 Task: Create a corporate business or company profile minimal powerpoint presentation template and annual report.
Action: Mouse moved to (328, 103)
Screenshot: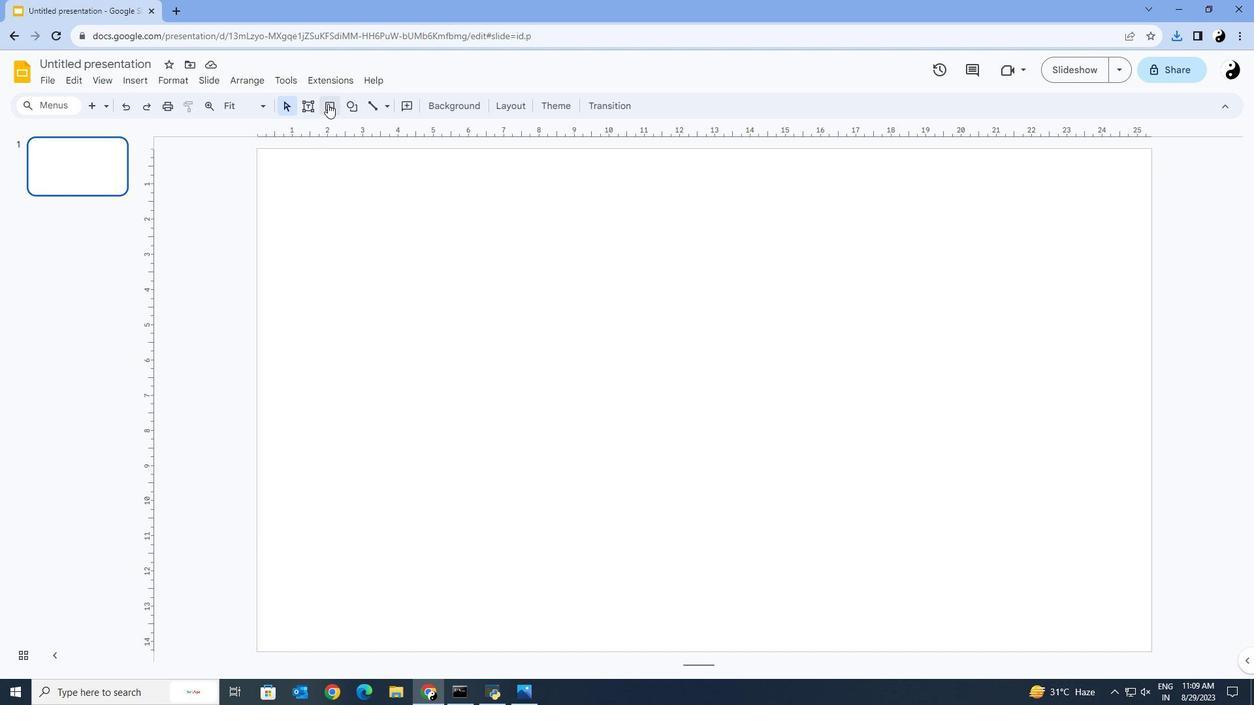 
Action: Mouse pressed left at (328, 103)
Screenshot: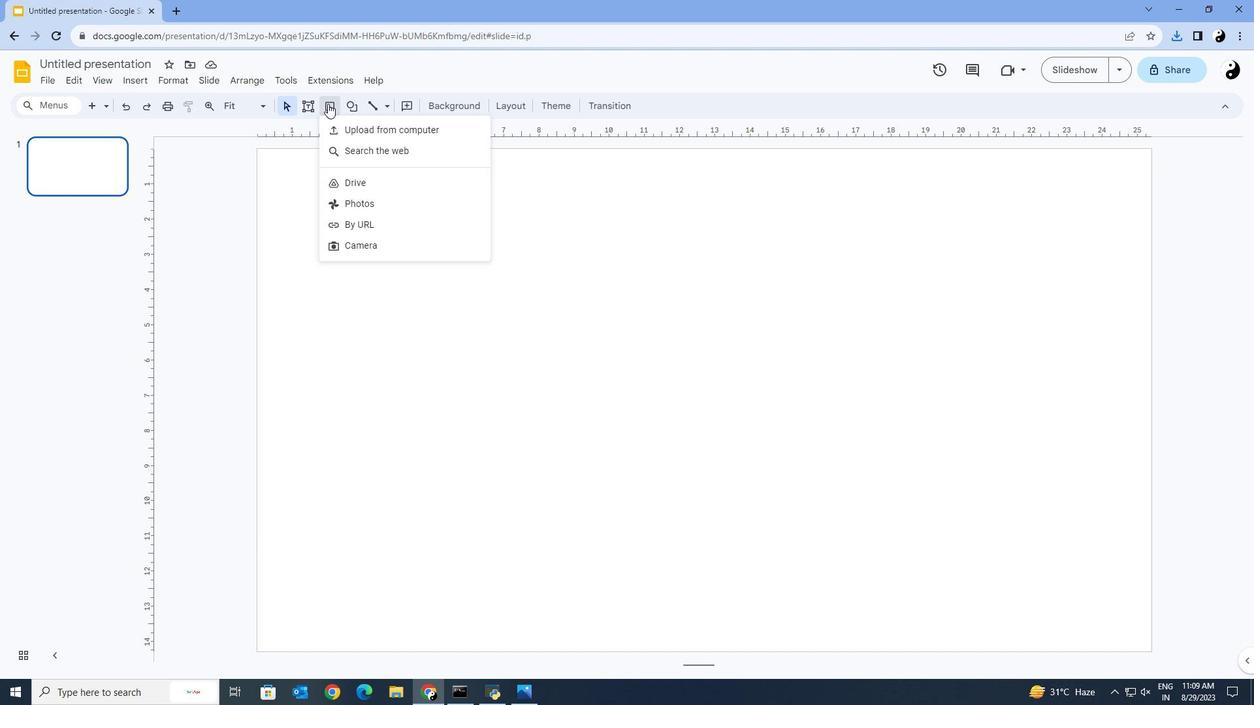 
Action: Mouse moved to (361, 126)
Screenshot: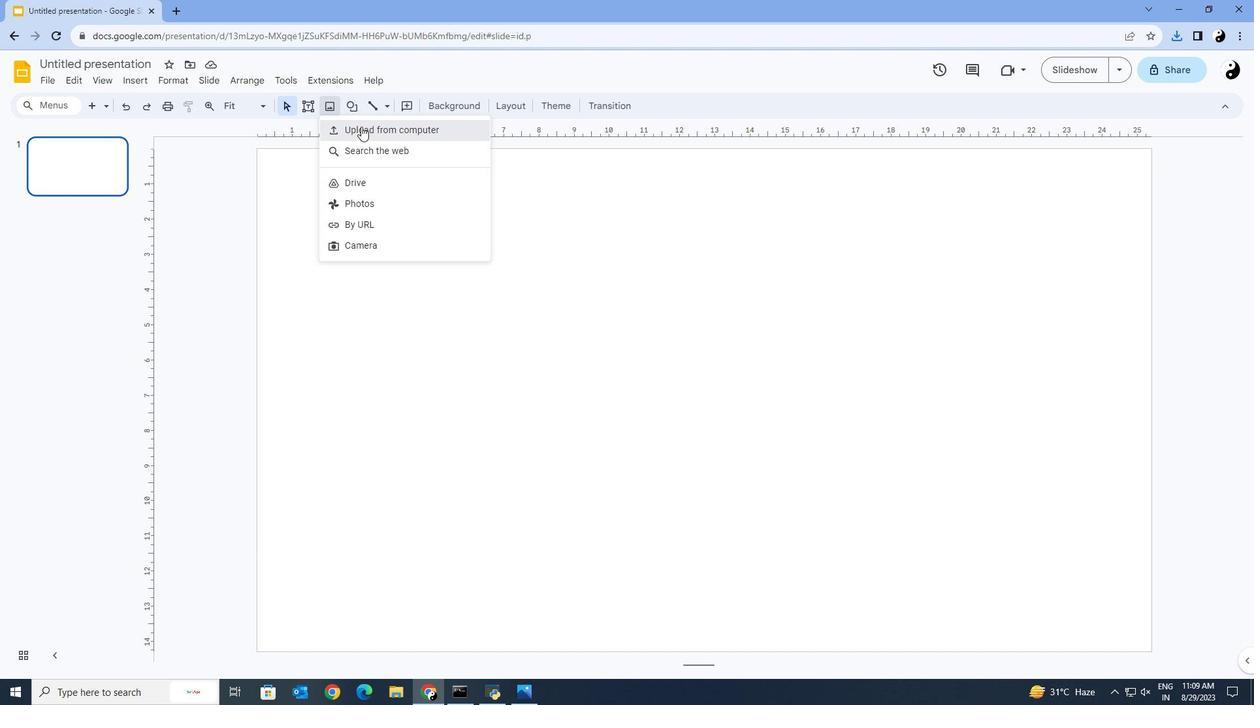
Action: Mouse pressed left at (361, 126)
Screenshot: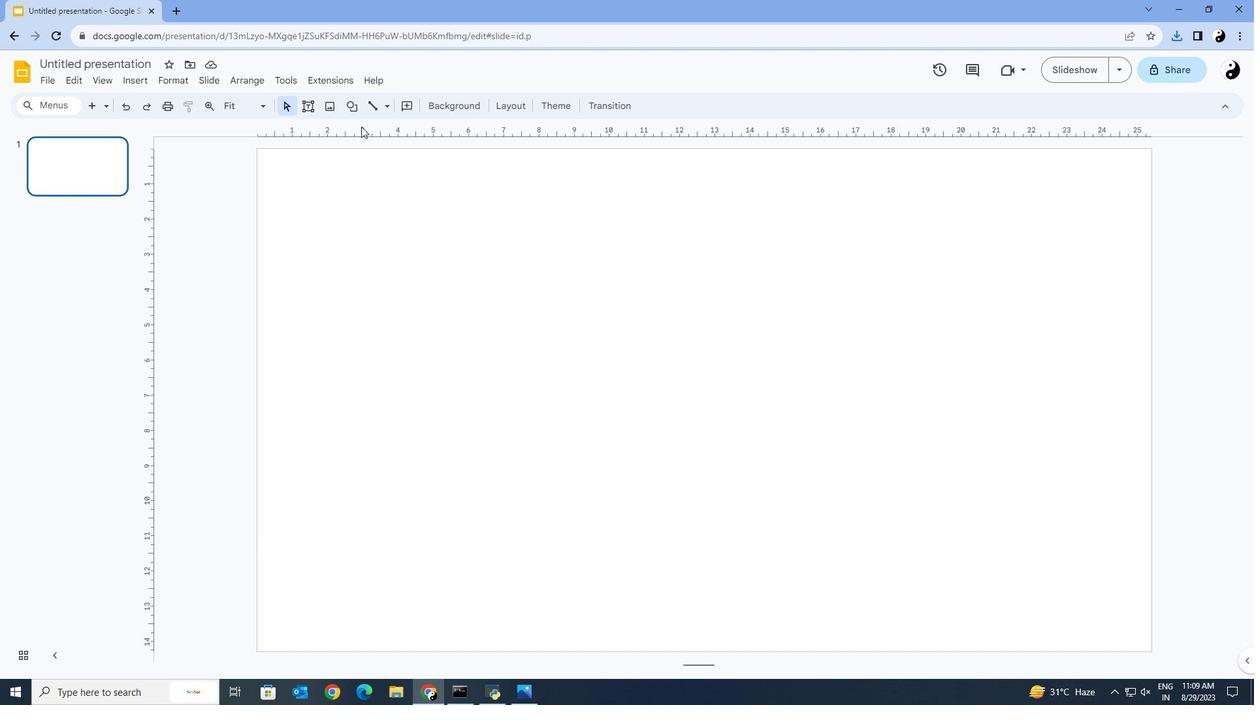 
Action: Mouse moved to (429, 15)
Screenshot: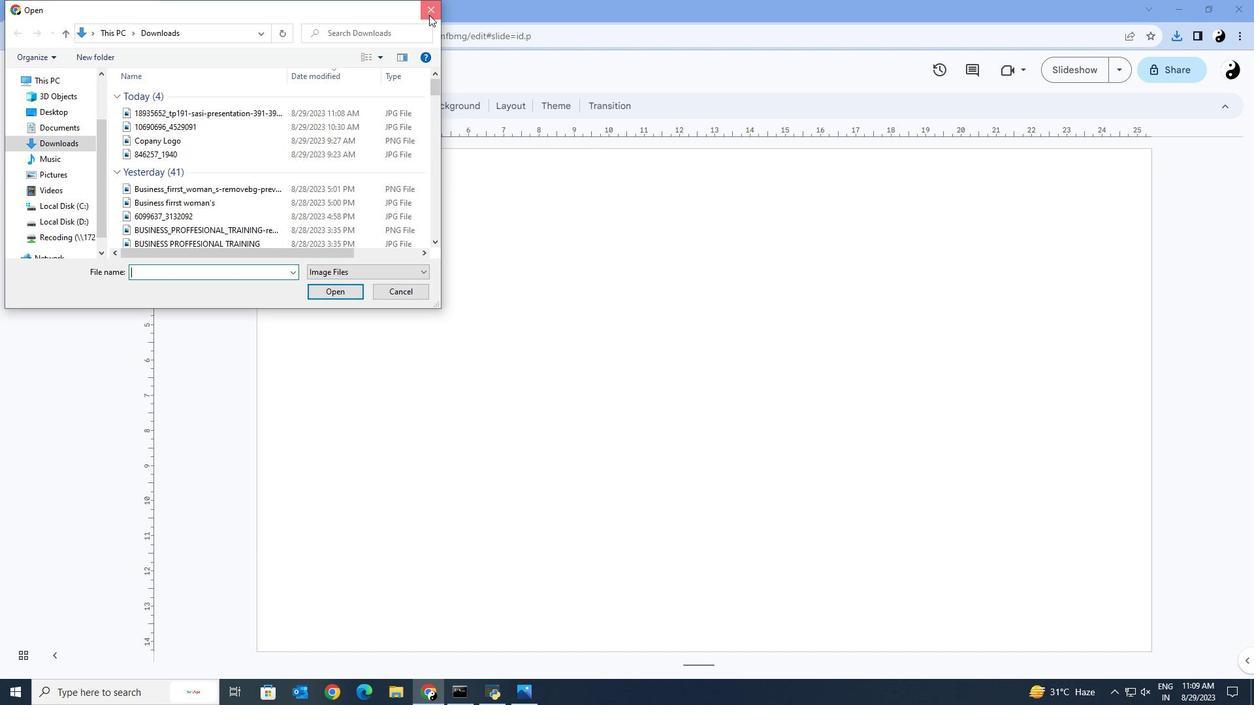 
Action: Mouse pressed left at (429, 15)
Screenshot: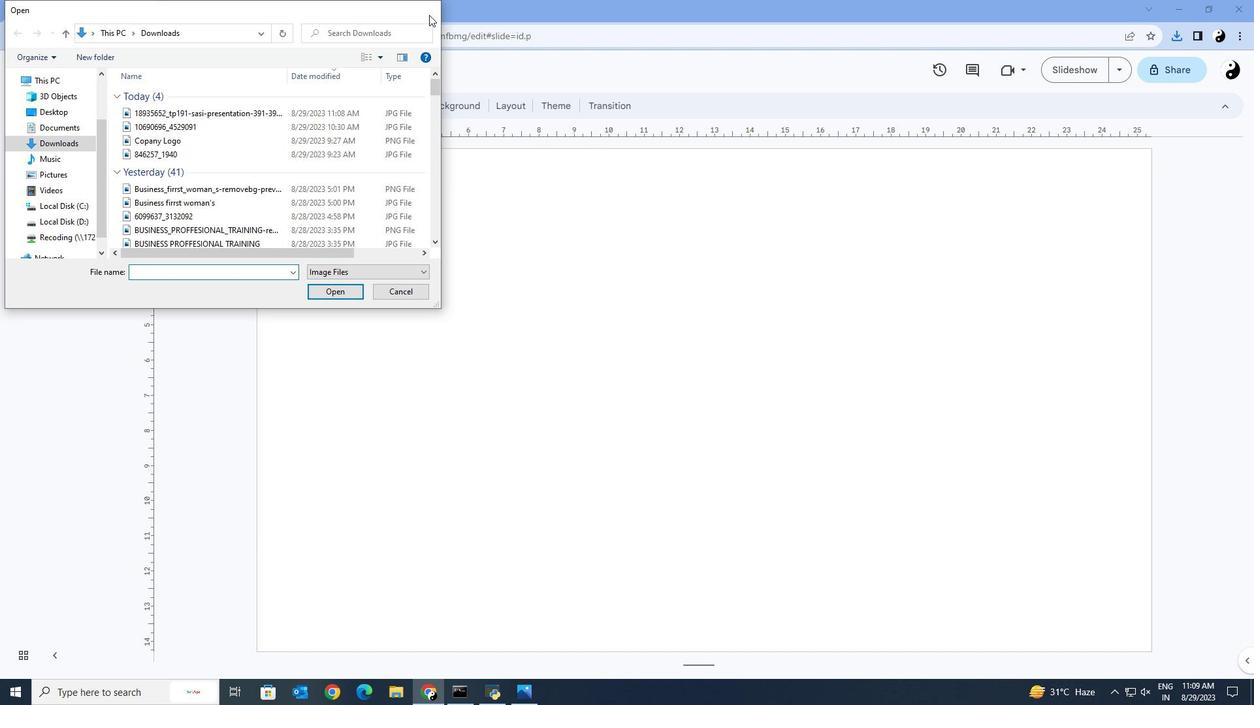 
Action: Mouse moved to (330, 107)
Screenshot: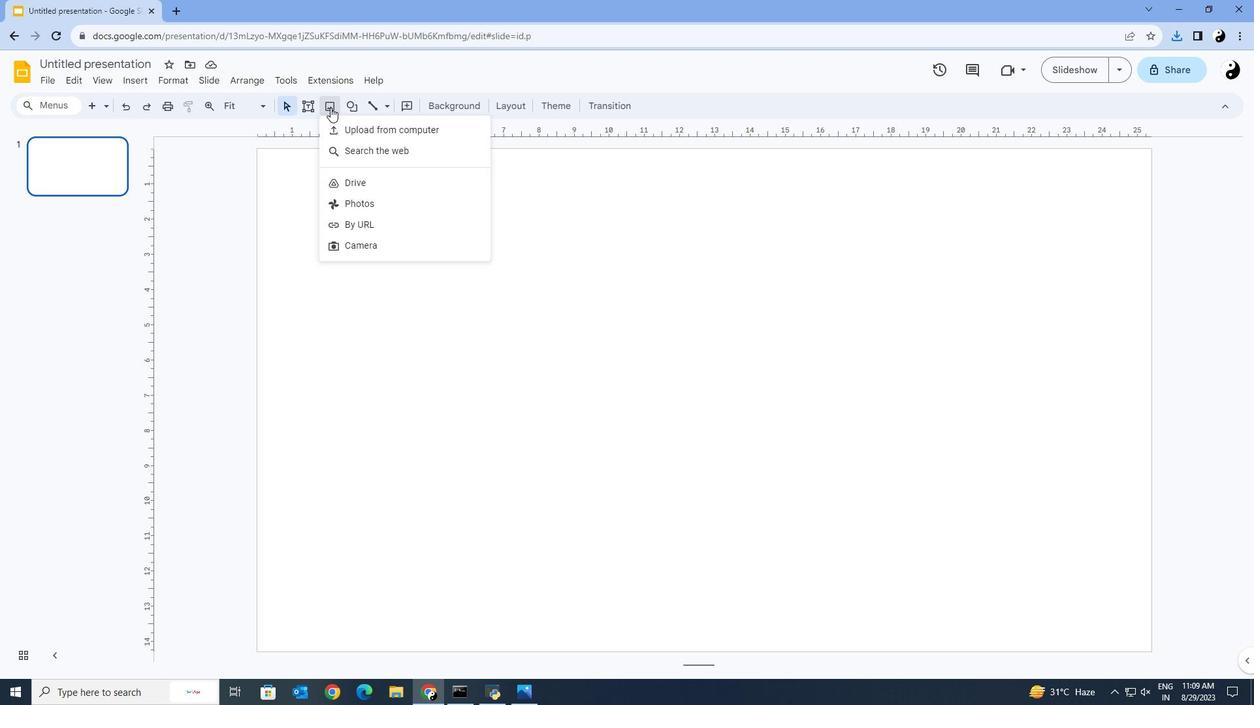 
Action: Mouse pressed left at (330, 107)
Screenshot: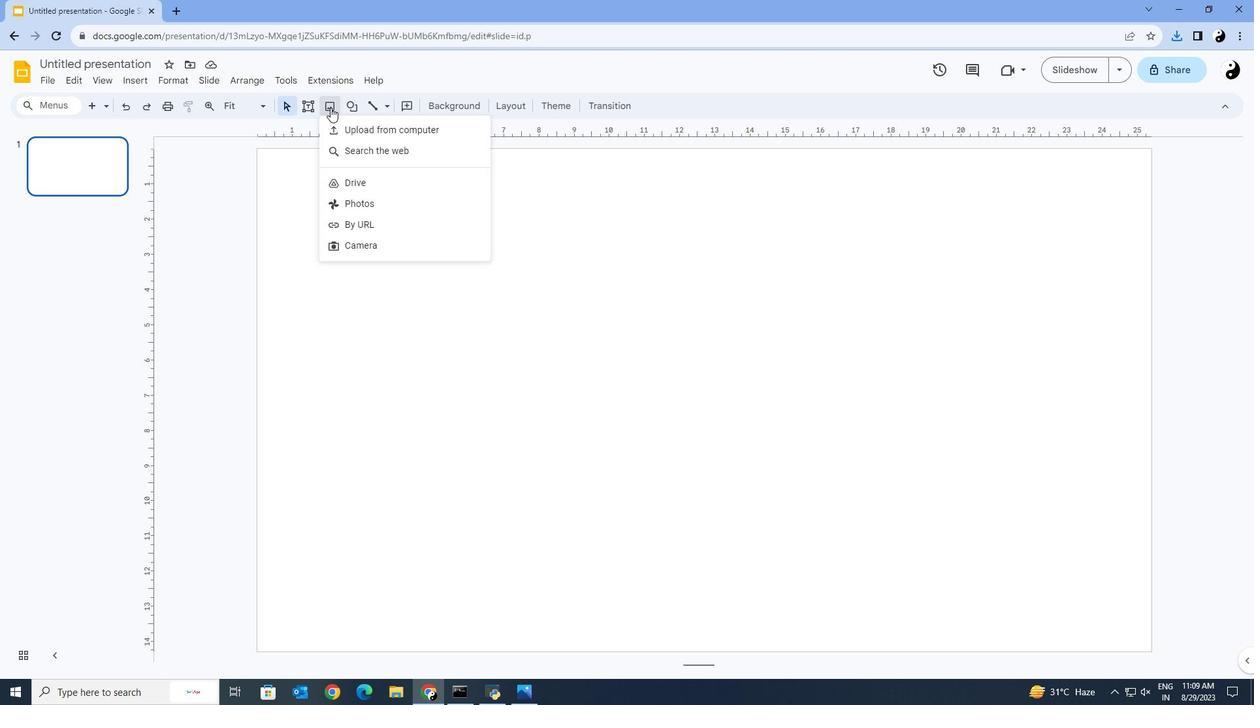 
Action: Mouse moved to (368, 156)
Screenshot: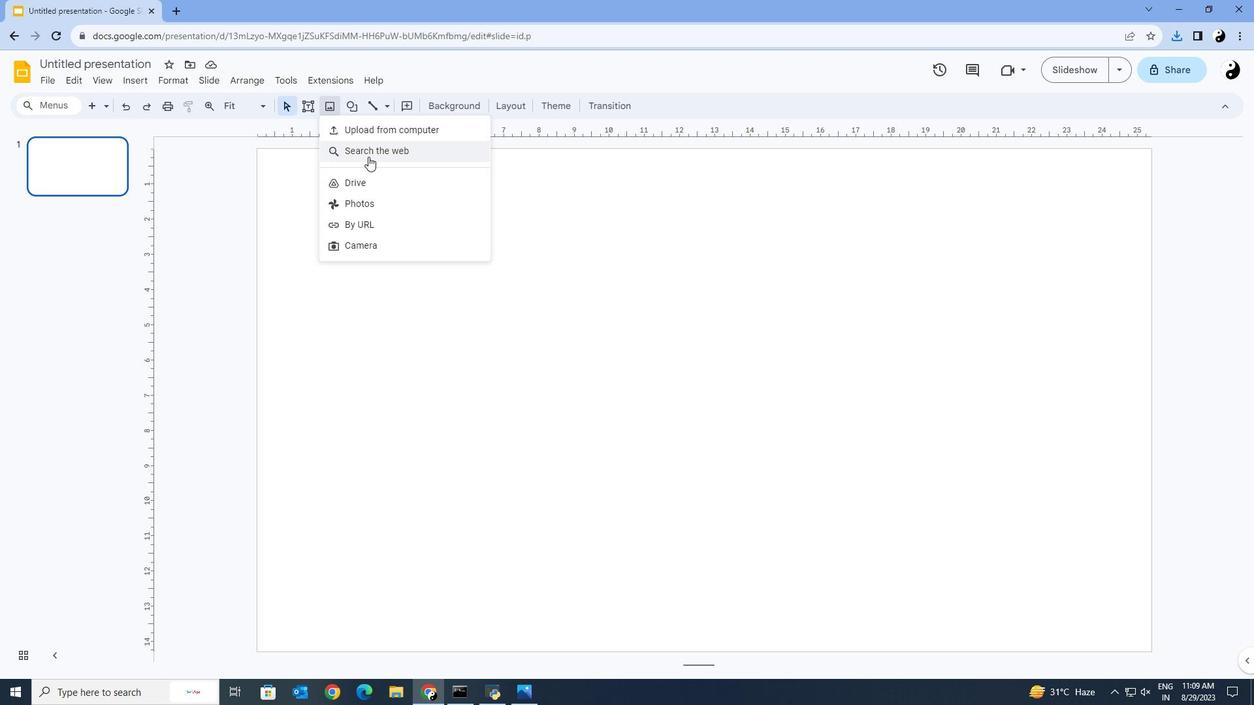 
Action: Mouse pressed left at (368, 156)
Screenshot: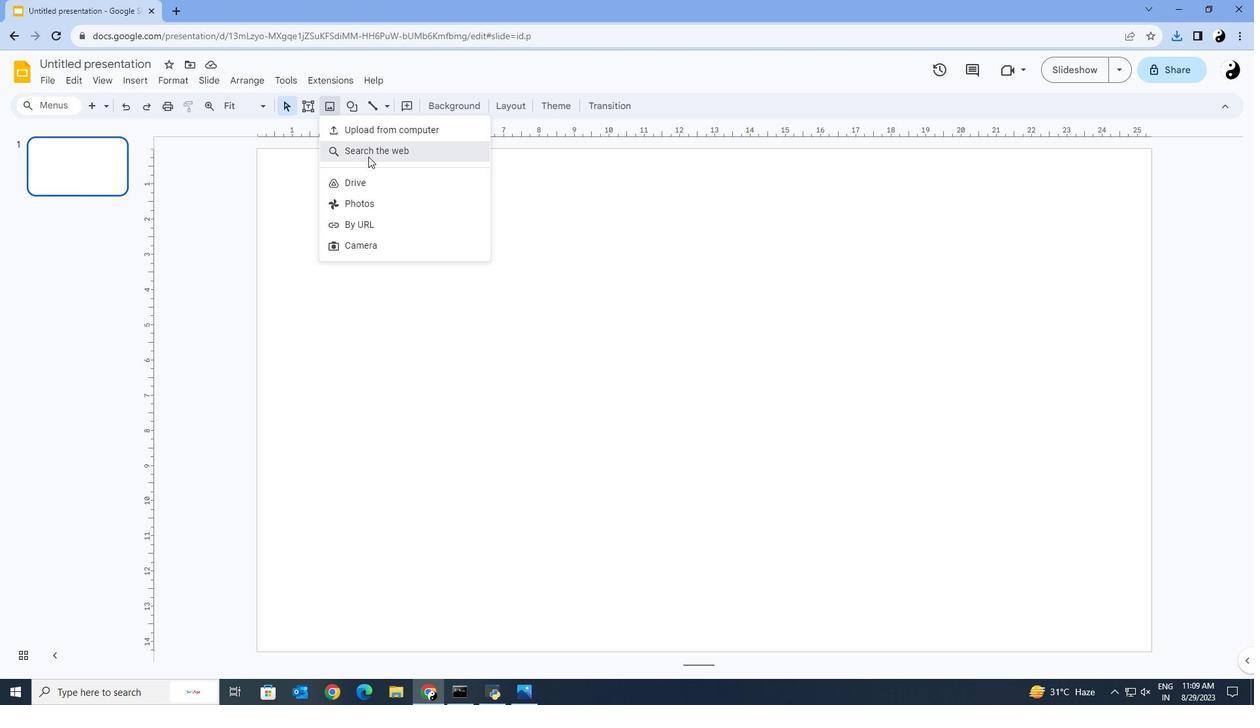 
Action: Mouse moved to (1121, 115)
Screenshot: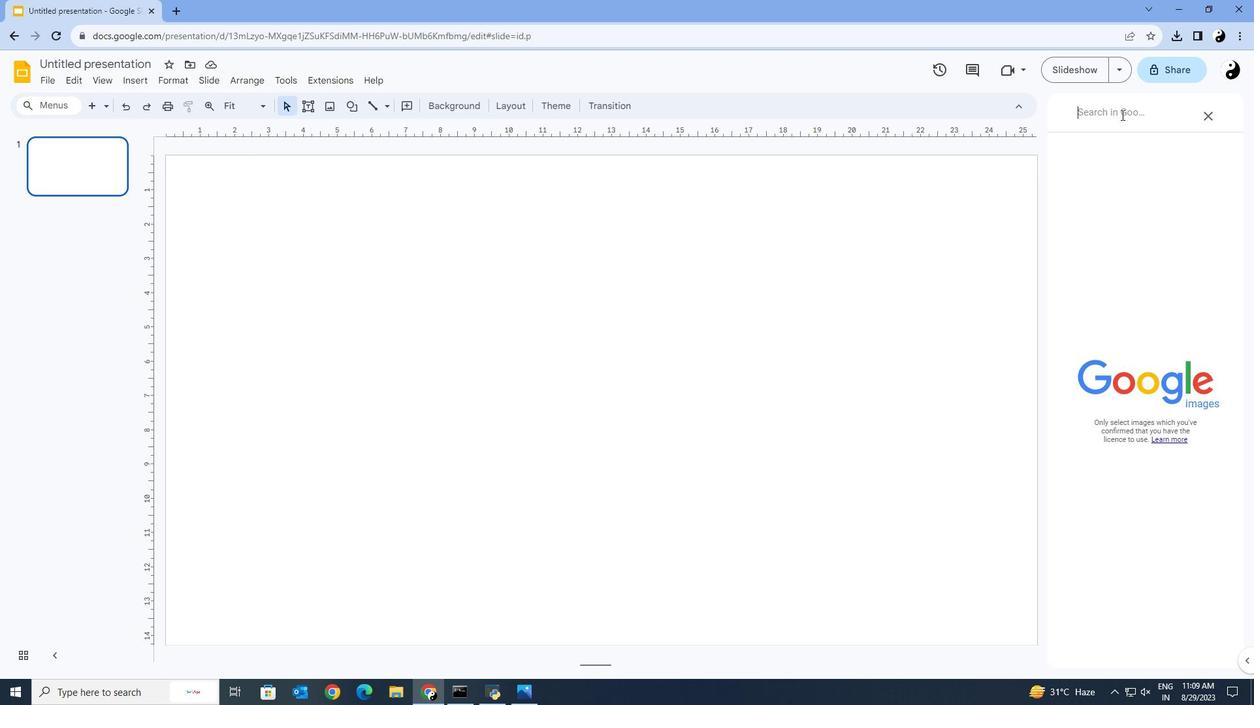 
Action: Mouse pressed left at (1121, 115)
Screenshot: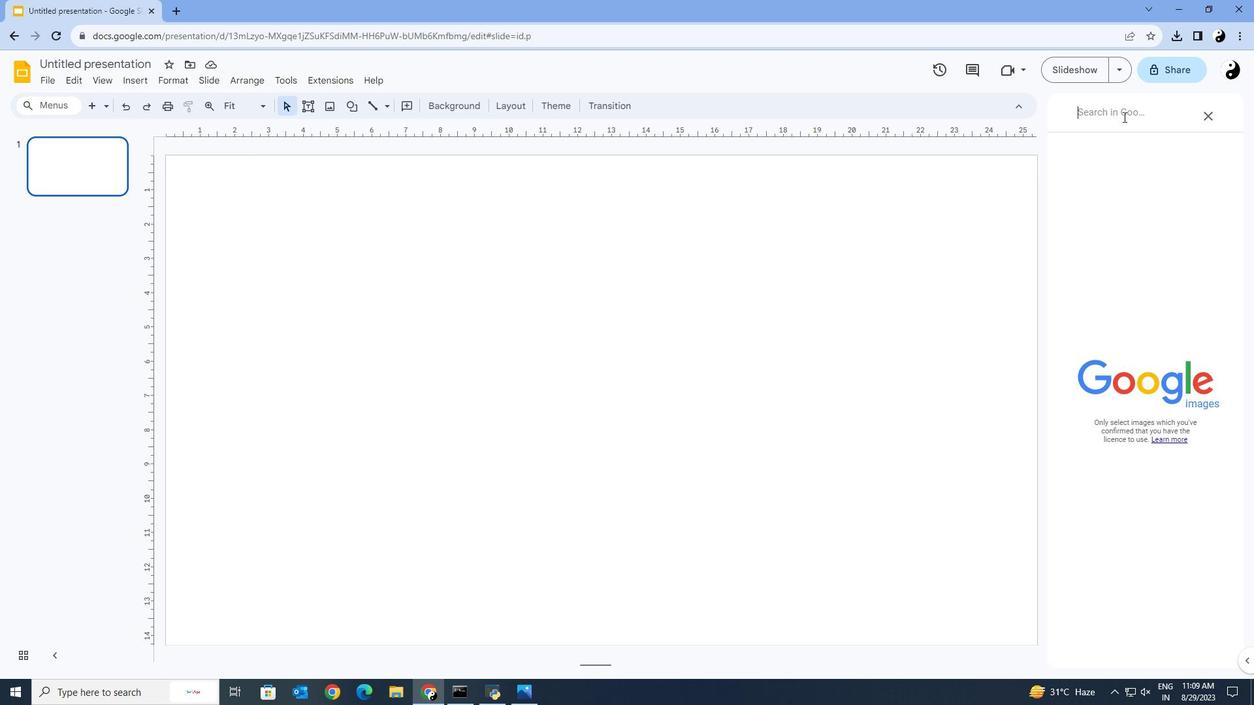 
Action: Mouse moved to (1123, 116)
Screenshot: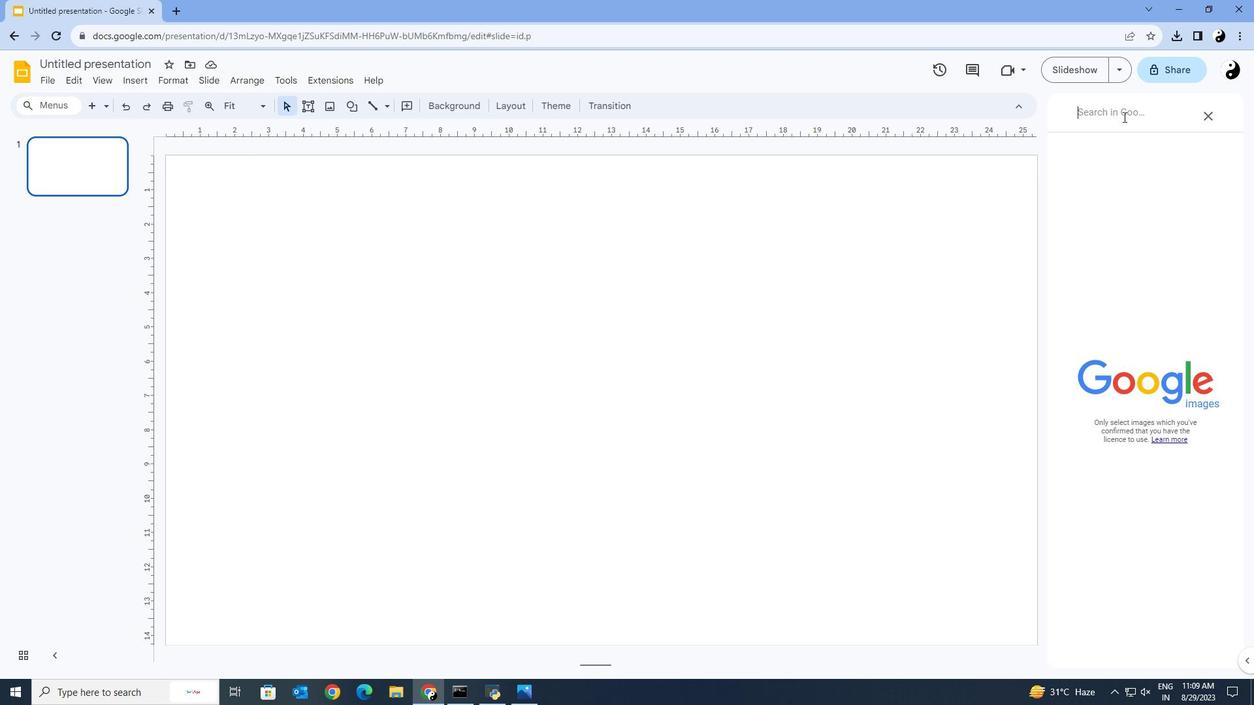 
Action: Key pressed <Key.shift>Presentaio<Key.backspace><Key.backspace>tion<Key.space>diital<Key.space>marketing<Key.enter>
Screenshot: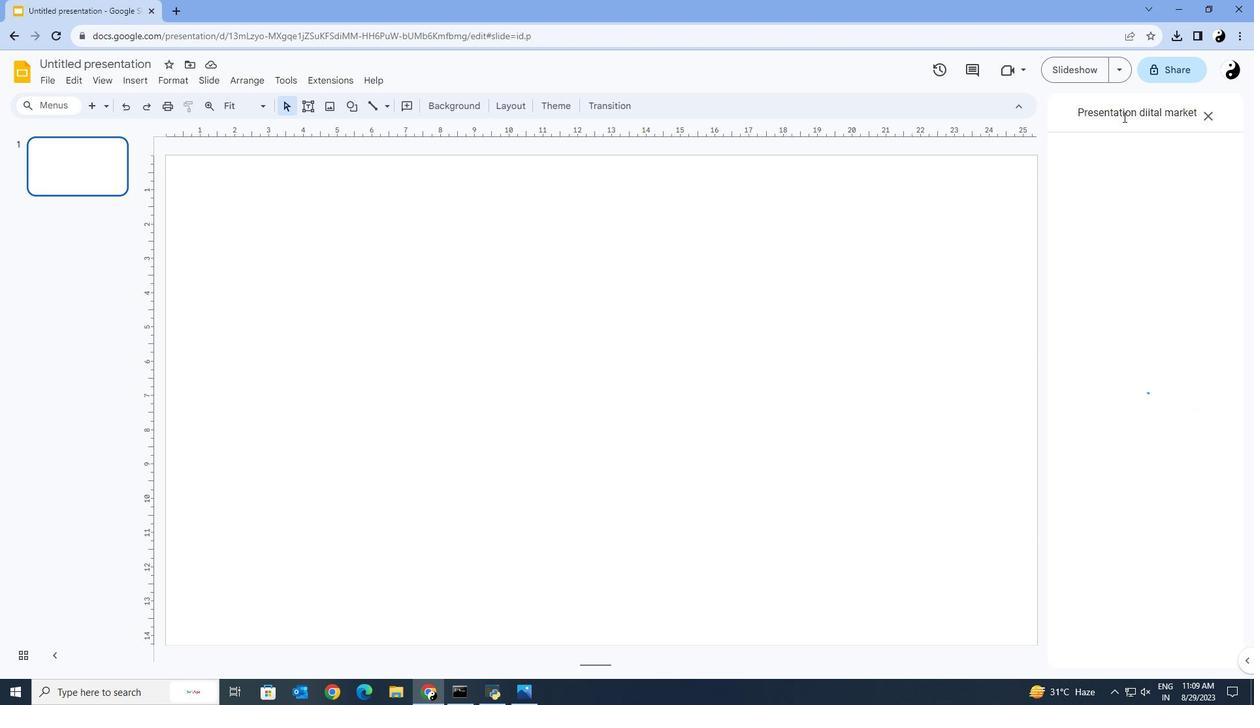 
Action: Mouse moved to (1153, 332)
Screenshot: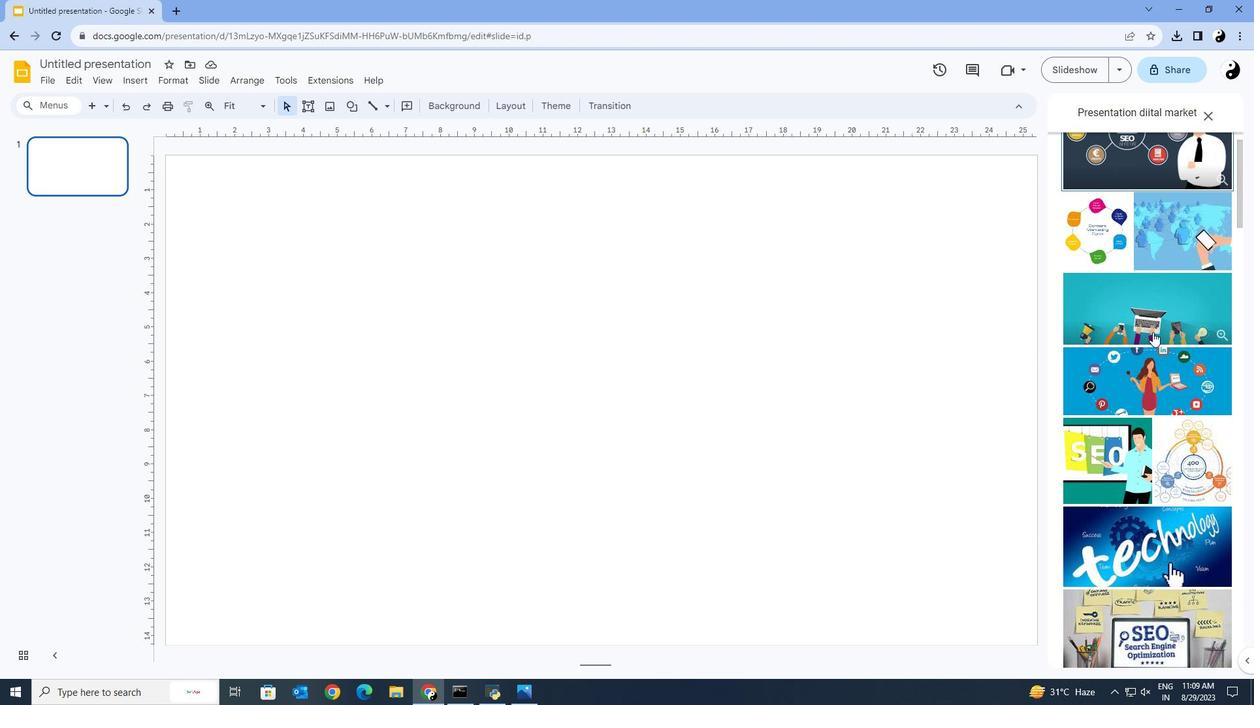 
Action: Mouse scrolled (1153, 331) with delta (0, 0)
Screenshot: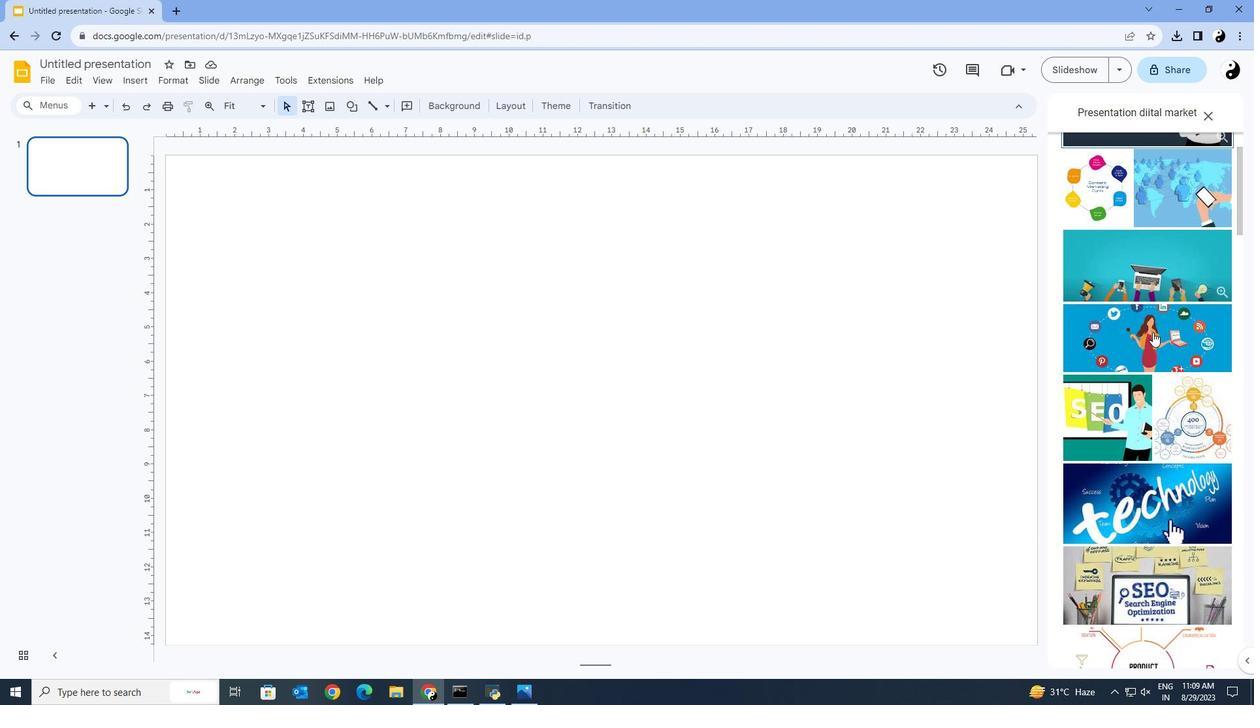 
Action: Mouse scrolled (1153, 331) with delta (0, 0)
Screenshot: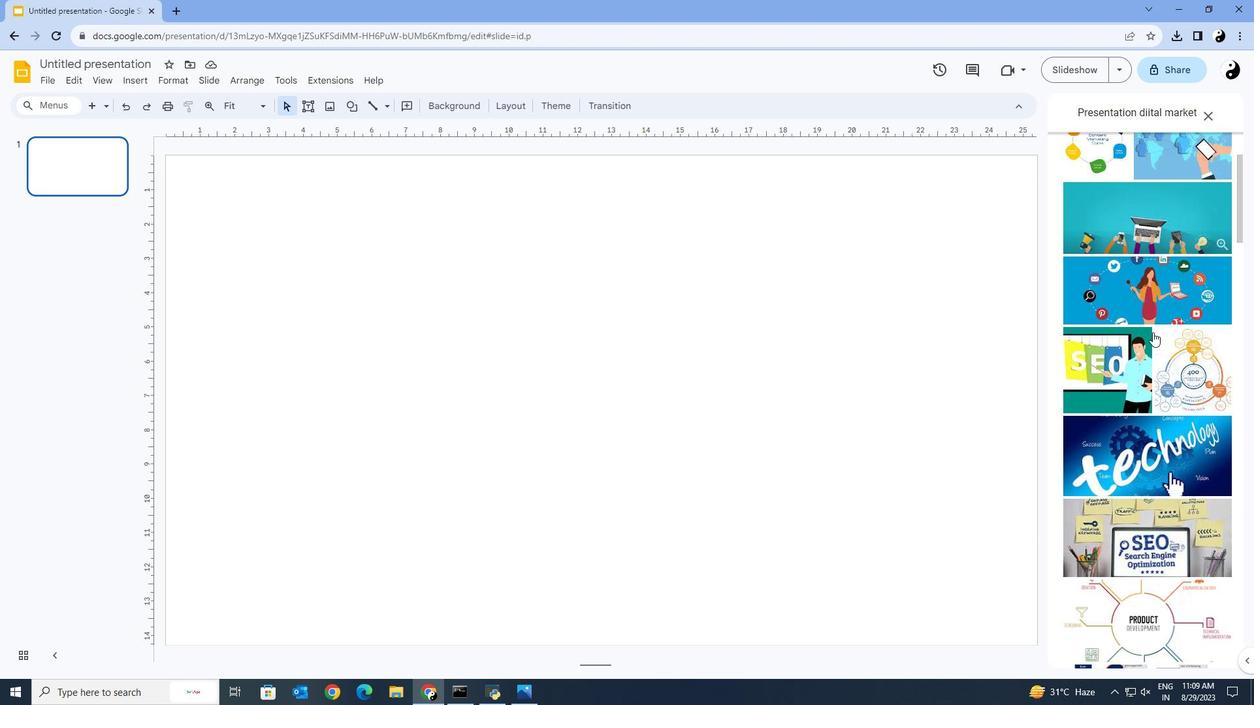 
Action: Mouse scrolled (1153, 331) with delta (0, 0)
Screenshot: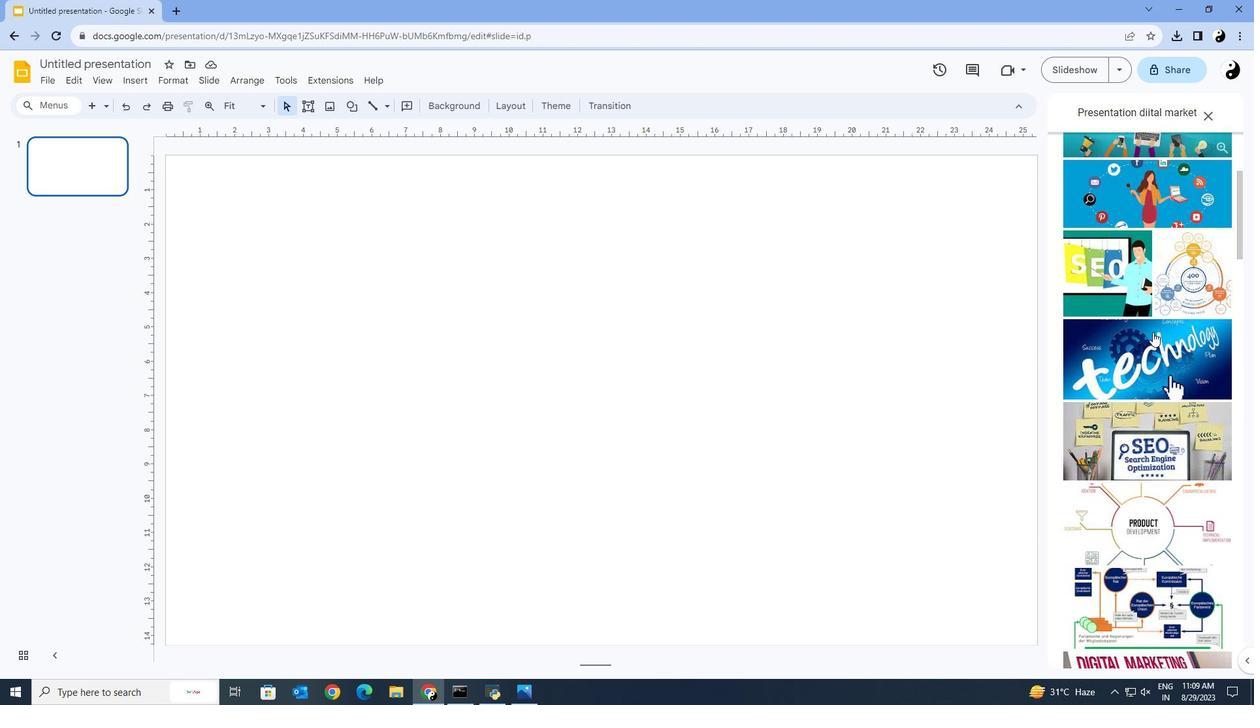 
Action: Mouse scrolled (1153, 331) with delta (0, 0)
Screenshot: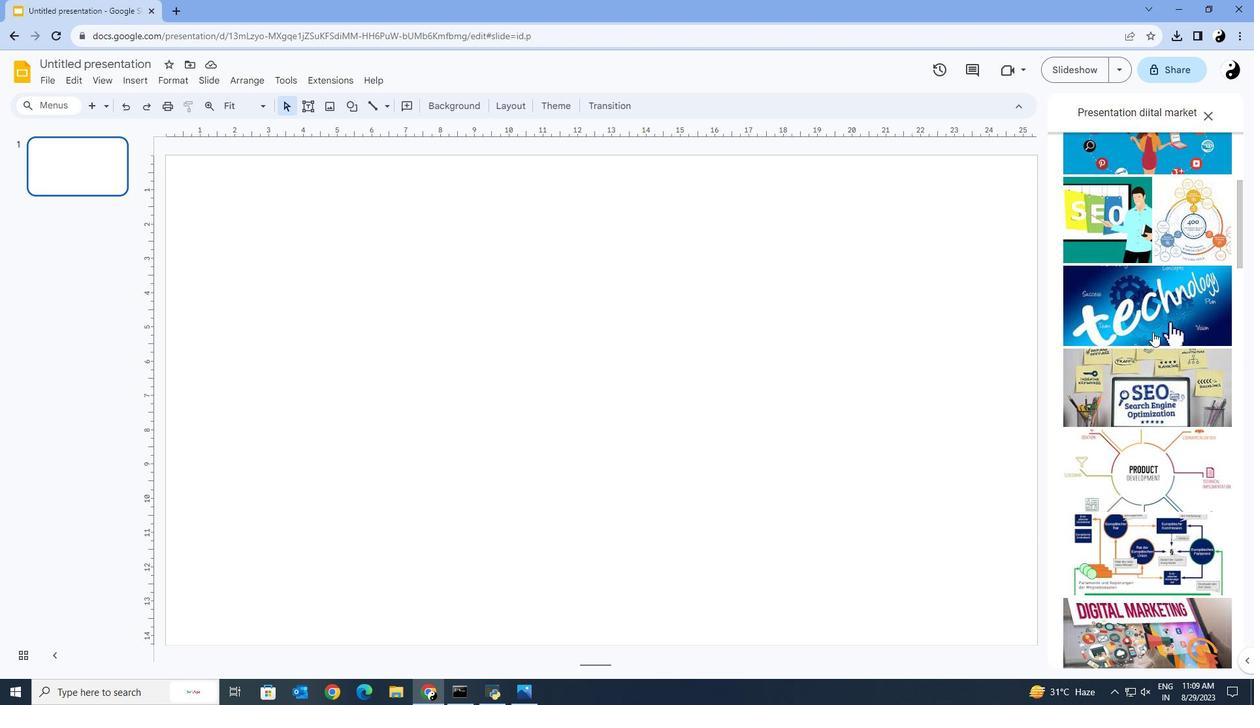
Action: Mouse scrolled (1153, 331) with delta (0, 0)
Screenshot: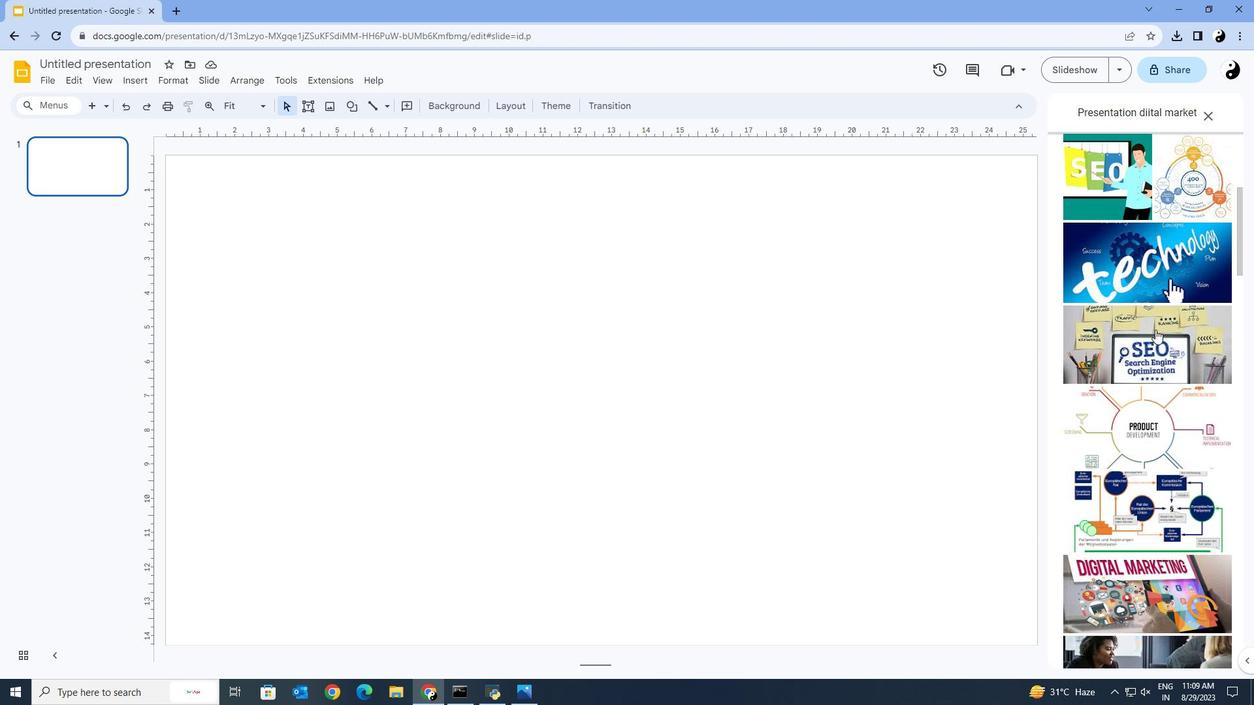 
Action: Mouse moved to (1156, 328)
Screenshot: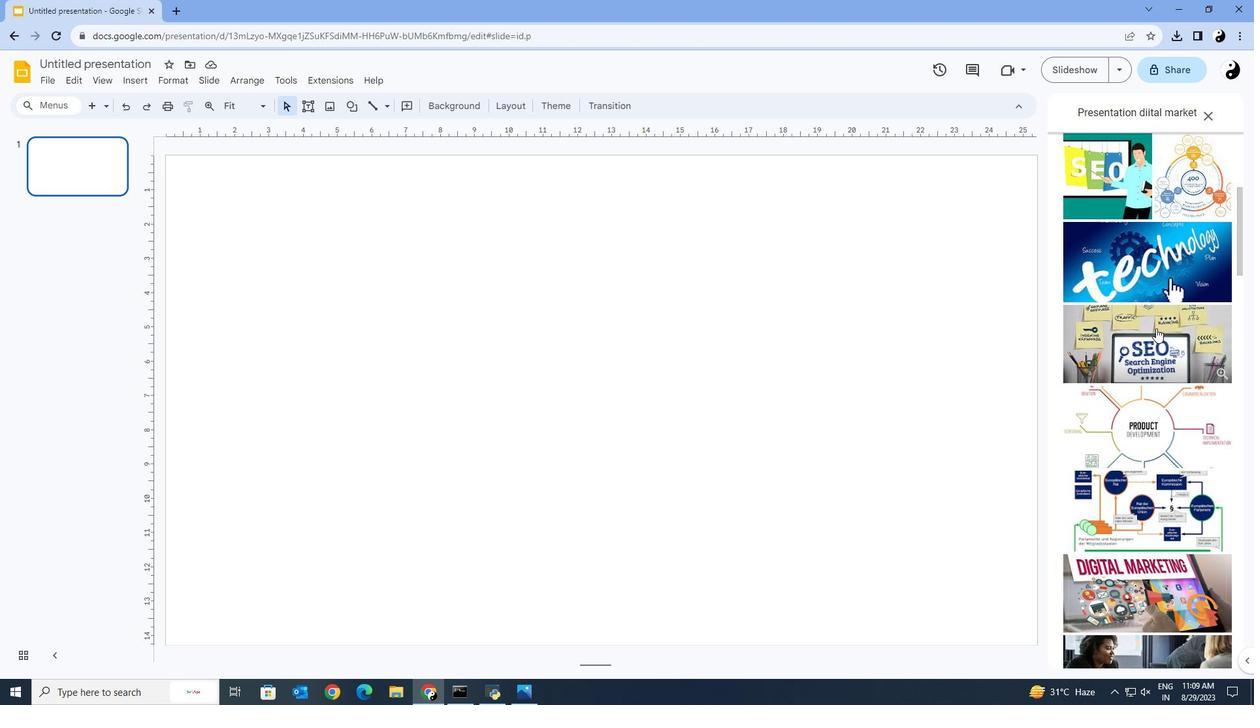 
Action: Mouse scrolled (1156, 328) with delta (0, 0)
Screenshot: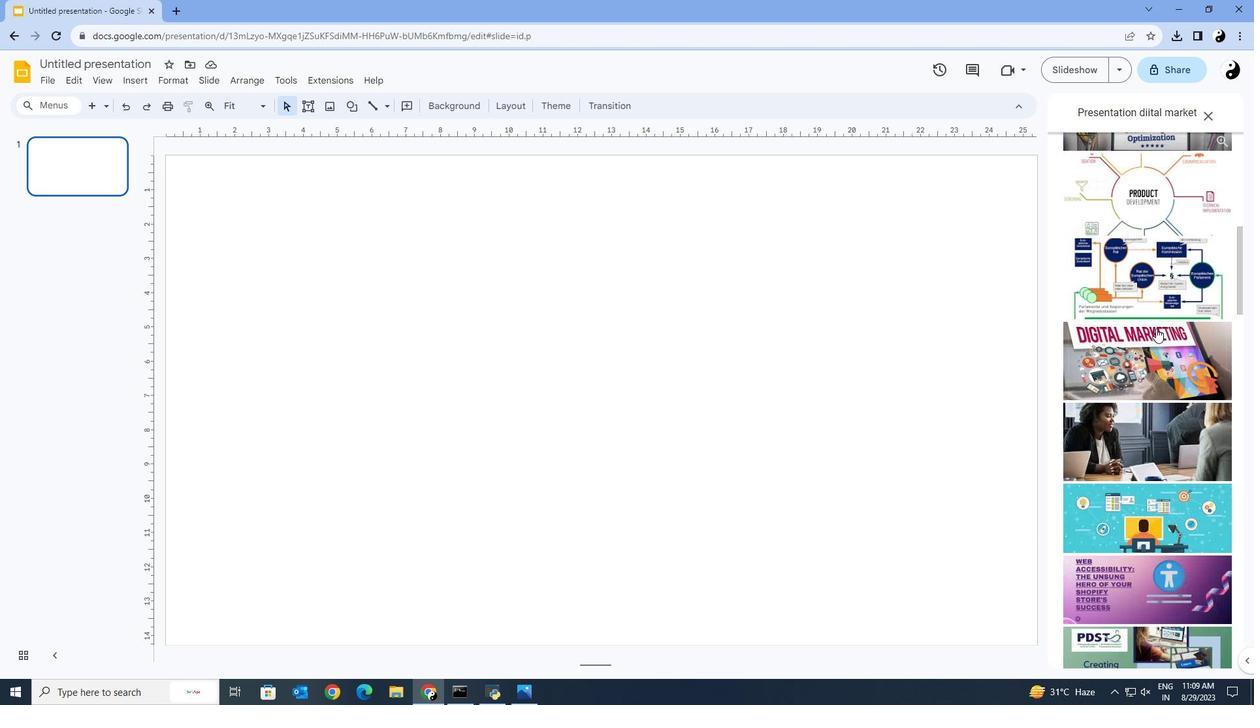 
Action: Mouse scrolled (1156, 328) with delta (0, 0)
Screenshot: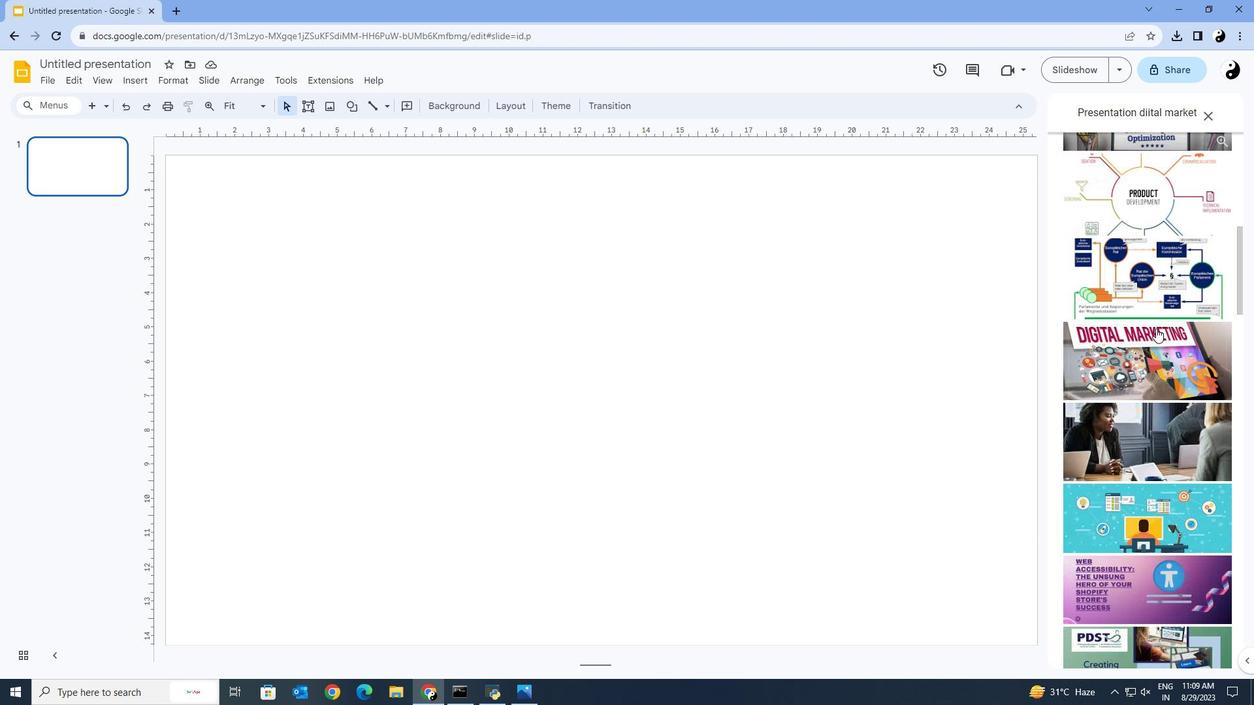 
Action: Mouse scrolled (1156, 328) with delta (0, 0)
Screenshot: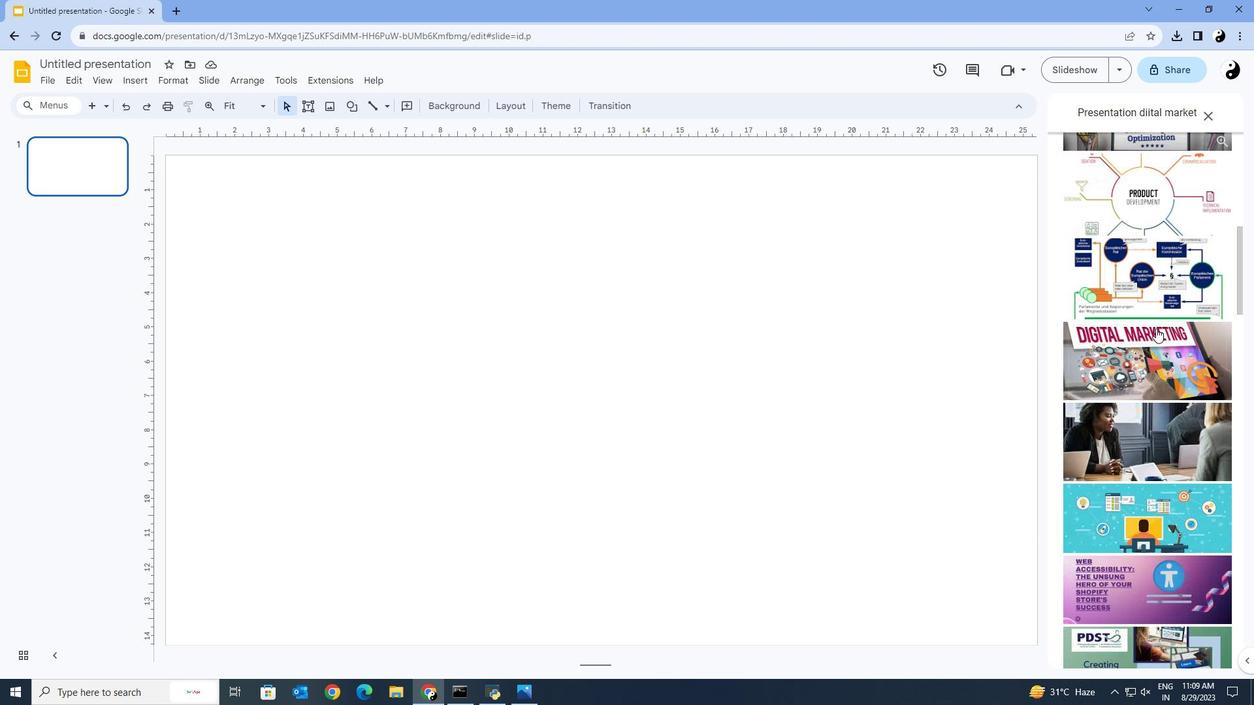 
Action: Mouse scrolled (1156, 328) with delta (0, 0)
Screenshot: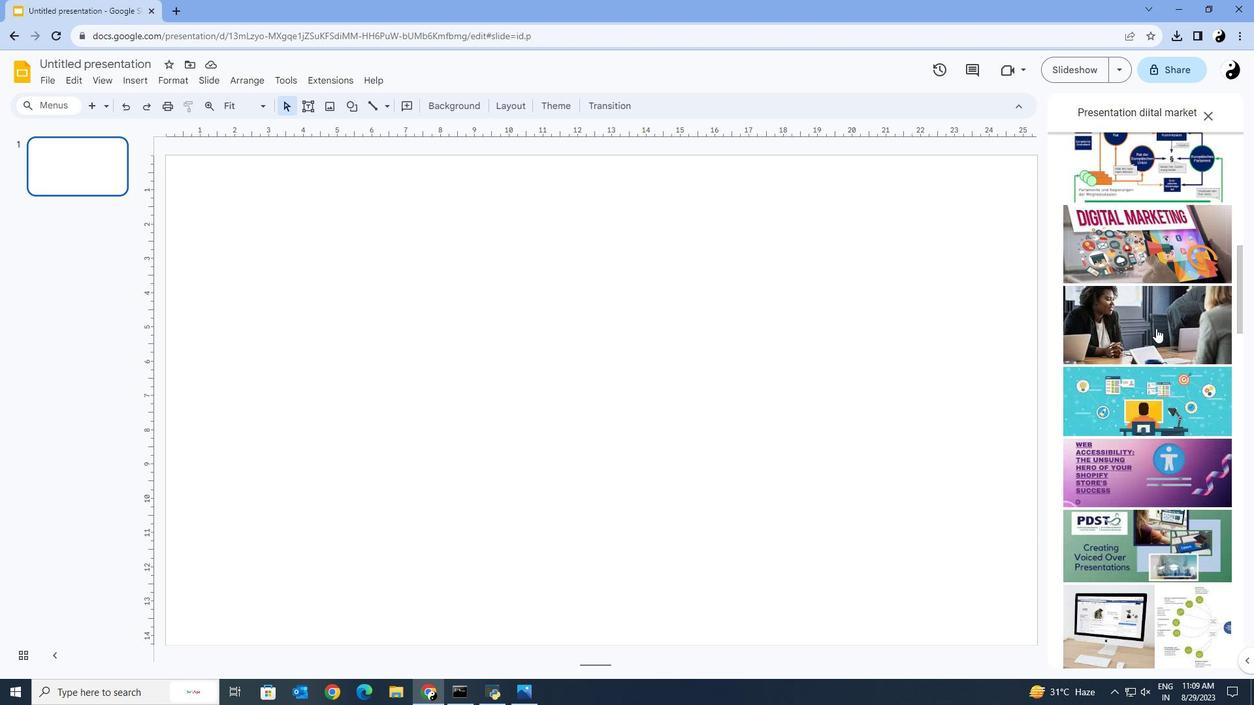 
Action: Mouse scrolled (1156, 328) with delta (0, 0)
Screenshot: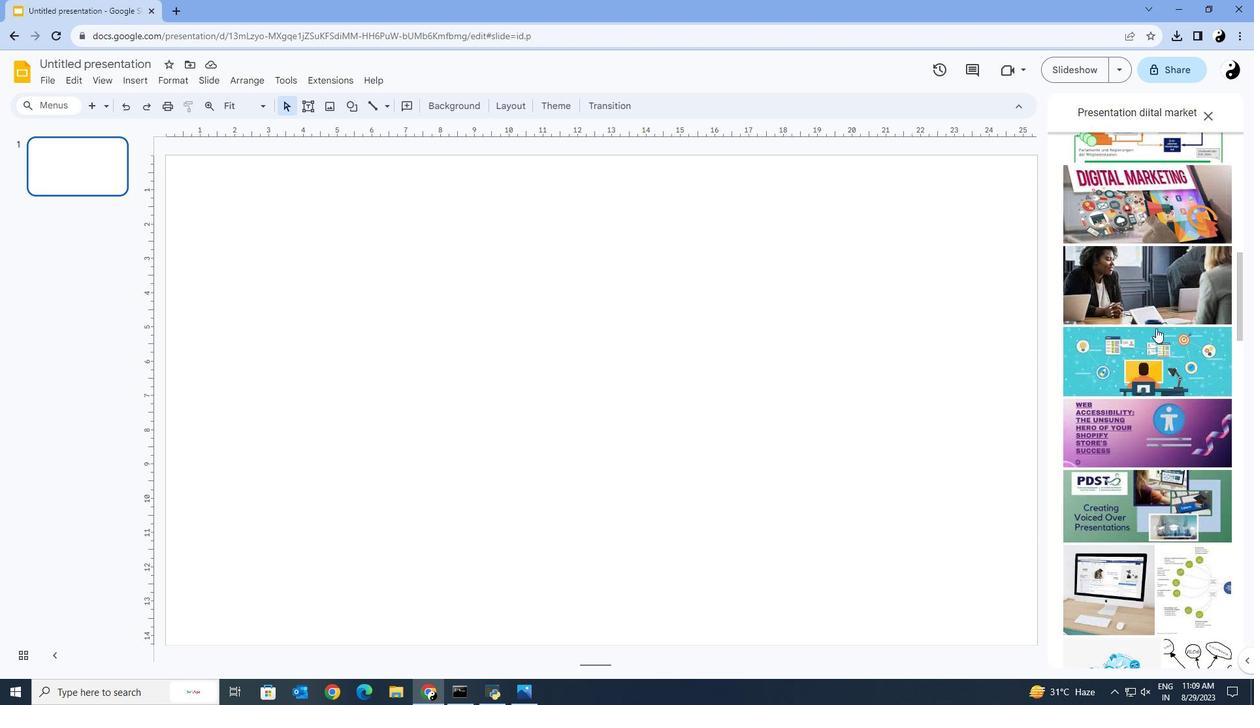 
Action: Mouse scrolled (1156, 328) with delta (0, 0)
Screenshot: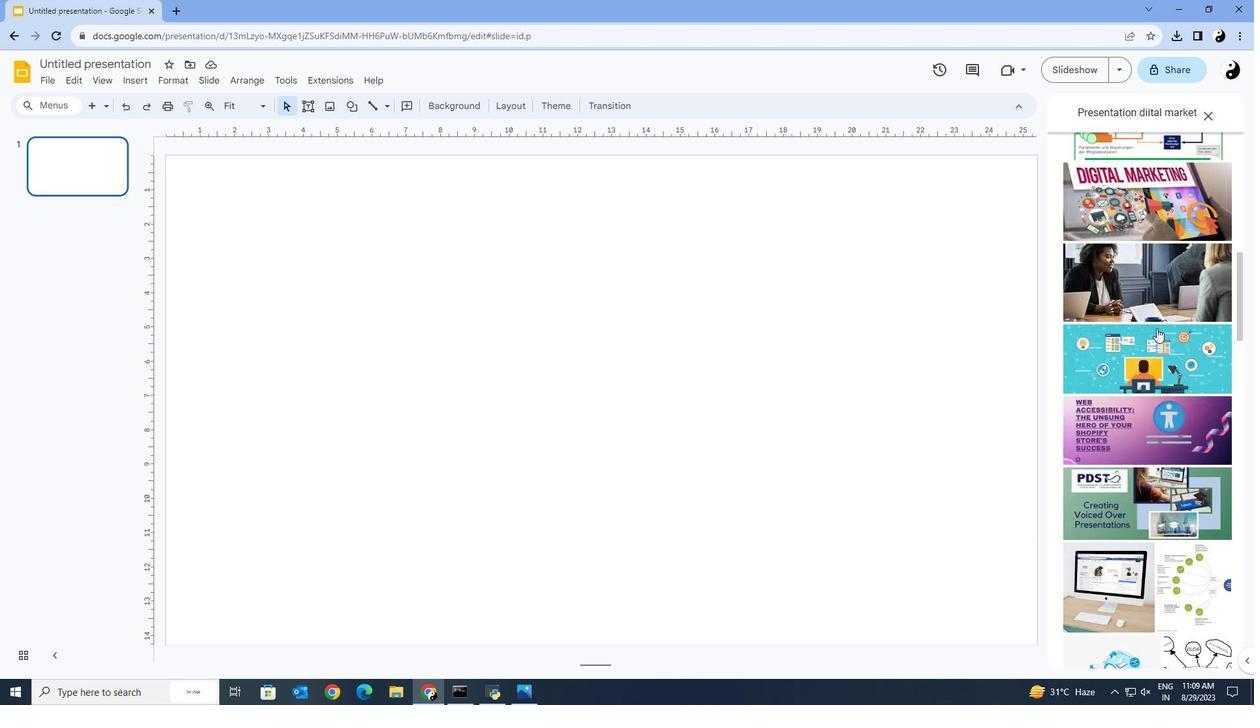 
Action: Mouse moved to (1157, 326)
Screenshot: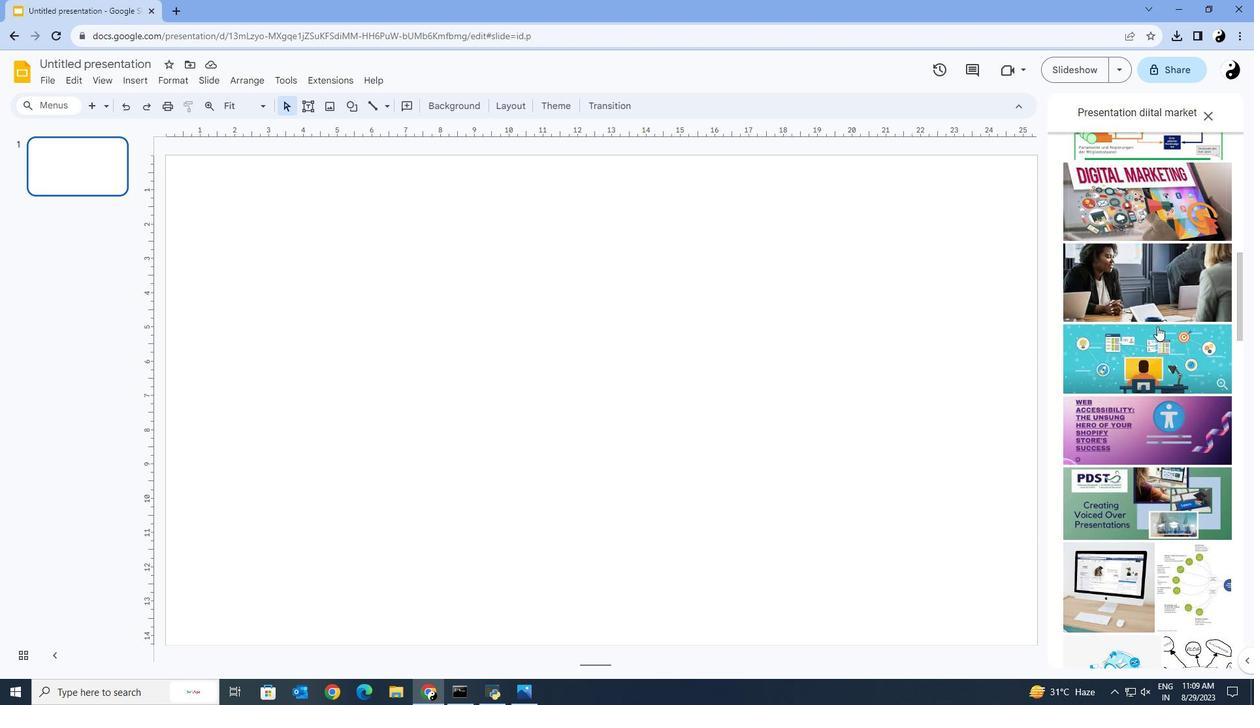
Action: Mouse scrolled (1157, 326) with delta (0, 0)
Screenshot: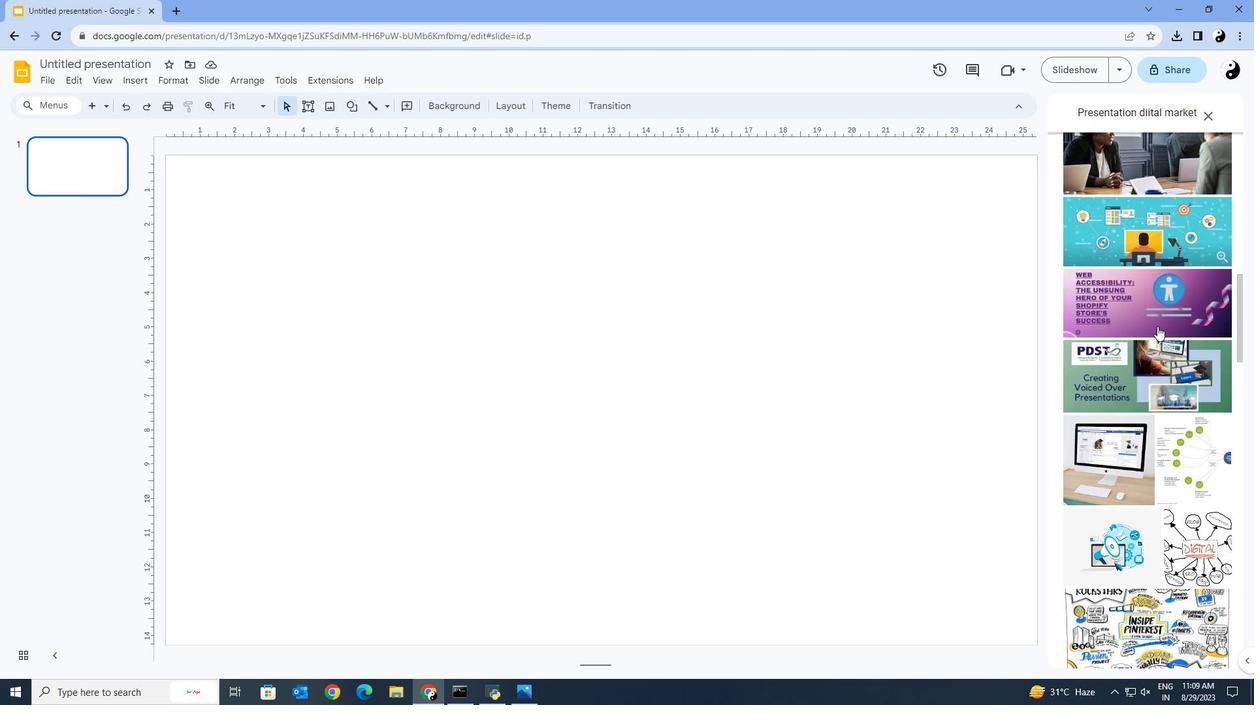 
Action: Mouse scrolled (1157, 326) with delta (0, 0)
Screenshot: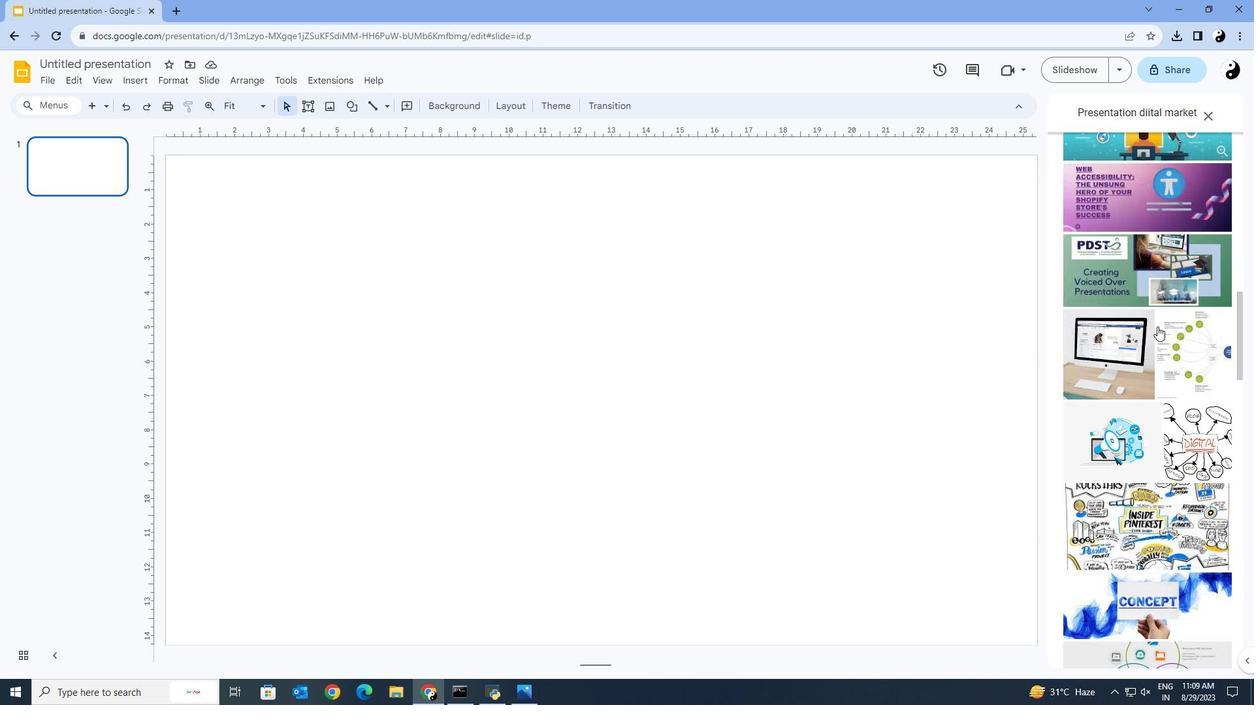 
Action: Mouse scrolled (1157, 326) with delta (0, 0)
Screenshot: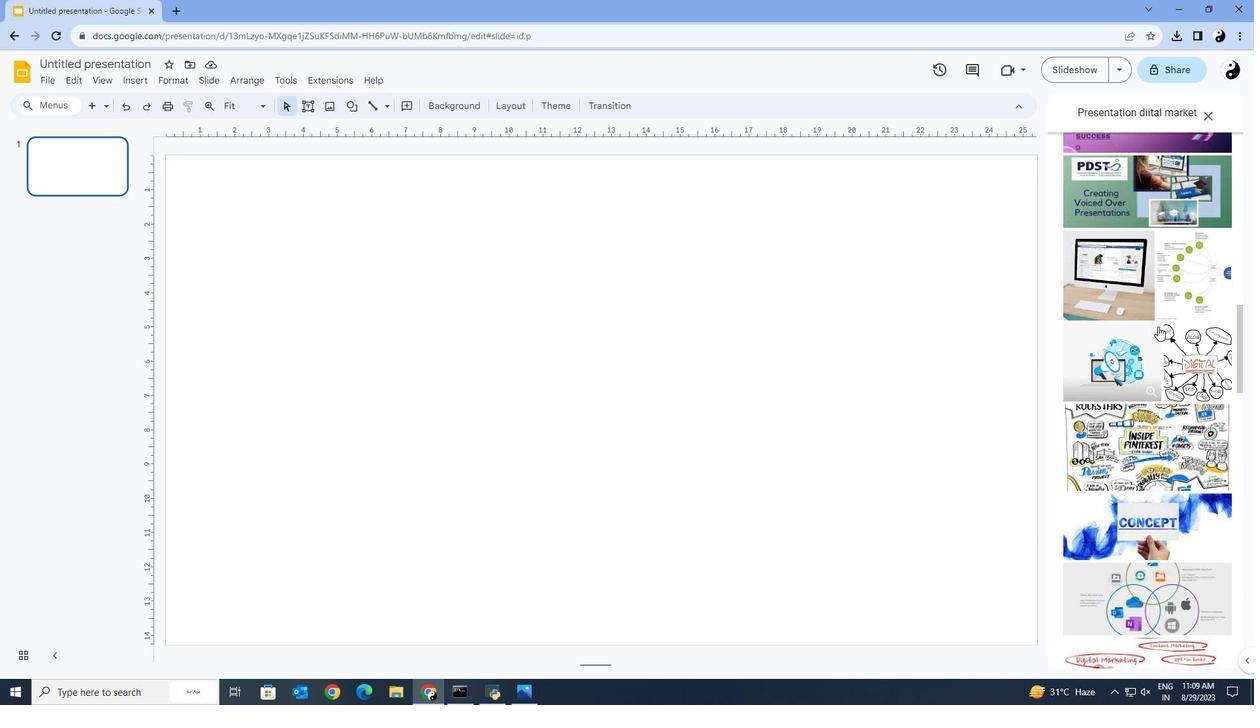 
Action: Mouse scrolled (1157, 326) with delta (0, 0)
Screenshot: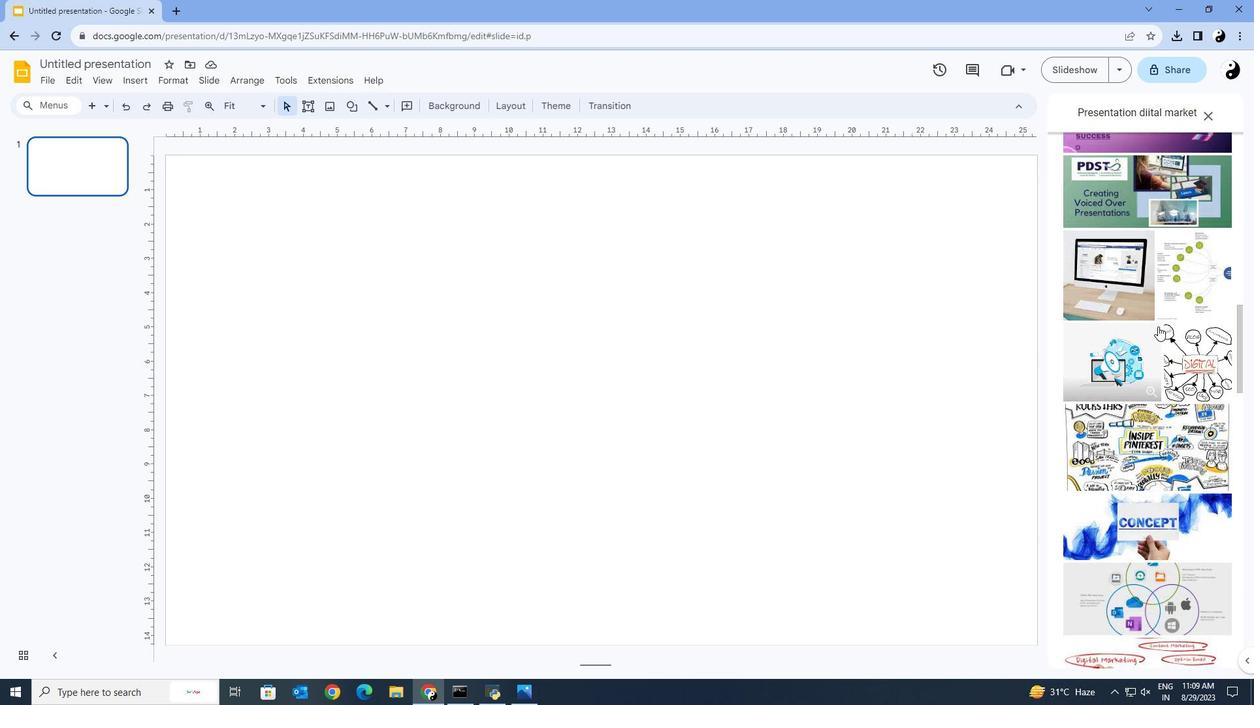 
Action: Mouse scrolled (1157, 326) with delta (0, 0)
Screenshot: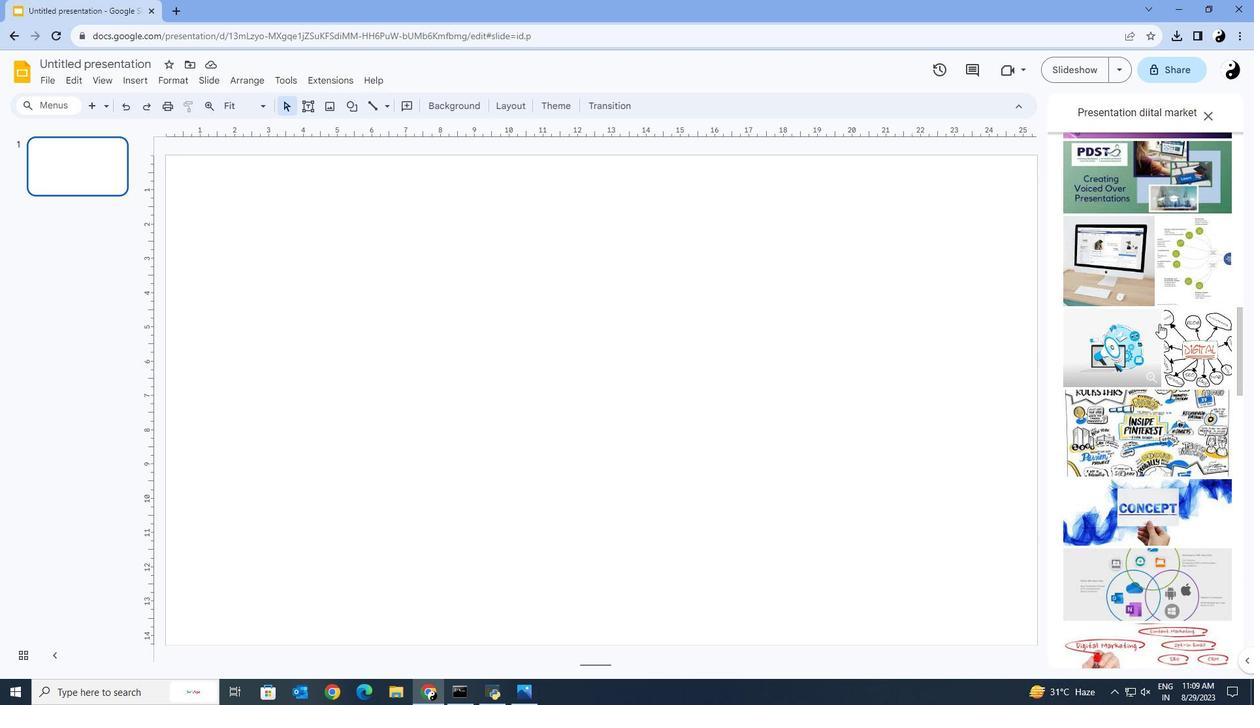 
Action: Mouse moved to (1163, 322)
Screenshot: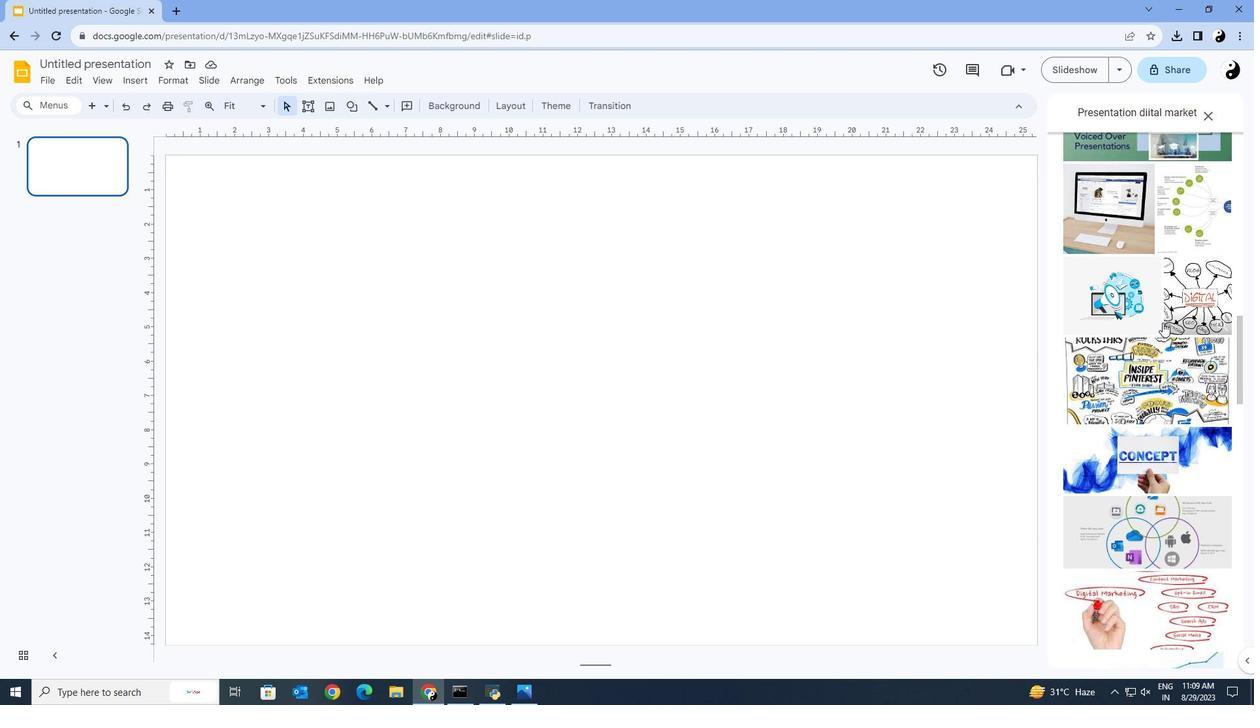 
Action: Mouse scrolled (1163, 322) with delta (0, 0)
Screenshot: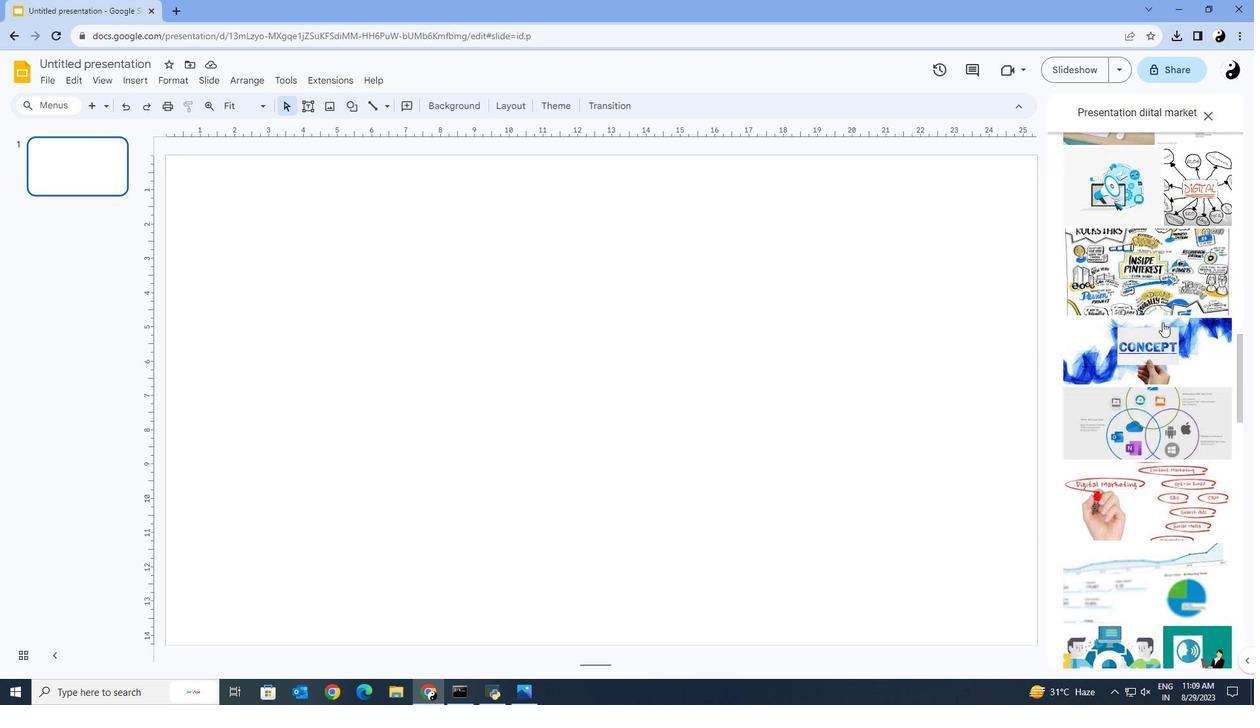 
Action: Mouse scrolled (1163, 322) with delta (0, 0)
Screenshot: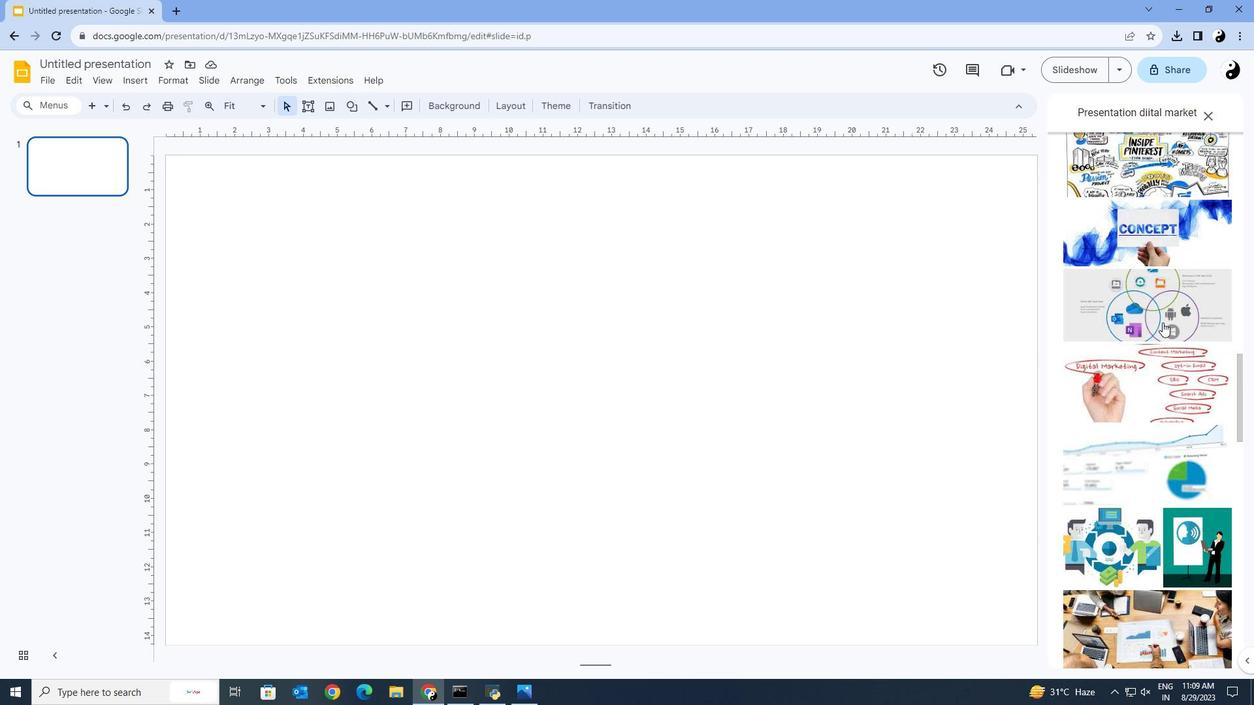 
Action: Mouse scrolled (1163, 322) with delta (0, 0)
Screenshot: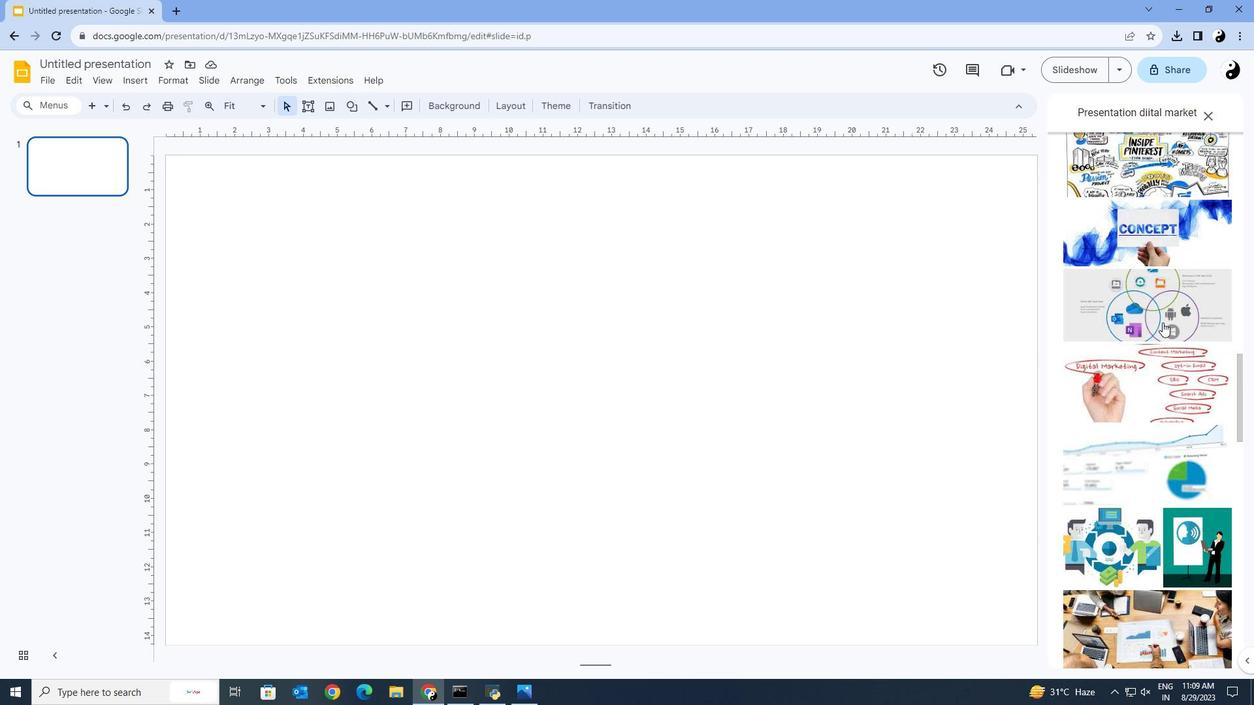 
Action: Mouse scrolled (1163, 322) with delta (0, 0)
Screenshot: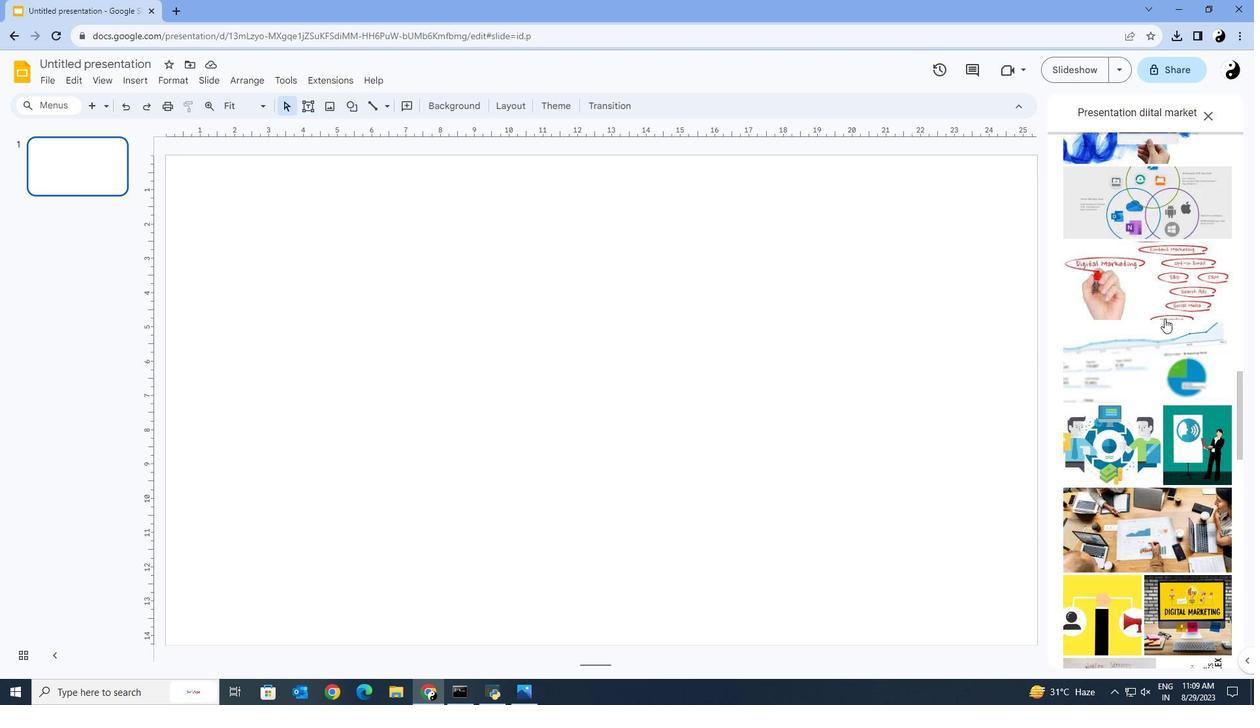 
Action: Mouse scrolled (1163, 322) with delta (0, 0)
Screenshot: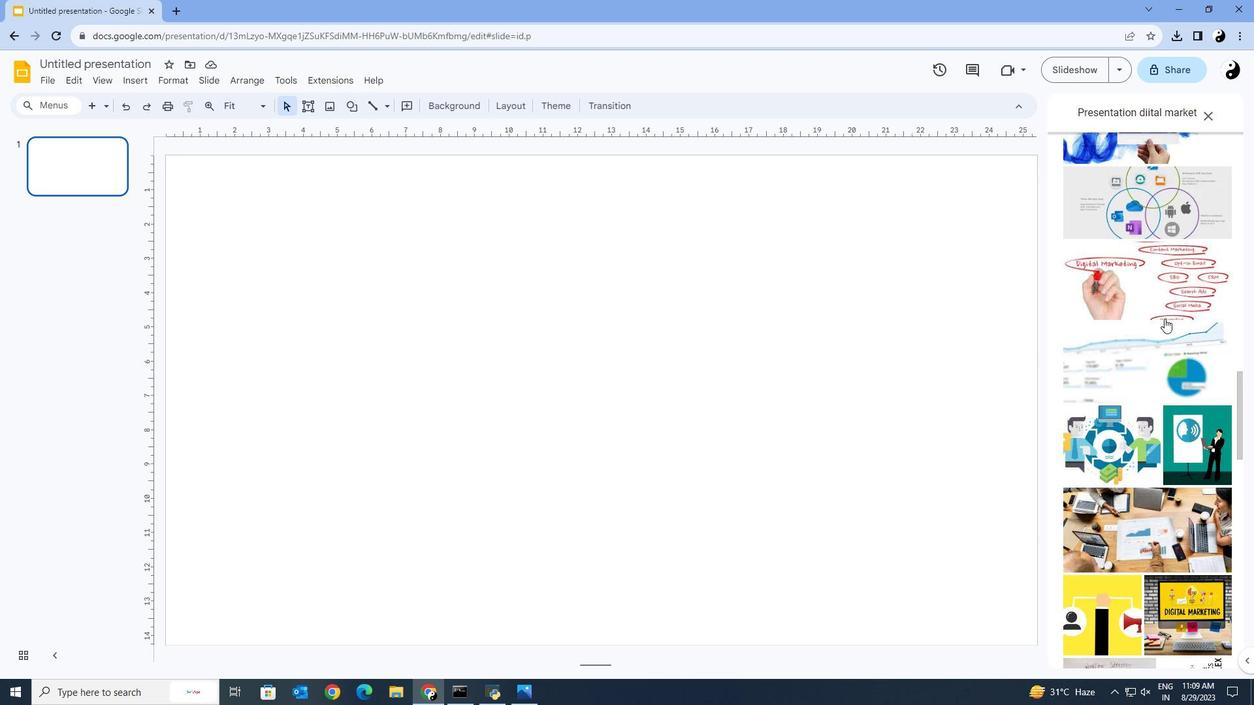 
Action: Mouse scrolled (1163, 322) with delta (0, 0)
Screenshot: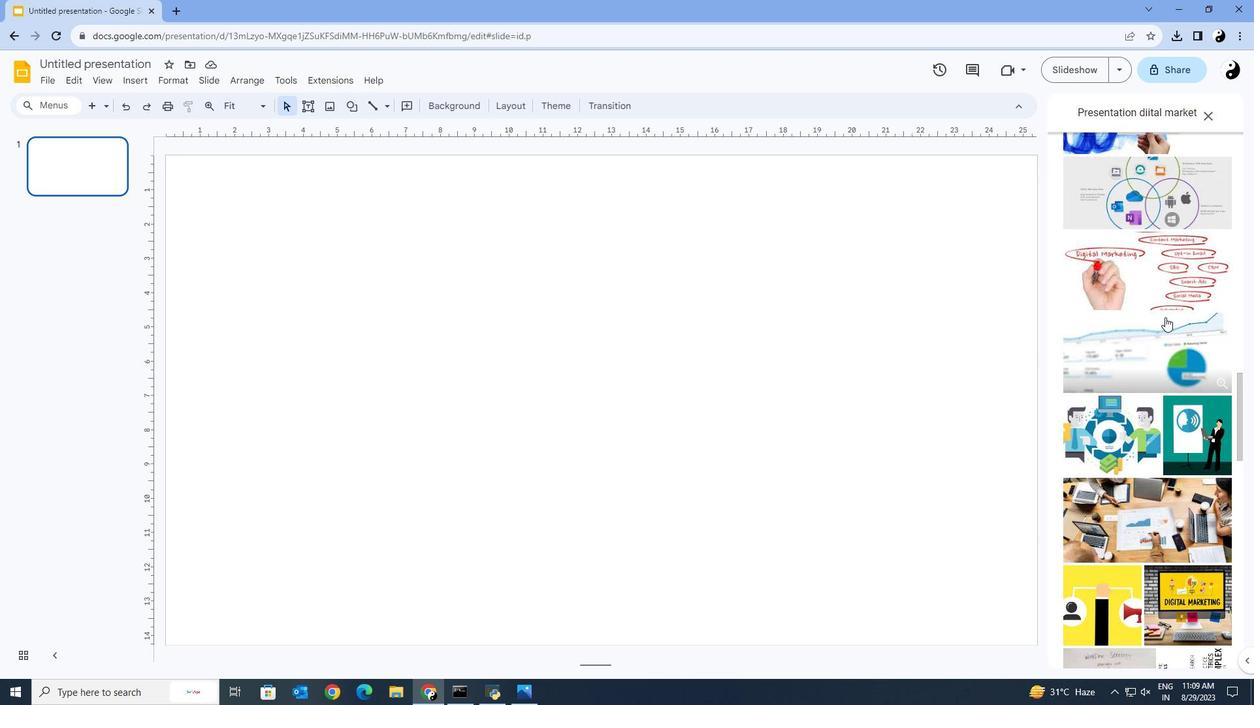 
Action: Mouse moved to (1165, 317)
Screenshot: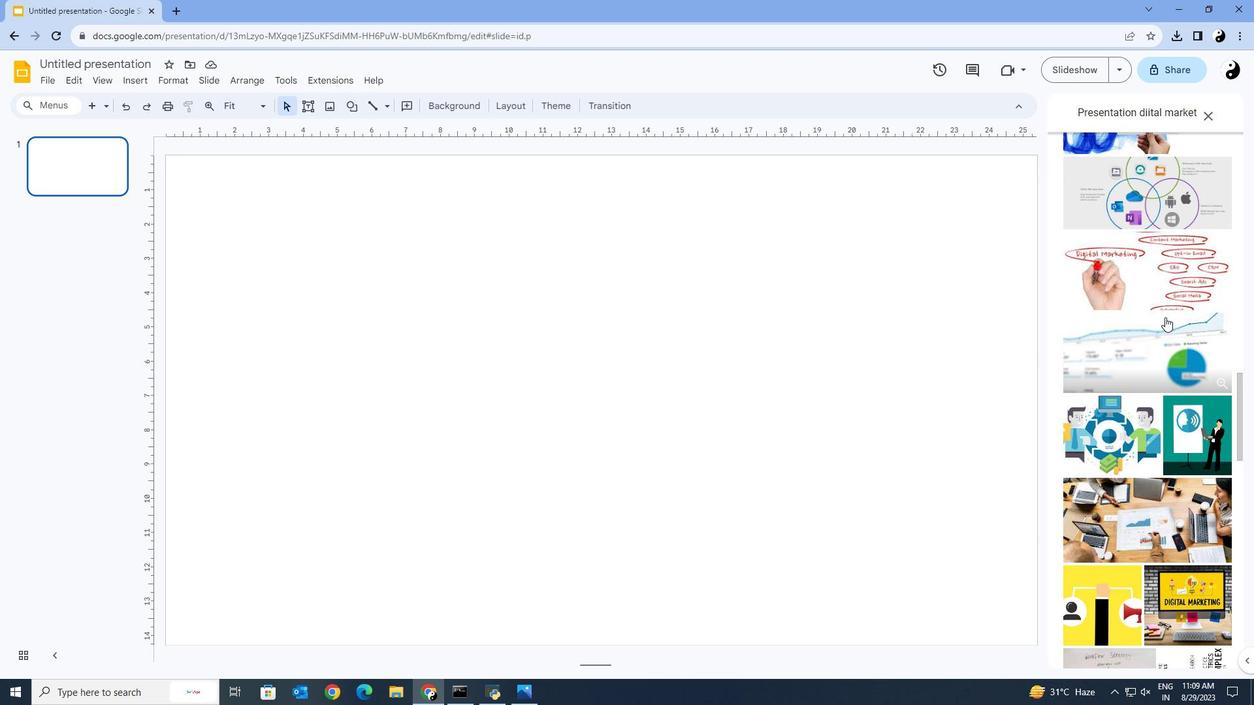 
Action: Mouse scrolled (1165, 316) with delta (0, 0)
Screenshot: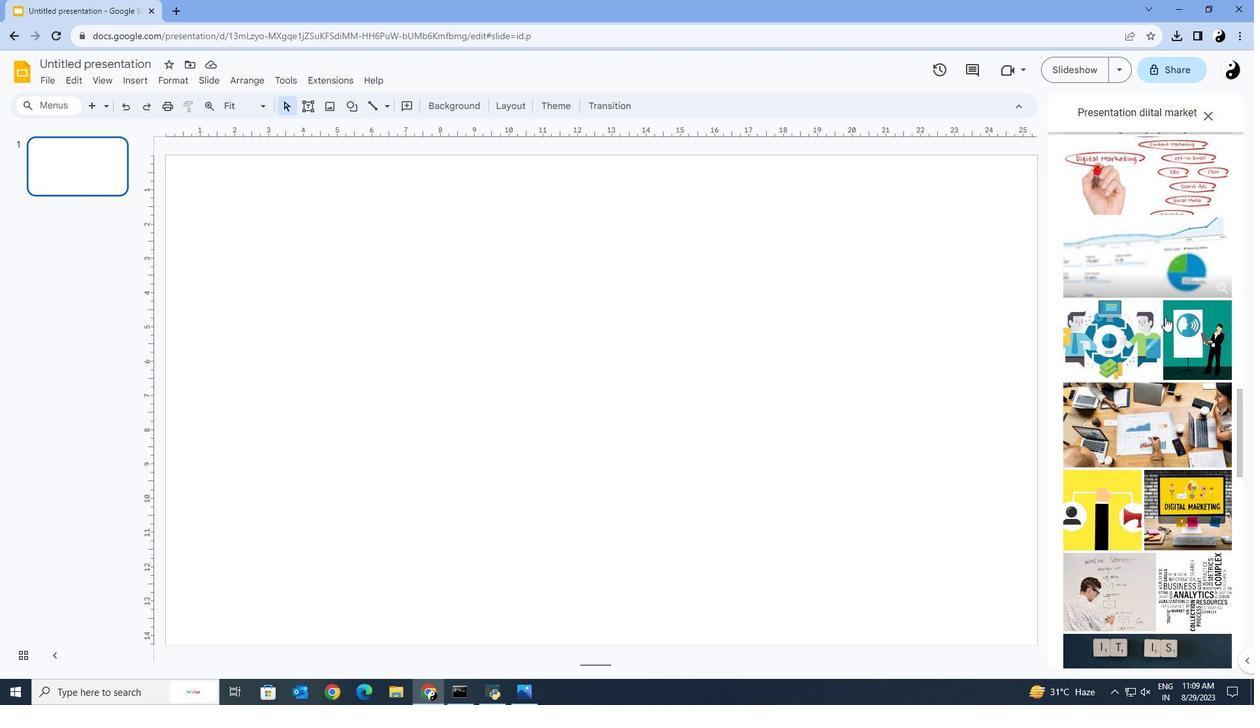 
Action: Mouse scrolled (1165, 316) with delta (0, 0)
Screenshot: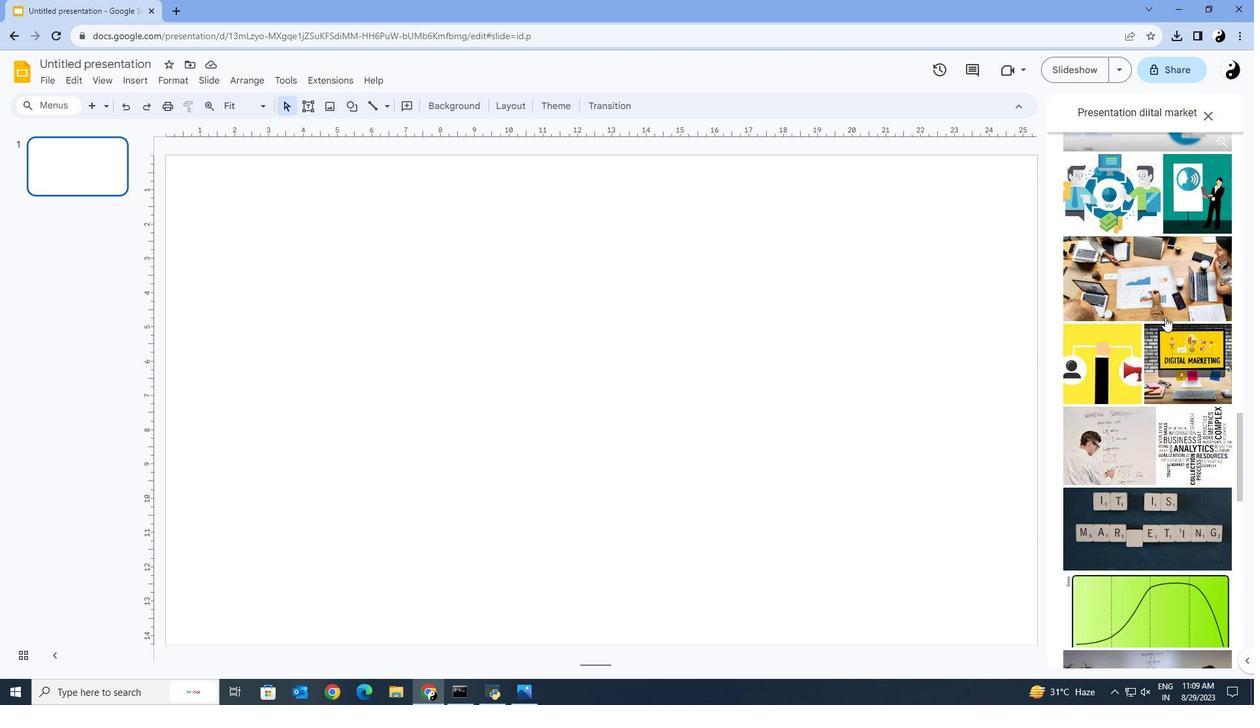 
Action: Mouse scrolled (1165, 316) with delta (0, 0)
Screenshot: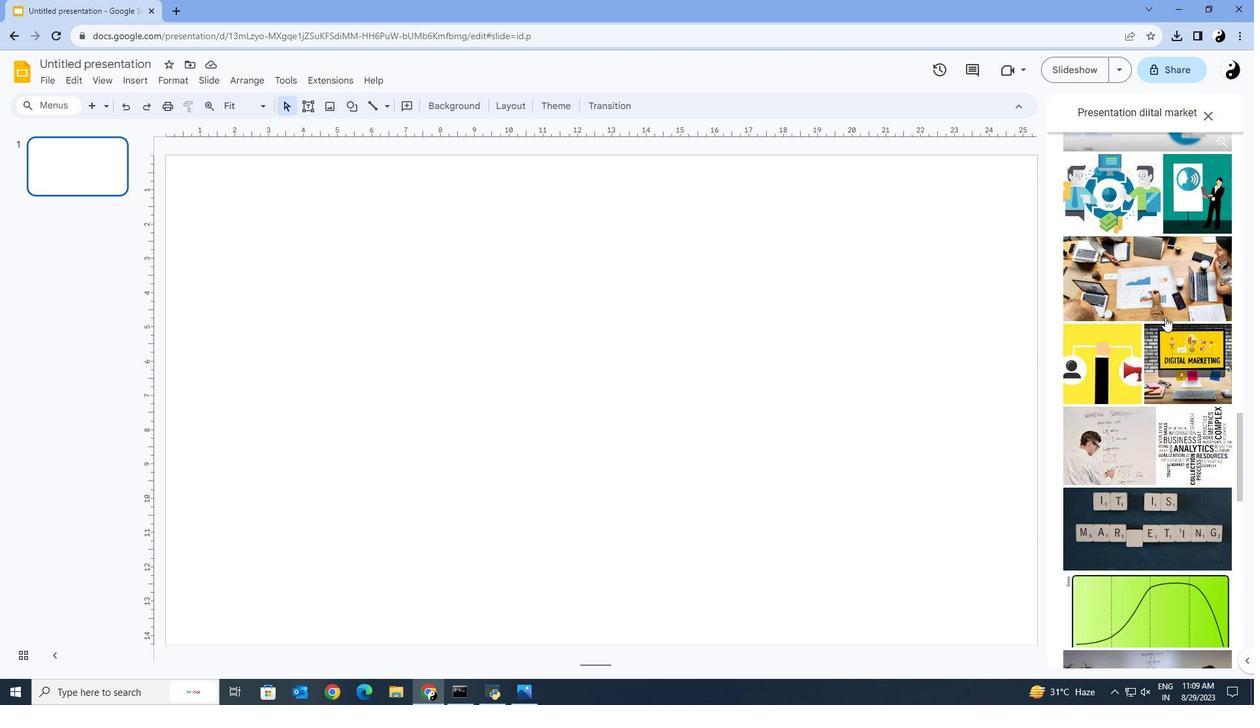 
Action: Mouse scrolled (1165, 316) with delta (0, 0)
Screenshot: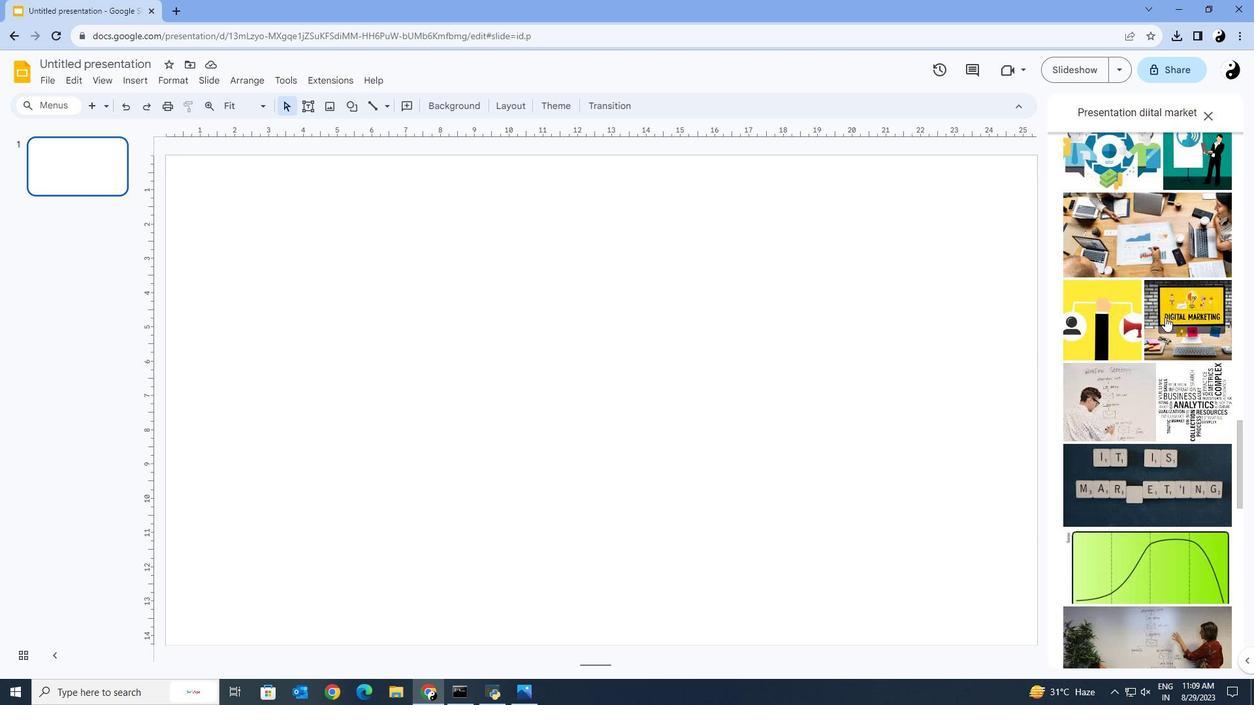
Action: Mouse scrolled (1165, 316) with delta (0, 0)
Screenshot: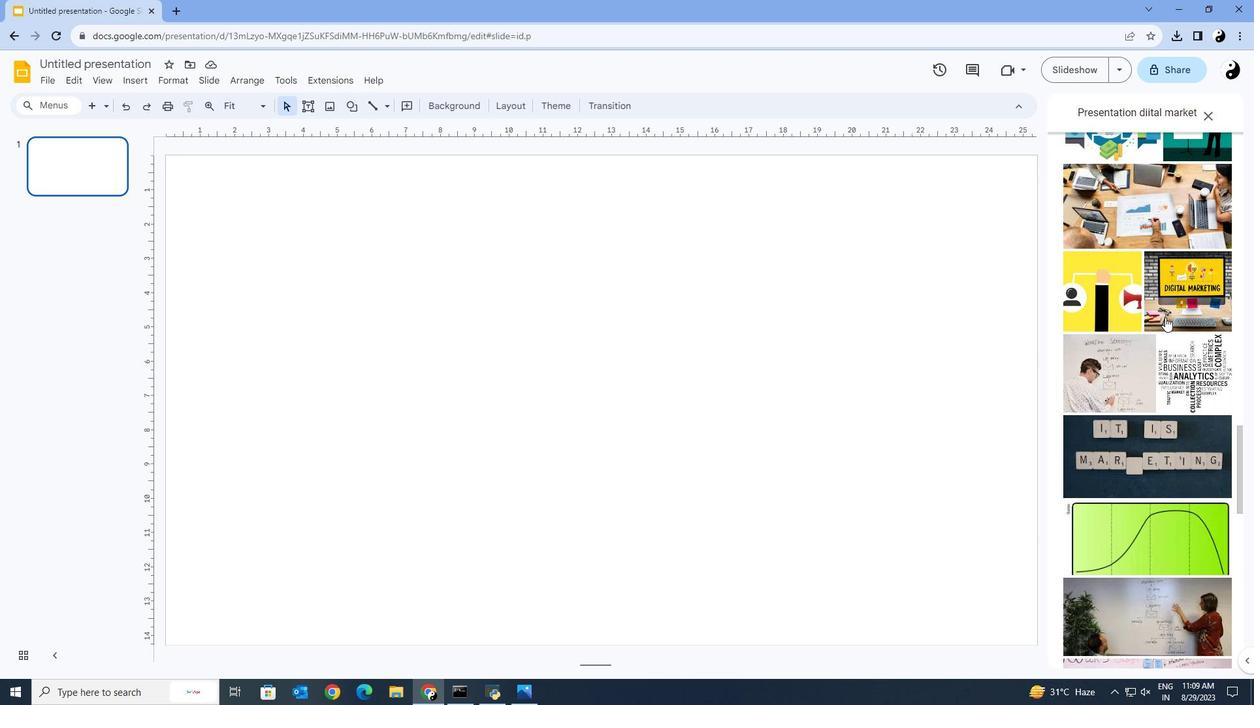 
Action: Mouse scrolled (1165, 316) with delta (0, 0)
Screenshot: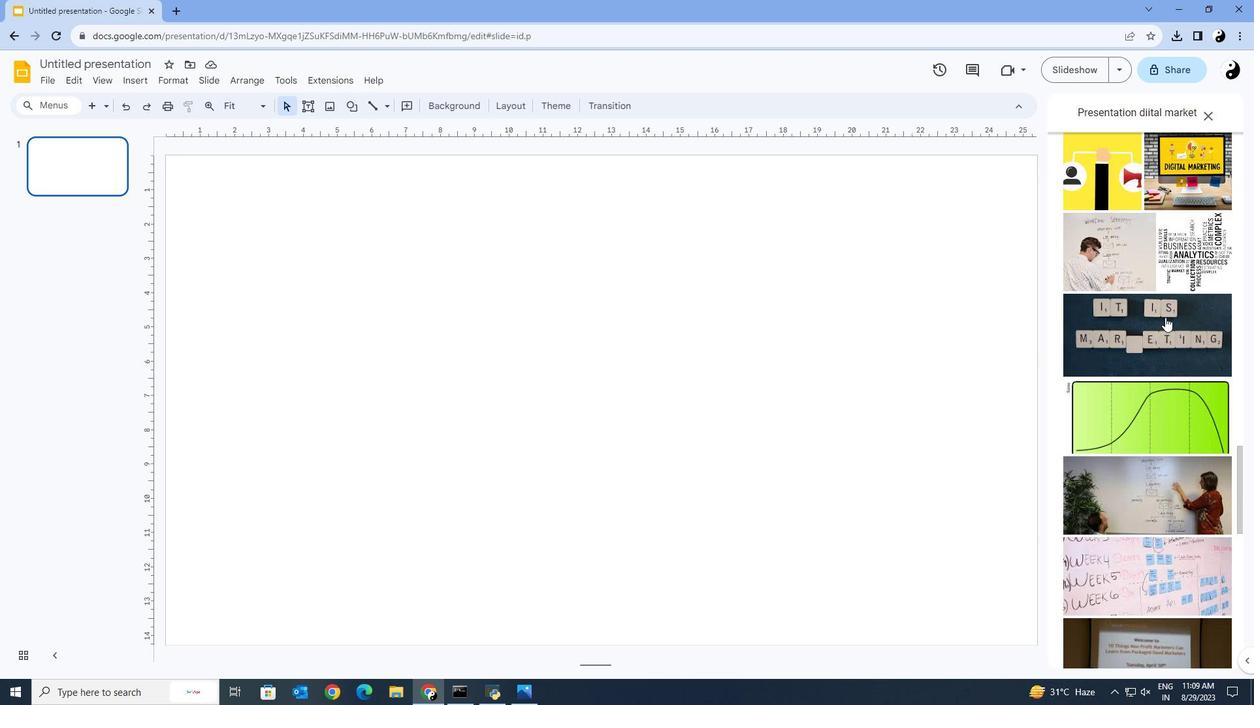 
Action: Mouse scrolled (1165, 316) with delta (0, 0)
Screenshot: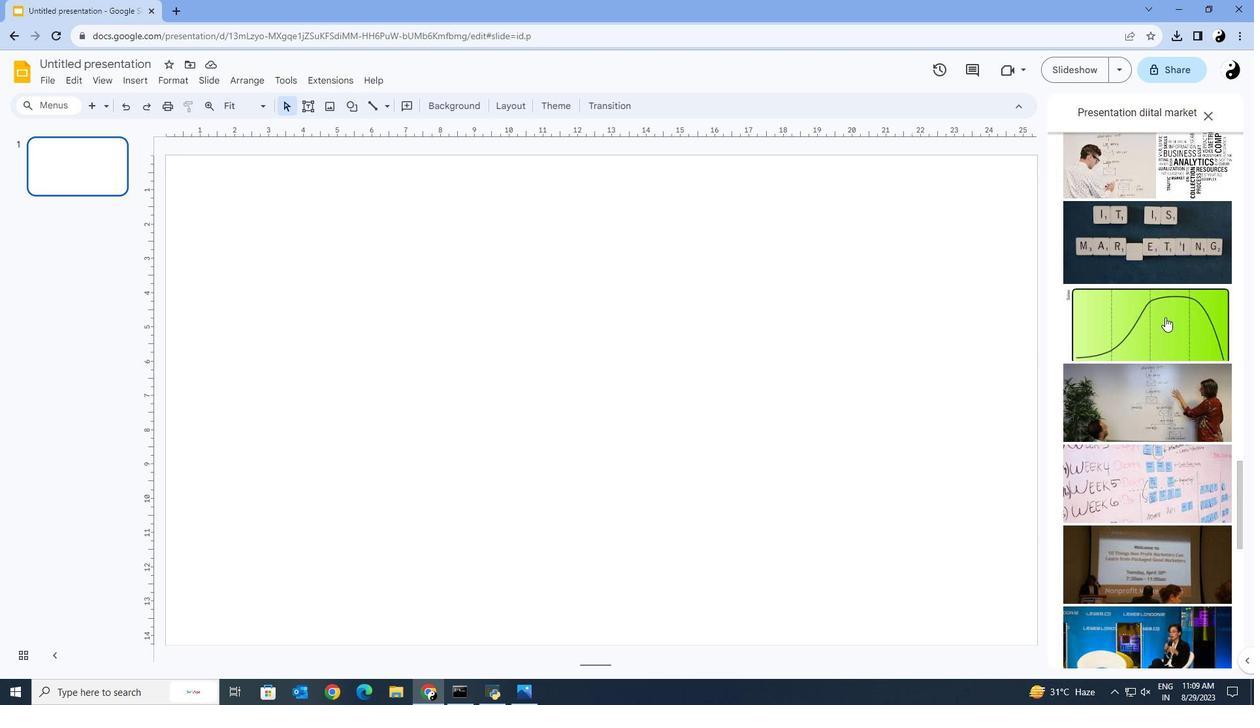 
Action: Mouse scrolled (1165, 316) with delta (0, 0)
Screenshot: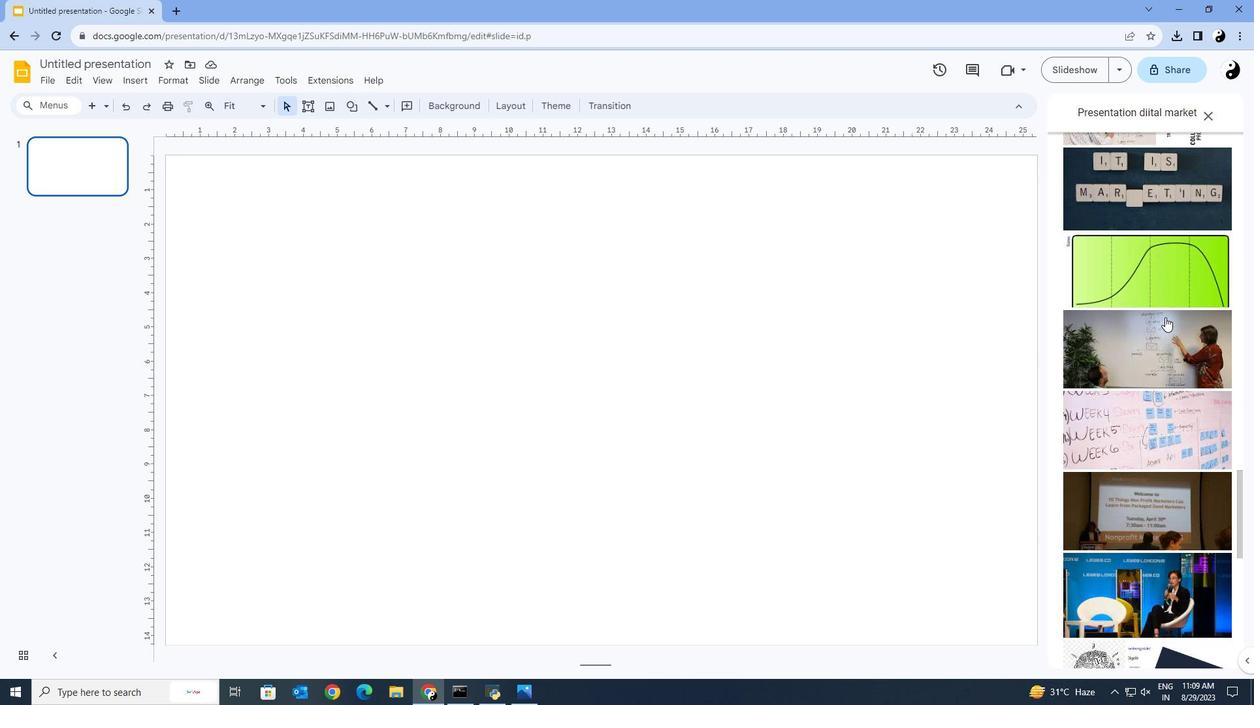 
Action: Mouse scrolled (1165, 316) with delta (0, 0)
Screenshot: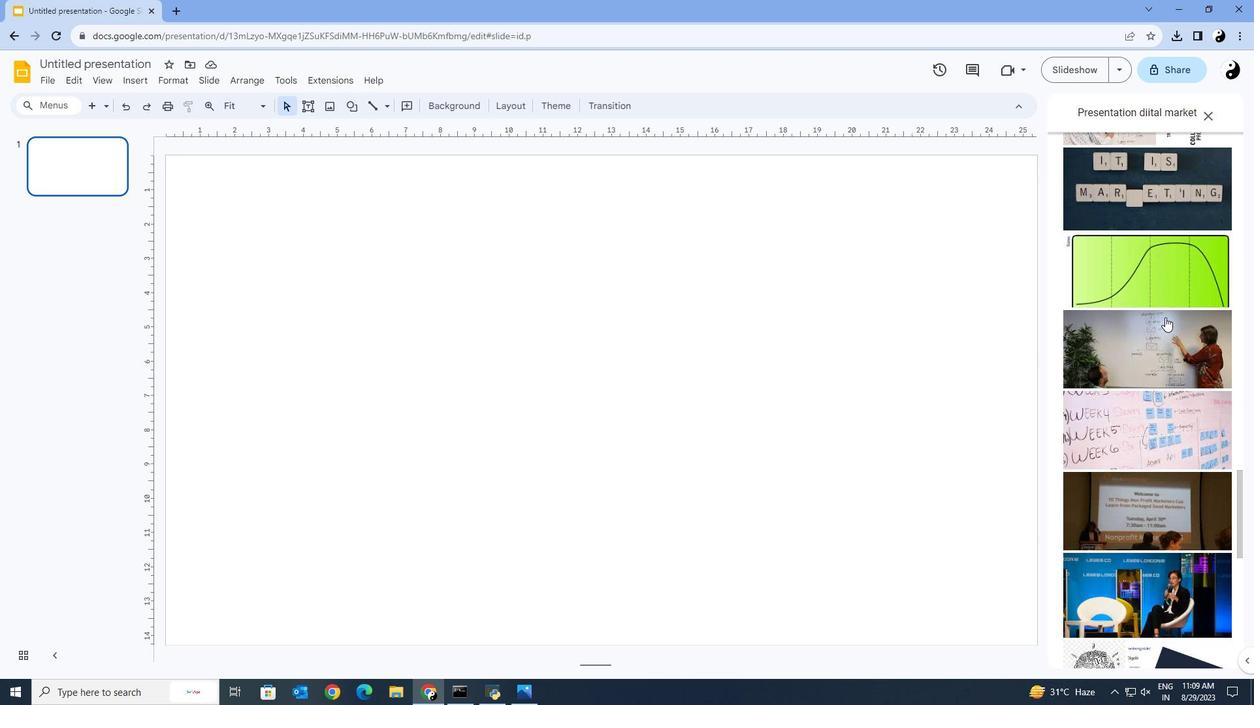 
Action: Mouse scrolled (1165, 316) with delta (0, 0)
Screenshot: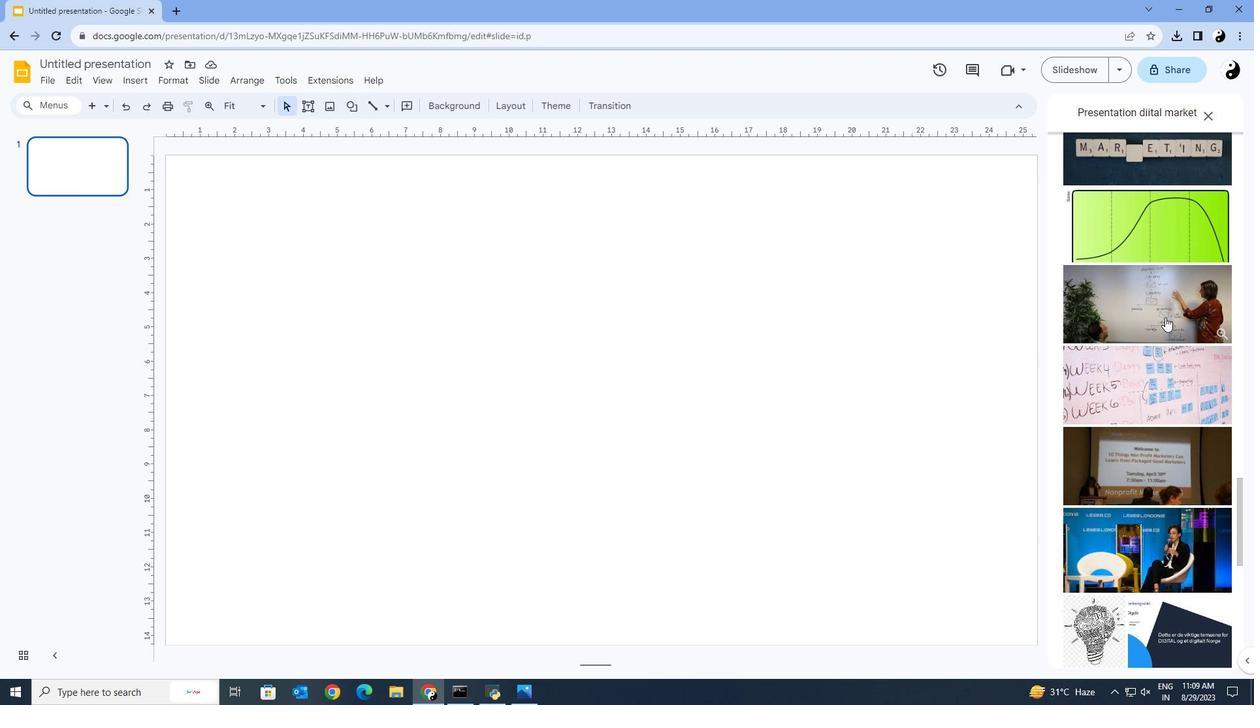 
Action: Mouse scrolled (1165, 316) with delta (0, 0)
Screenshot: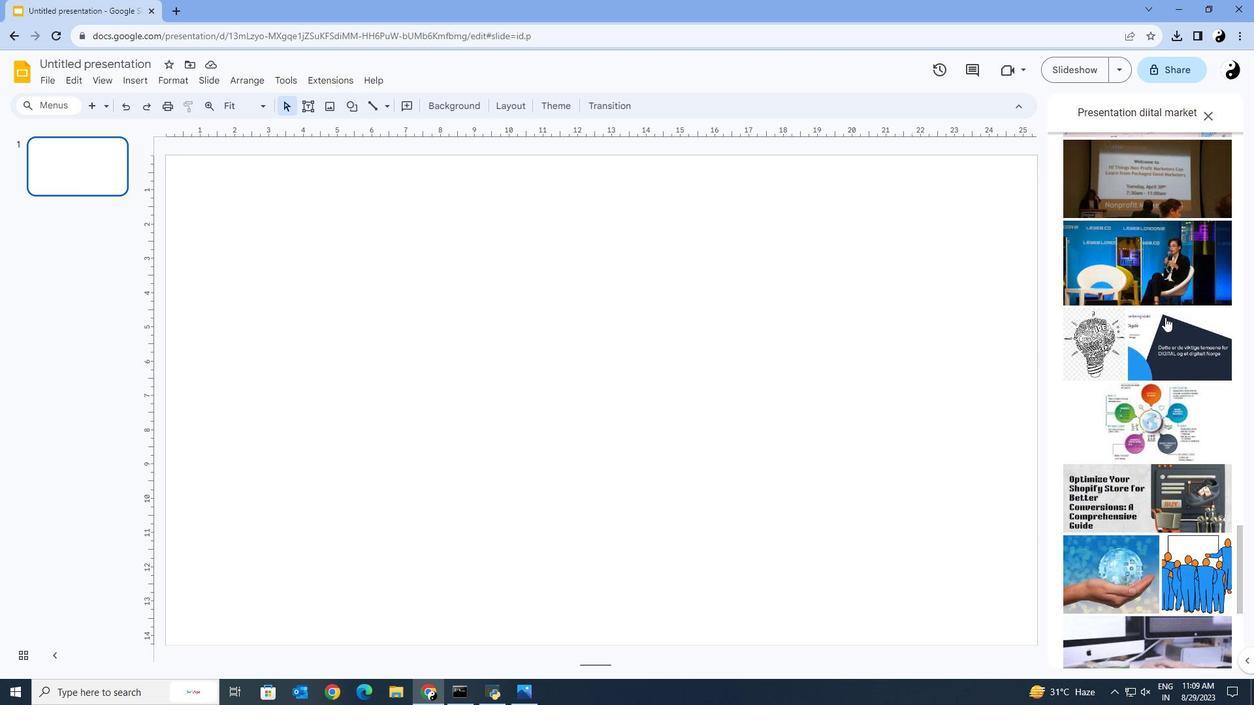 
Action: Mouse scrolled (1165, 316) with delta (0, 0)
Screenshot: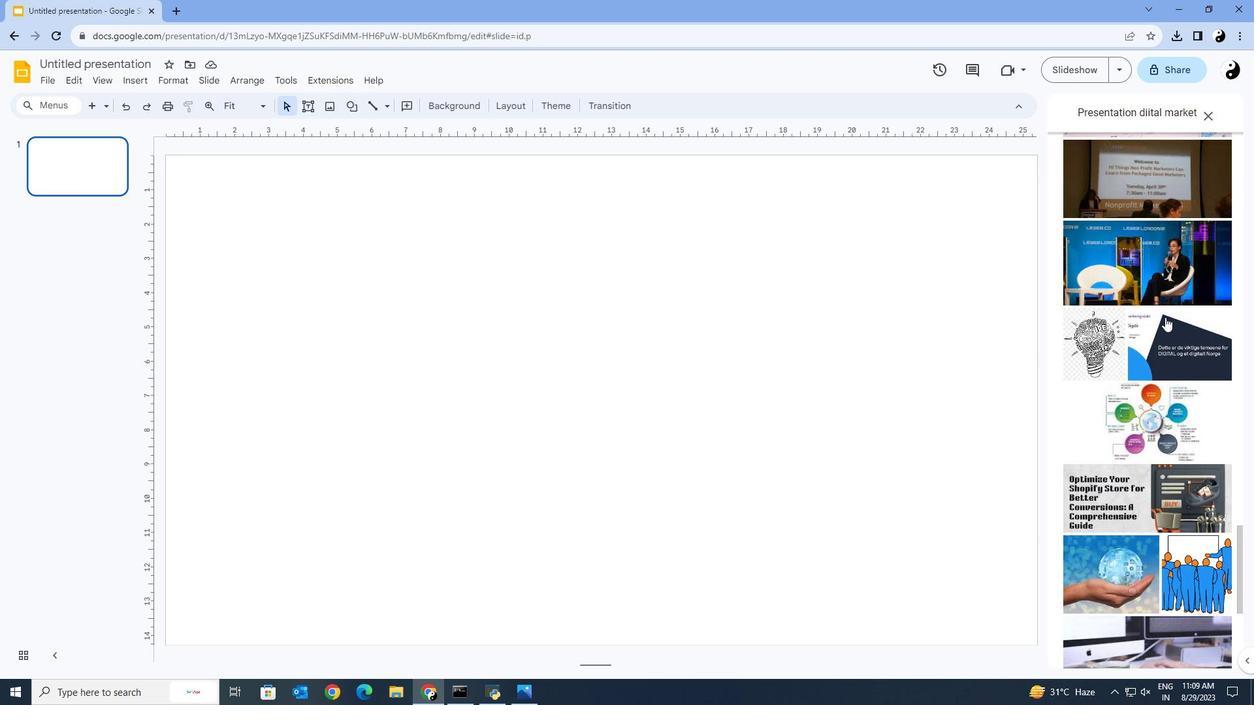 
Action: Mouse scrolled (1165, 316) with delta (0, 0)
Screenshot: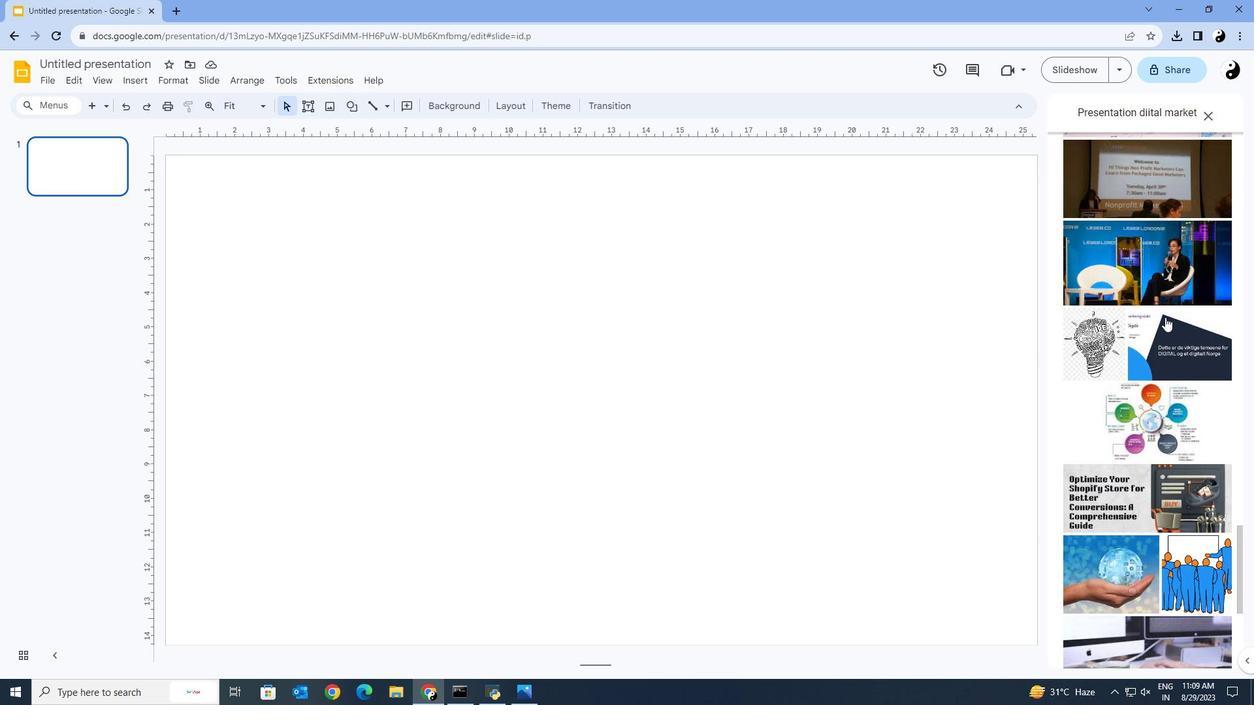 
Action: Mouse scrolled (1165, 316) with delta (0, 0)
Screenshot: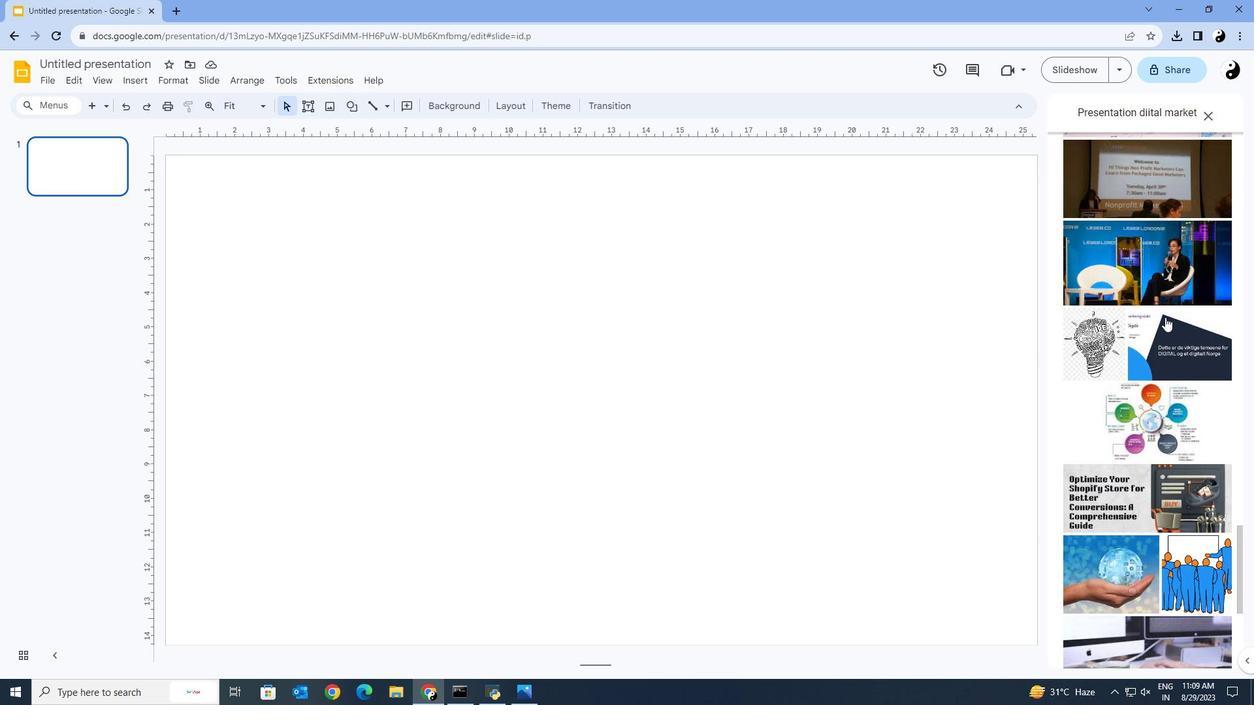 
Action: Mouse scrolled (1165, 316) with delta (0, 0)
Screenshot: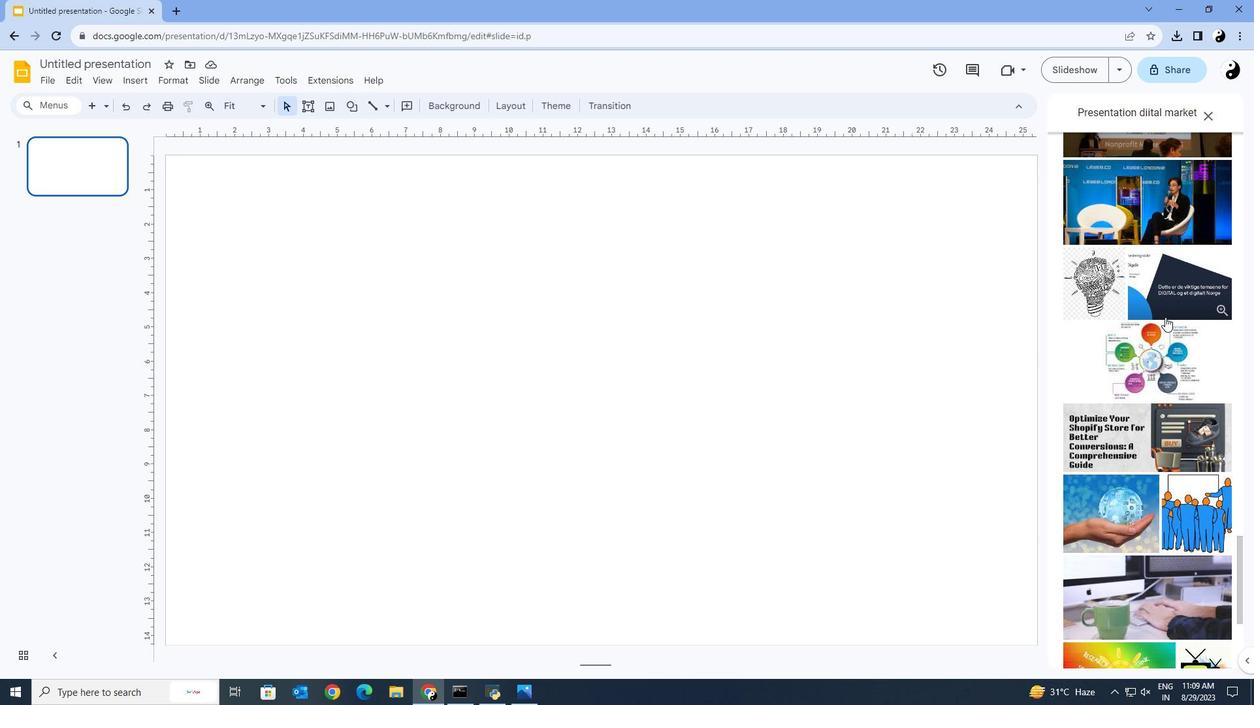 
Action: Mouse scrolled (1165, 316) with delta (0, 0)
Screenshot: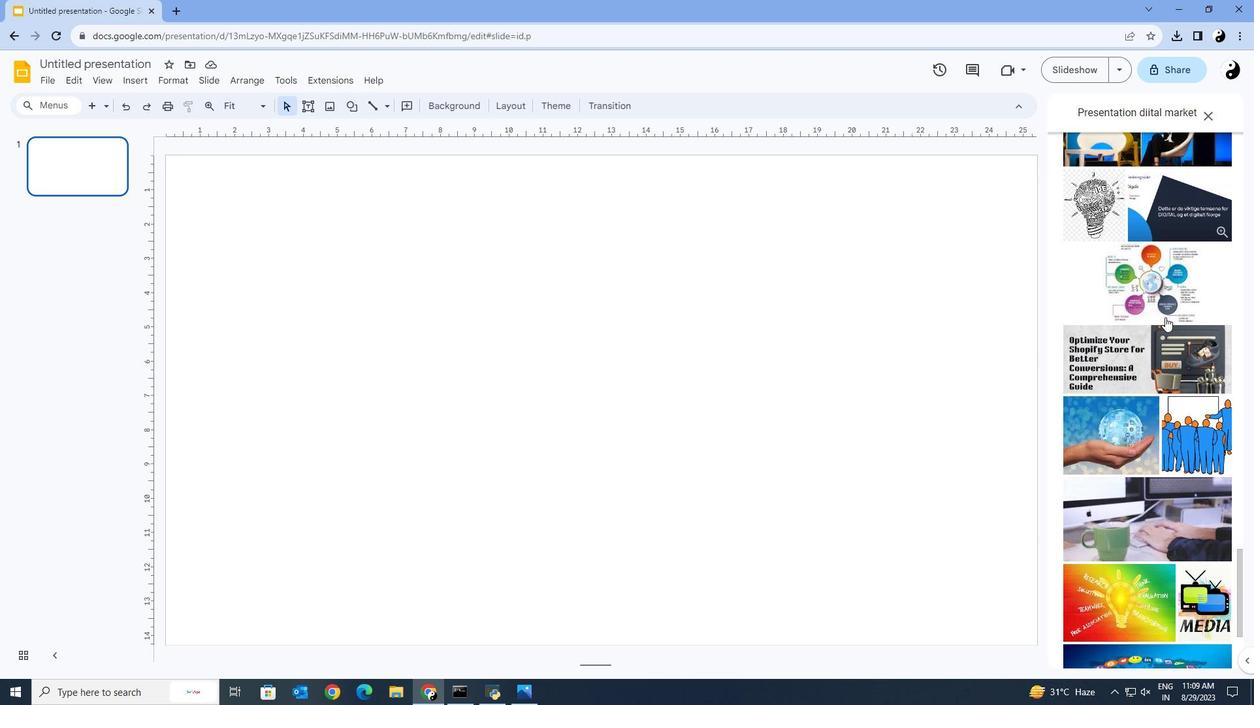 
Action: Mouse scrolled (1165, 316) with delta (0, 0)
Screenshot: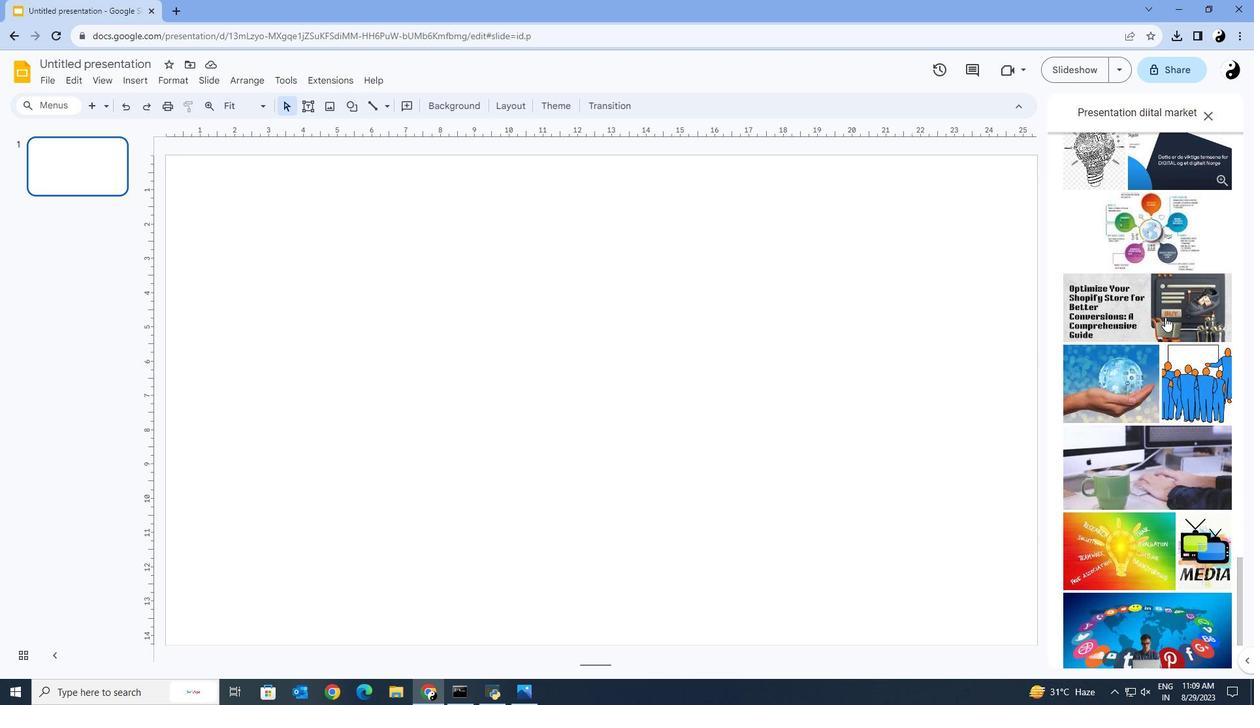 
Action: Mouse scrolled (1165, 316) with delta (0, 0)
Screenshot: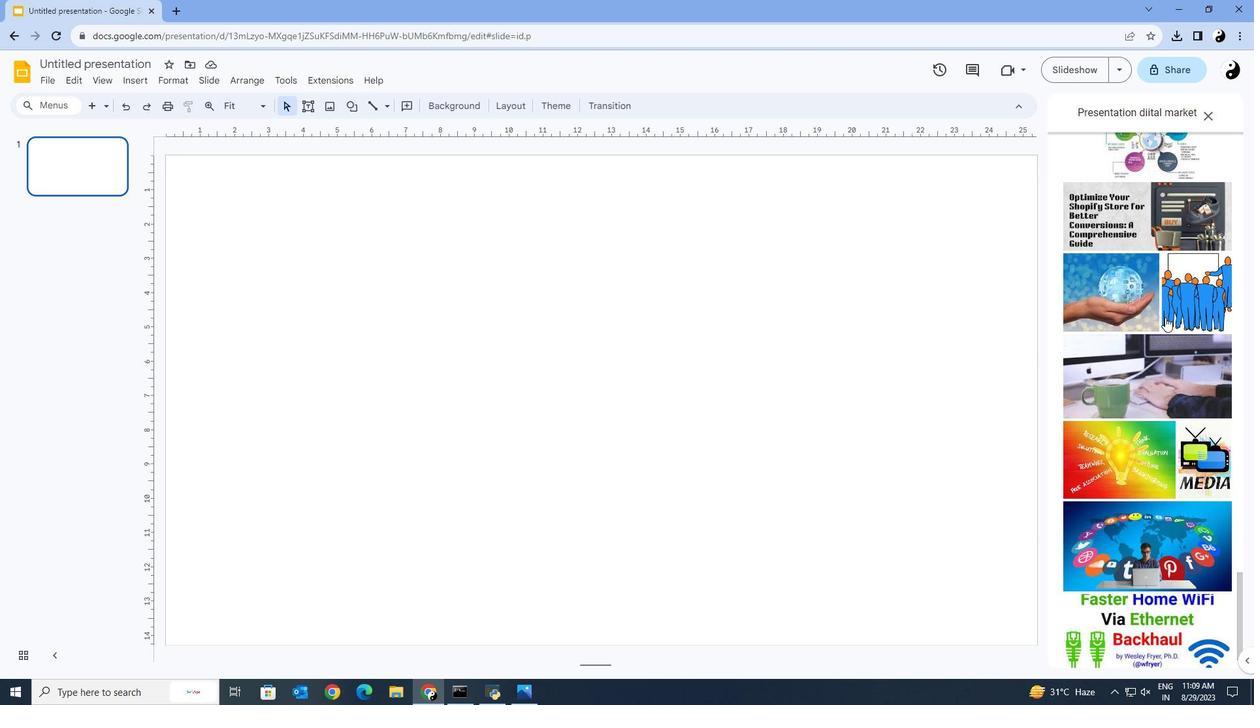 
Action: Mouse scrolled (1165, 316) with delta (0, 0)
Screenshot: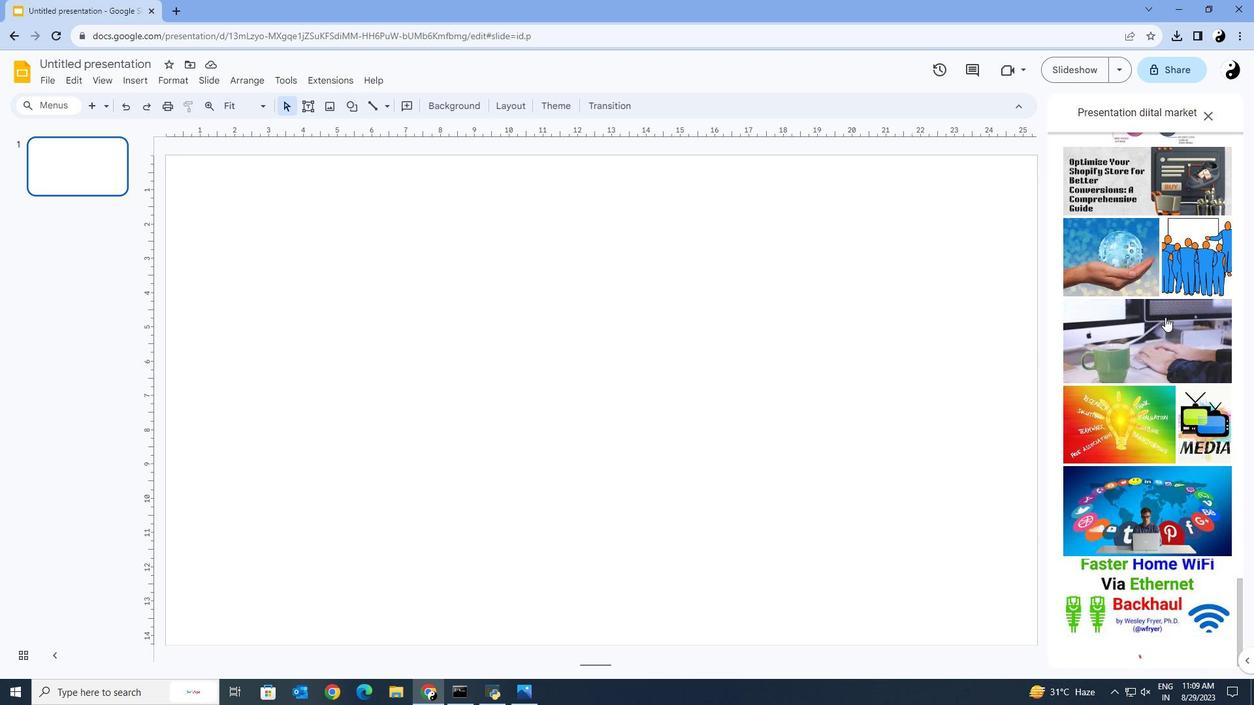 
Action: Mouse scrolled (1165, 316) with delta (0, 0)
Screenshot: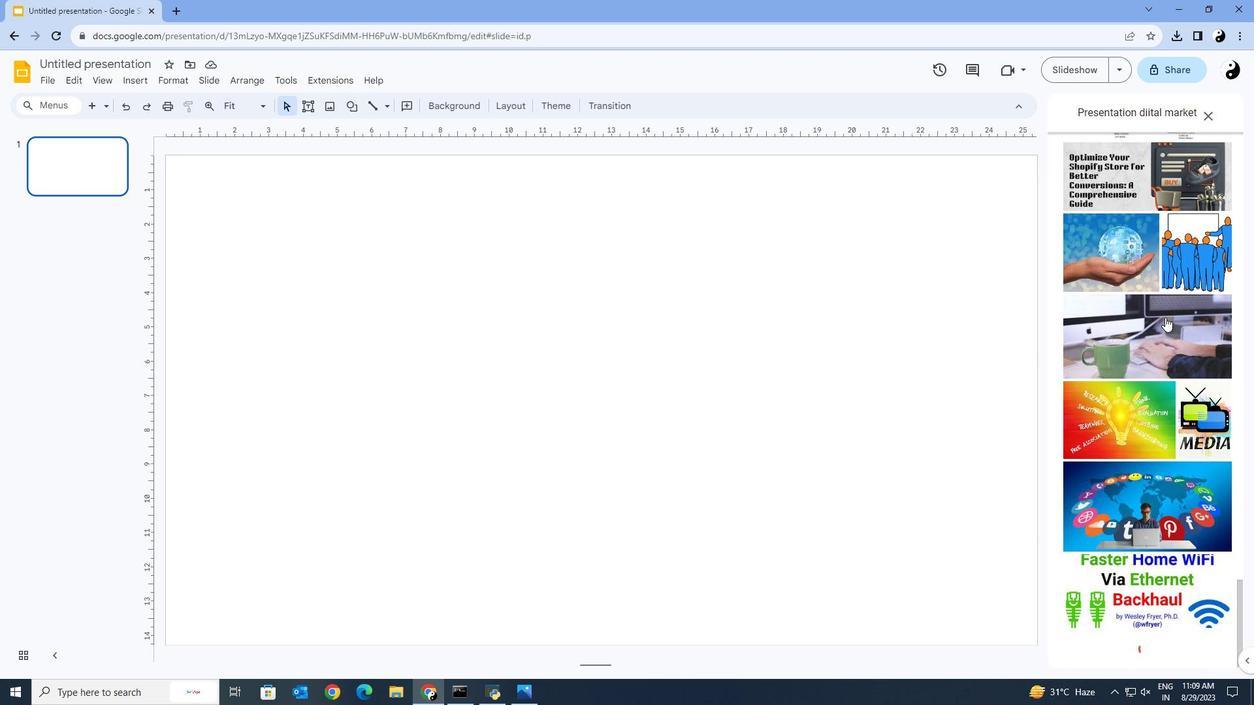 
Action: Mouse scrolled (1165, 316) with delta (0, 0)
Screenshot: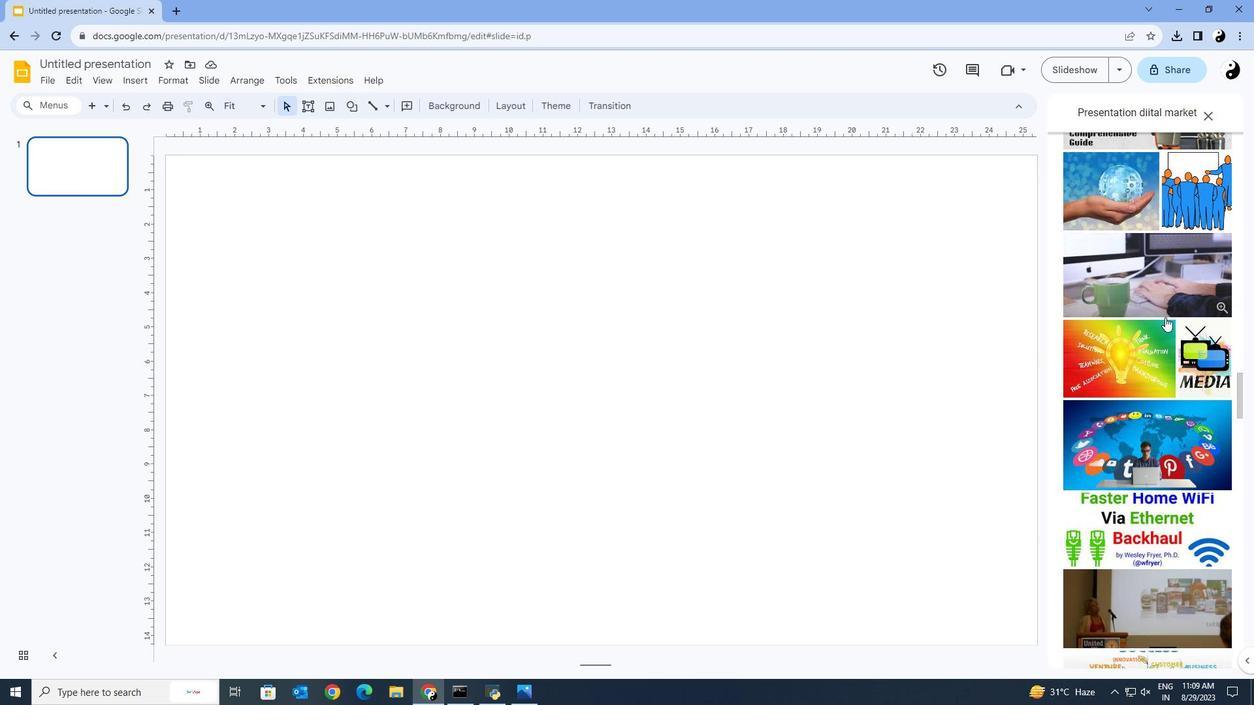 
Action: Mouse scrolled (1165, 316) with delta (0, 0)
Screenshot: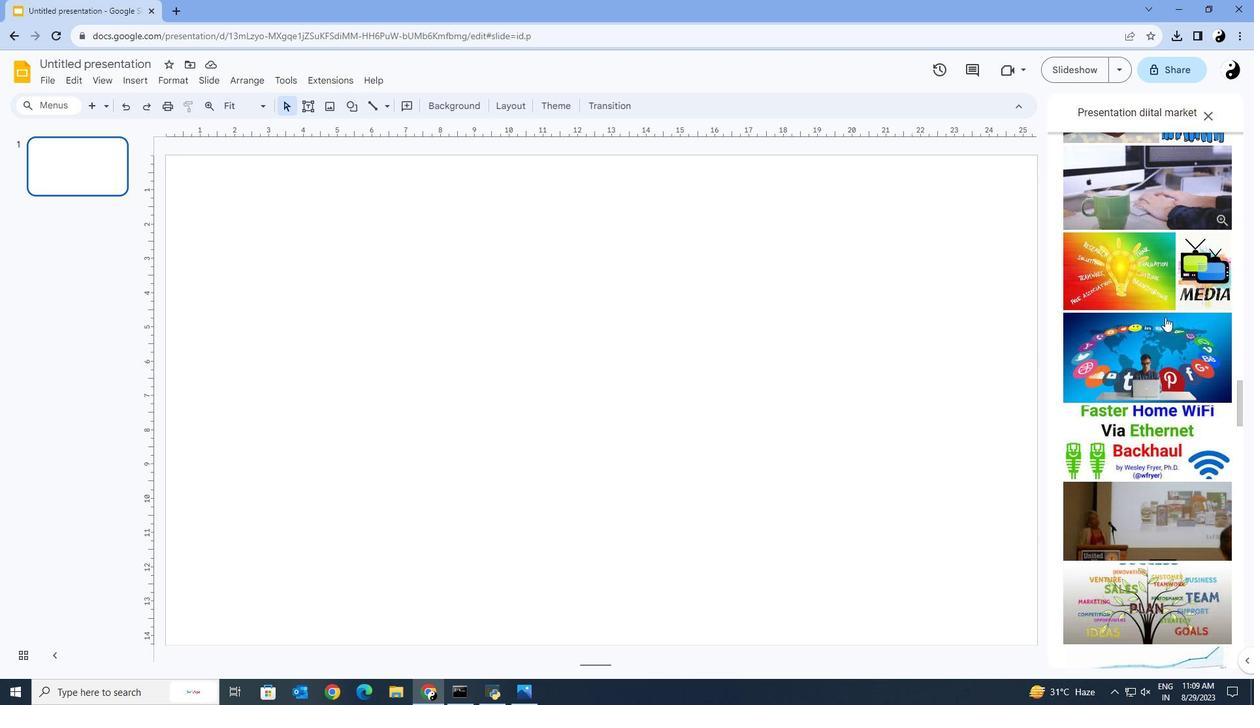 
Action: Mouse scrolled (1165, 316) with delta (0, 0)
Screenshot: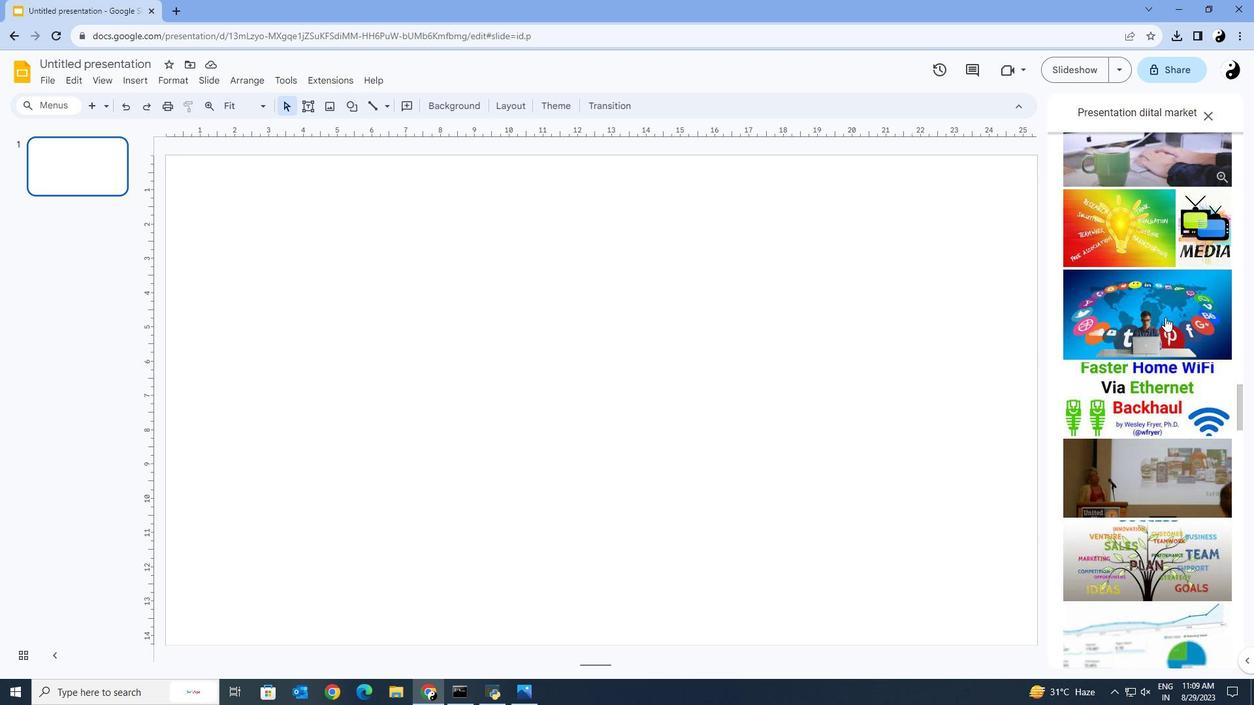 
Action: Mouse scrolled (1165, 316) with delta (0, 0)
Screenshot: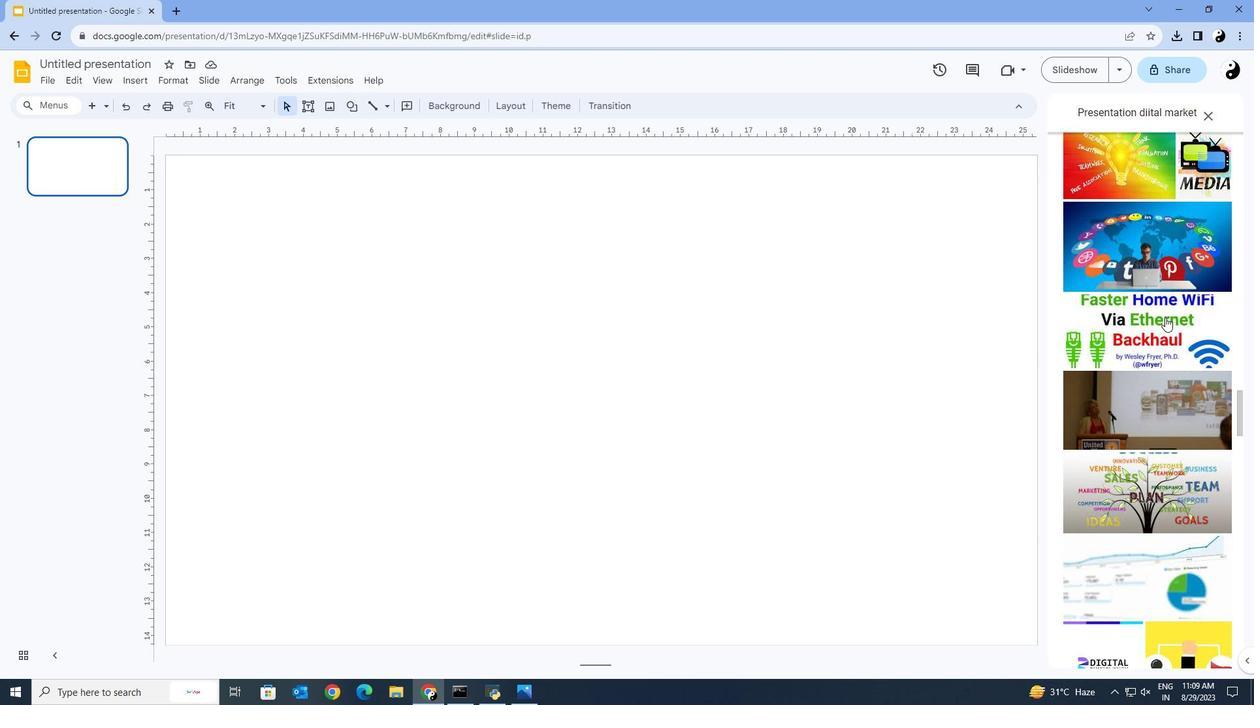 
Action: Mouse scrolled (1165, 316) with delta (0, 0)
Screenshot: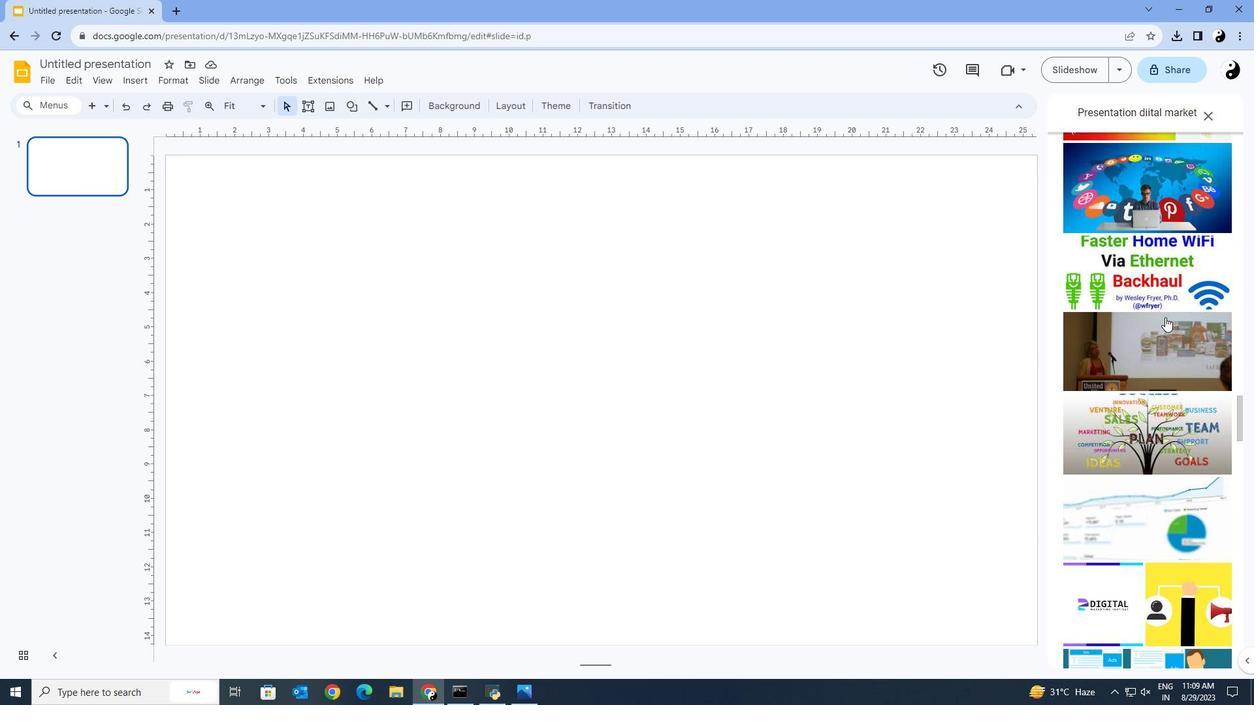 
Action: Mouse scrolled (1165, 316) with delta (0, 0)
Screenshot: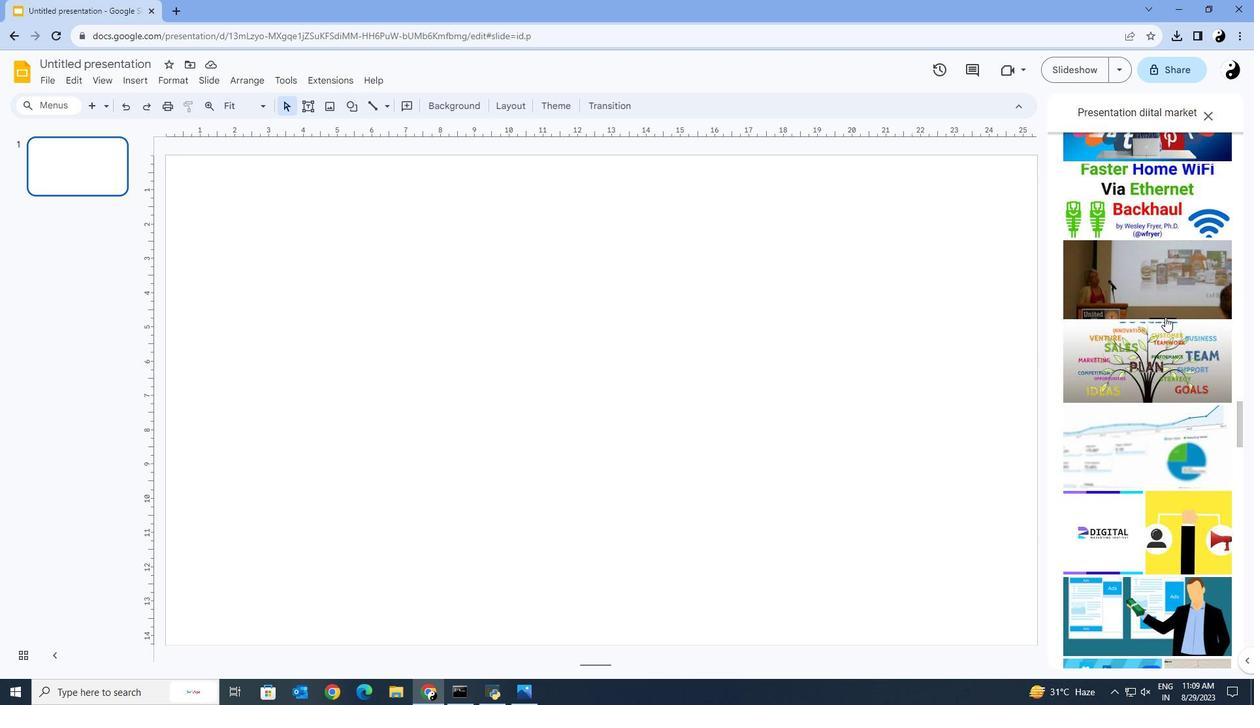 
Action: Mouse scrolled (1165, 316) with delta (0, 0)
Screenshot: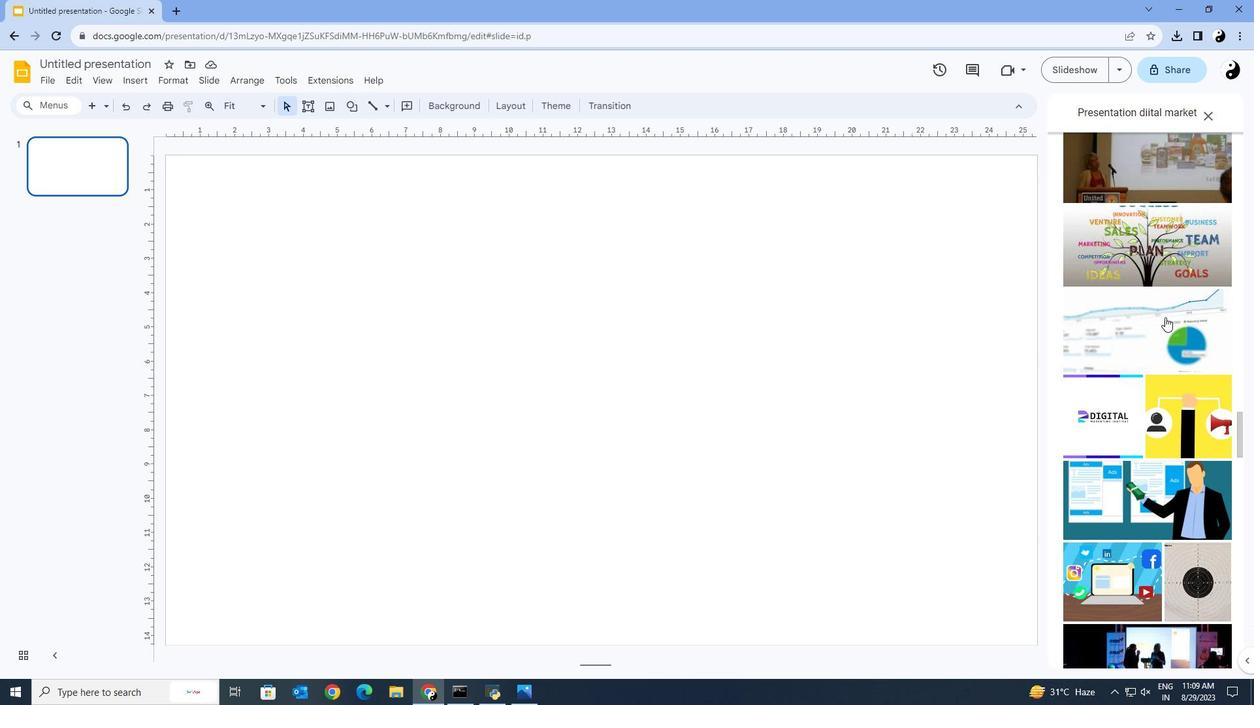 
Action: Mouse scrolled (1165, 316) with delta (0, 0)
Screenshot: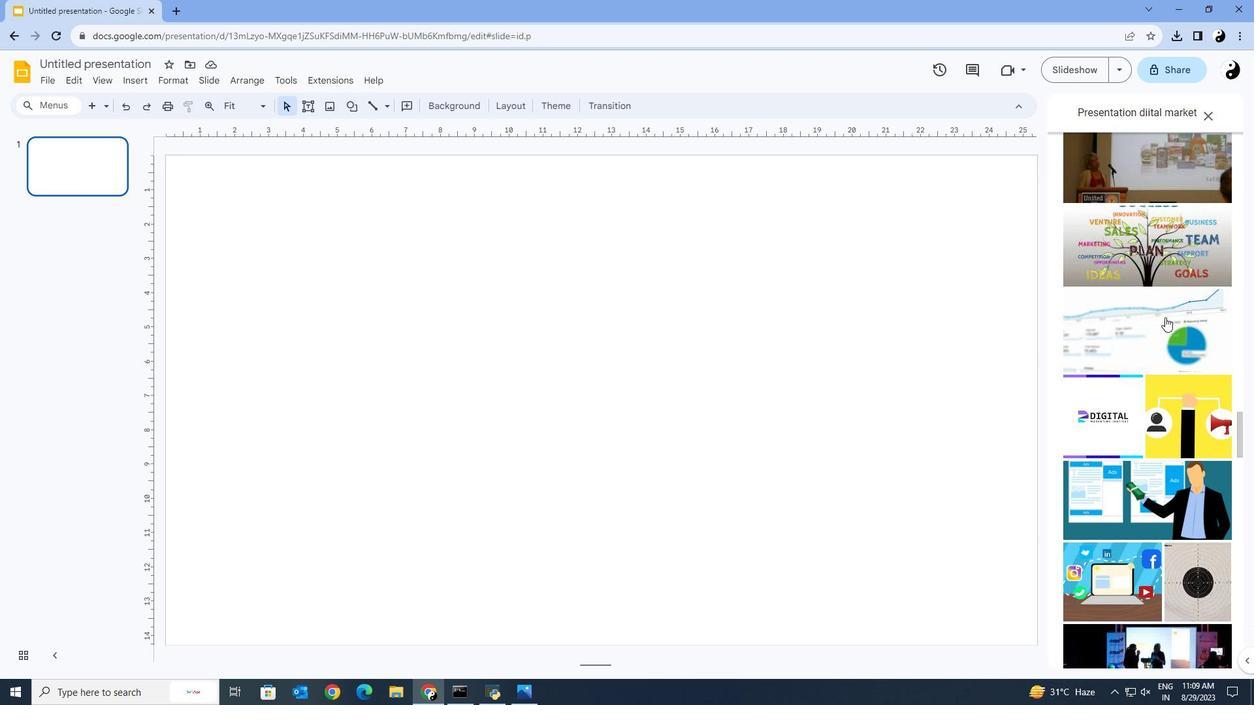 
Action: Mouse scrolled (1165, 316) with delta (0, 0)
Screenshot: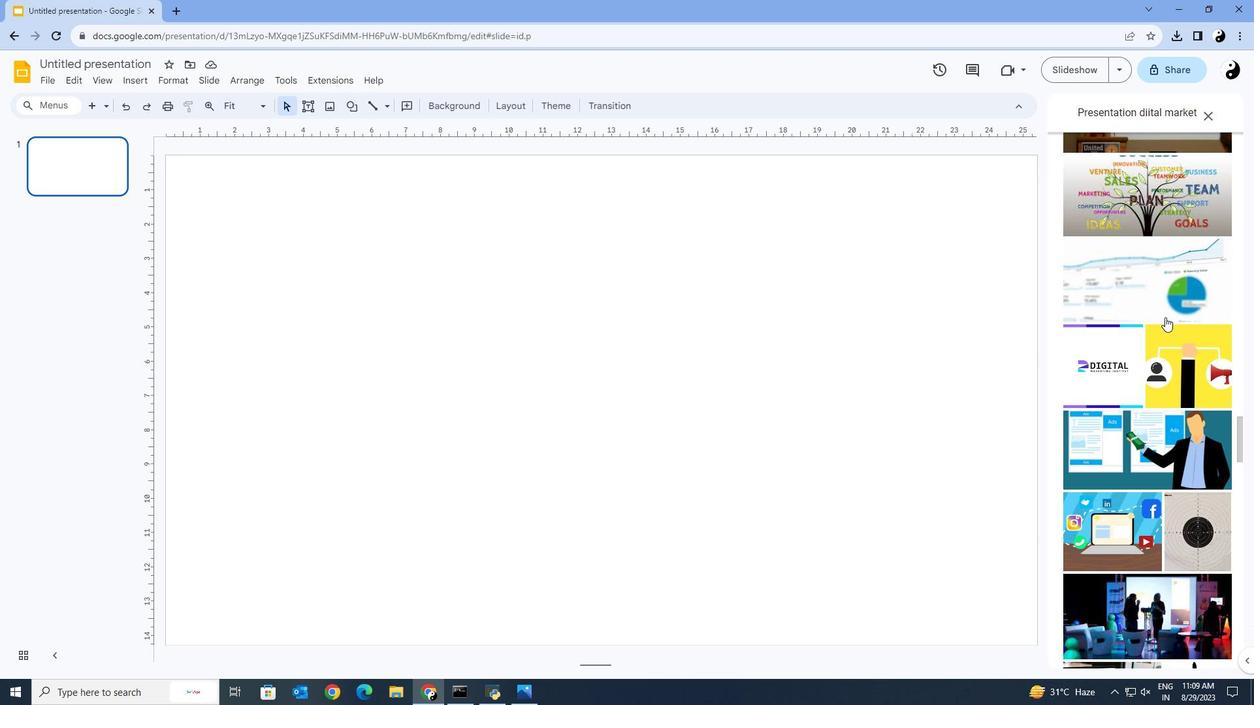 
Action: Mouse scrolled (1165, 316) with delta (0, 0)
Screenshot: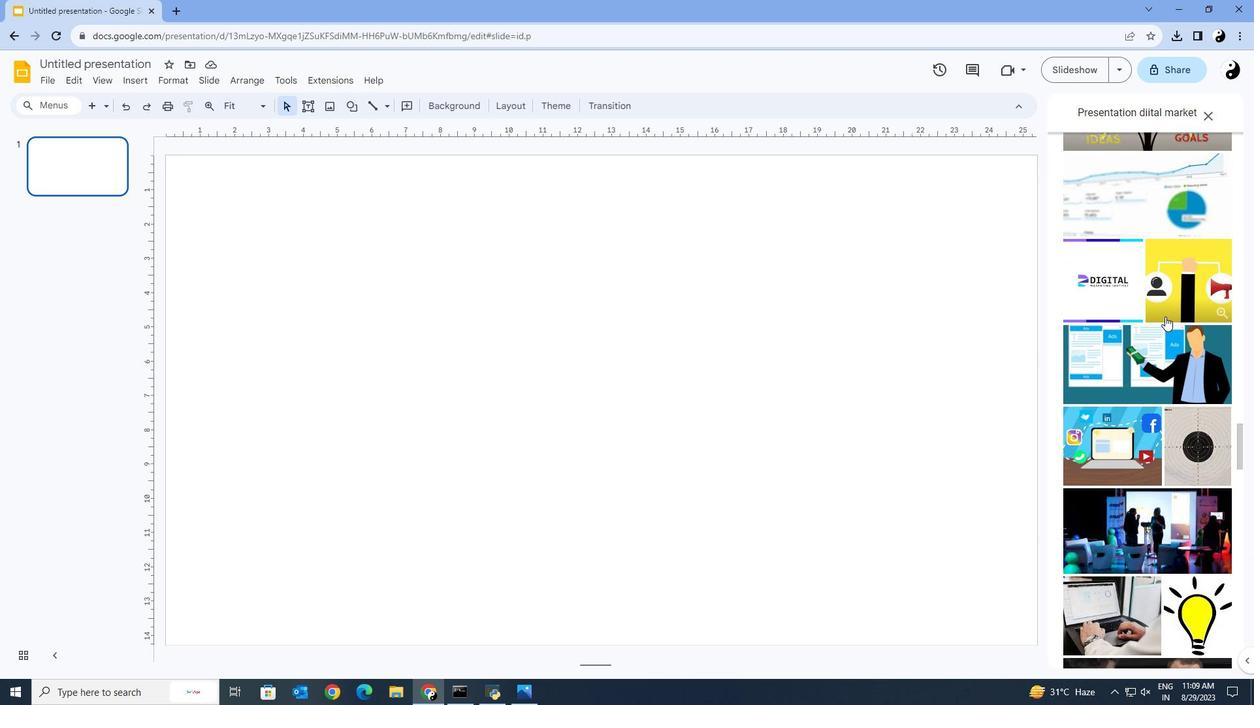 
Action: Mouse moved to (1165, 316)
Screenshot: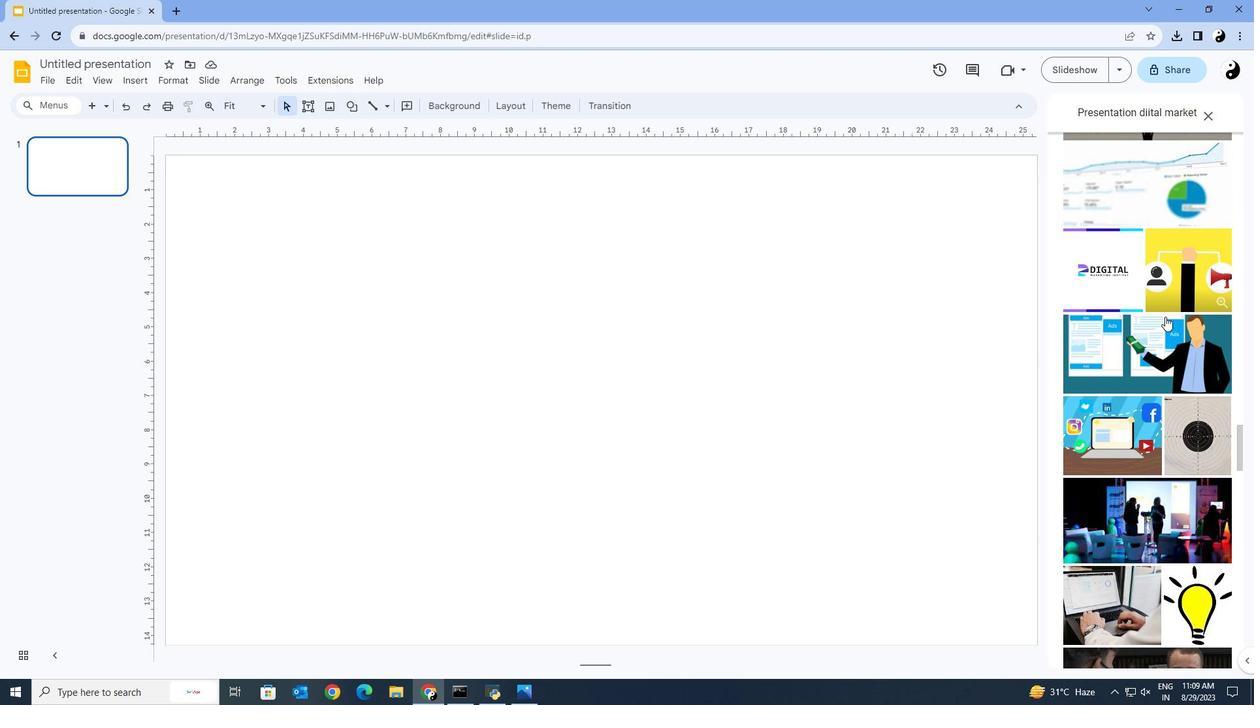 
Action: Mouse scrolled (1165, 316) with delta (0, 0)
Screenshot: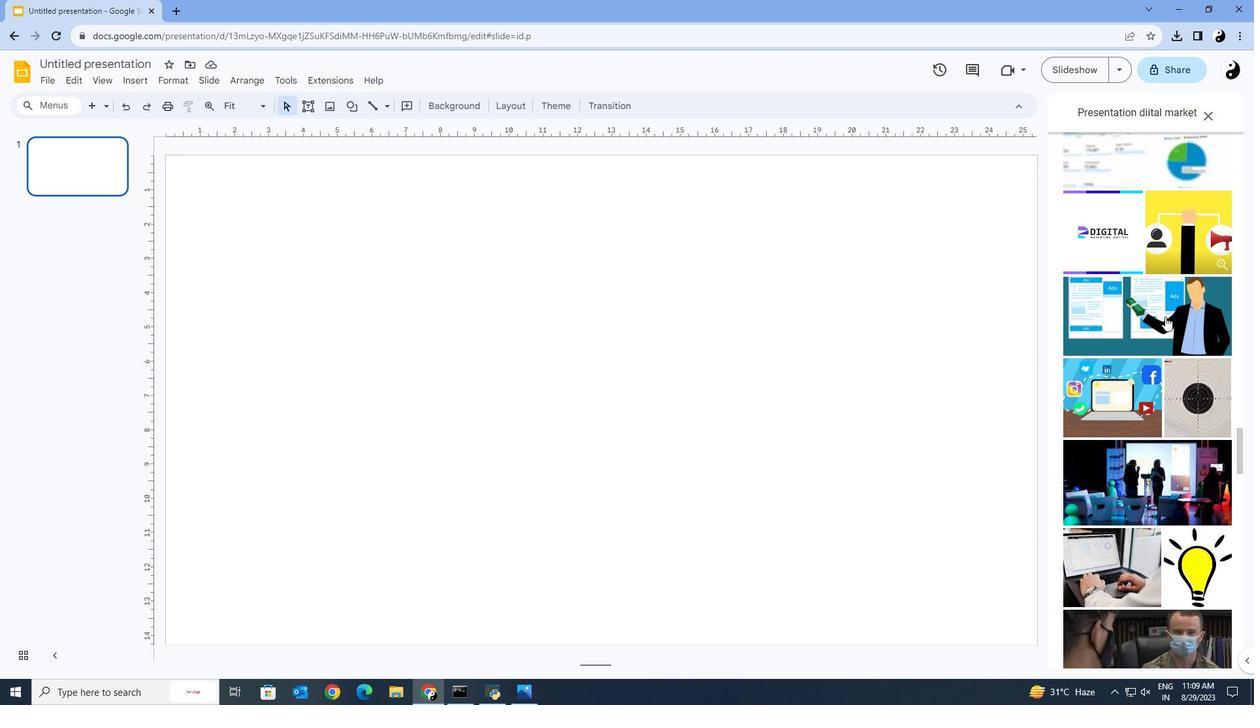 
Action: Mouse scrolled (1165, 316) with delta (0, 0)
Screenshot: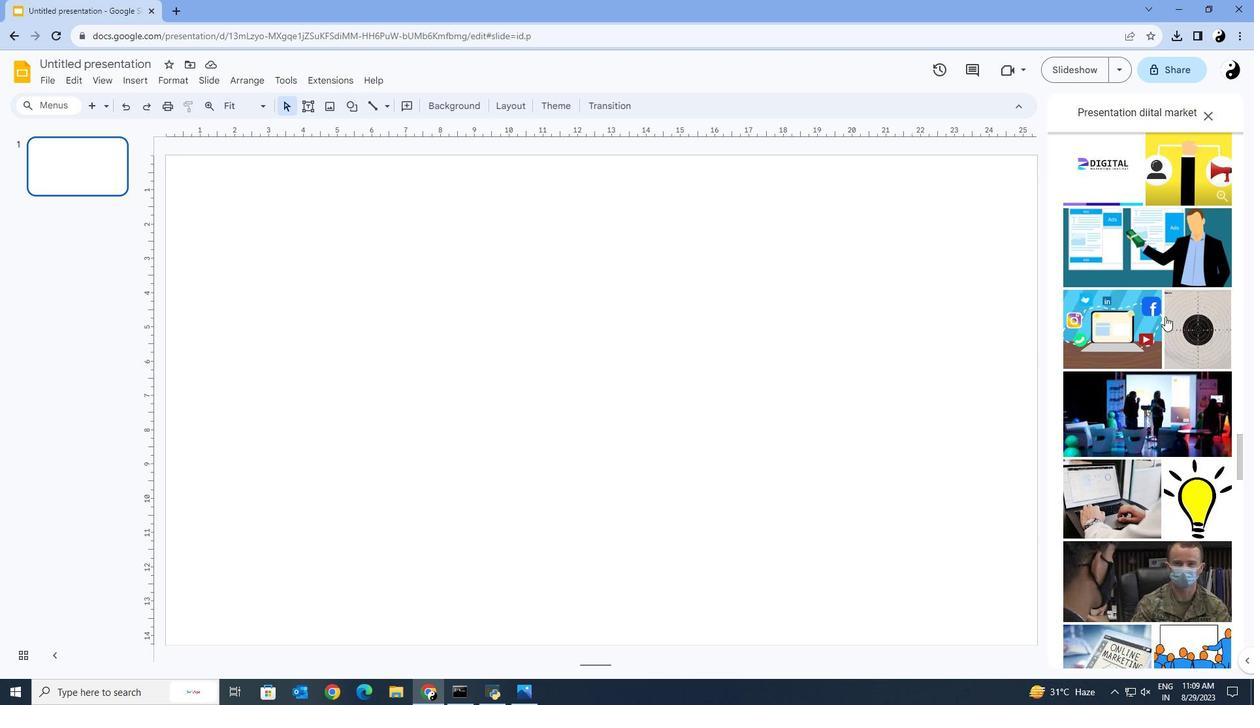 
Action: Mouse scrolled (1165, 316) with delta (0, 0)
Screenshot: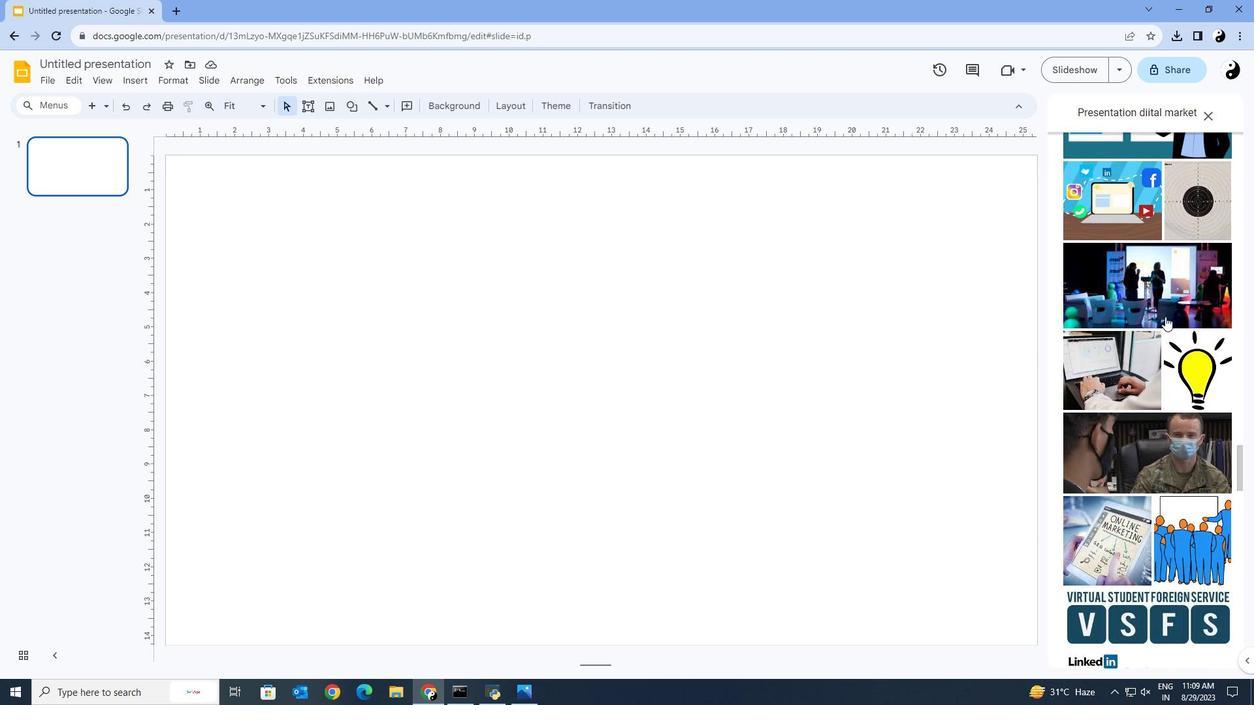 
Action: Mouse scrolled (1165, 316) with delta (0, 0)
Screenshot: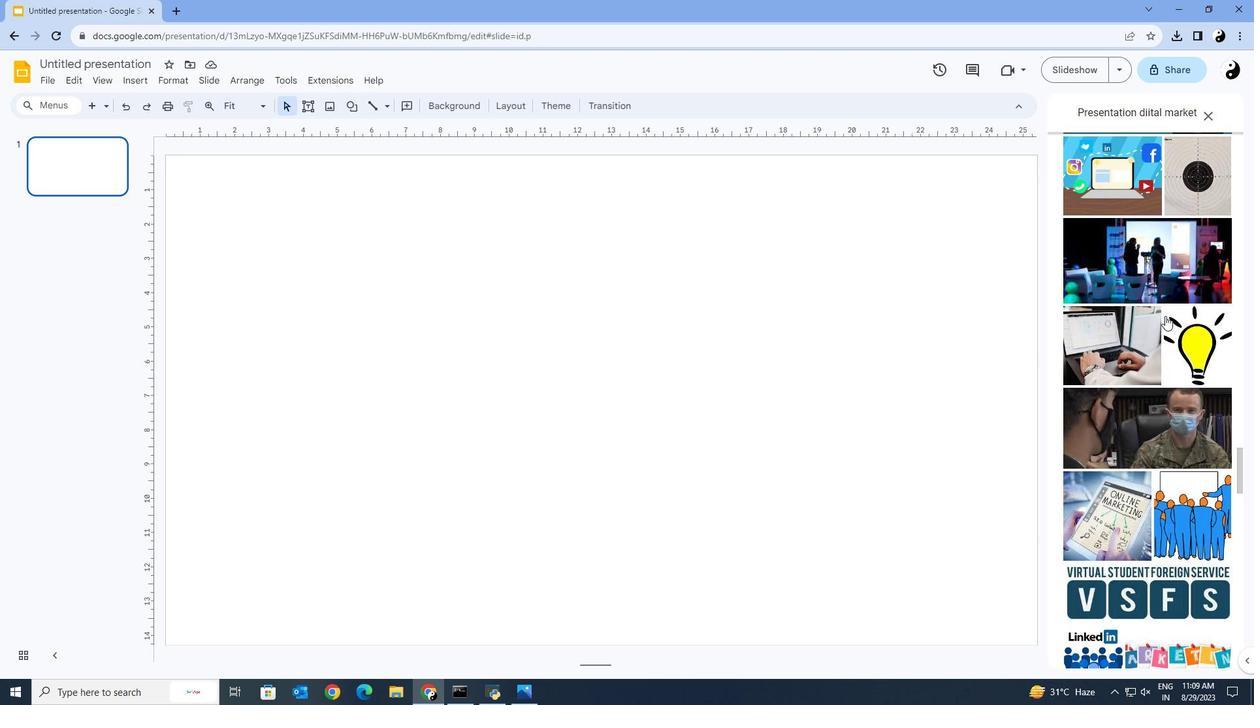 
Action: Mouse moved to (1161, 275)
Screenshot: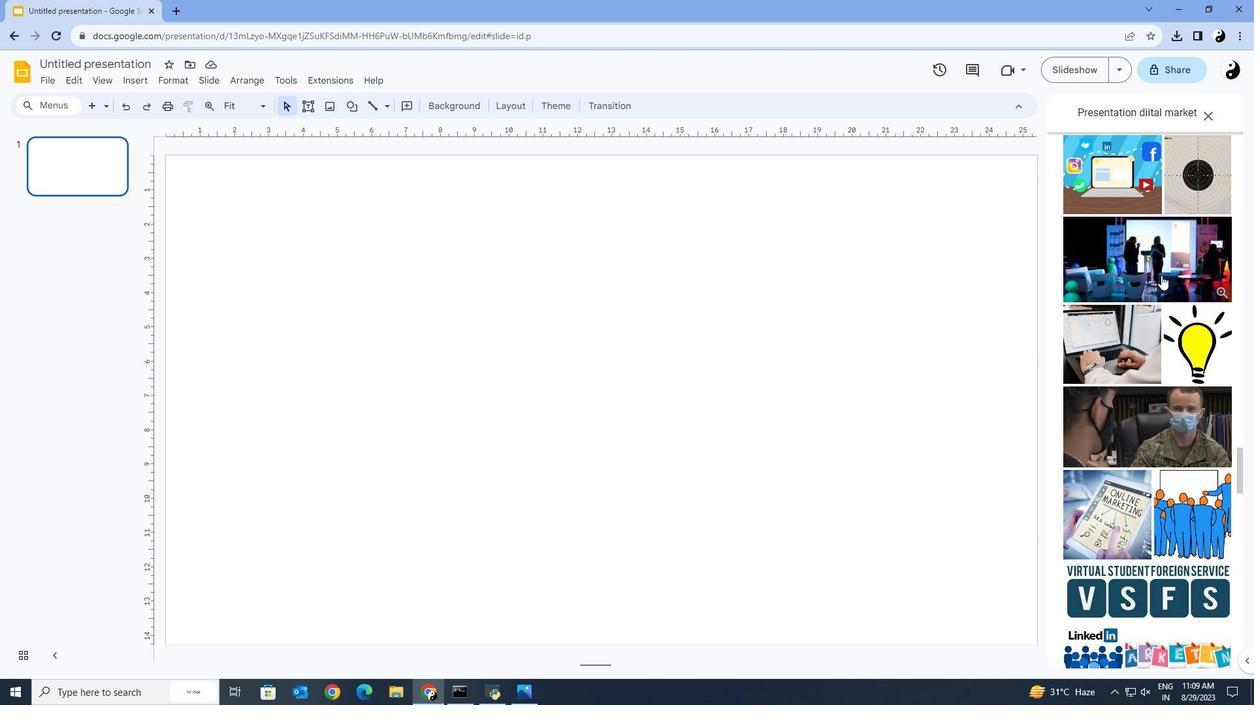 
Action: Mouse pressed left at (1161, 275)
Screenshot: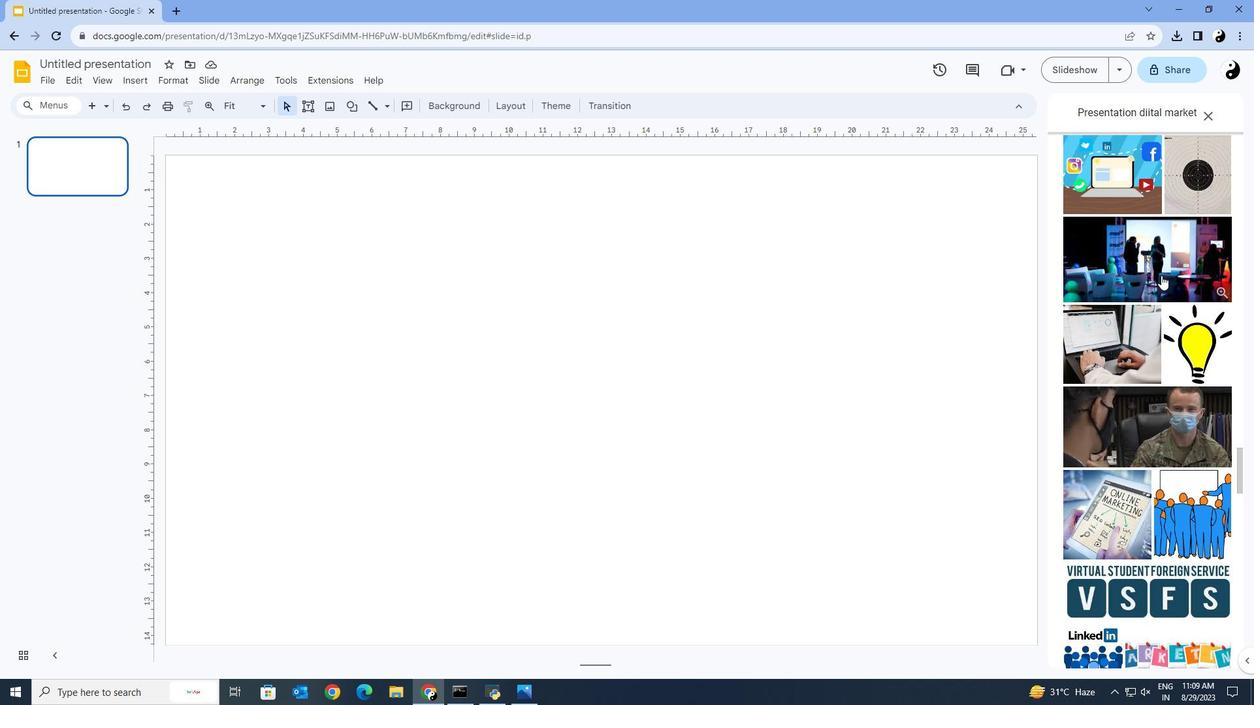 
Action: Mouse moved to (1219, 645)
Screenshot: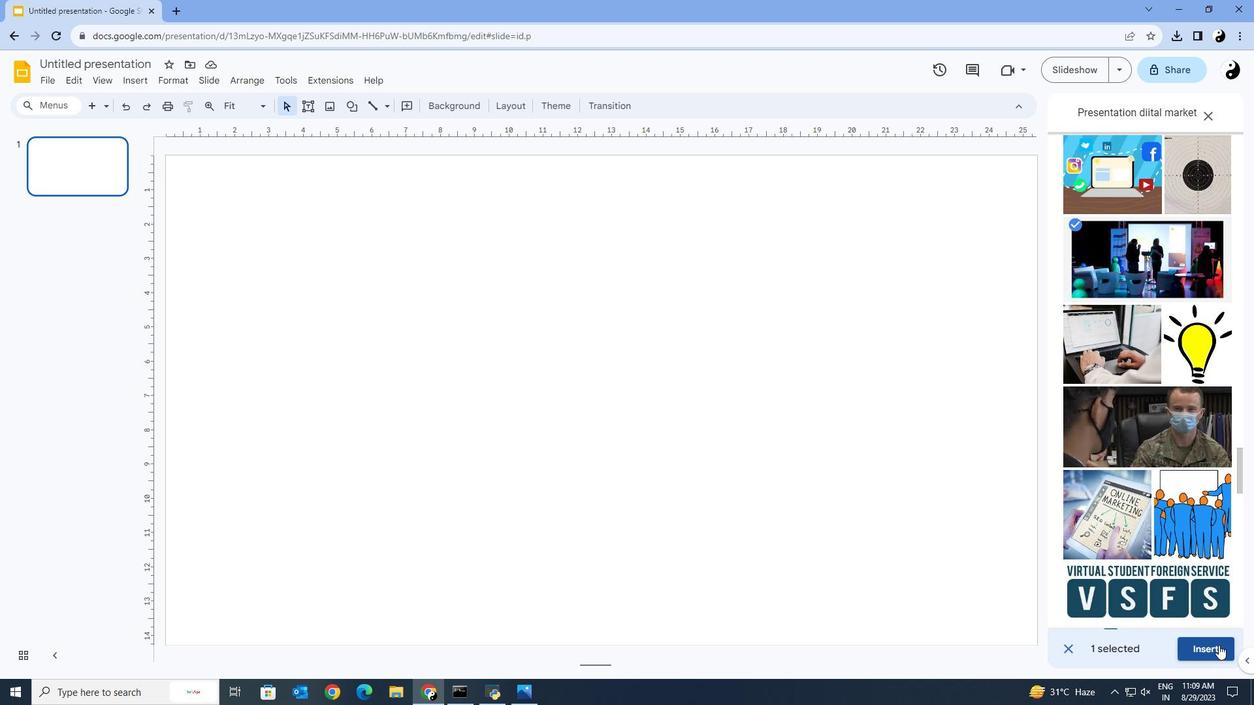 
Action: Mouse pressed left at (1219, 645)
Screenshot: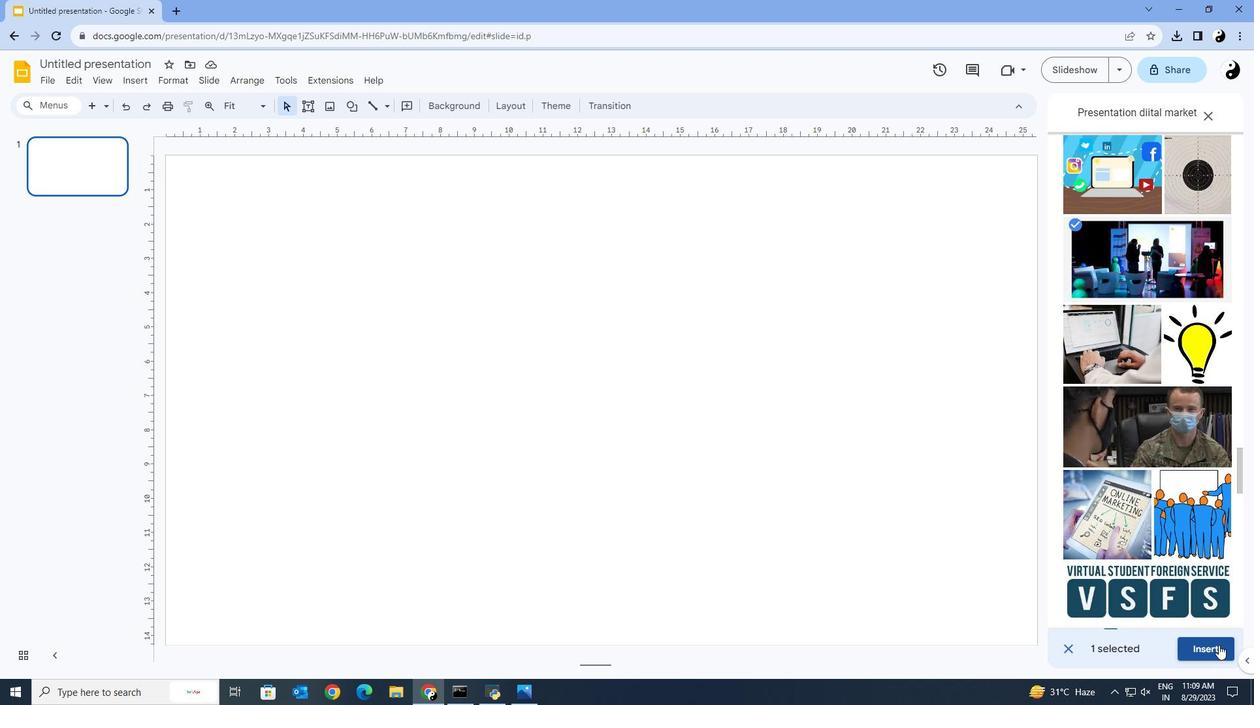 
Action: Mouse pressed left at (1219, 645)
Screenshot: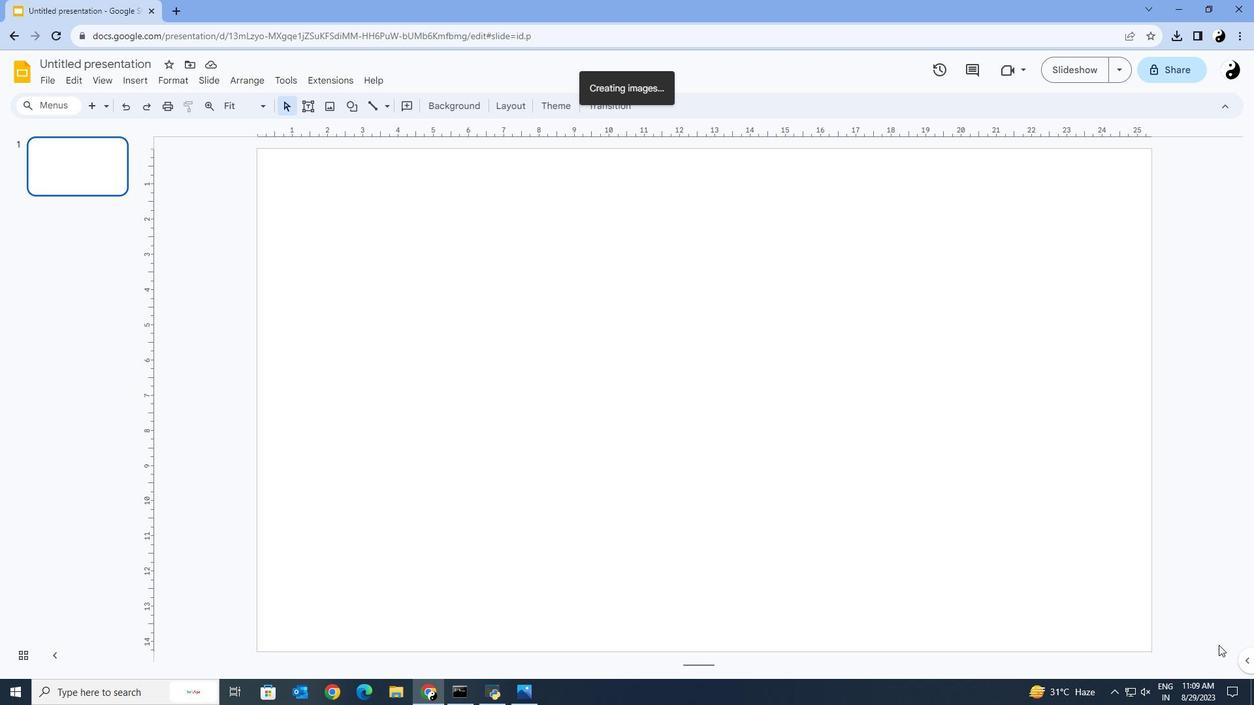 
Action: Mouse moved to (639, 258)
Screenshot: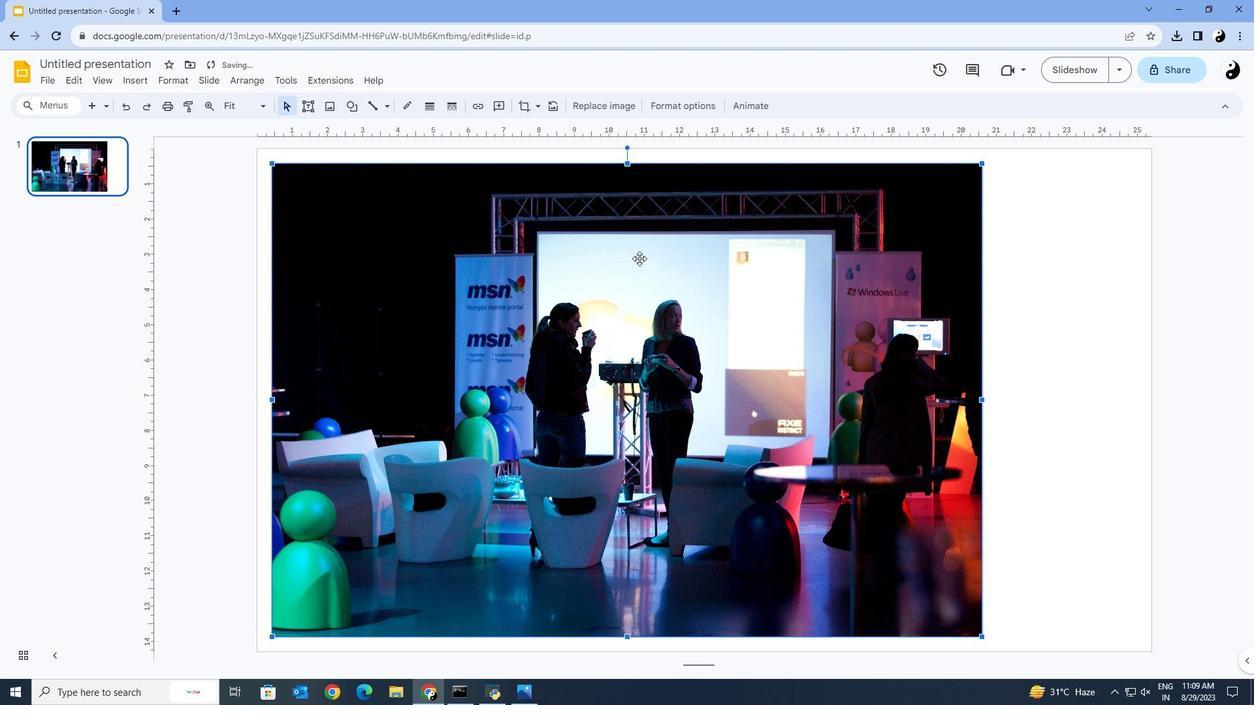 
Action: Mouse pressed left at (639, 258)
Screenshot: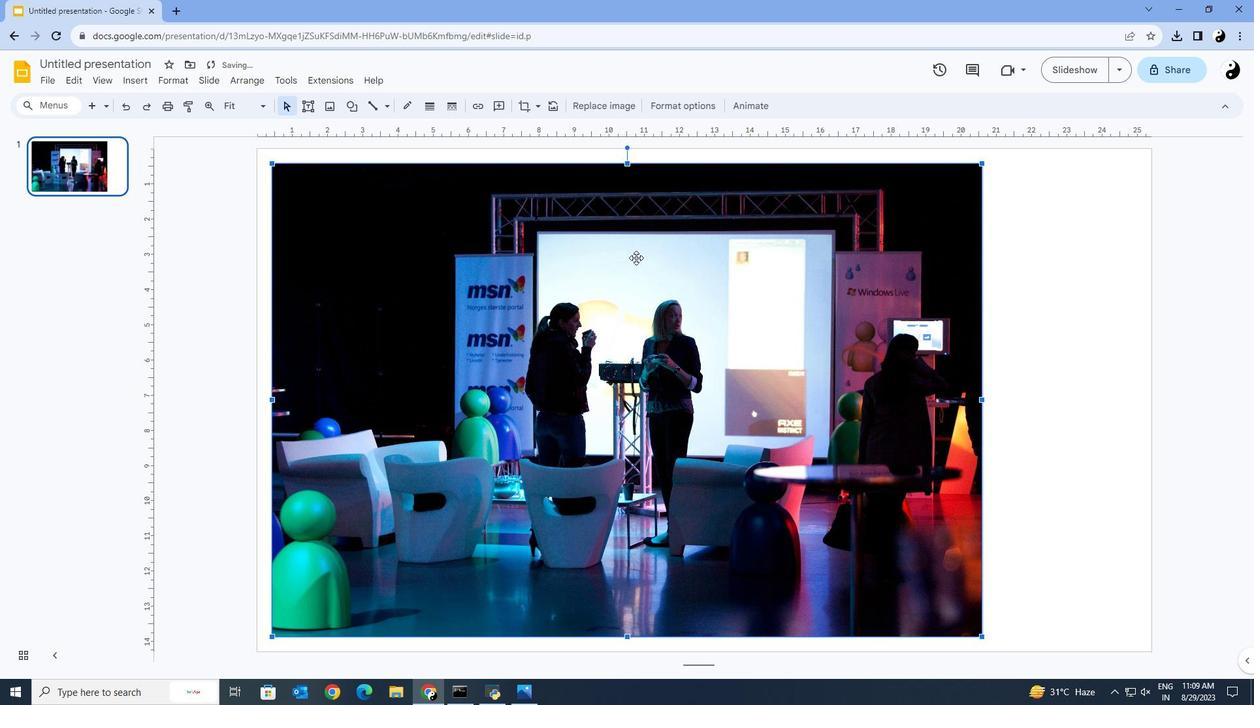 
Action: Mouse moved to (958, 626)
Screenshot: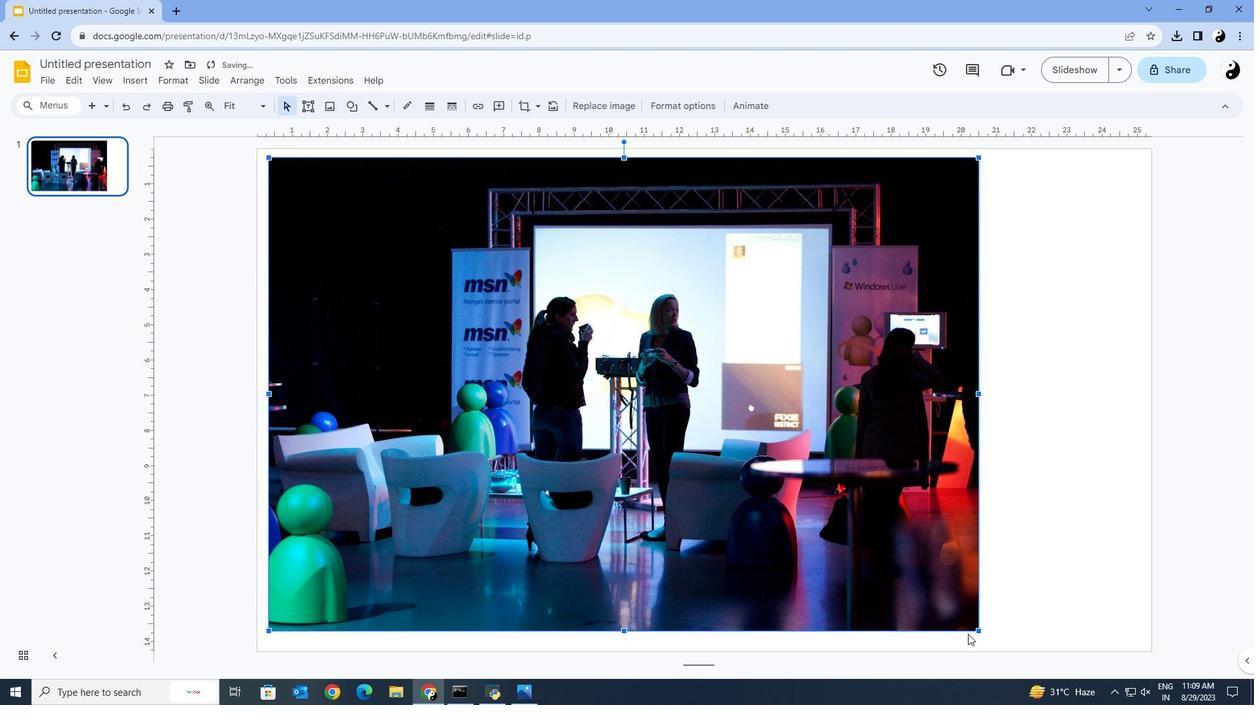 
Action: Key pressed <Key.shift>
Screenshot: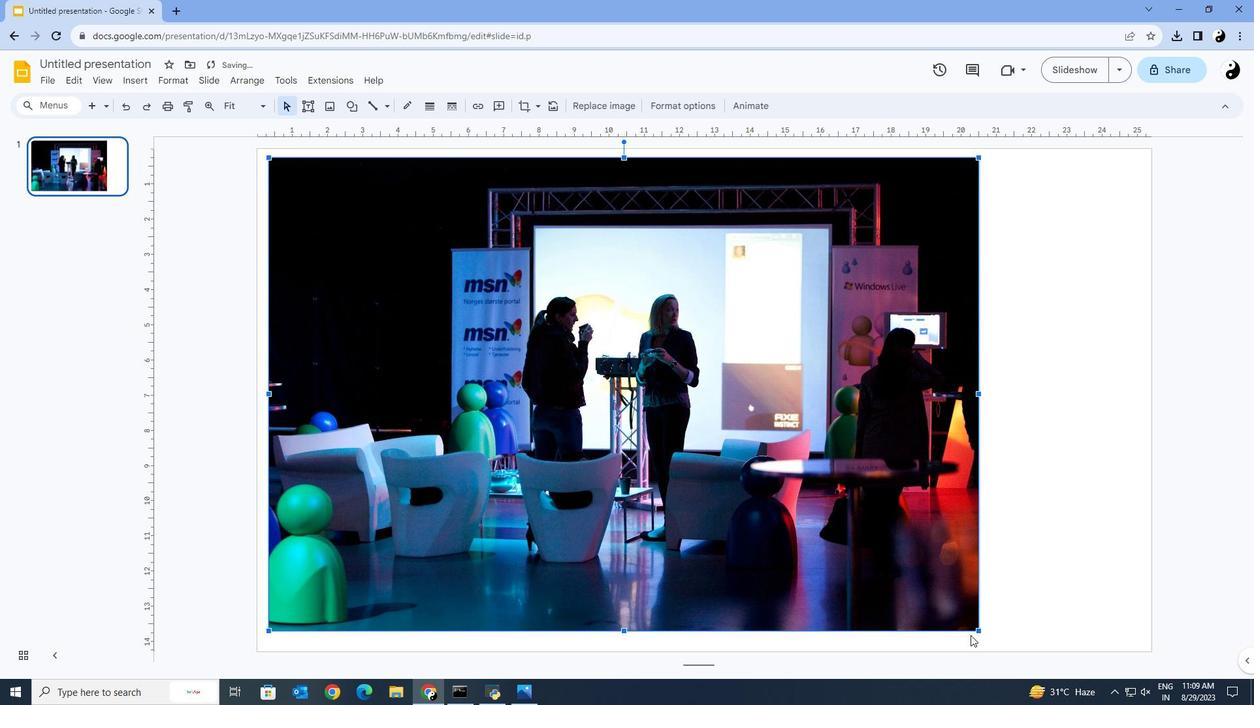 
Action: Mouse moved to (974, 636)
Screenshot: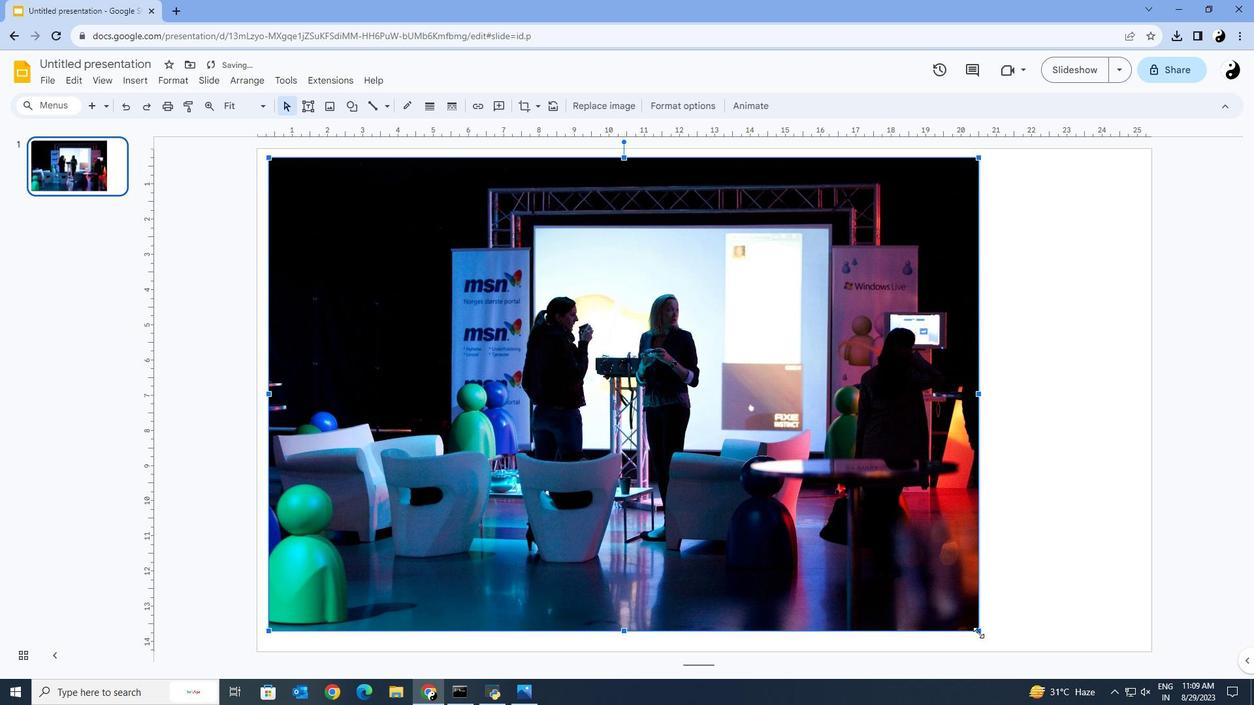 
Action: Key pressed <Key.shift>
Screenshot: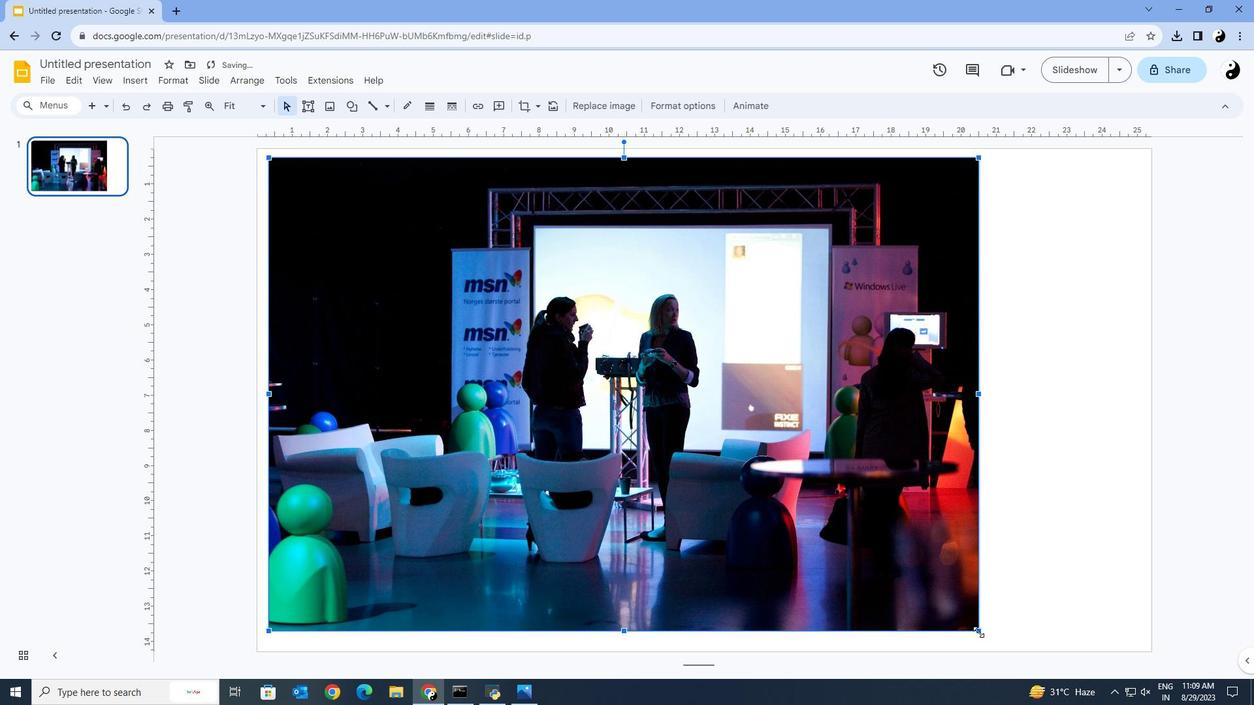 
Action: Mouse moved to (975, 635)
Screenshot: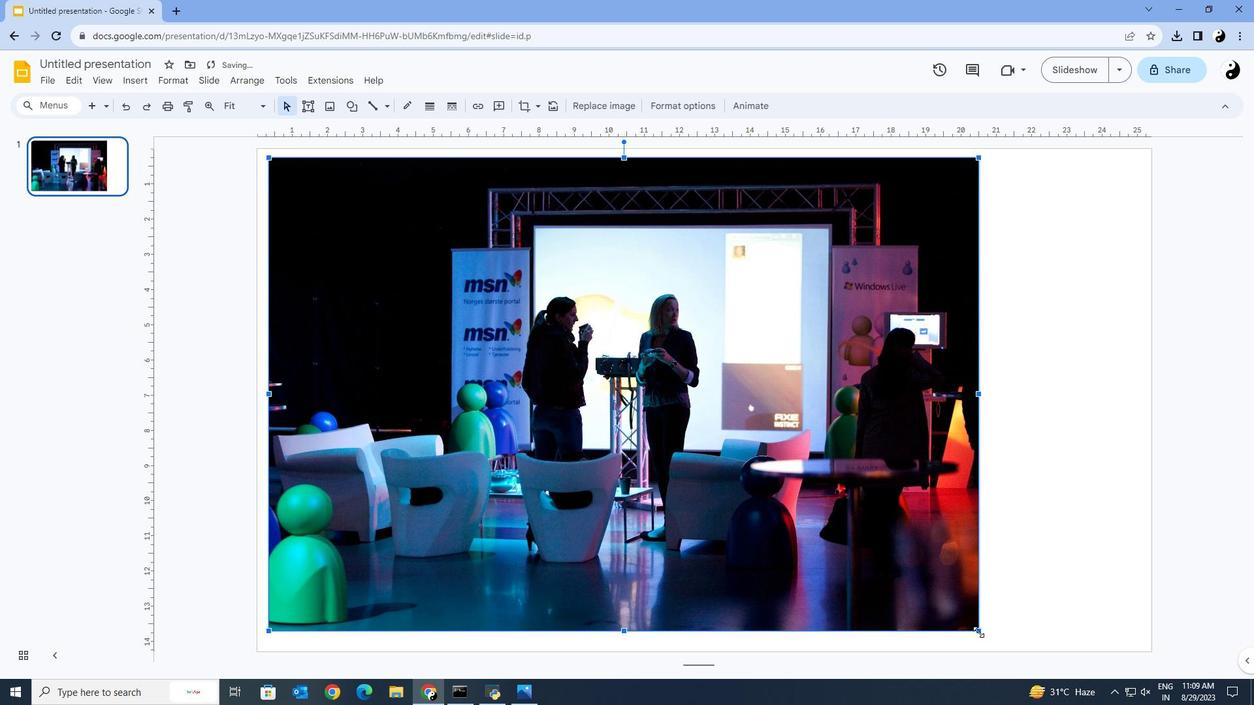
Action: Key pressed <Key.shift>
Screenshot: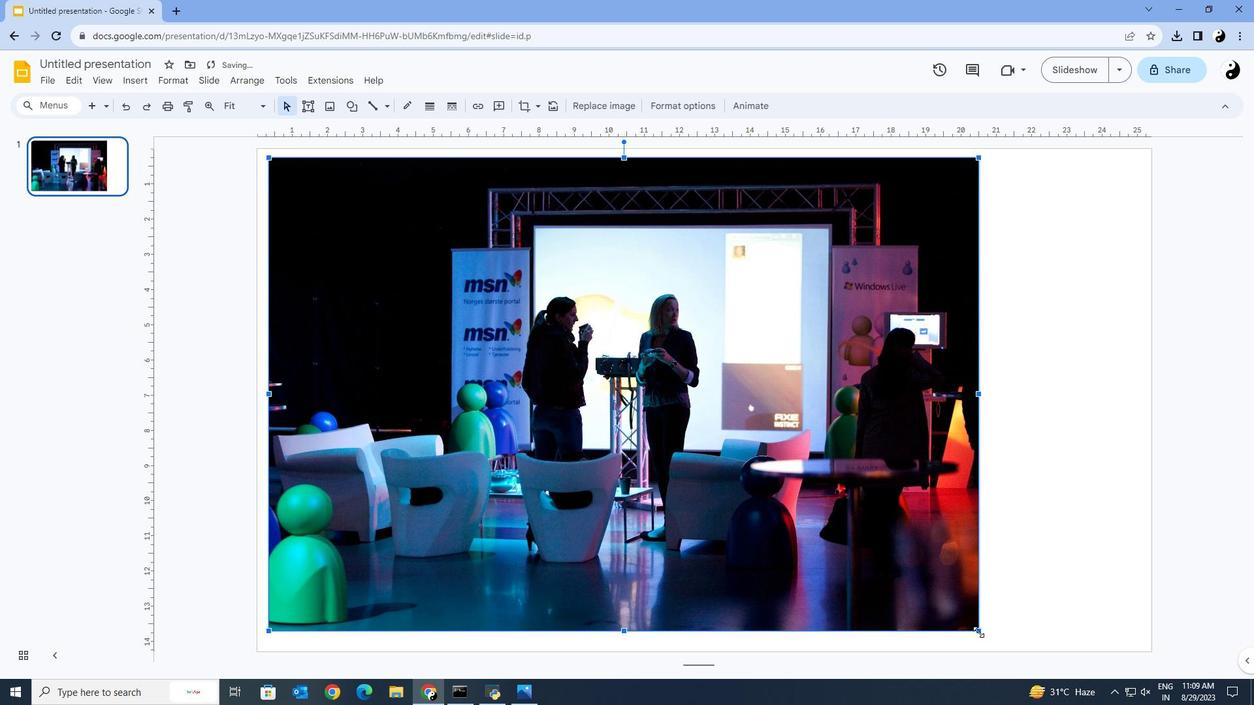 
Action: Mouse moved to (976, 635)
Screenshot: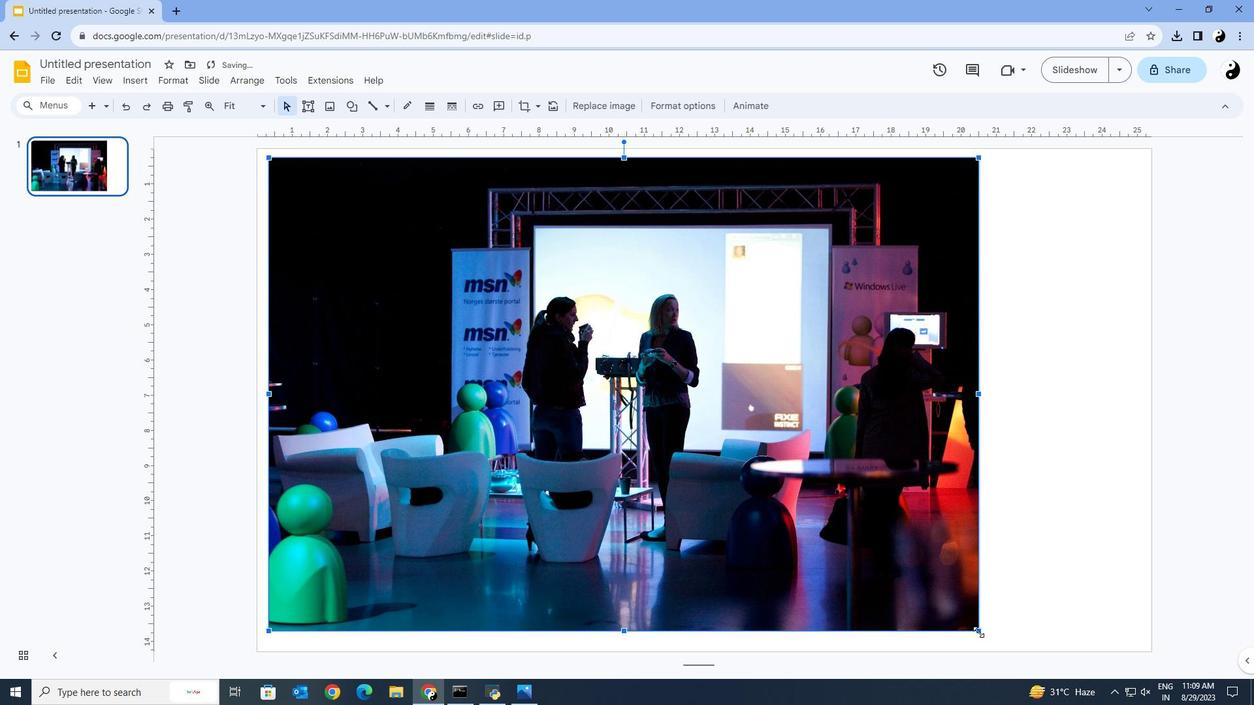 
Action: Key pressed <Key.shift>
Screenshot: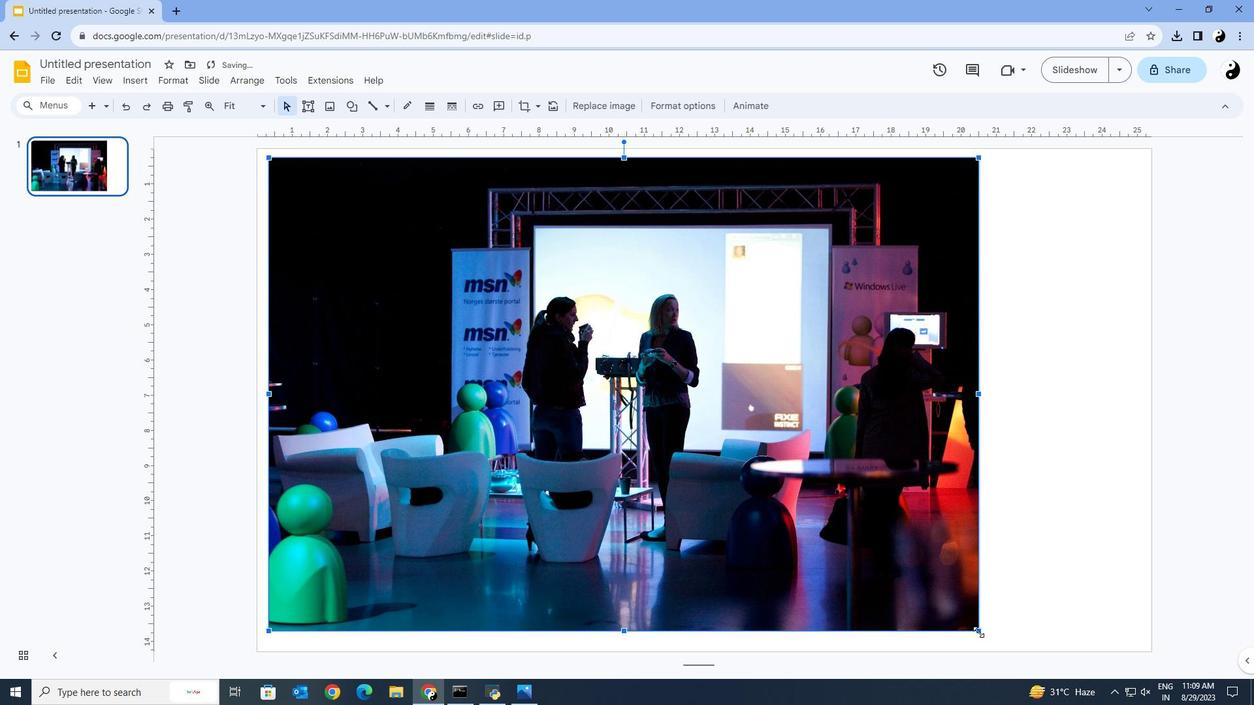 
Action: Mouse moved to (976, 634)
Screenshot: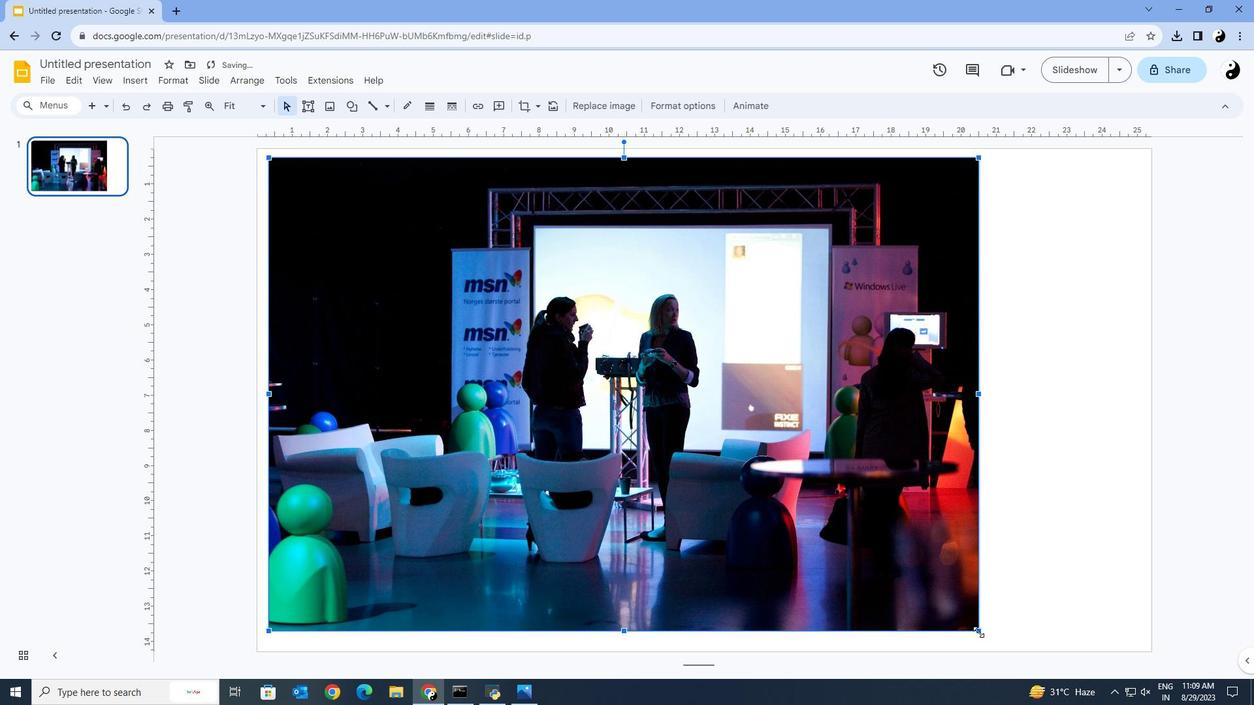 
Action: Key pressed <Key.shift>
Screenshot: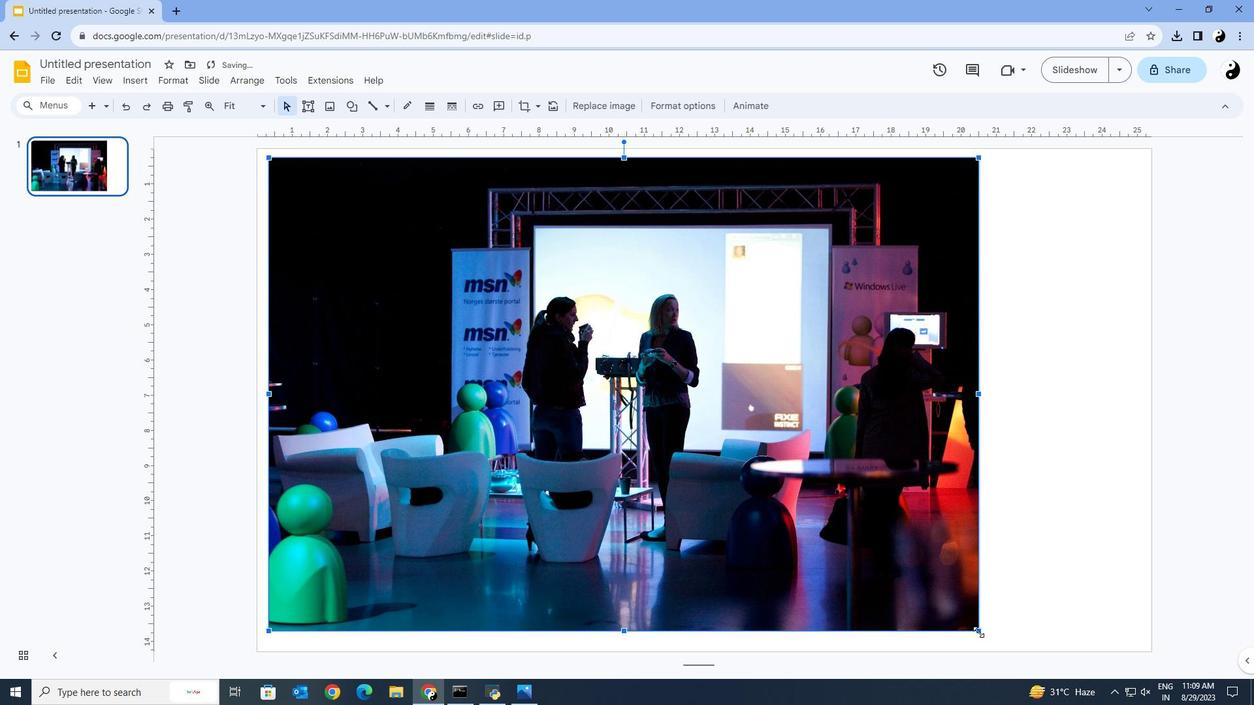 
Action: Mouse moved to (977, 634)
Screenshot: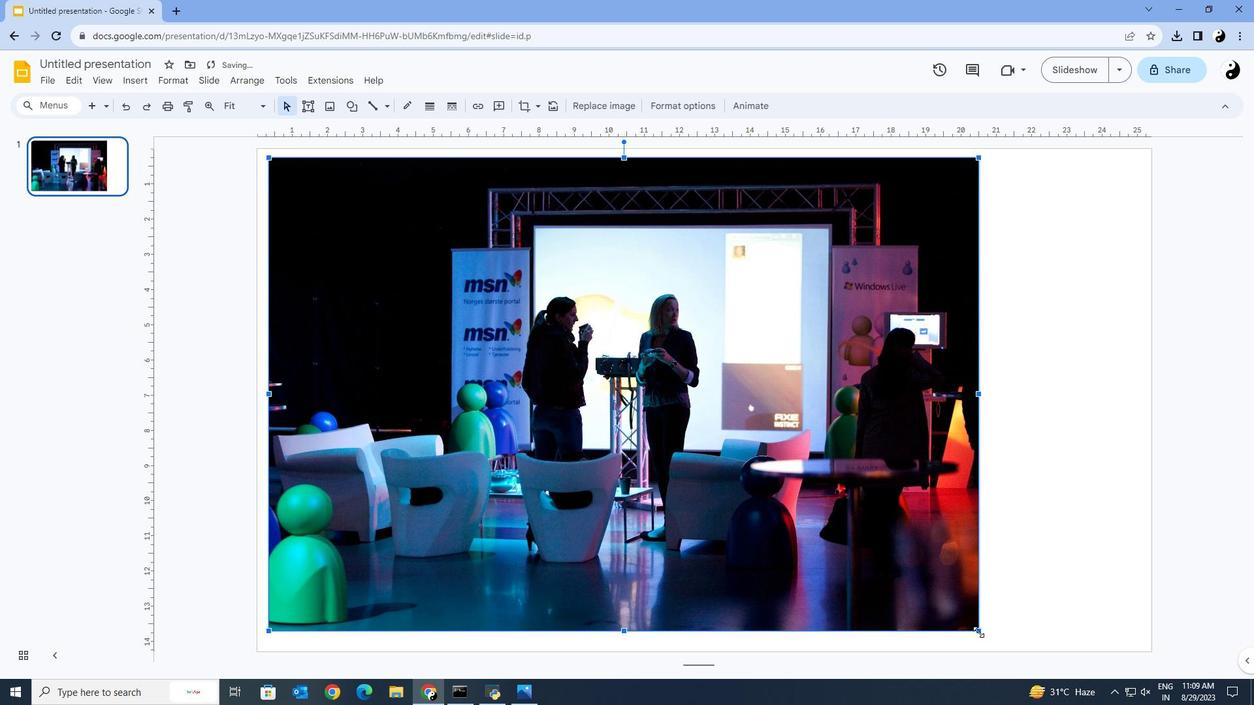 
Action: Key pressed <Key.shift>
Screenshot: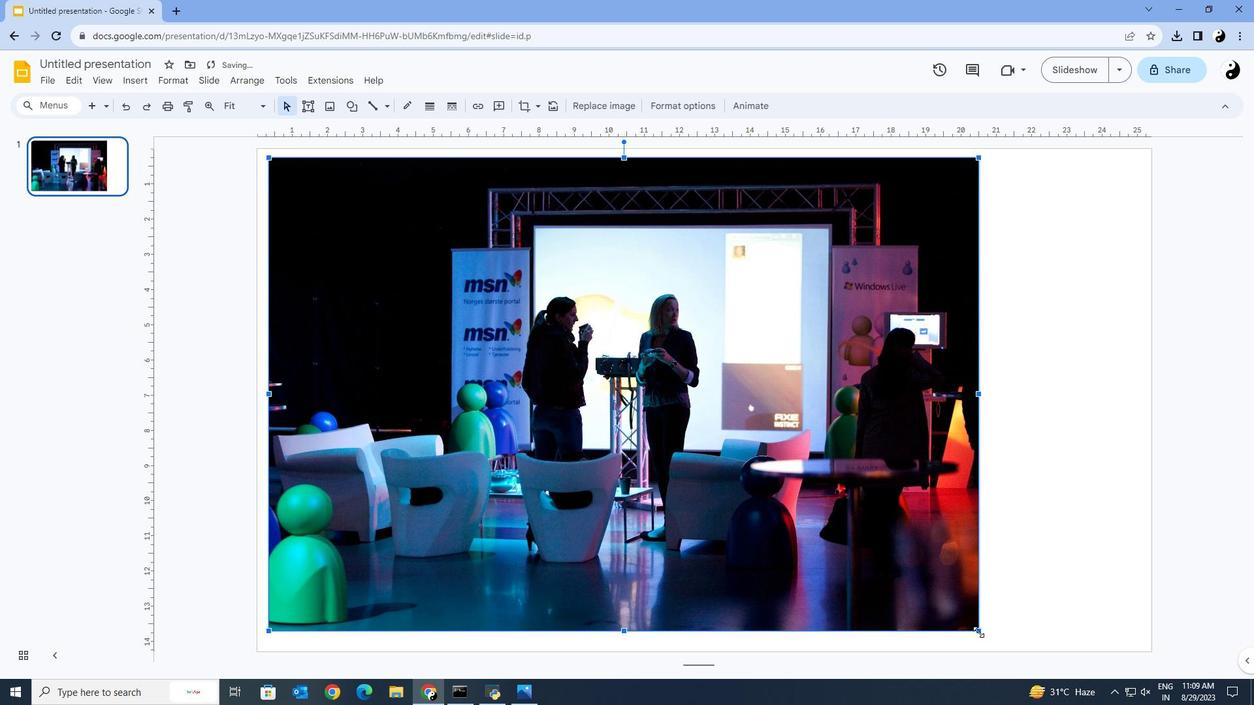 
Action: Mouse moved to (978, 633)
Screenshot: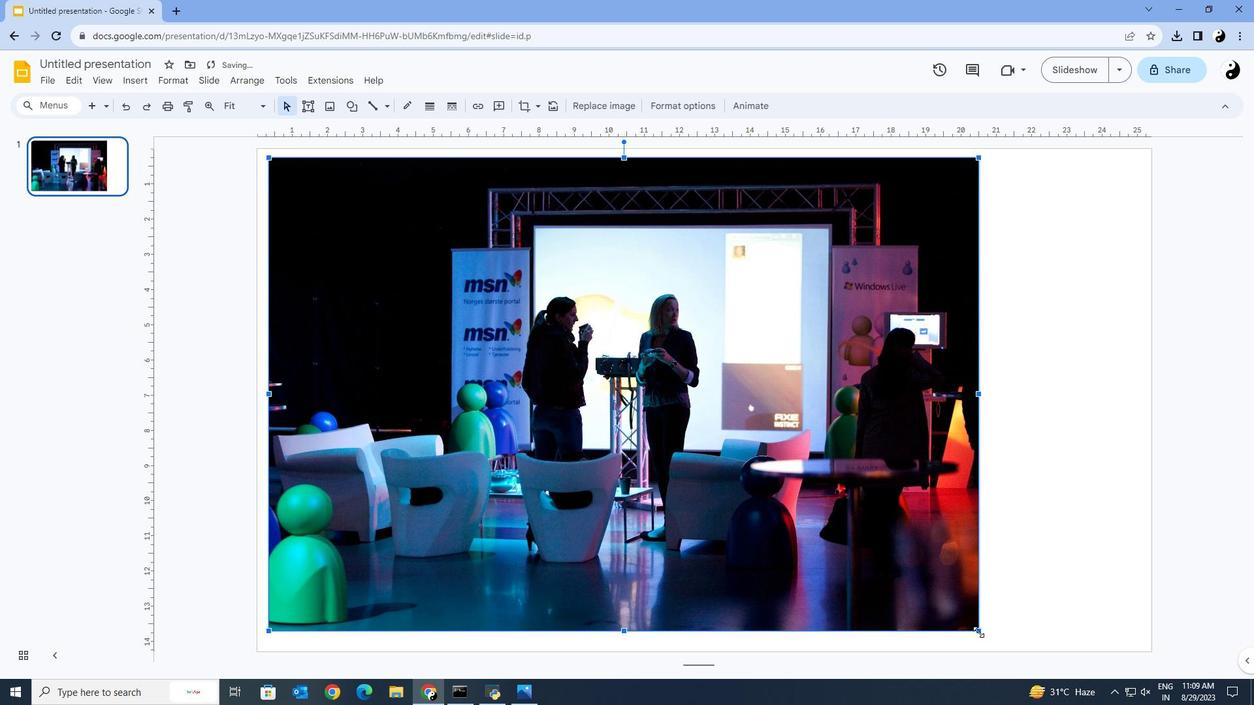 
Action: Key pressed <Key.shift>
Screenshot: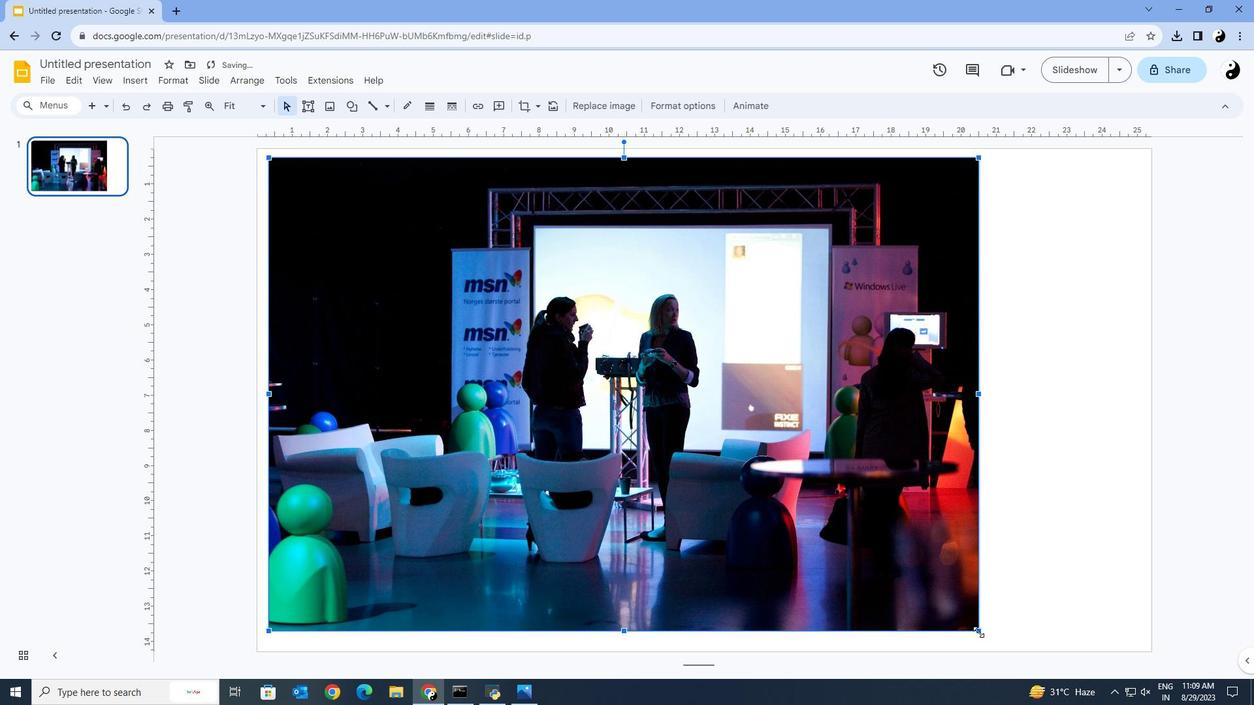 
Action: Mouse moved to (978, 632)
Screenshot: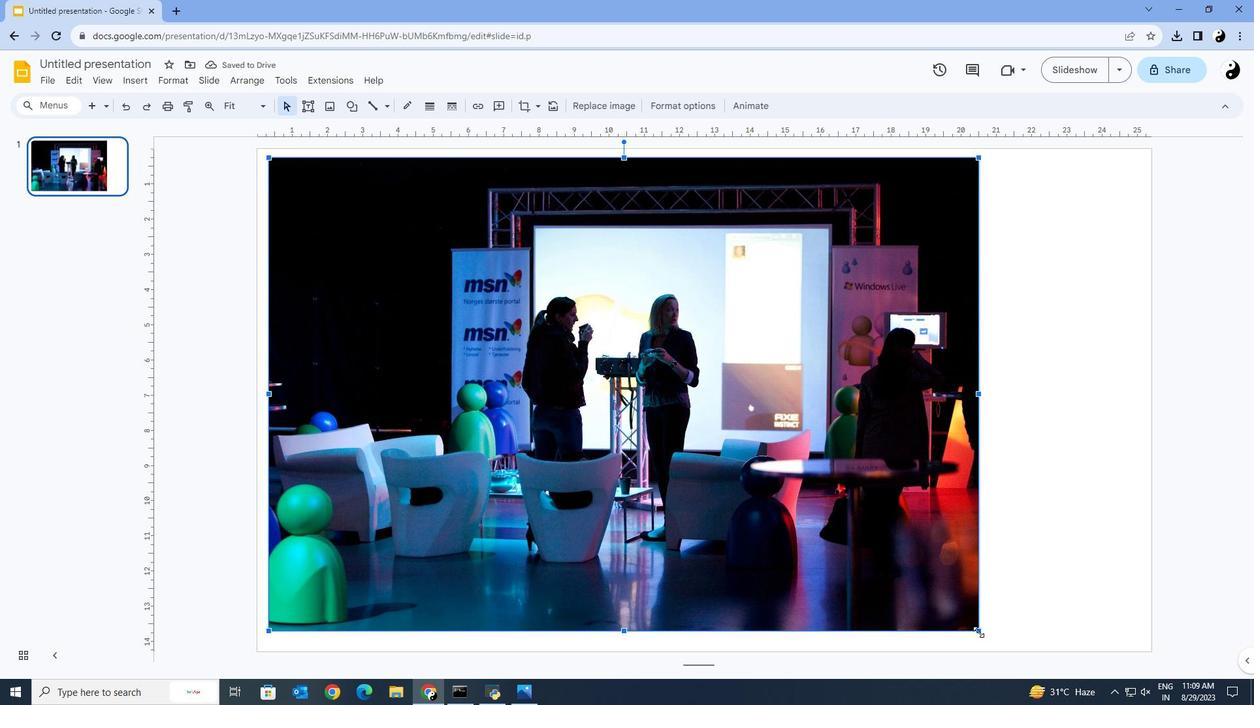 
Action: Key pressed <Key.shift><Key.shift><Key.shift><Key.shift><Key.shift><Key.shift><Key.shift><Key.shift><Key.shift><Key.shift>
Screenshot: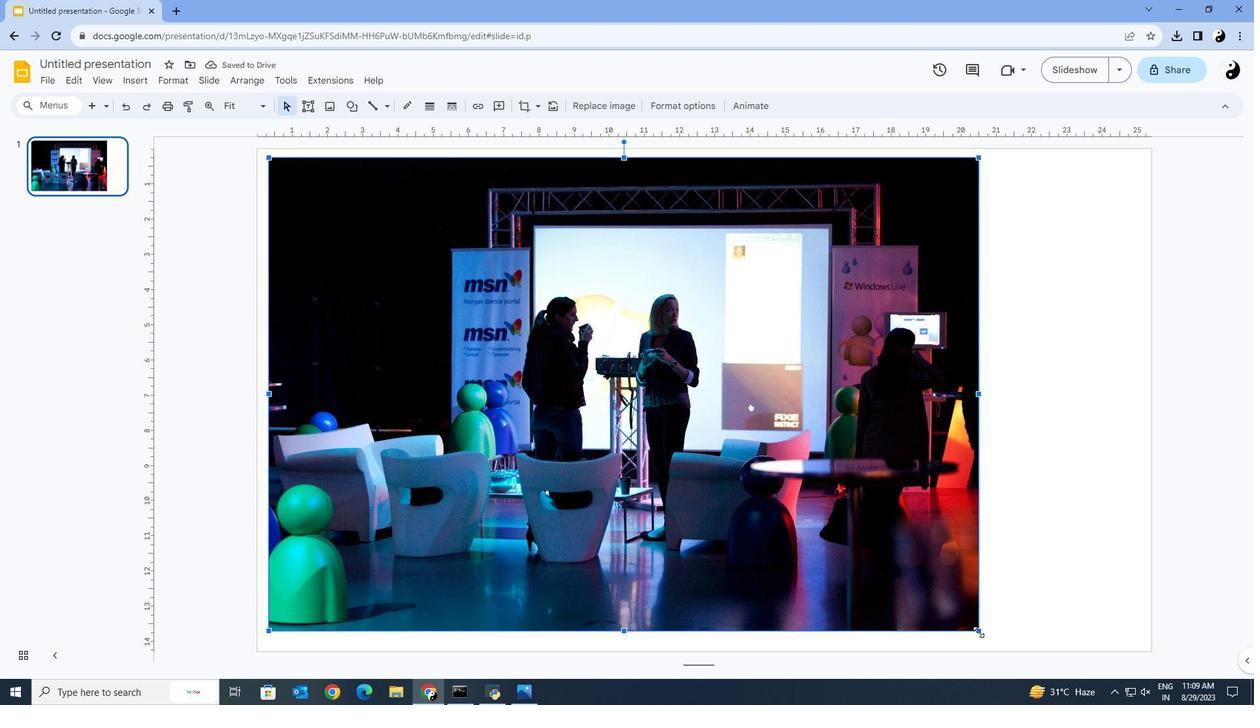 
Action: Mouse pressed left at (978, 632)
Screenshot: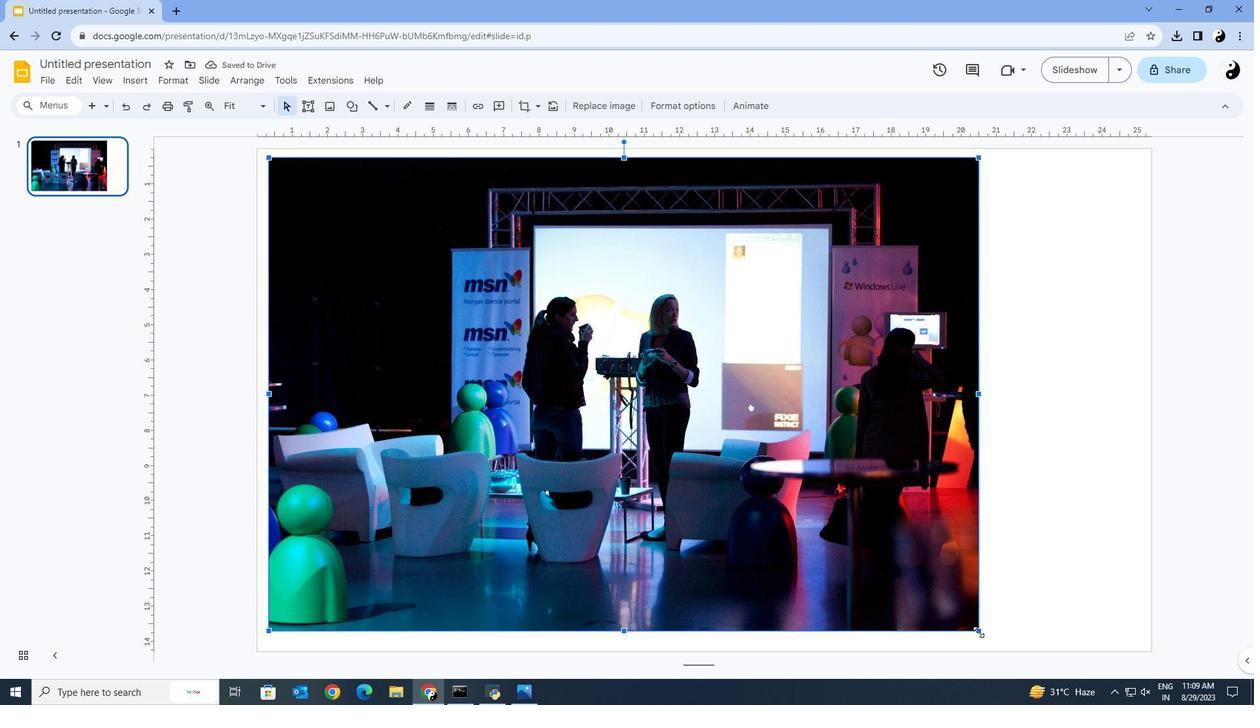 
Action: Key pressed <Key.shift><Key.shift><Key.shift><Key.shift><Key.shift><Key.shift>
Screenshot: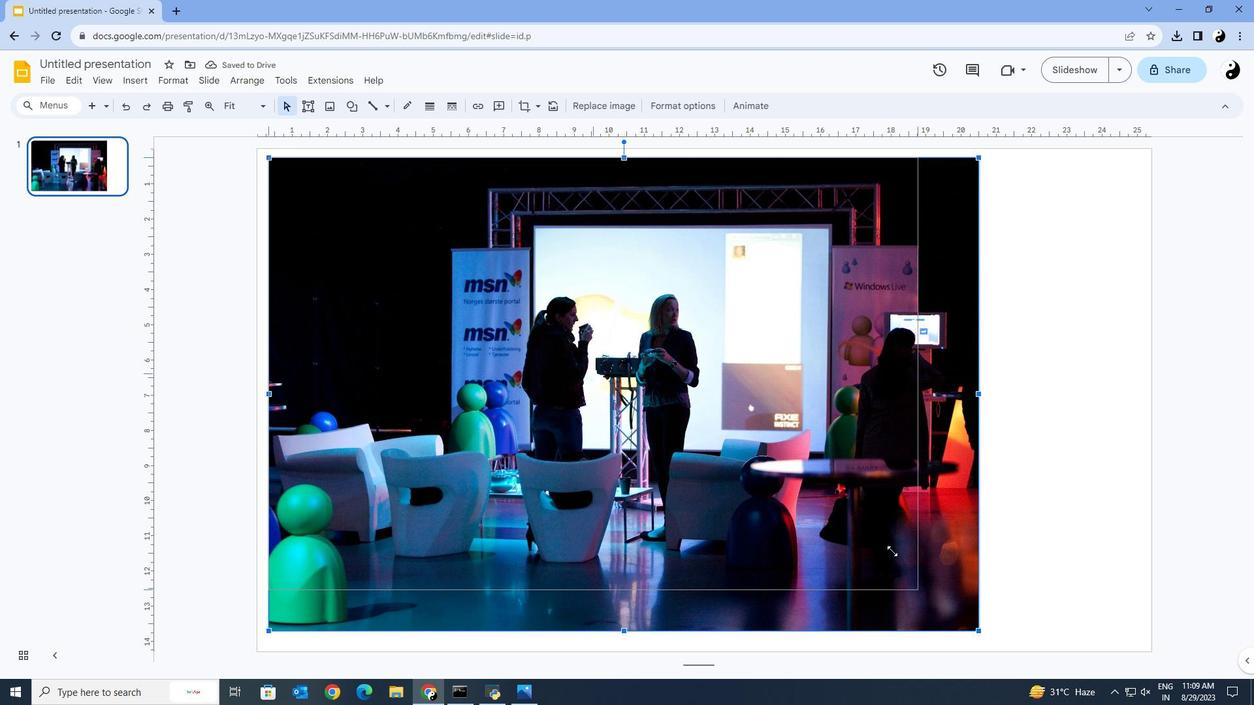 
Action: Mouse moved to (978, 631)
Screenshot: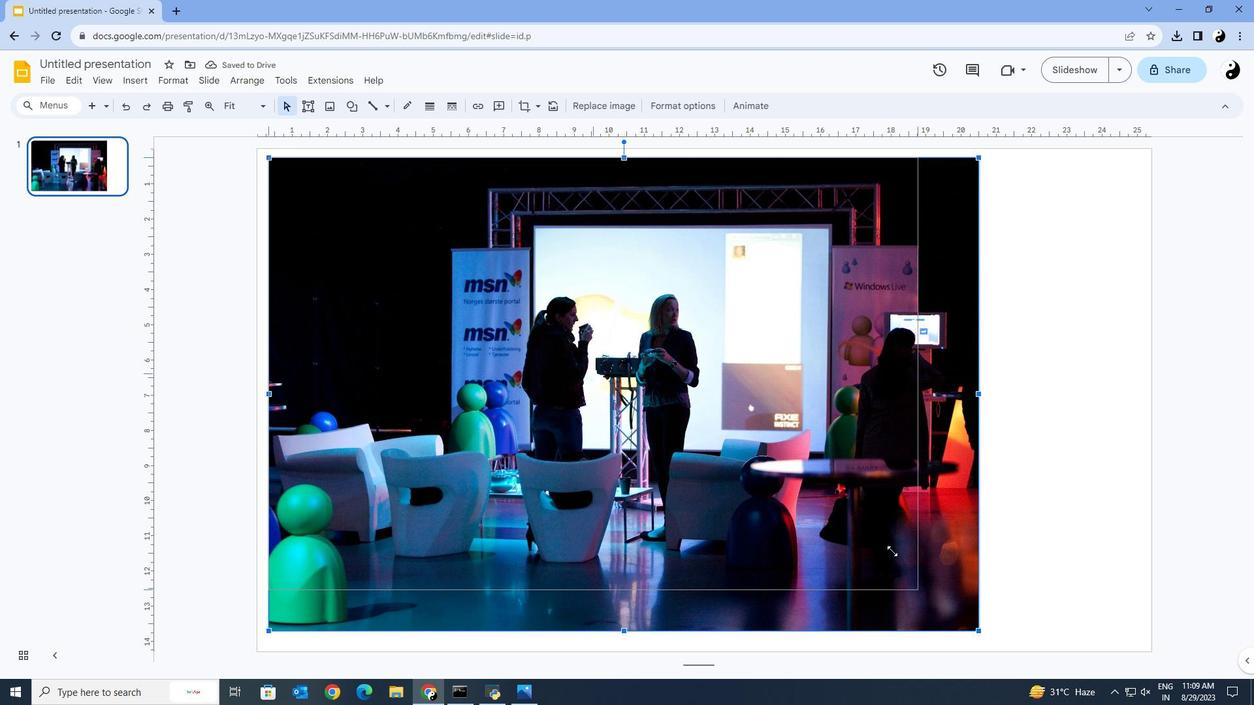 
Action: Key pressed <Key.shift>
Screenshot: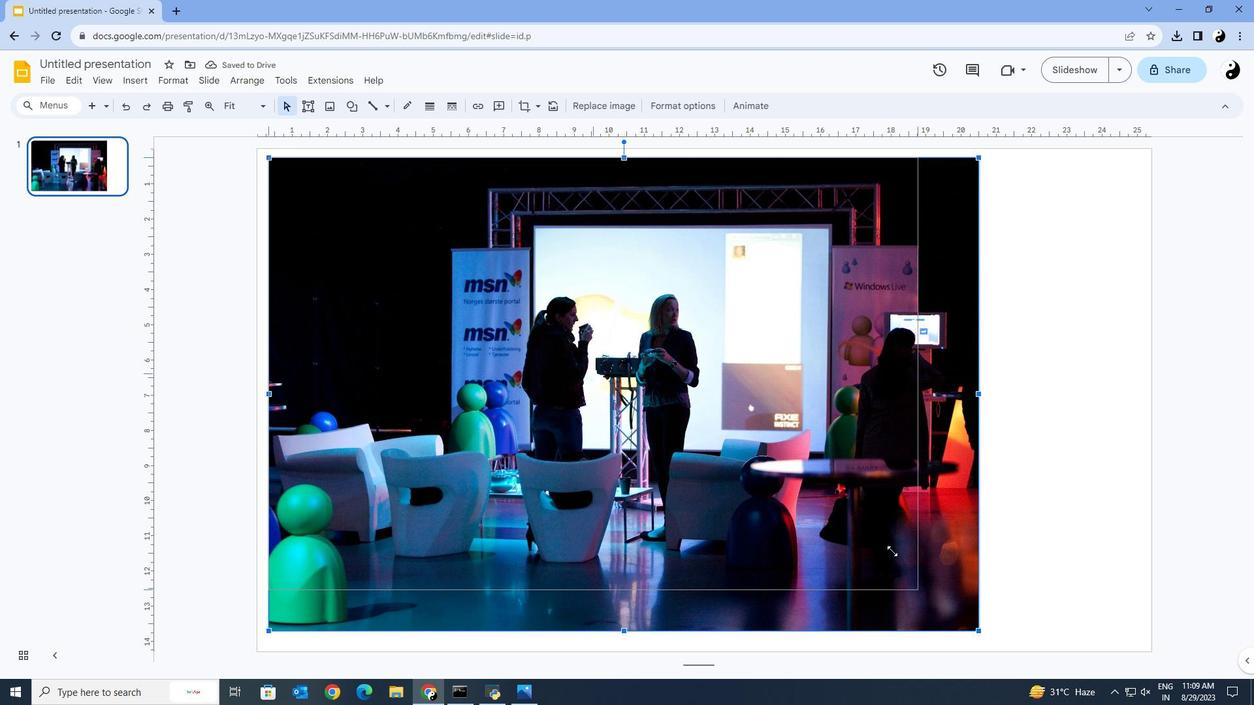 
Action: Mouse moved to (967, 617)
Screenshot: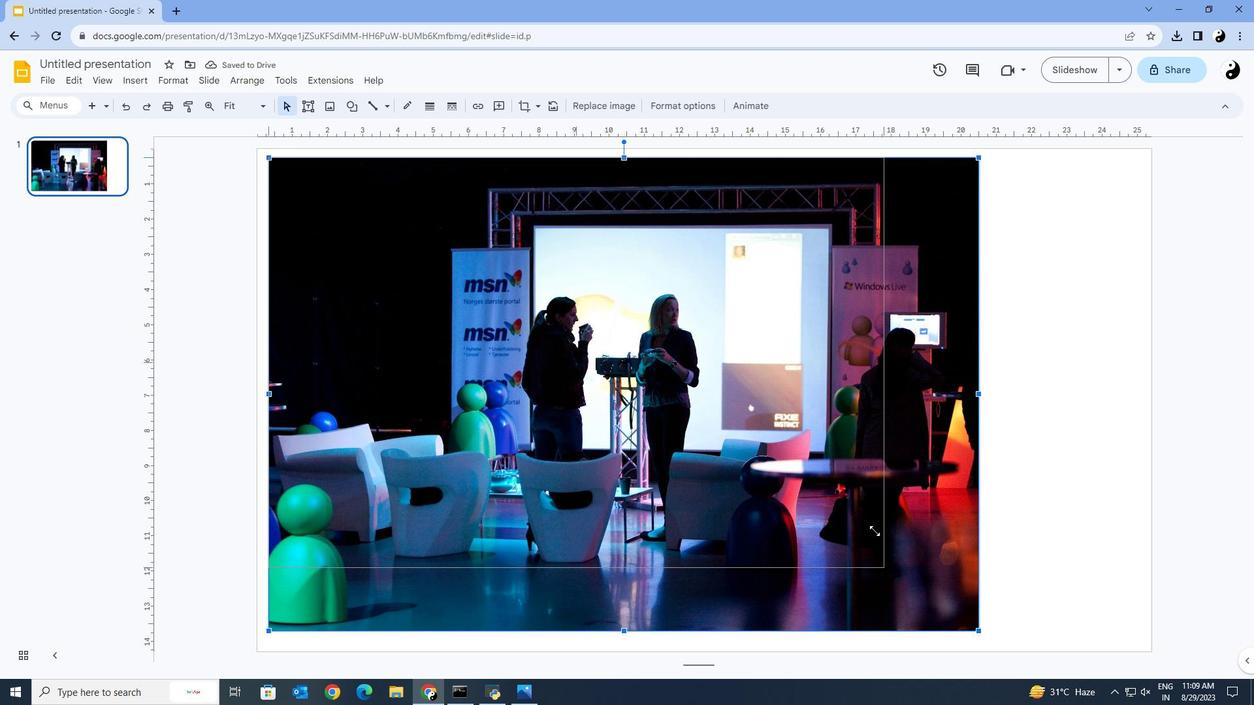 
Action: Key pressed <Key.shift>
Screenshot: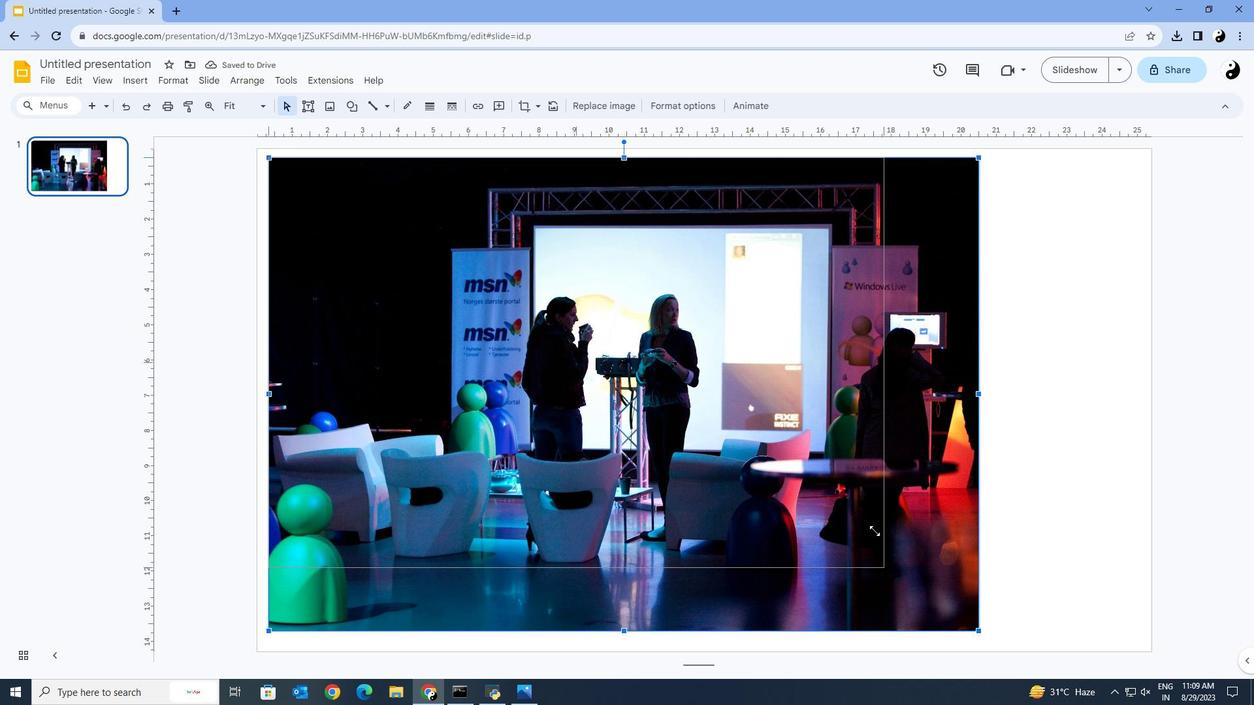 
Action: Mouse moved to (951, 601)
Screenshot: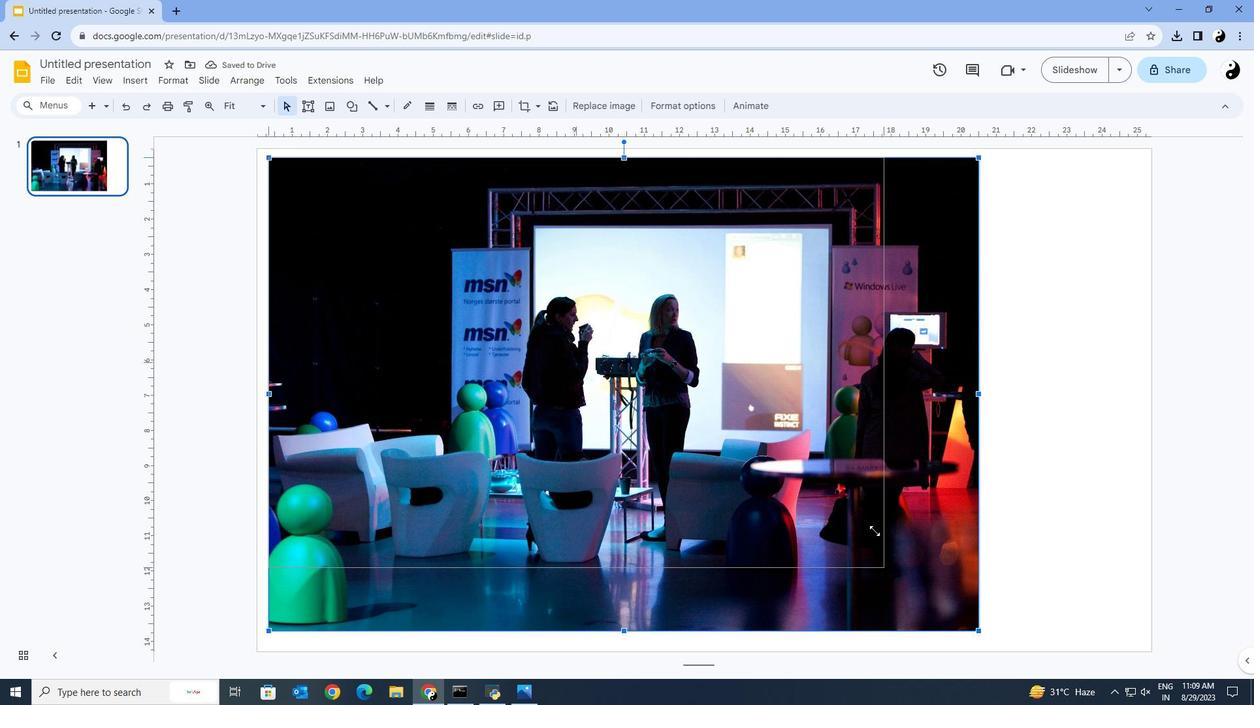 
Action: Key pressed <Key.shift>
Screenshot: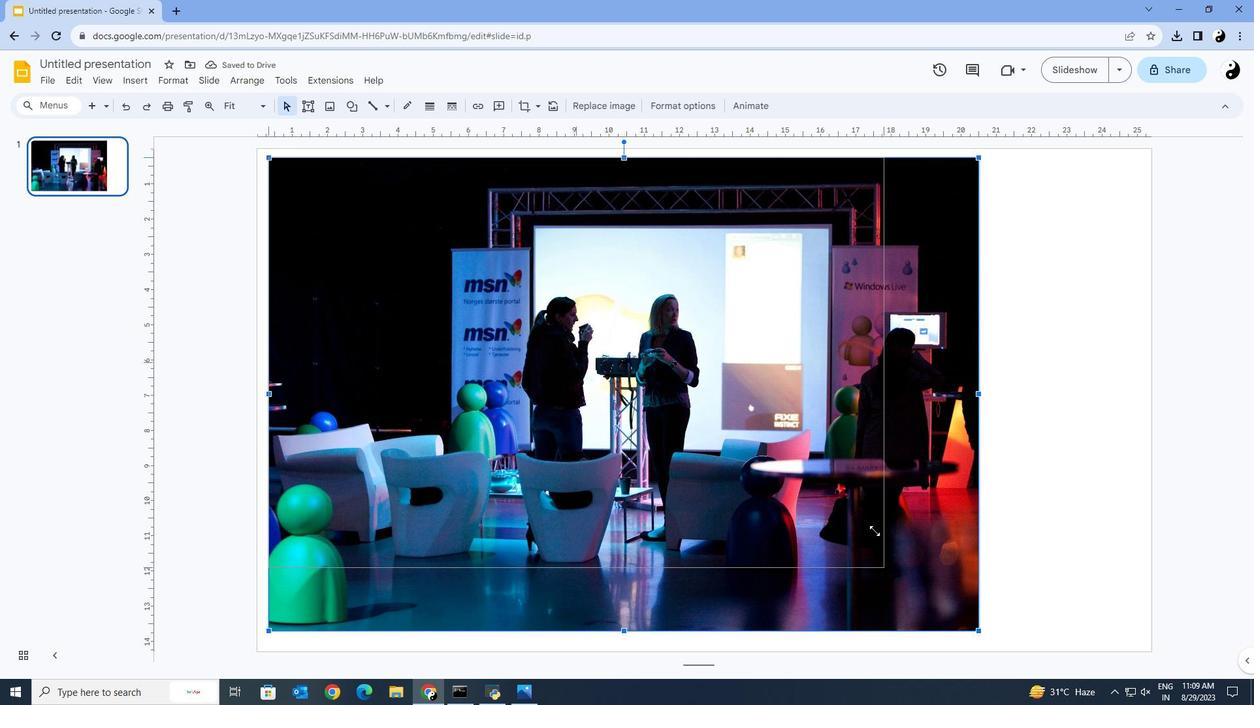 
Action: Mouse moved to (933, 586)
Screenshot: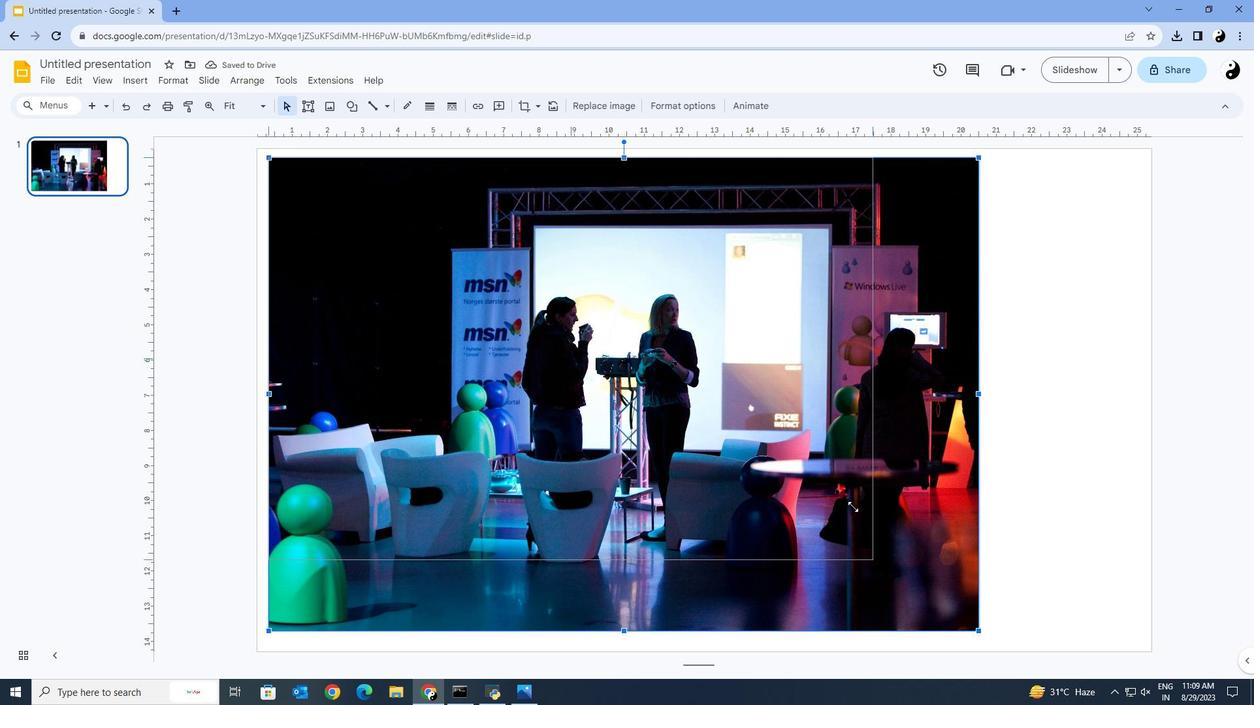 
Action: Key pressed <Key.shift>
Screenshot: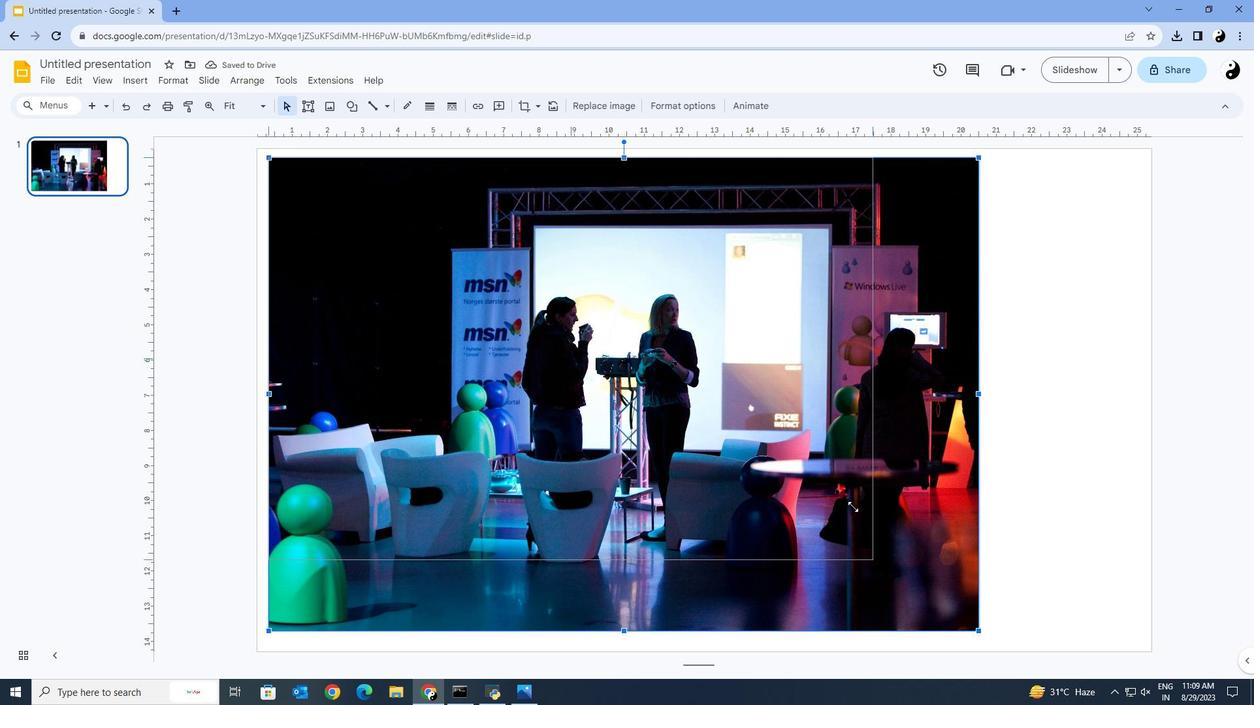 
Action: Mouse moved to (917, 573)
Screenshot: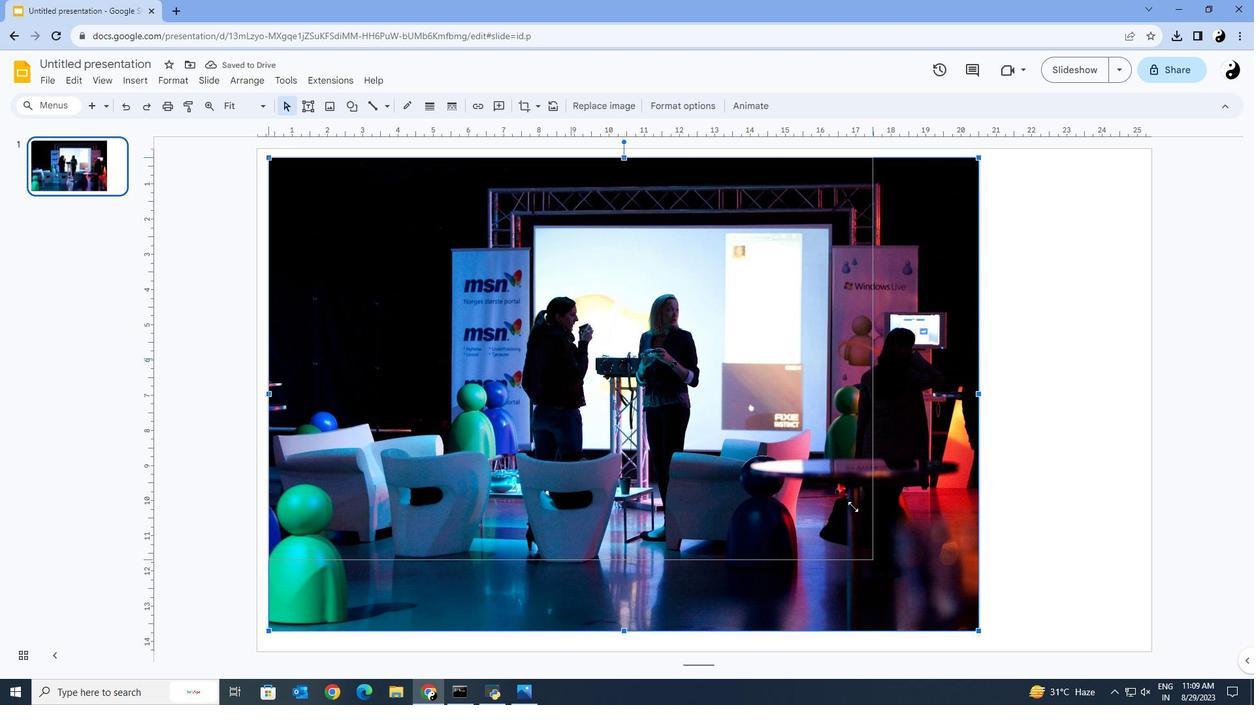 
Action: Key pressed <Key.shift>
Screenshot: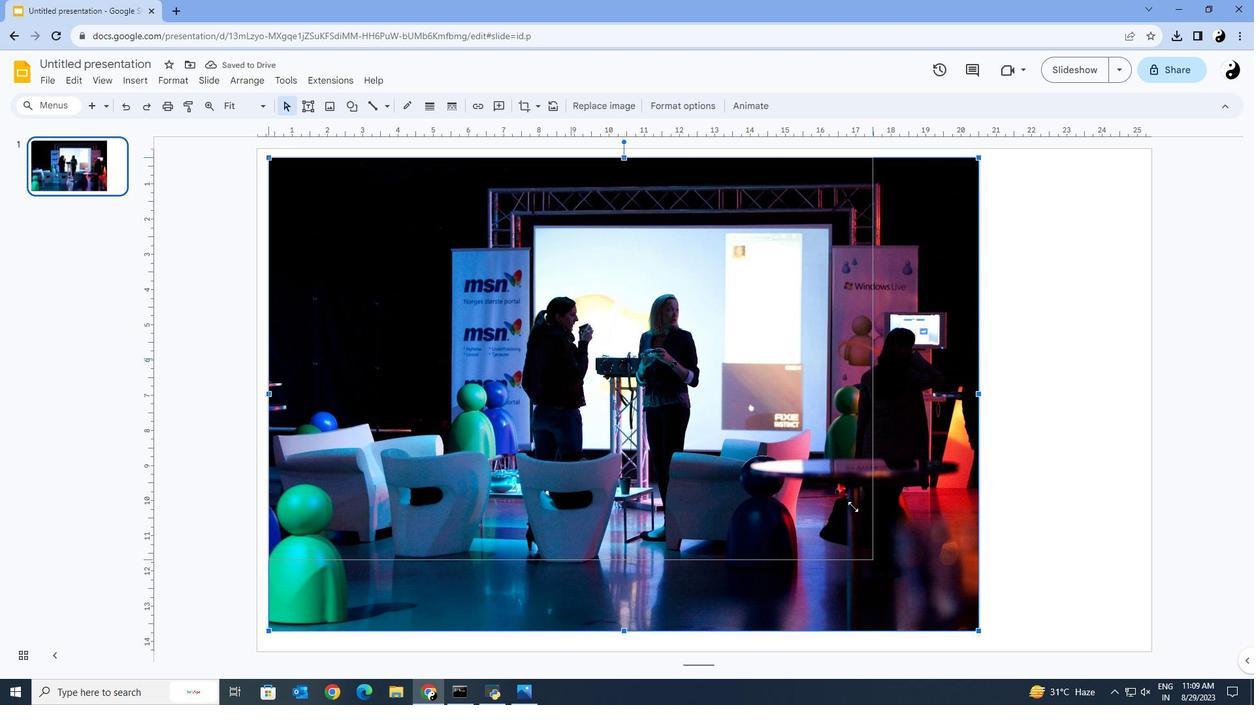 
Action: Mouse moved to (892, 551)
Screenshot: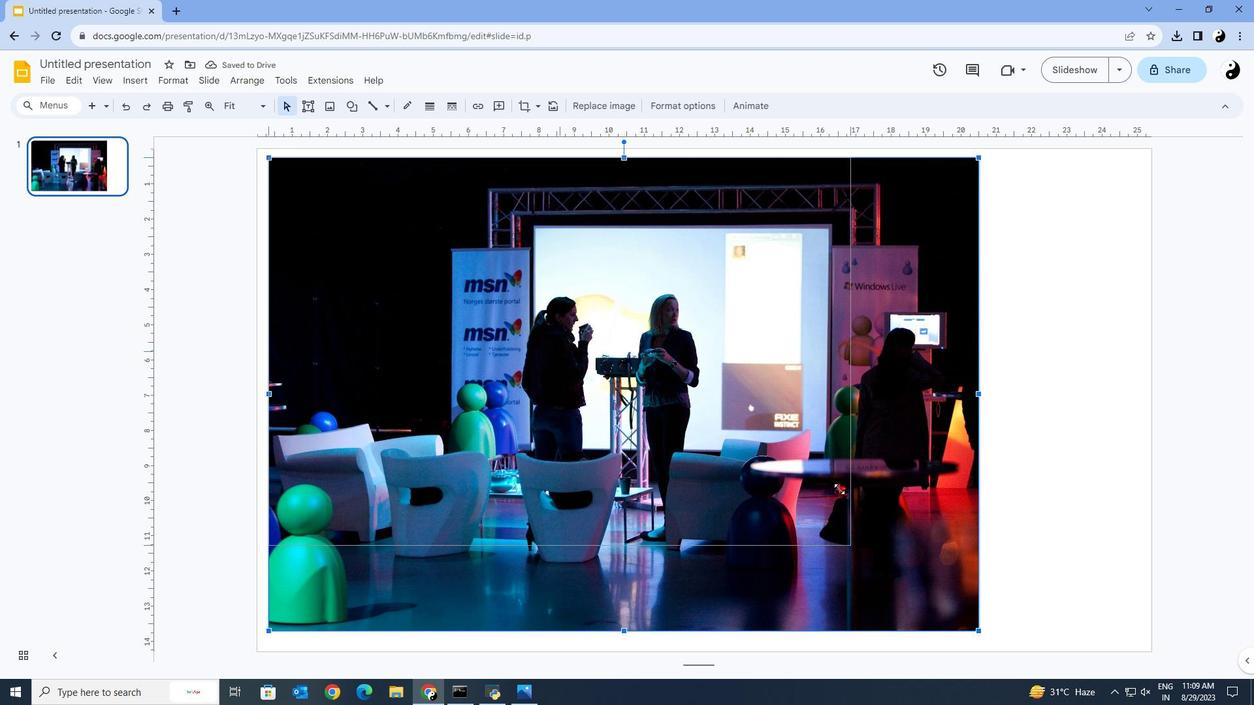 
Action: Key pressed <Key.shift>
Screenshot: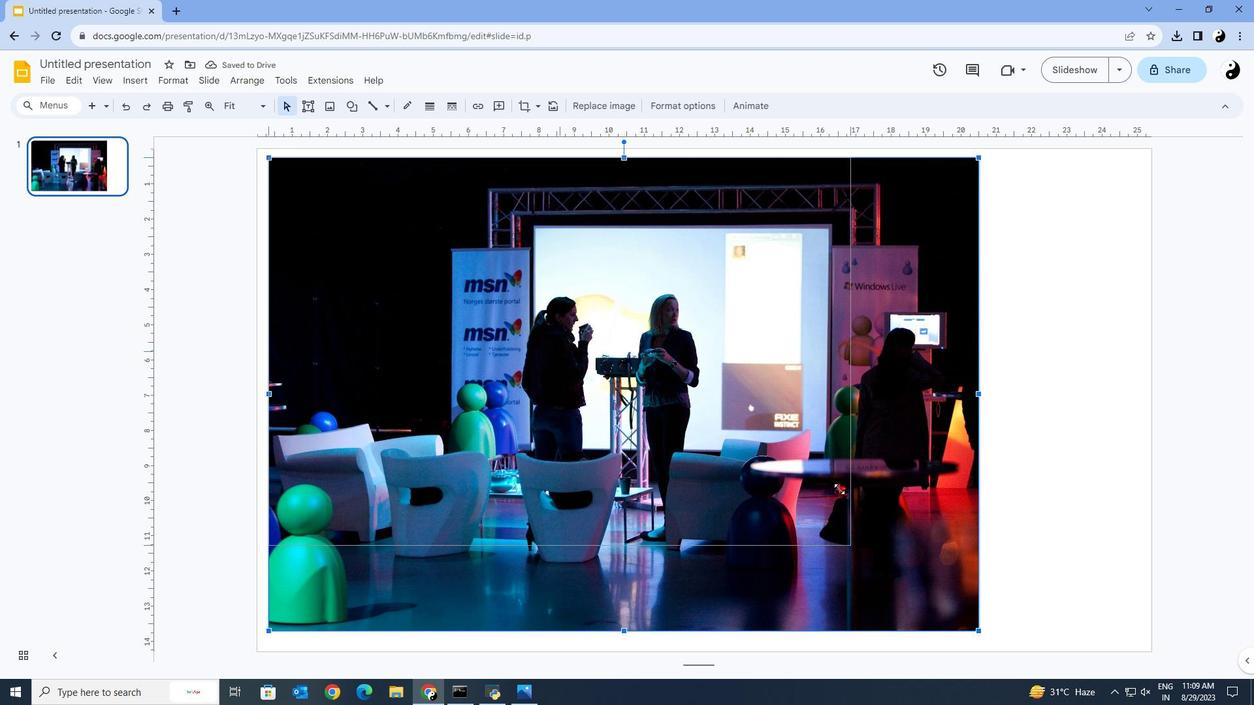 
Action: Mouse moved to (882, 541)
Screenshot: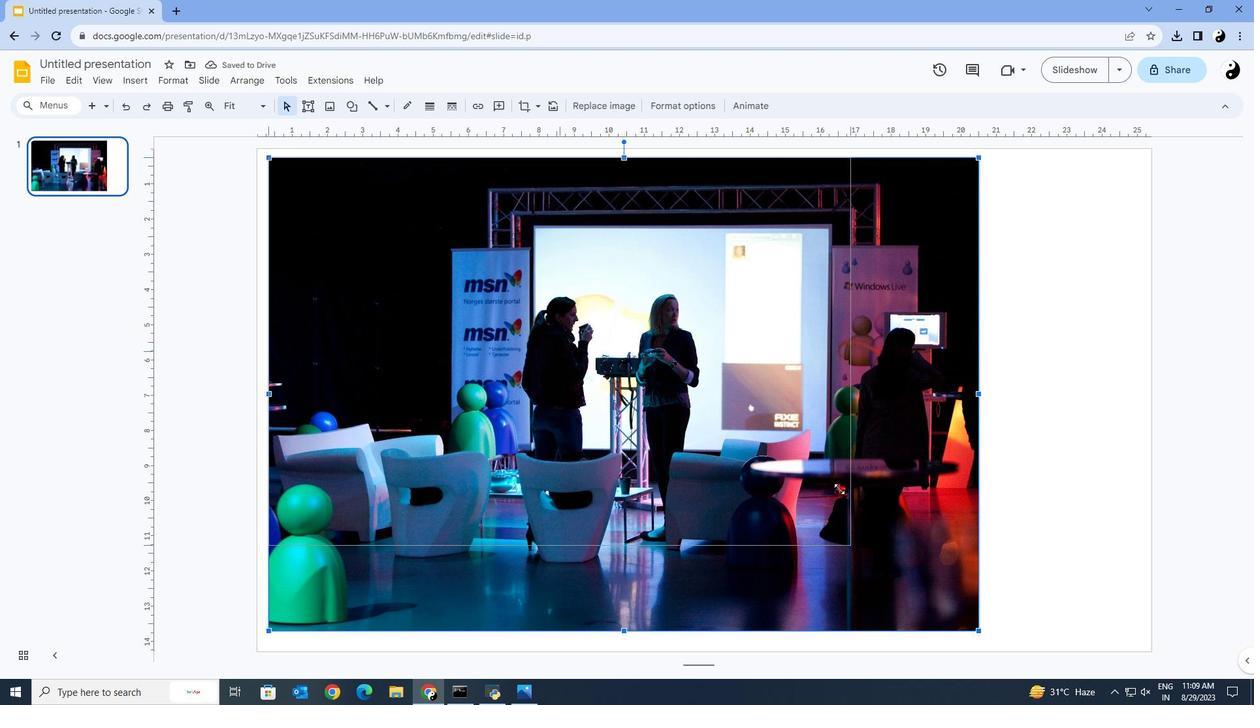 
Action: Key pressed <Key.shift>
Screenshot: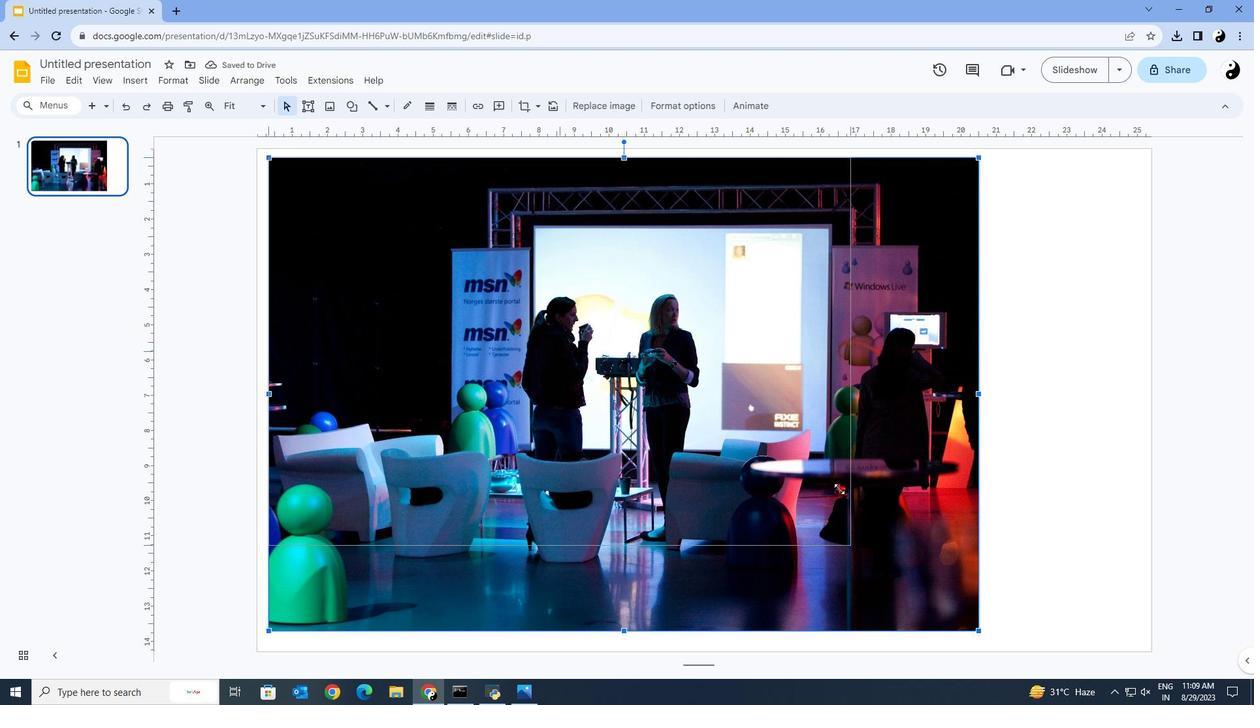 
Action: Mouse moved to (875, 533)
Screenshot: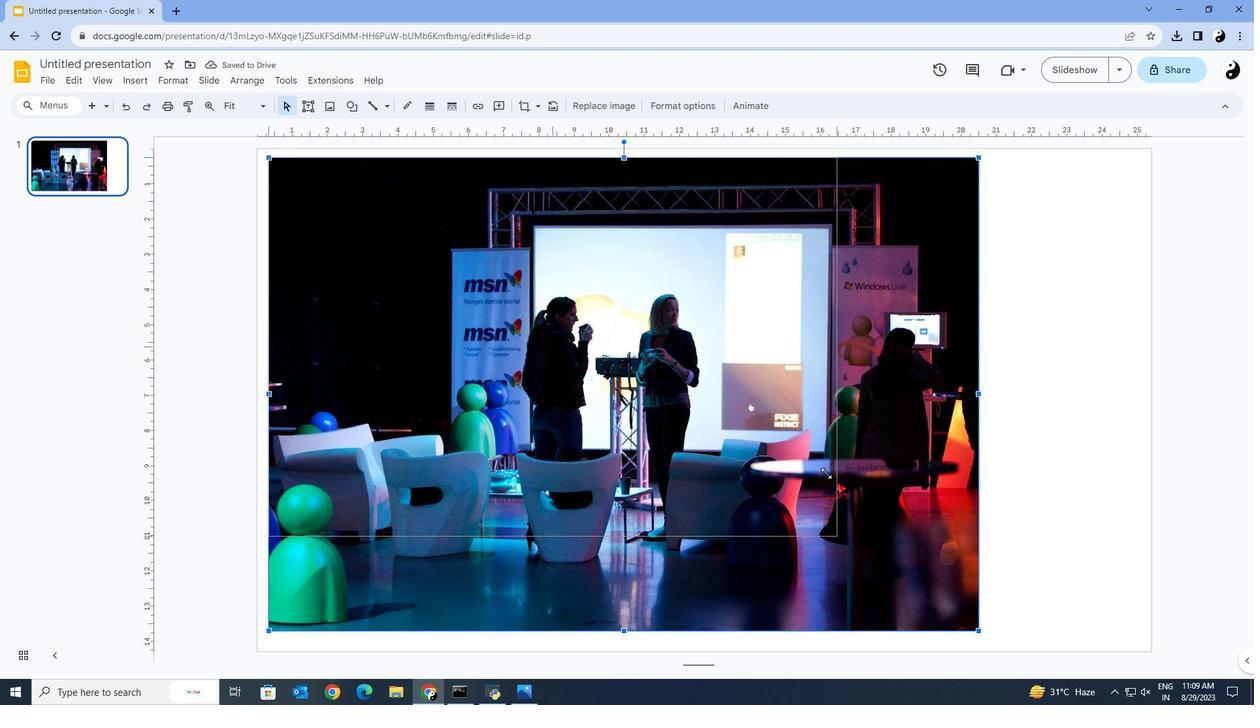
Action: Key pressed <Key.shift>
Screenshot: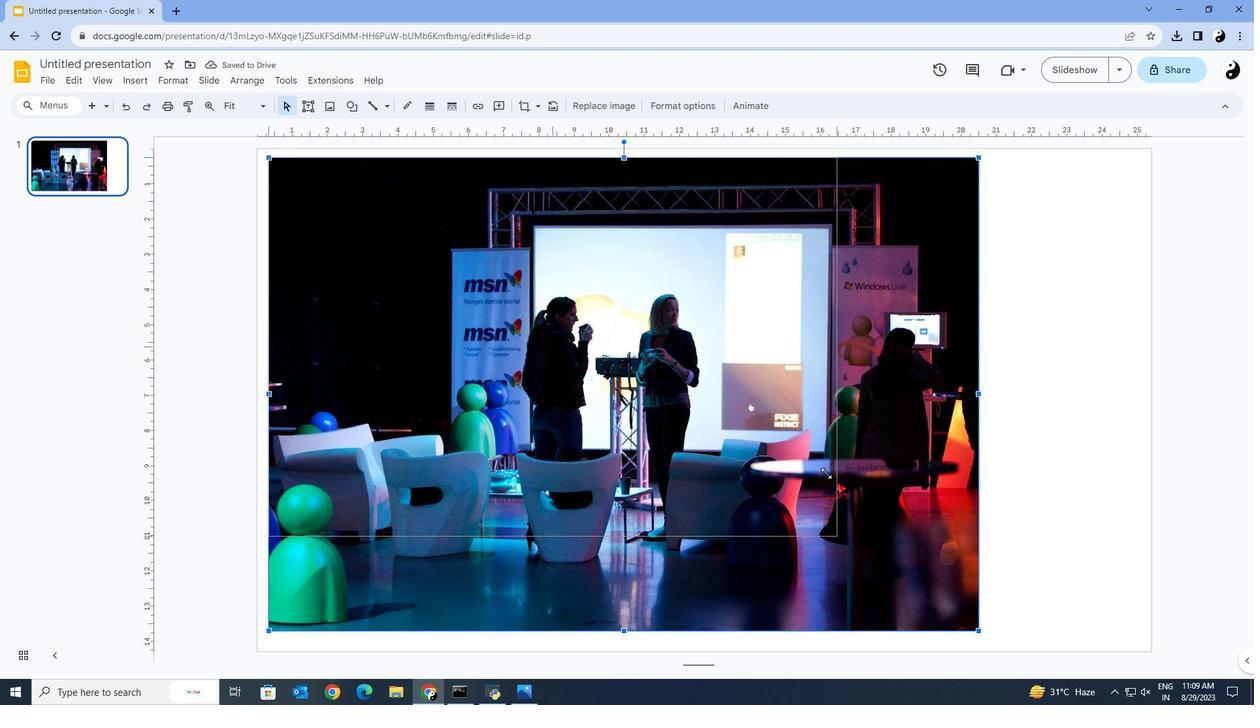 
Action: Mouse moved to (866, 521)
Screenshot: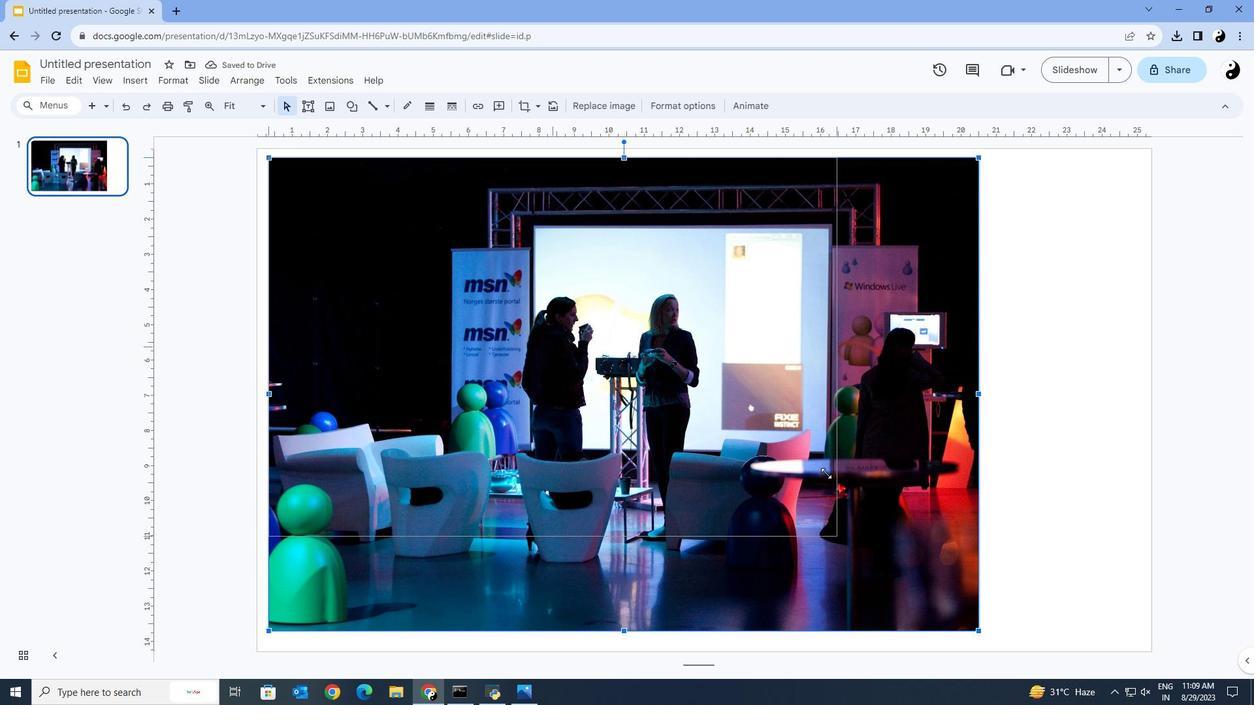 
Action: Key pressed <Key.shift>
Screenshot: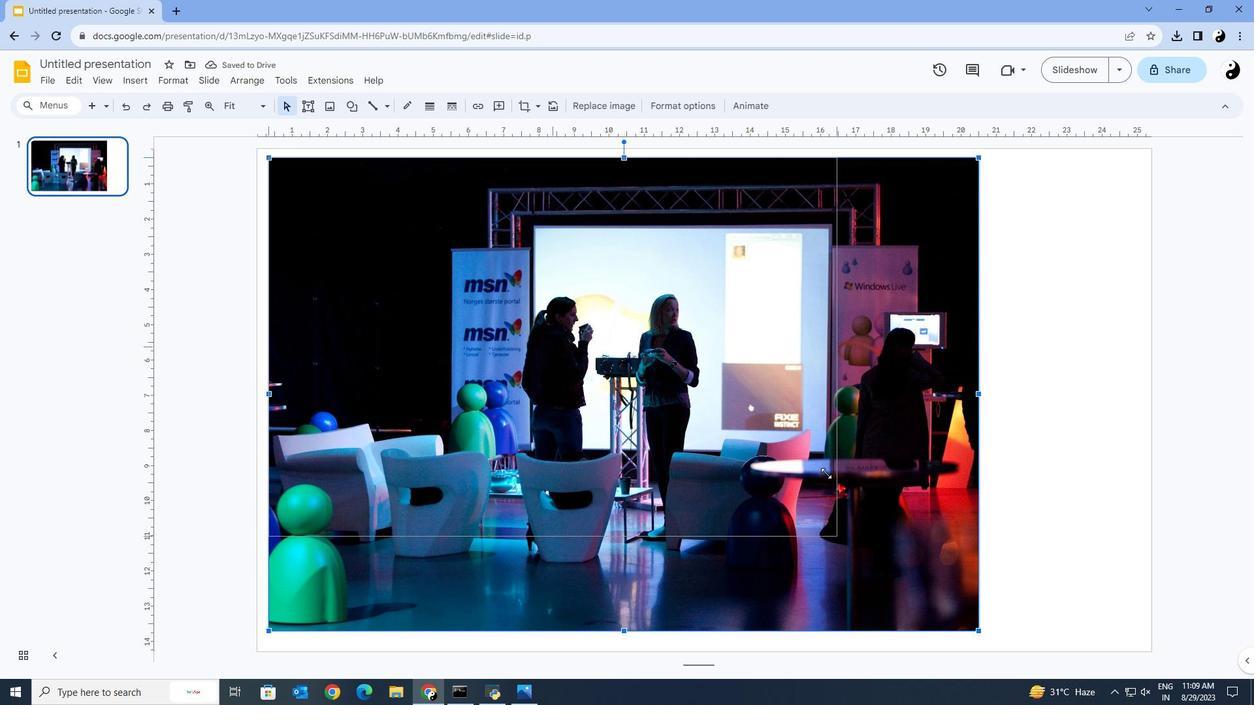 
Action: Mouse moved to (857, 511)
Screenshot: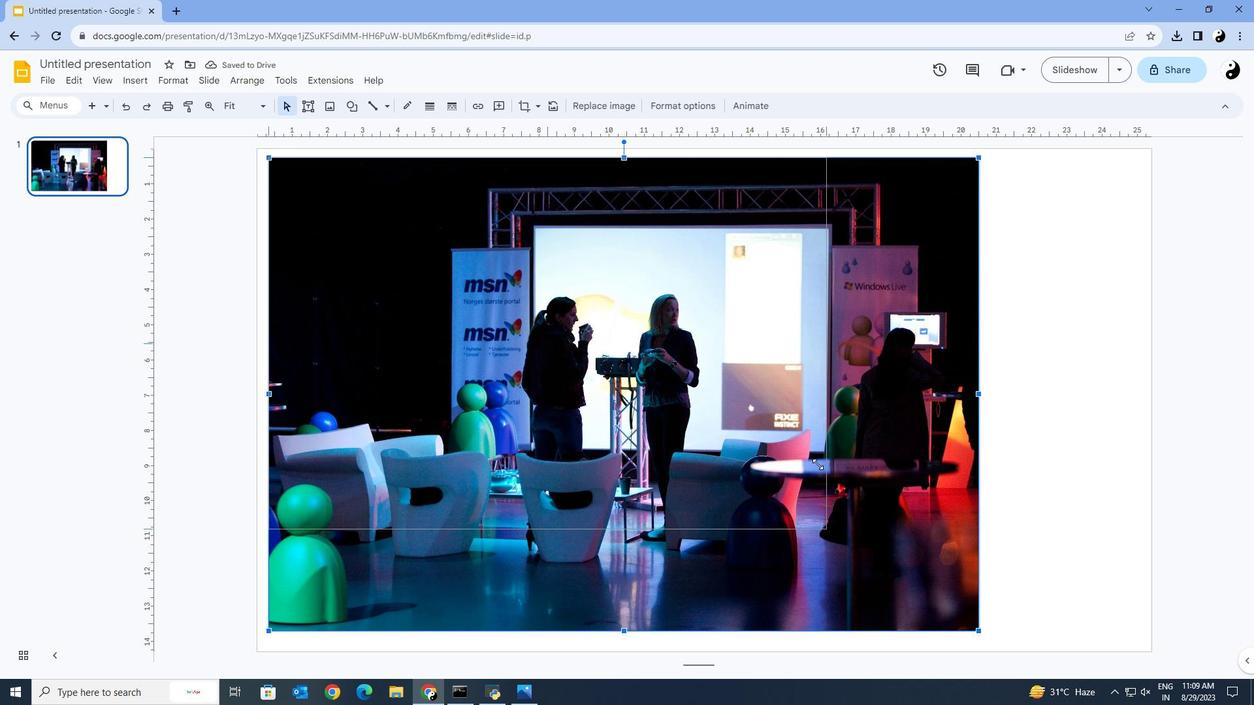 
Action: Key pressed <Key.shift>
Screenshot: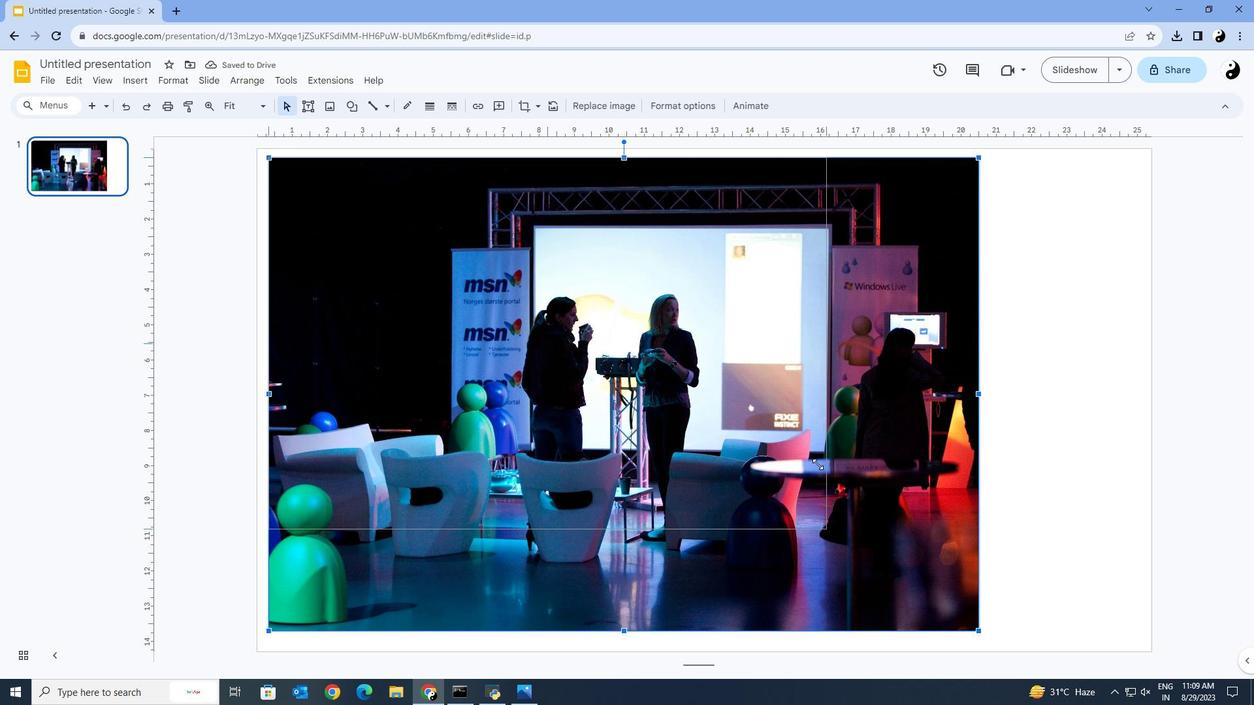 
Action: Mouse moved to (850, 503)
Screenshot: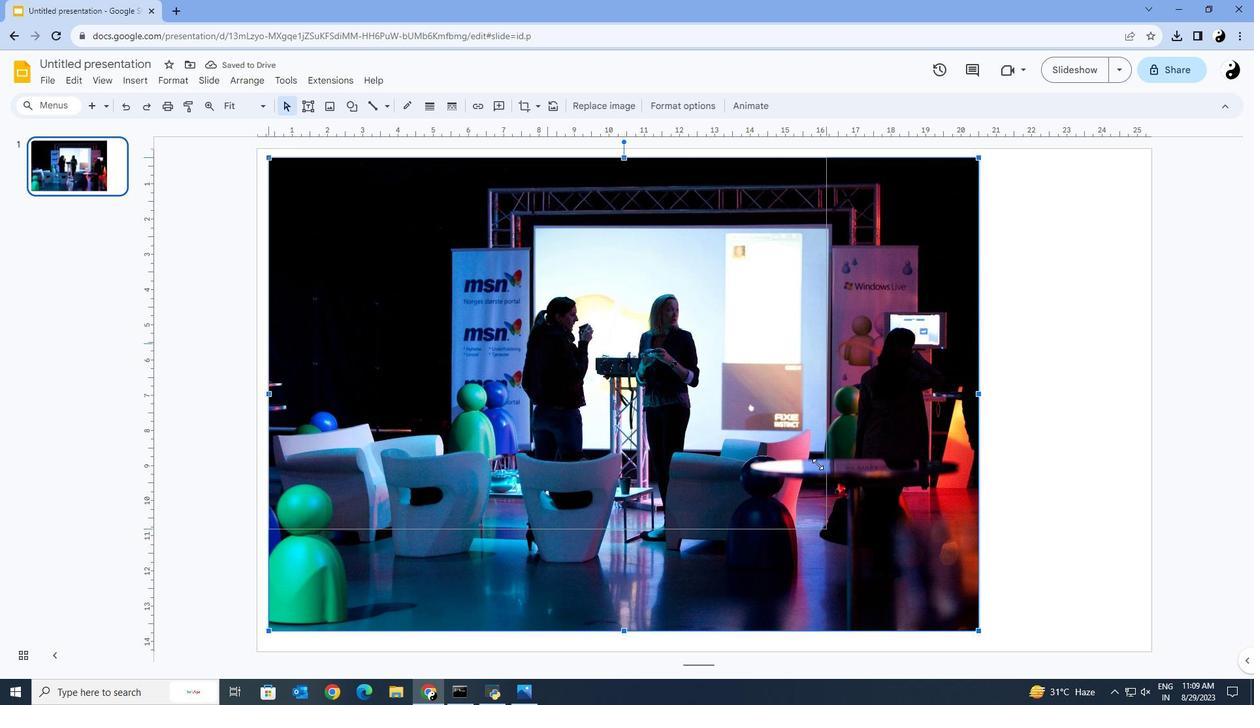 
Action: Key pressed <Key.shift>
Screenshot: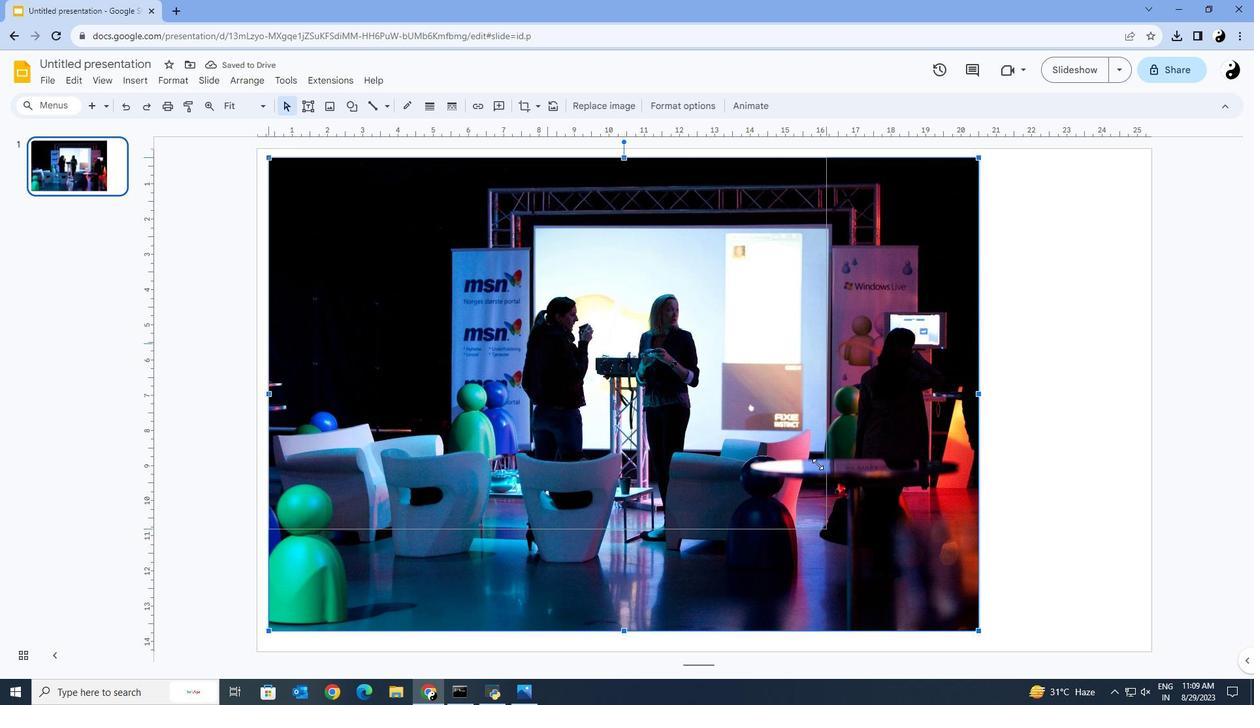 
Action: Mouse moved to (842, 493)
Screenshot: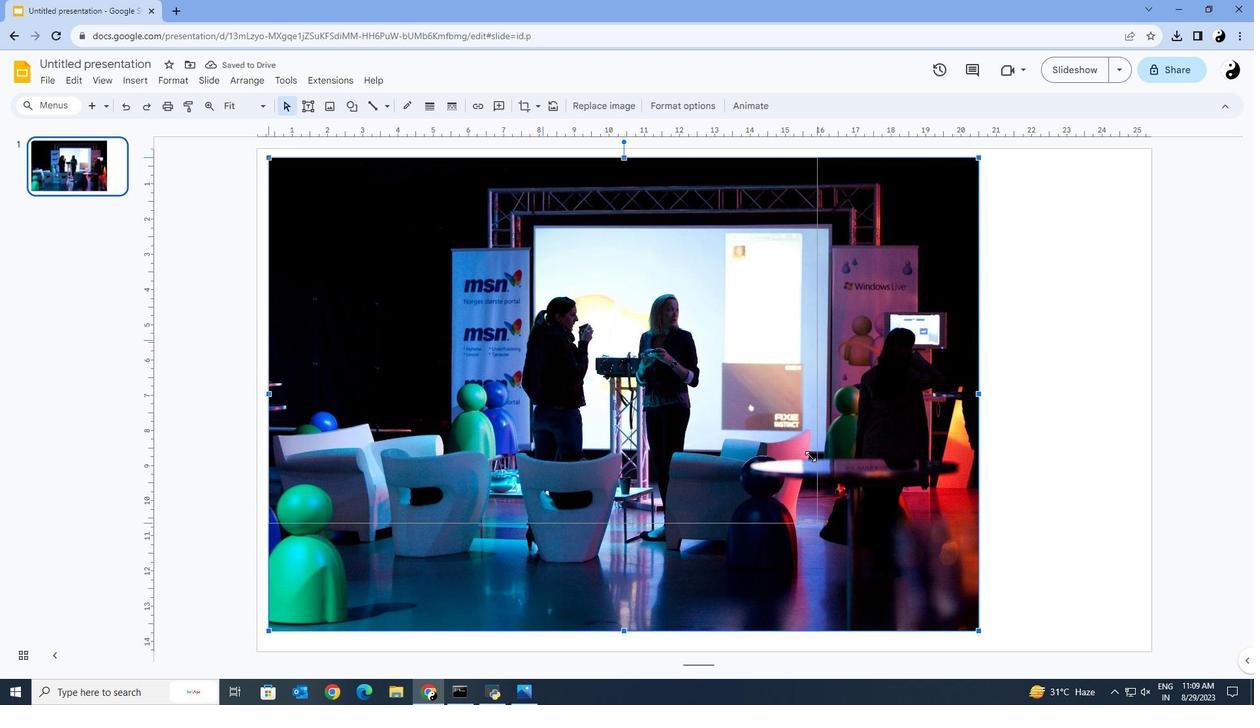 
Action: Key pressed <Key.shift>
Screenshot: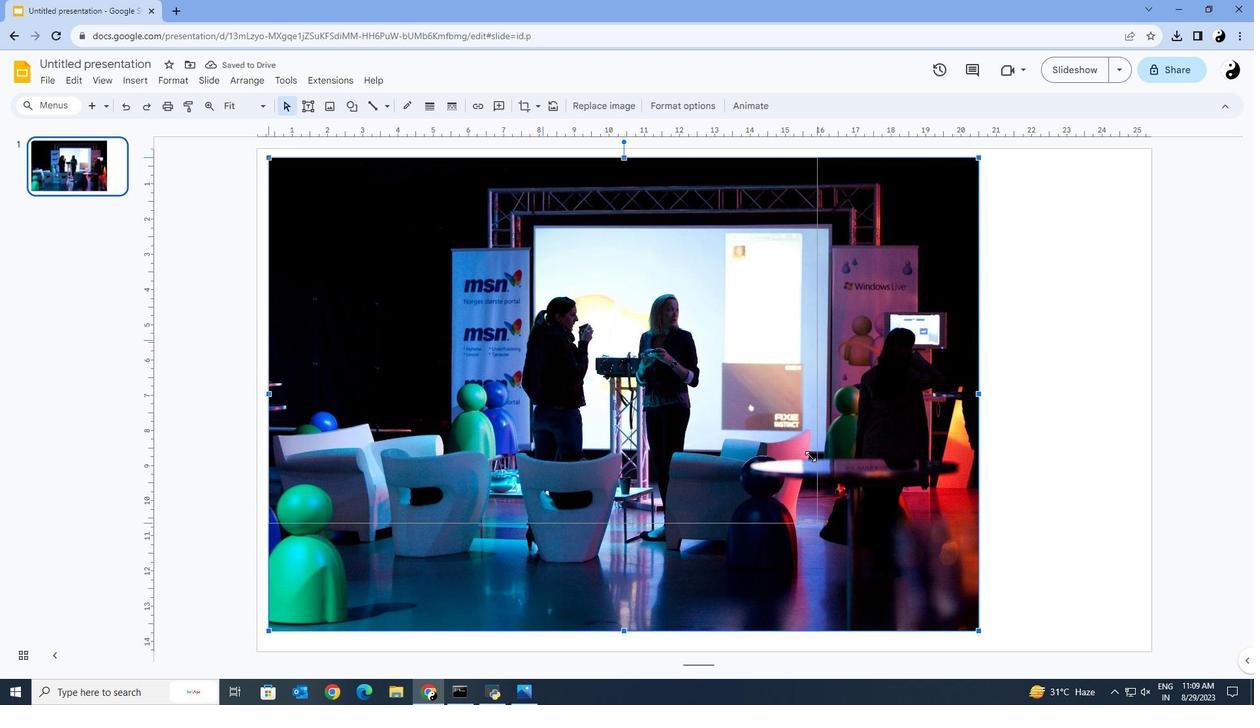 
Action: Mouse moved to (827, 474)
Screenshot: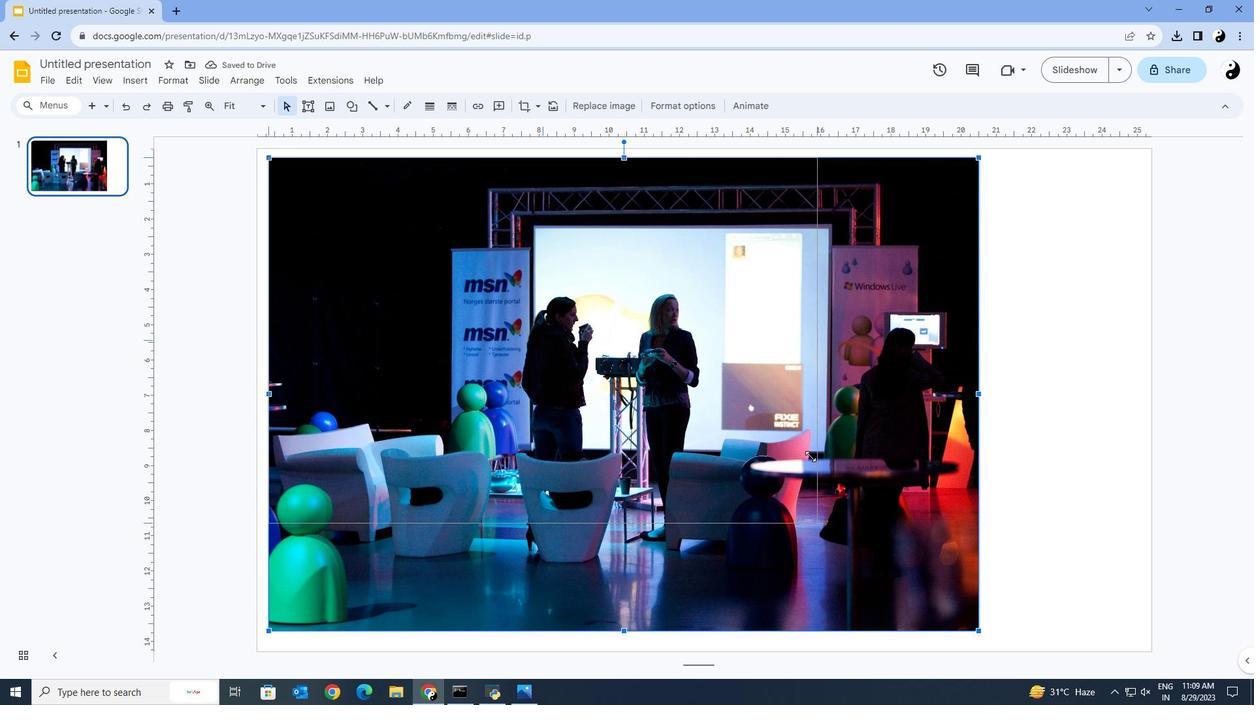 
Action: Key pressed <Key.shift>
Screenshot: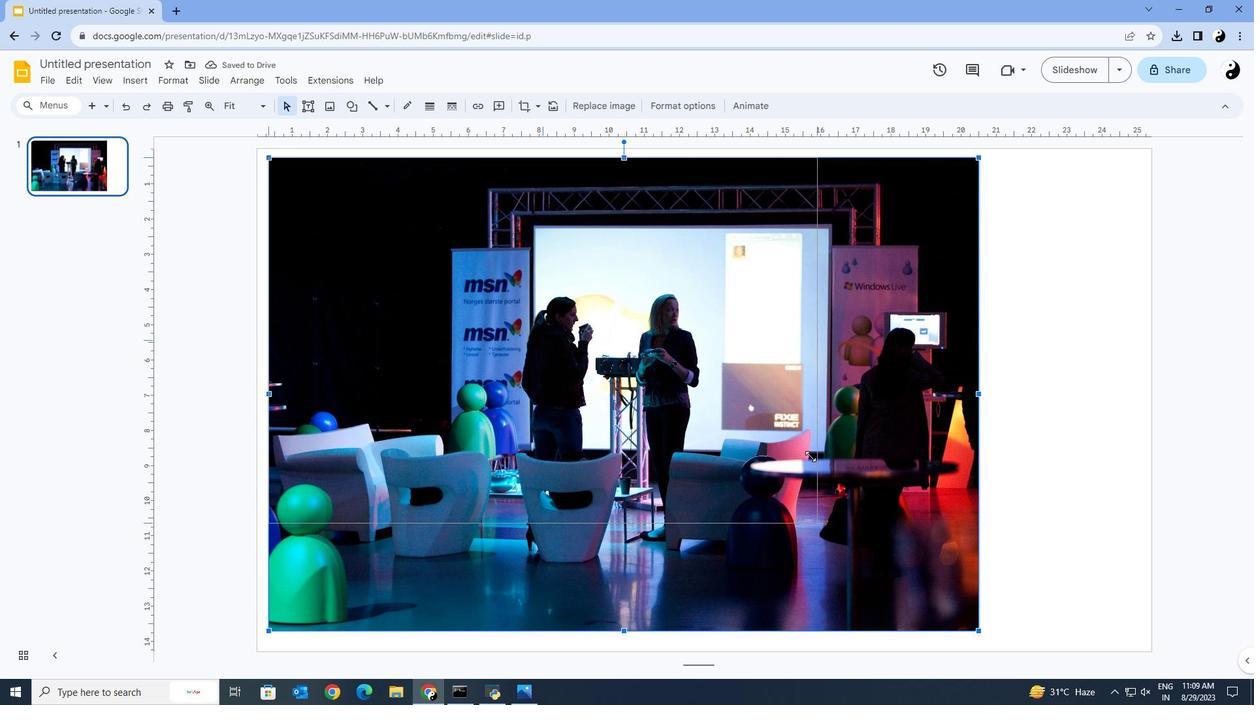 
Action: Mouse moved to (825, 473)
Screenshot: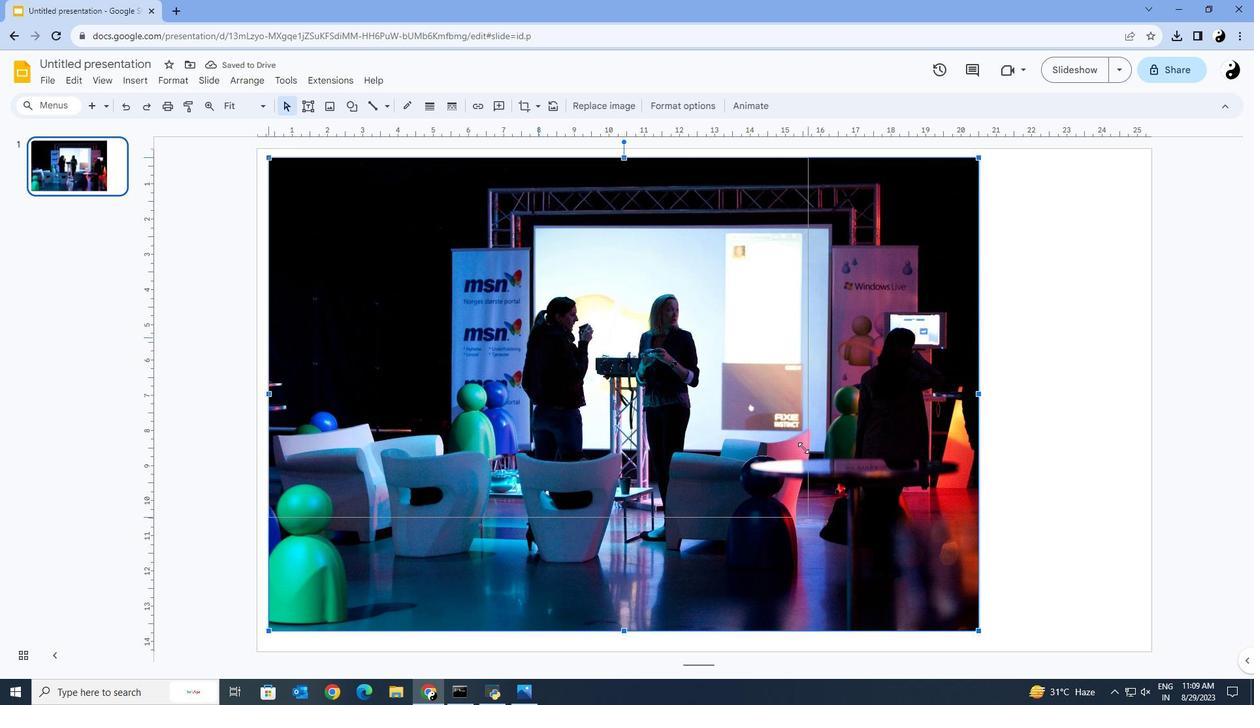 
Action: Key pressed <Key.shift>
Screenshot: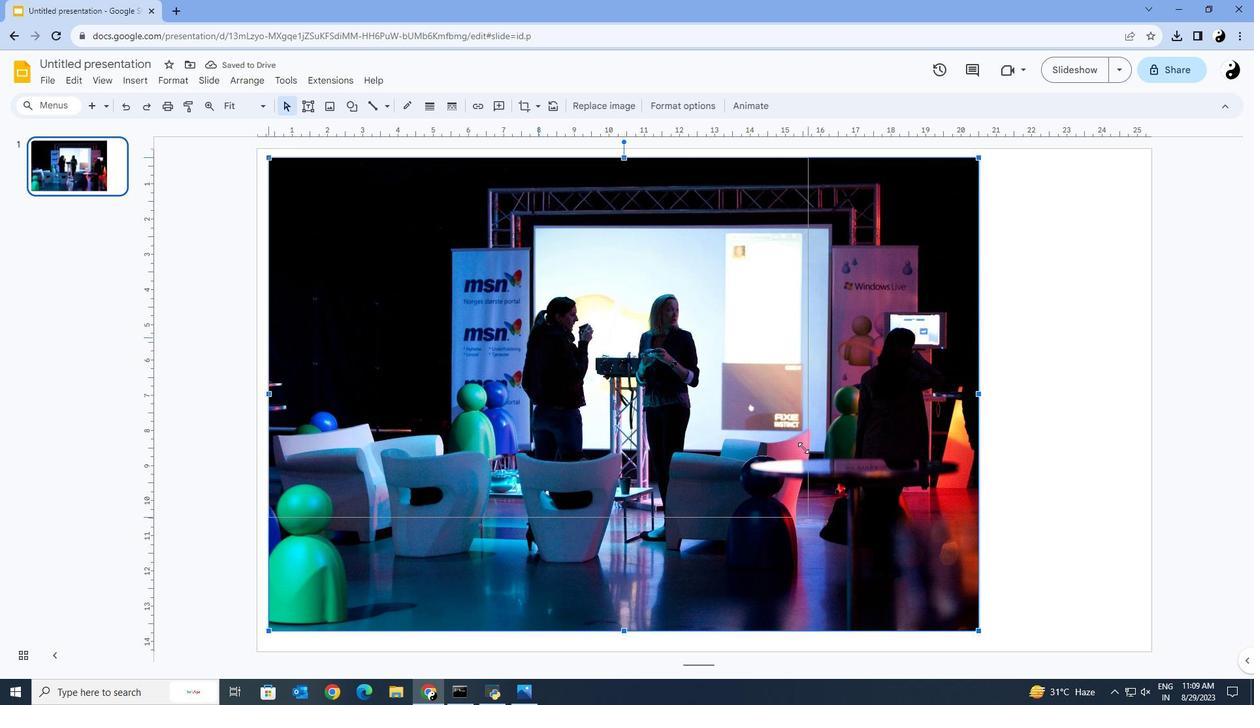 
Action: Mouse moved to (822, 469)
Screenshot: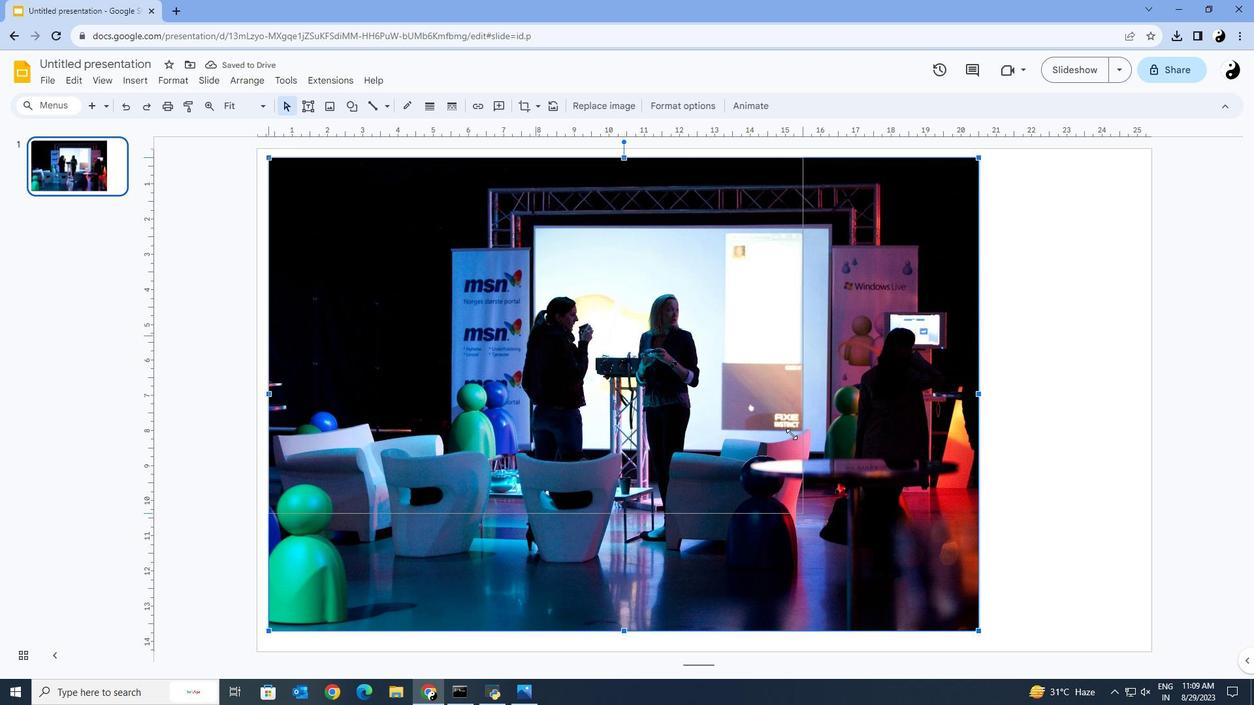 
Action: Key pressed <Key.shift>
Screenshot: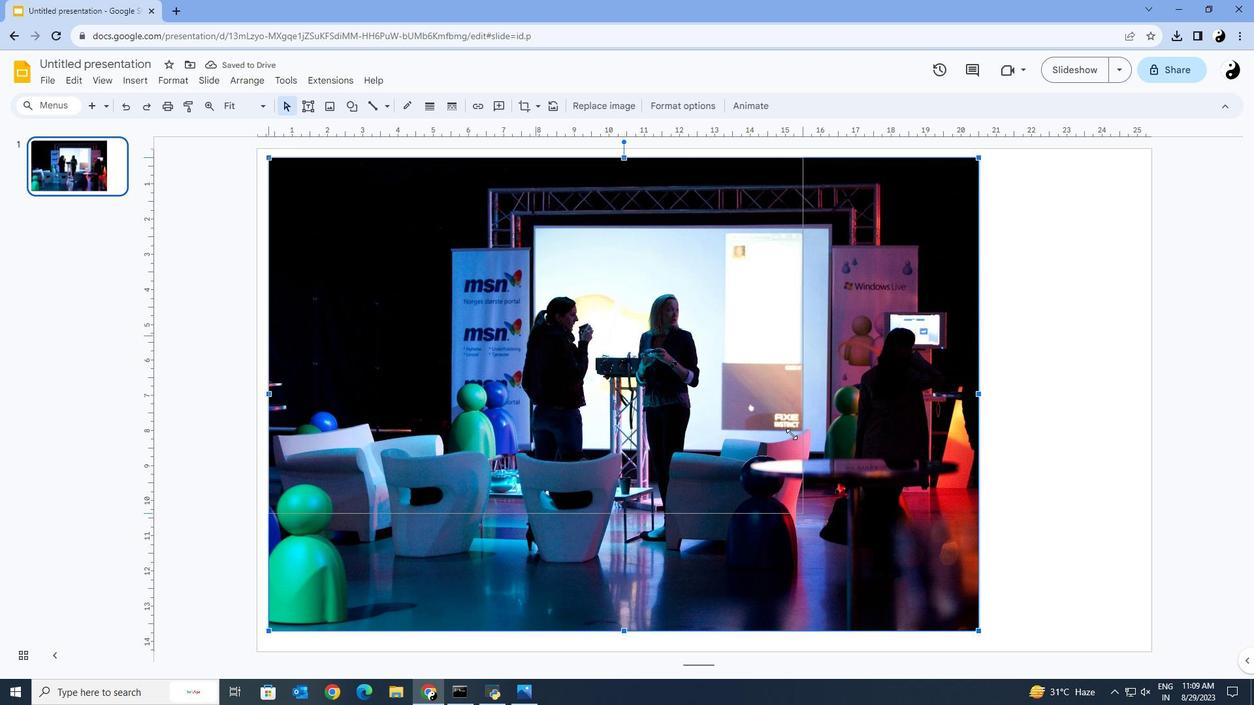 
Action: Mouse moved to (817, 462)
Screenshot: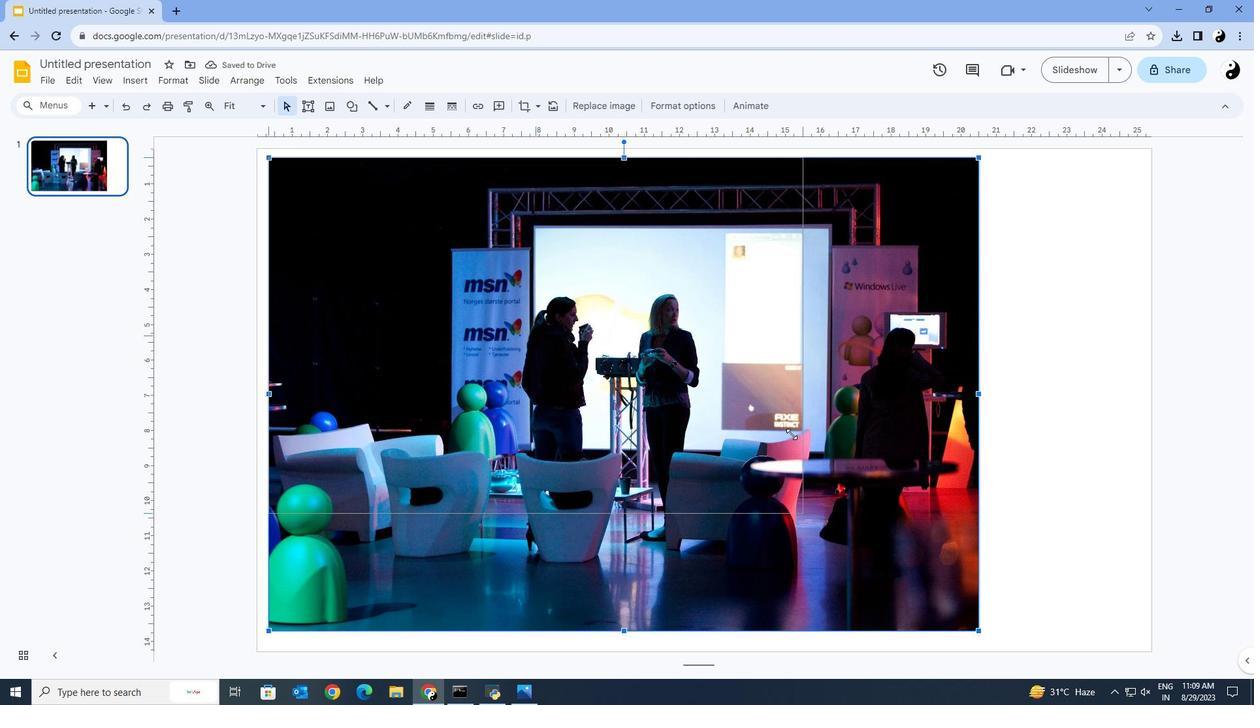 
Action: Key pressed <Key.shift>
Screenshot: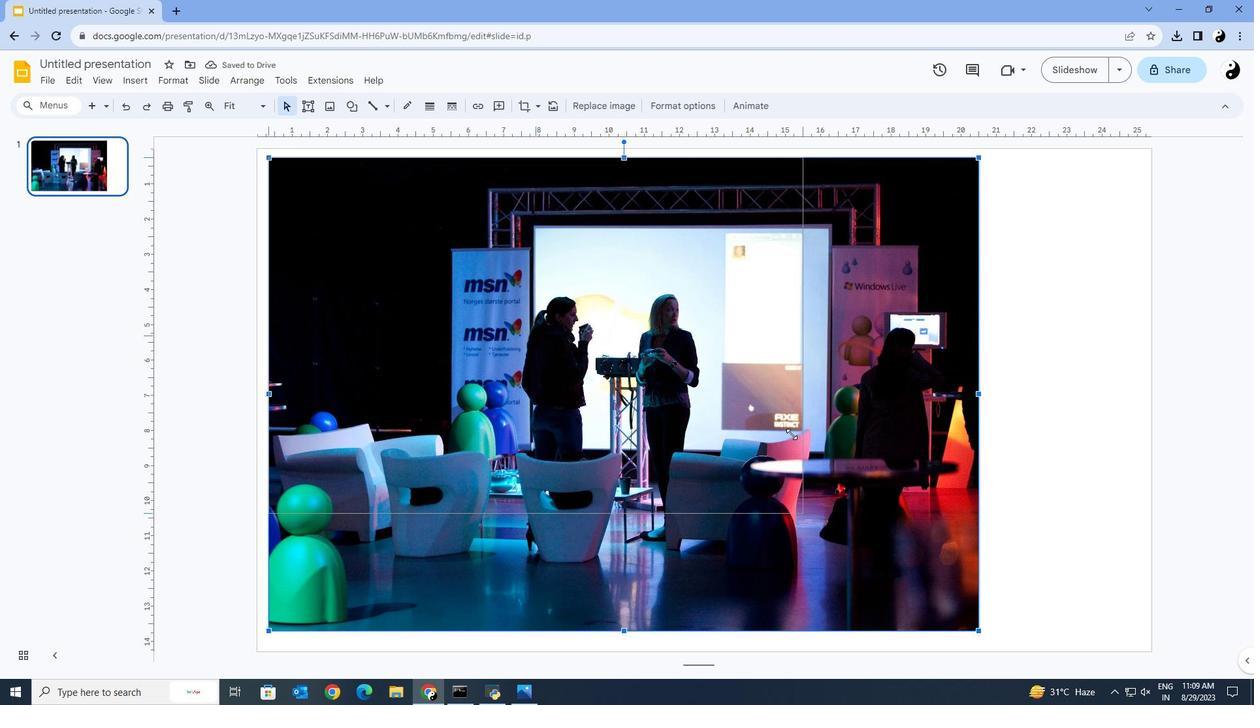 
Action: Mouse moved to (813, 459)
Screenshot: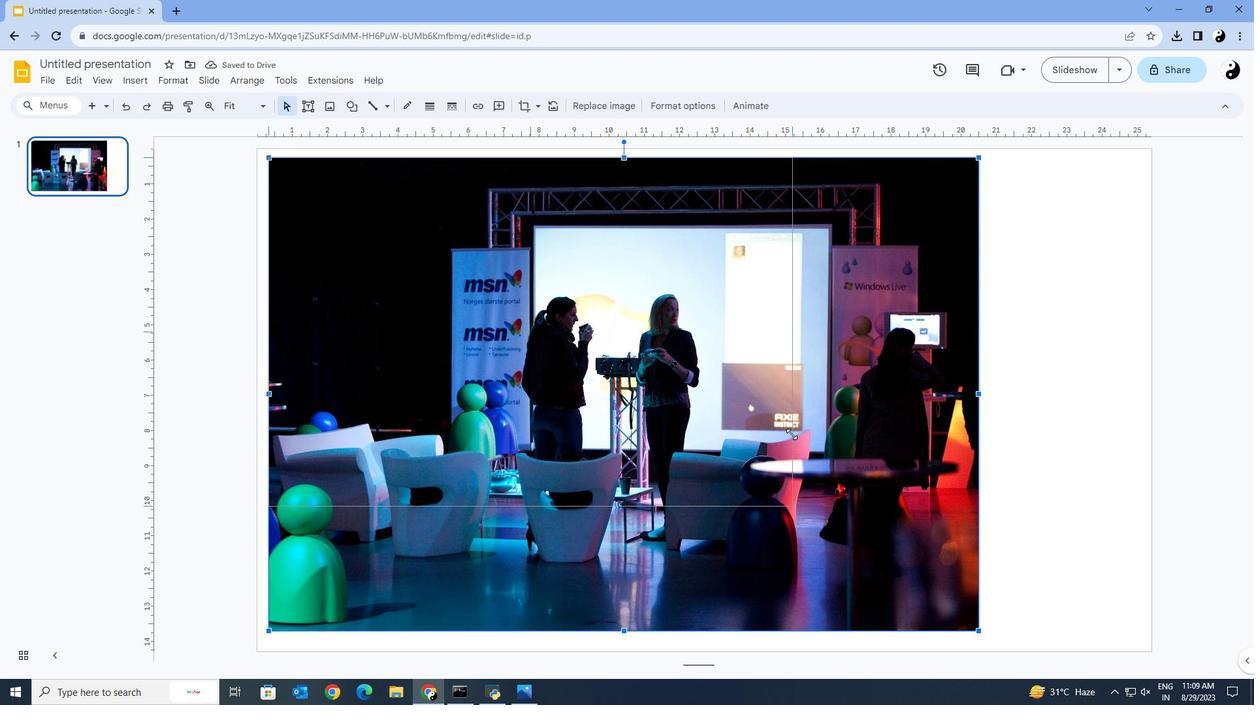 
Action: Key pressed <Key.shift>
Screenshot: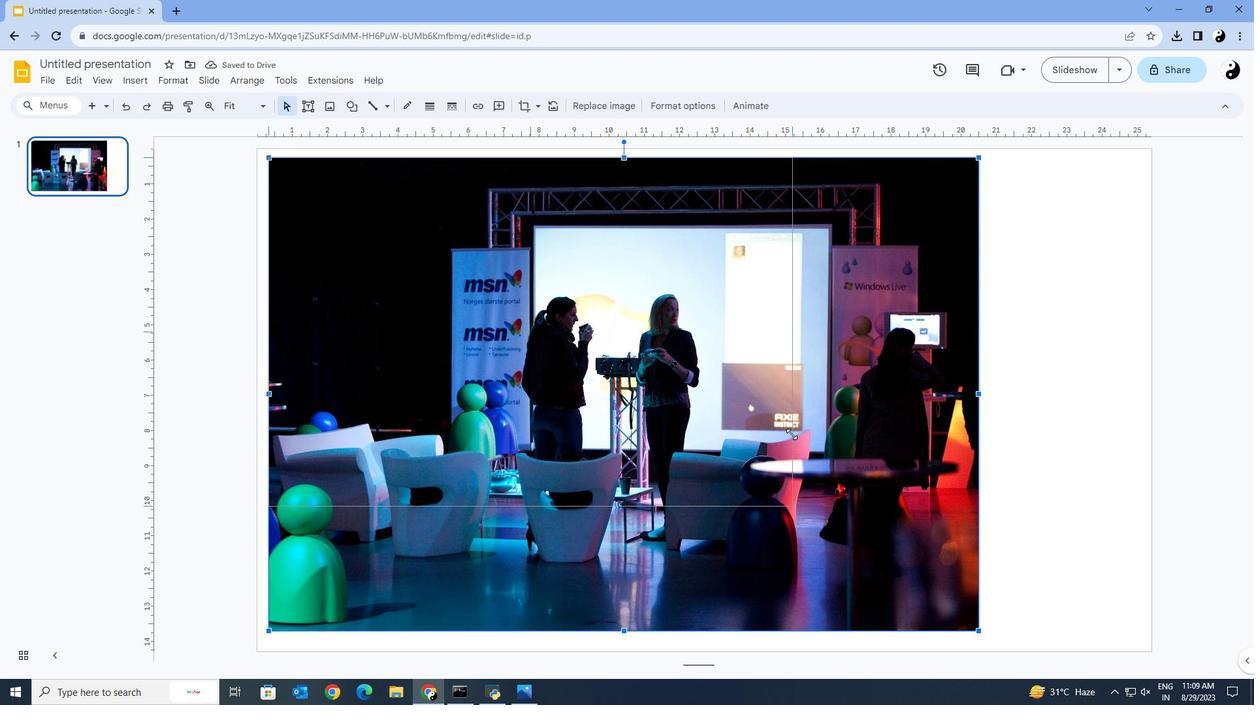 
Action: Mouse moved to (808, 454)
Screenshot: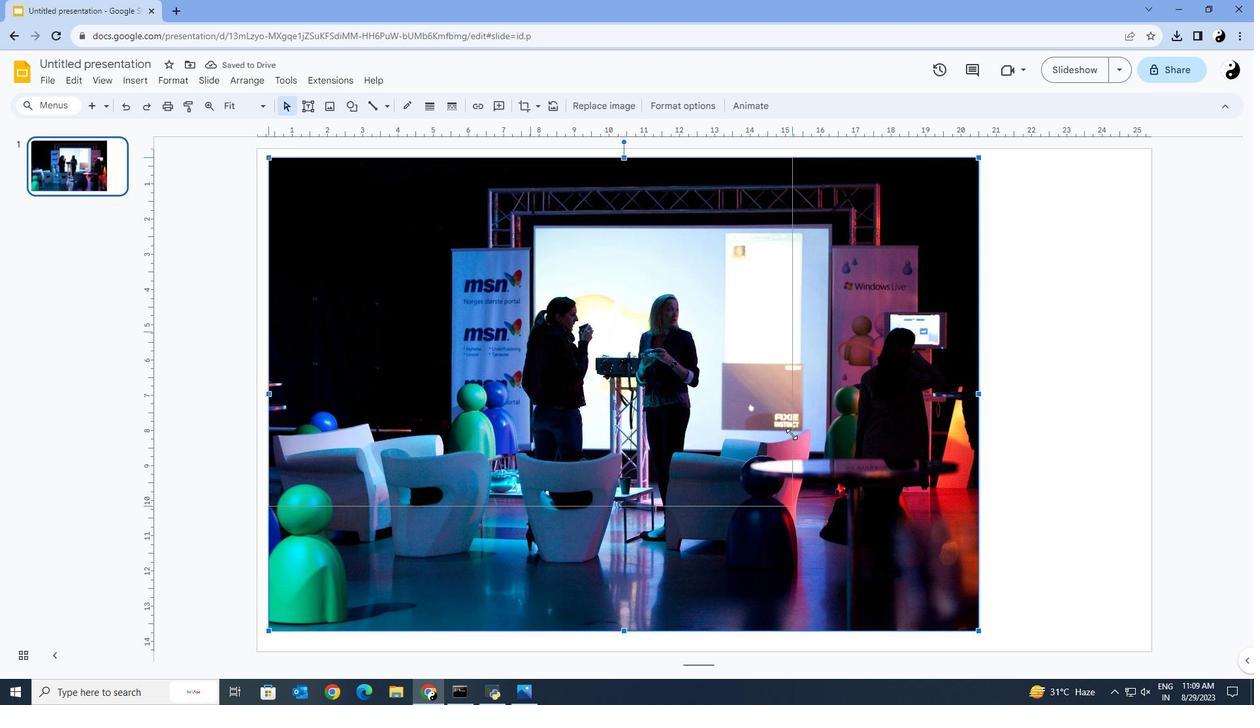 
Action: Key pressed <Key.shift>
Screenshot: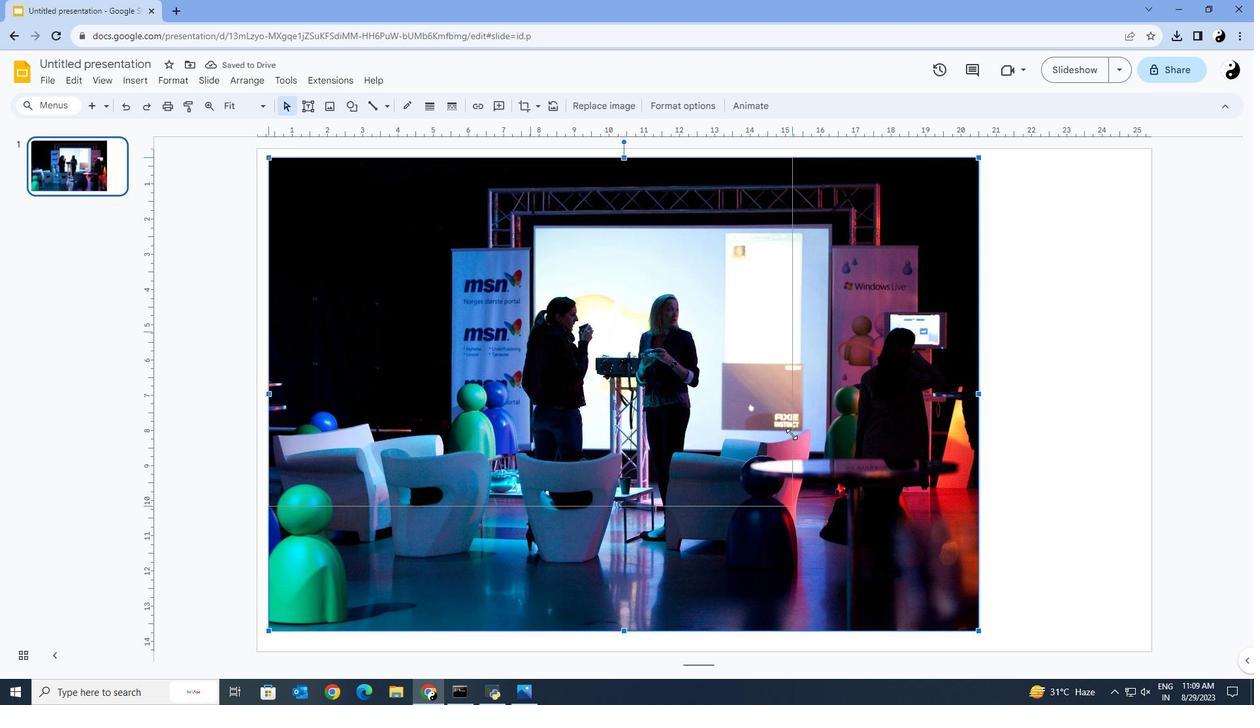 
Action: Mouse moved to (803, 448)
Screenshot: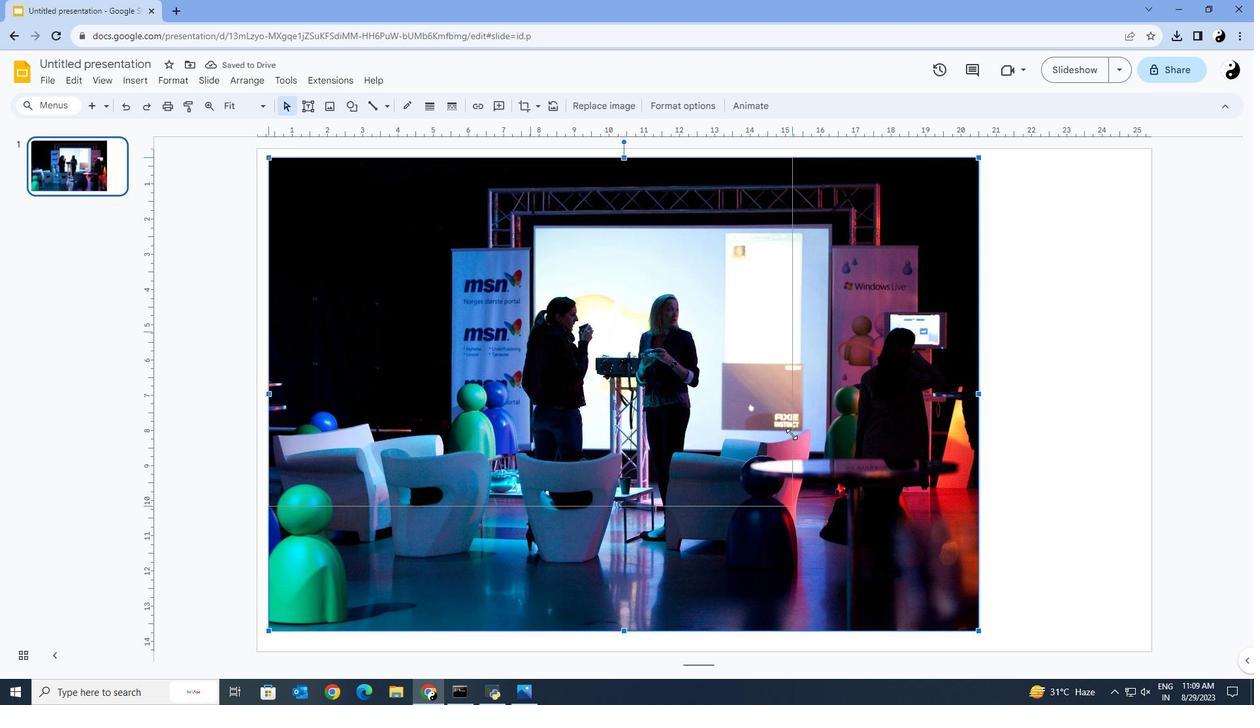 
Action: Key pressed <Key.shift>
Screenshot: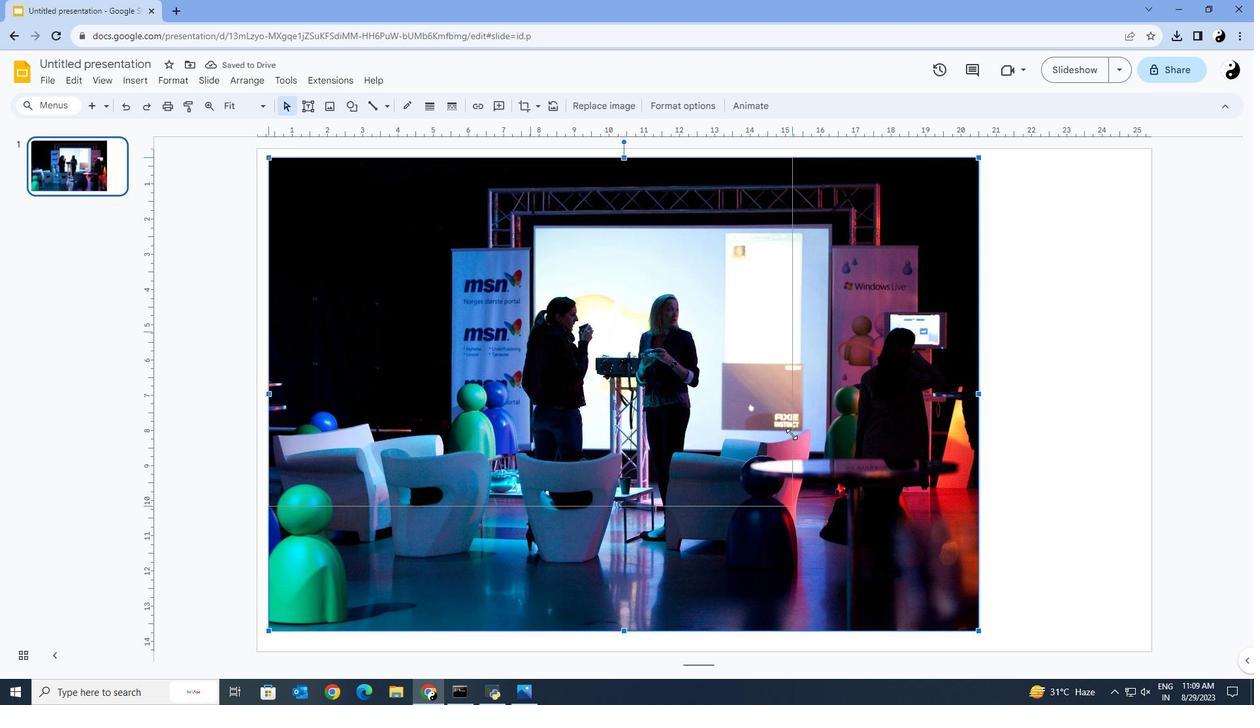 
Action: Mouse moved to (799, 443)
Screenshot: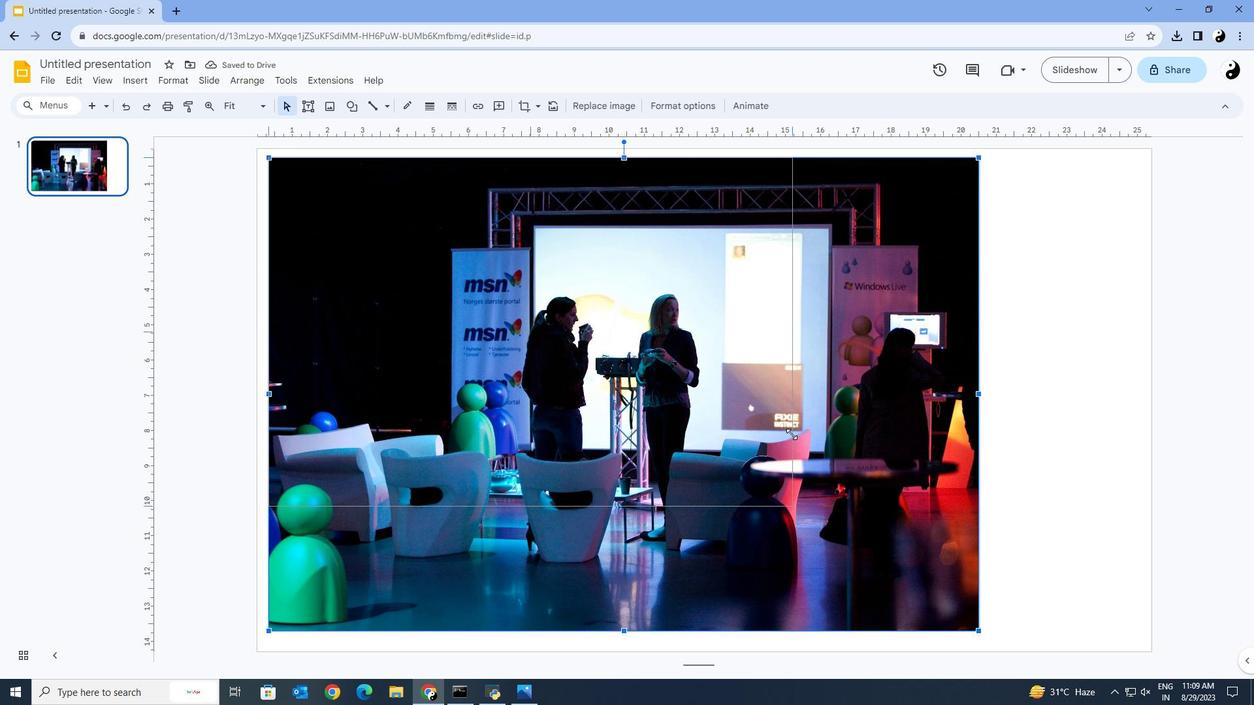
Action: Key pressed <Key.shift>
Screenshot: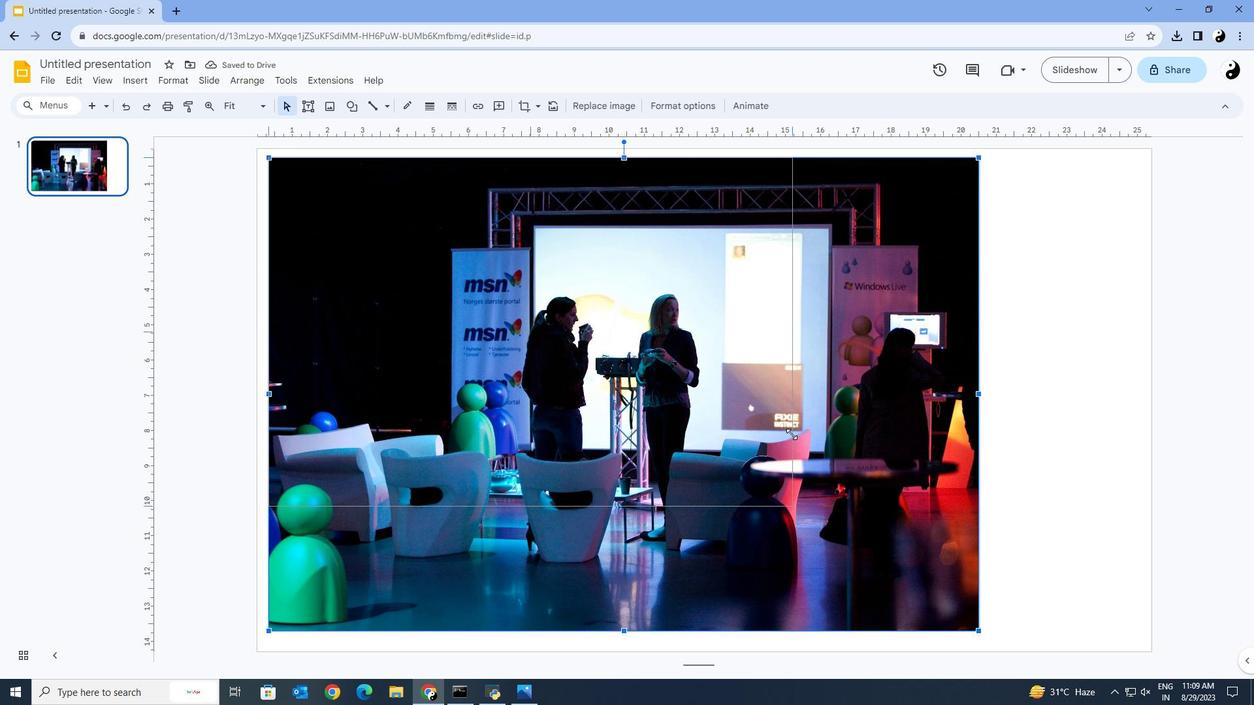 
Action: Mouse moved to (790, 433)
Screenshot: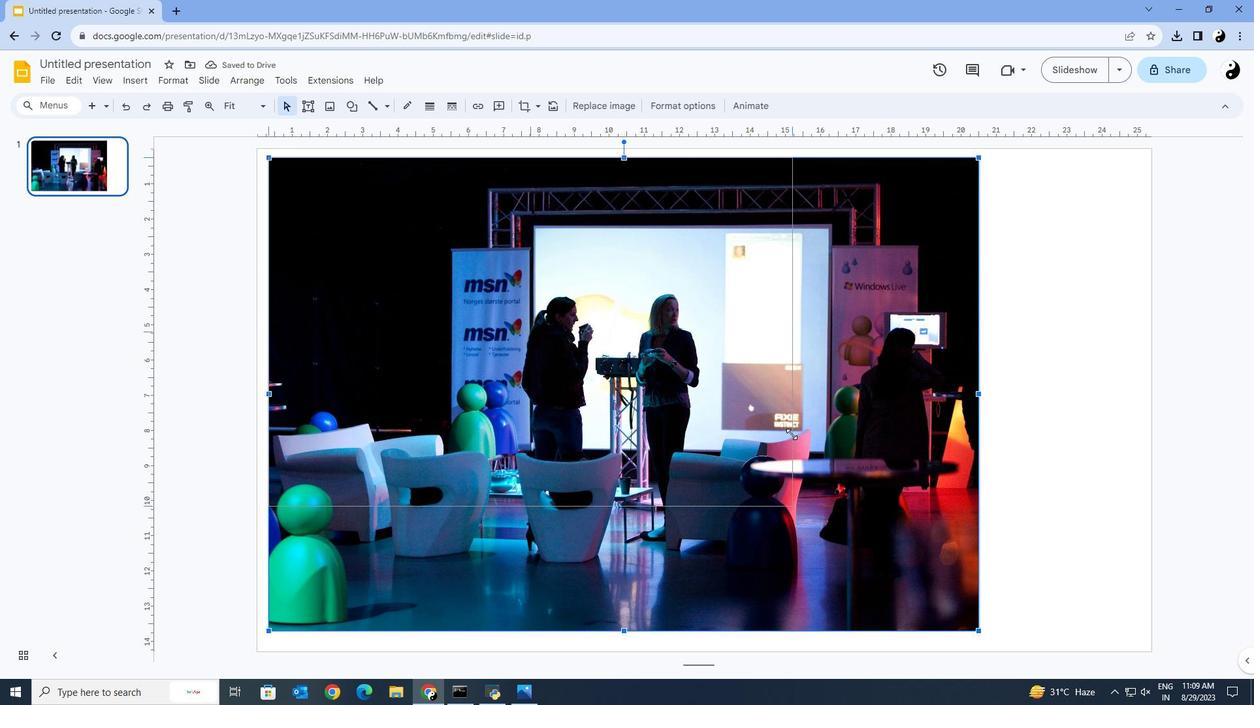 
Action: Key pressed <Key.shift><Key.shift>
Screenshot: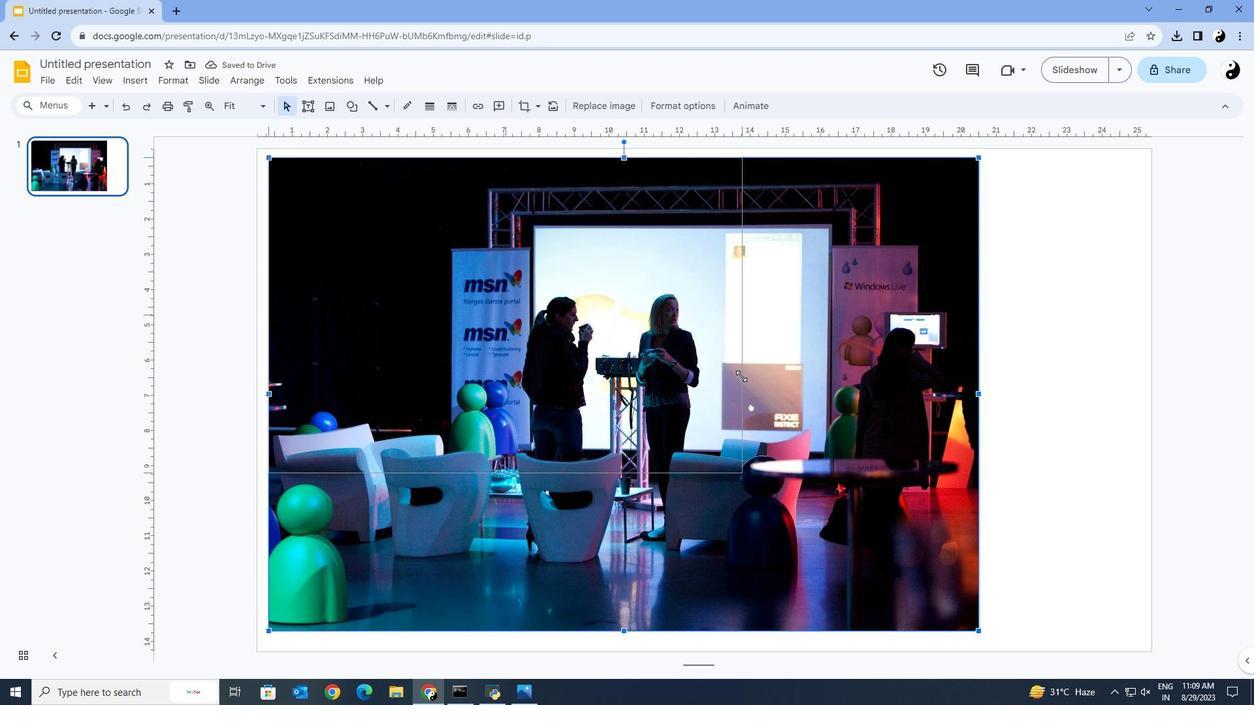 
Action: Mouse moved to (761, 408)
Screenshot: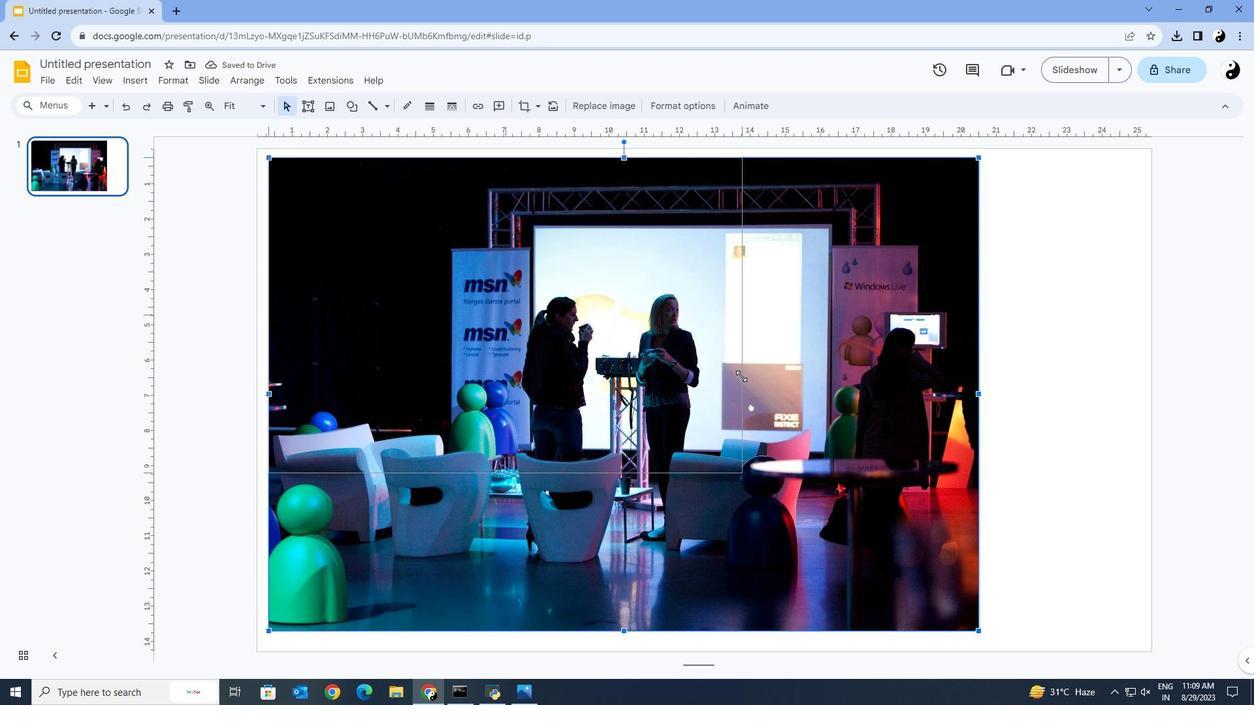 
Action: Key pressed <Key.shift>
Screenshot: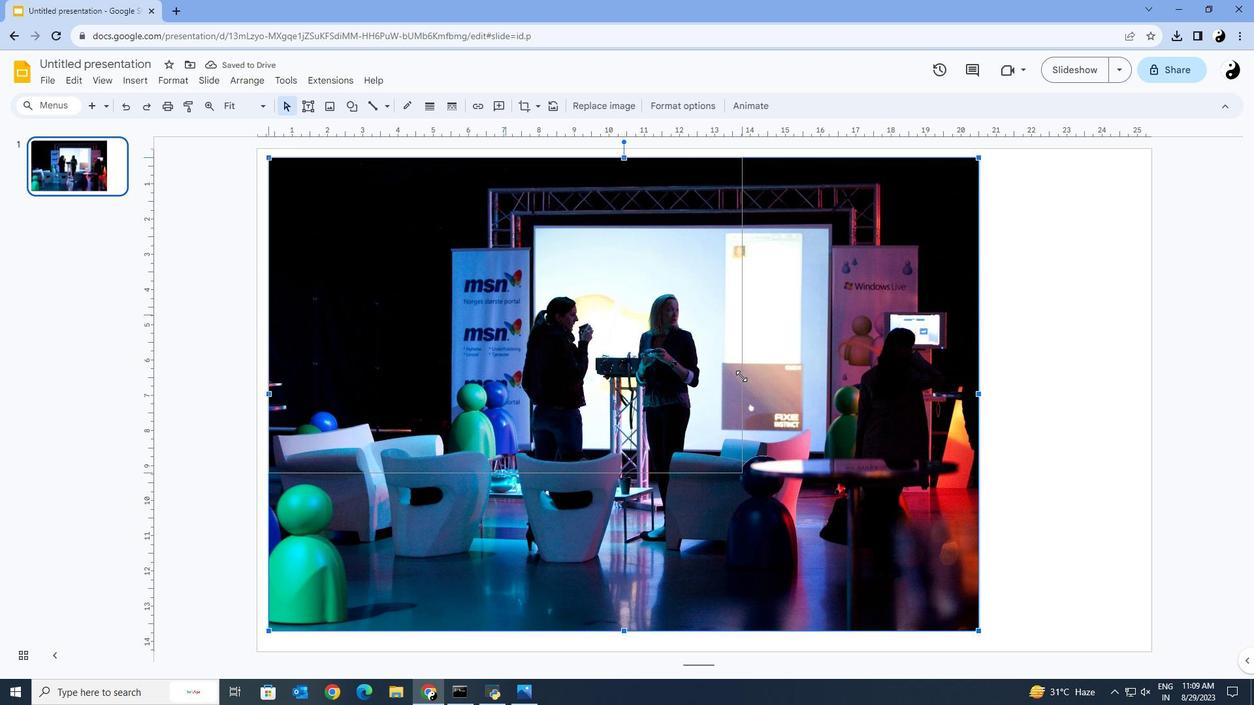 
Action: Mouse moved to (748, 390)
Screenshot: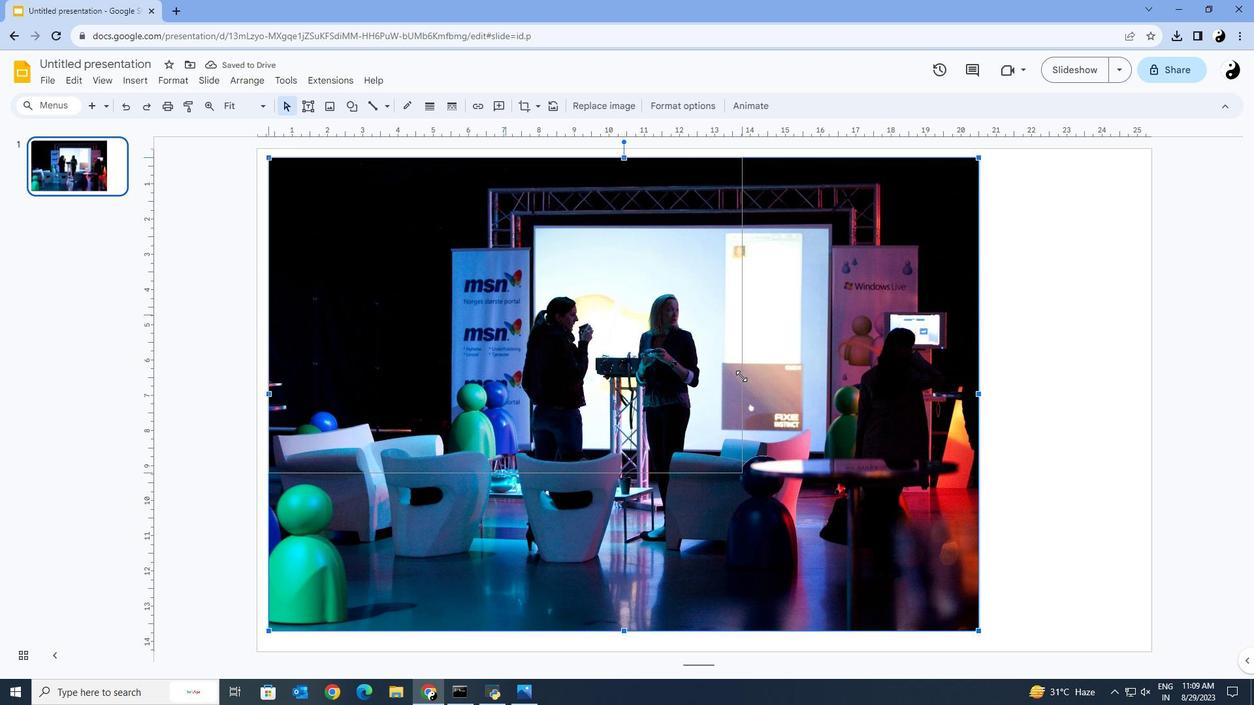 
Action: Key pressed <Key.shift>
Screenshot: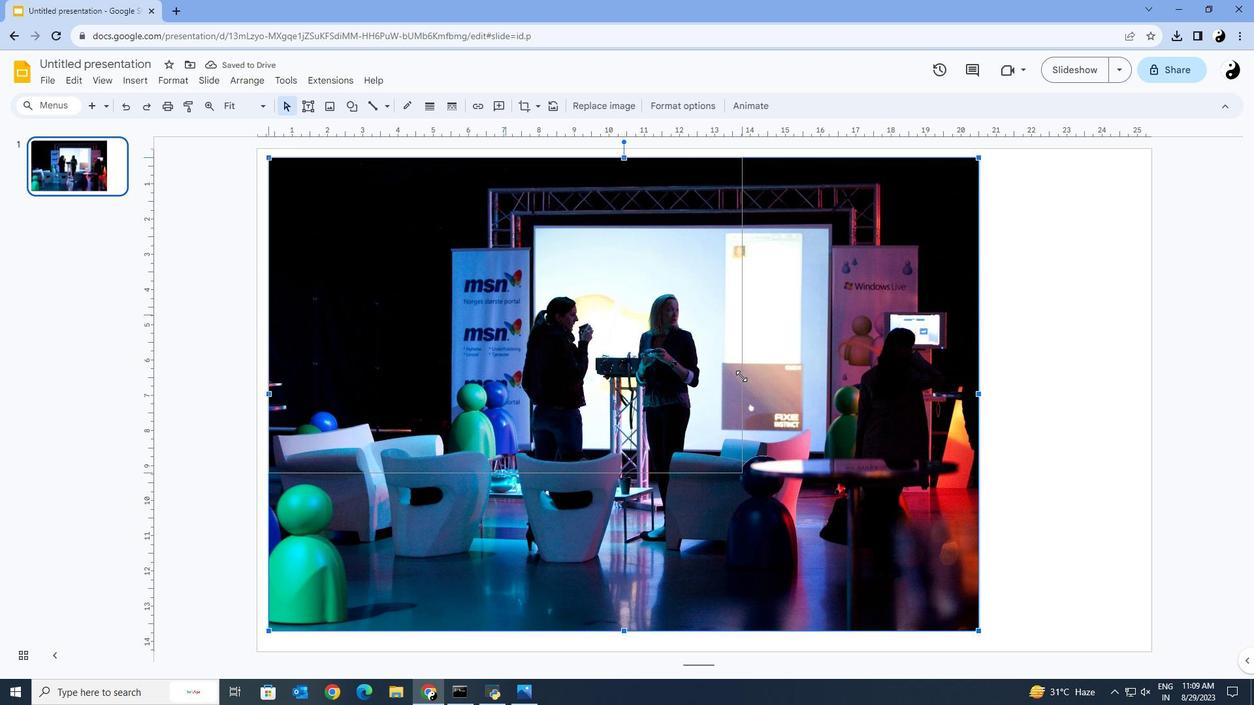 
Action: Mouse moved to (746, 386)
Screenshot: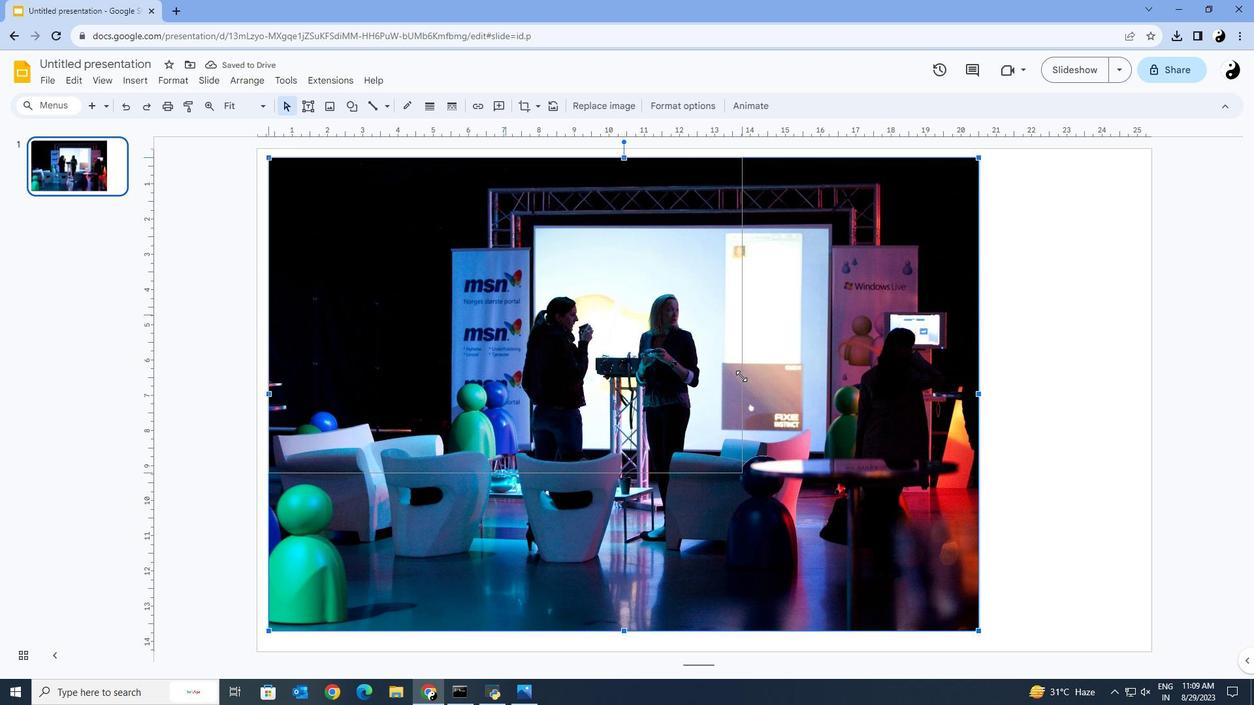
Action: Key pressed <Key.shift>
Screenshot: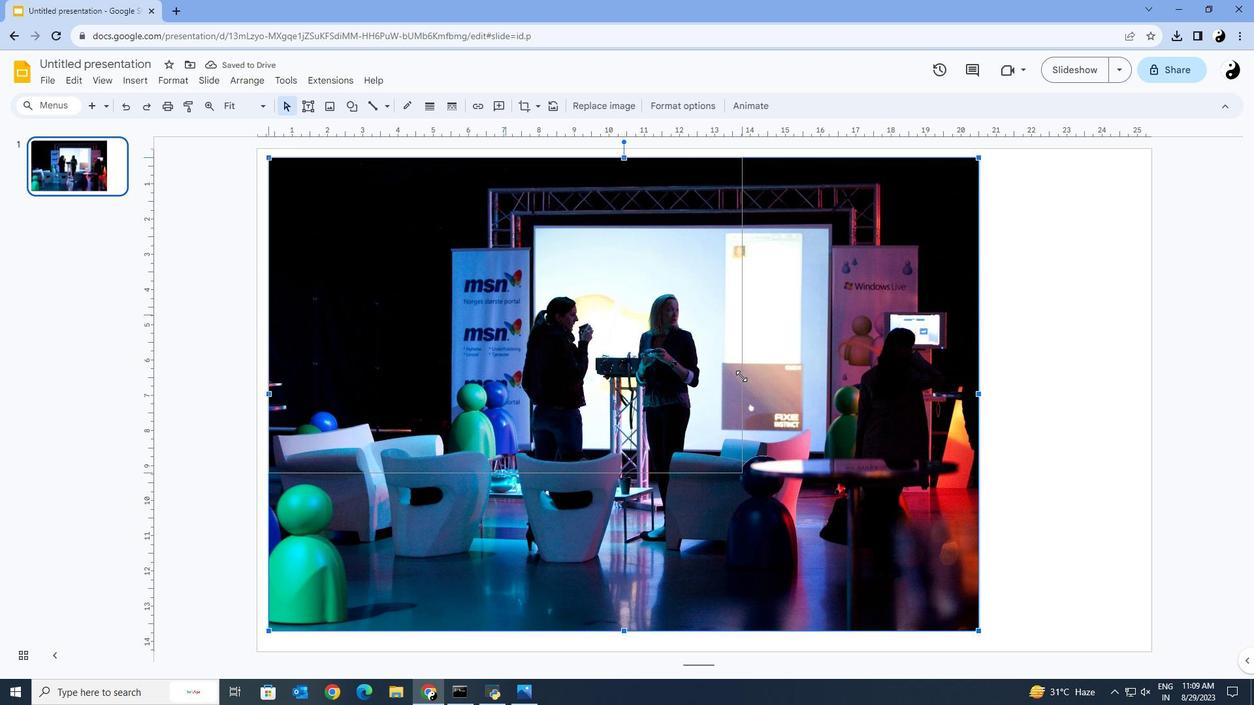 
Action: Mouse moved to (744, 382)
Screenshot: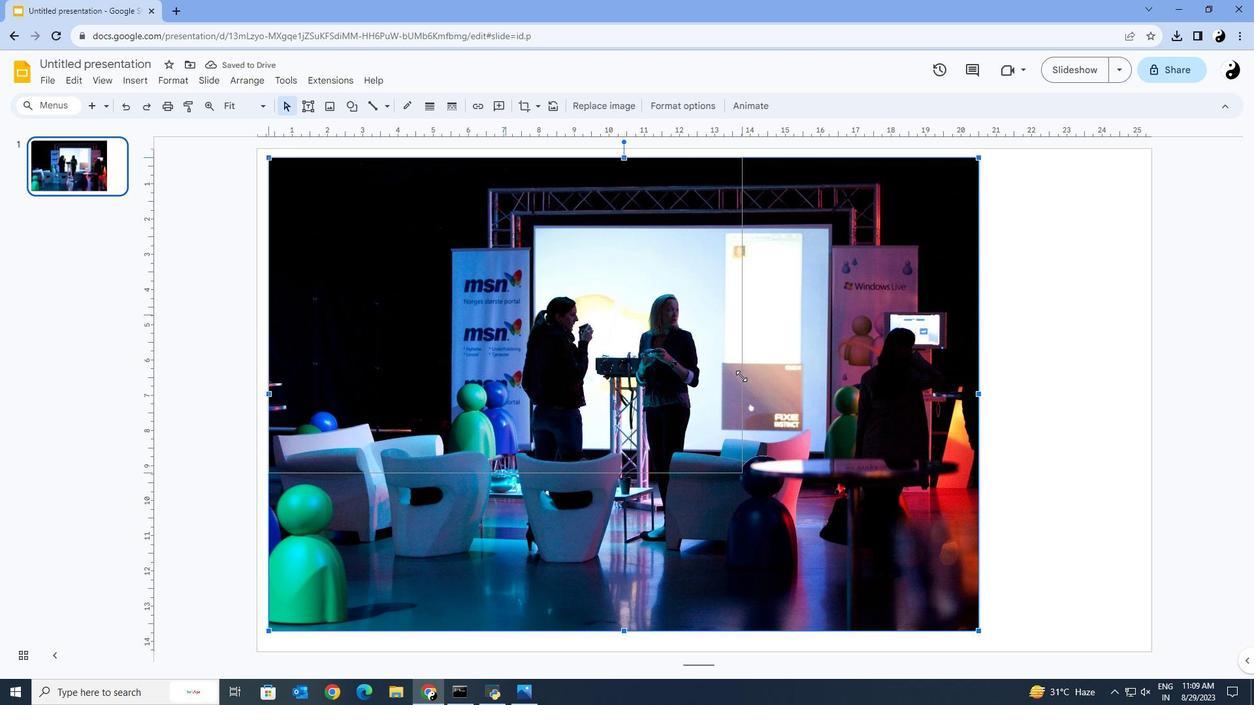 
Action: Key pressed <Key.shift>
Screenshot: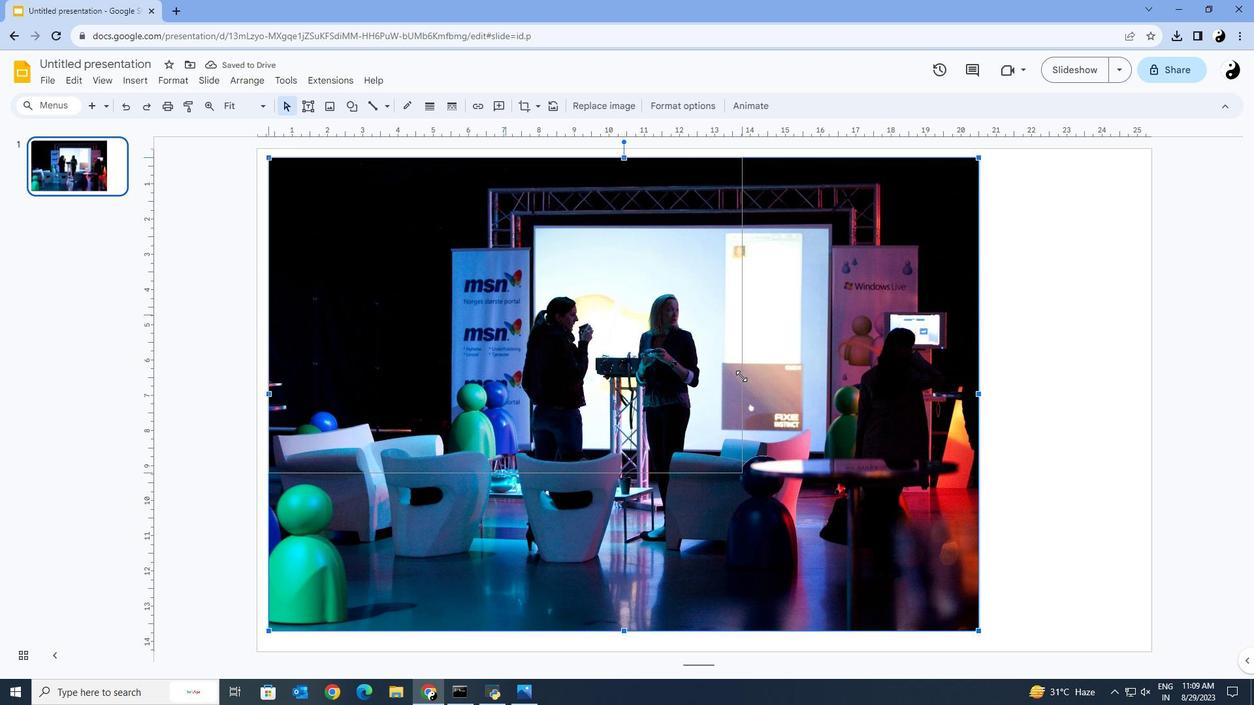
Action: Mouse moved to (743, 380)
Screenshot: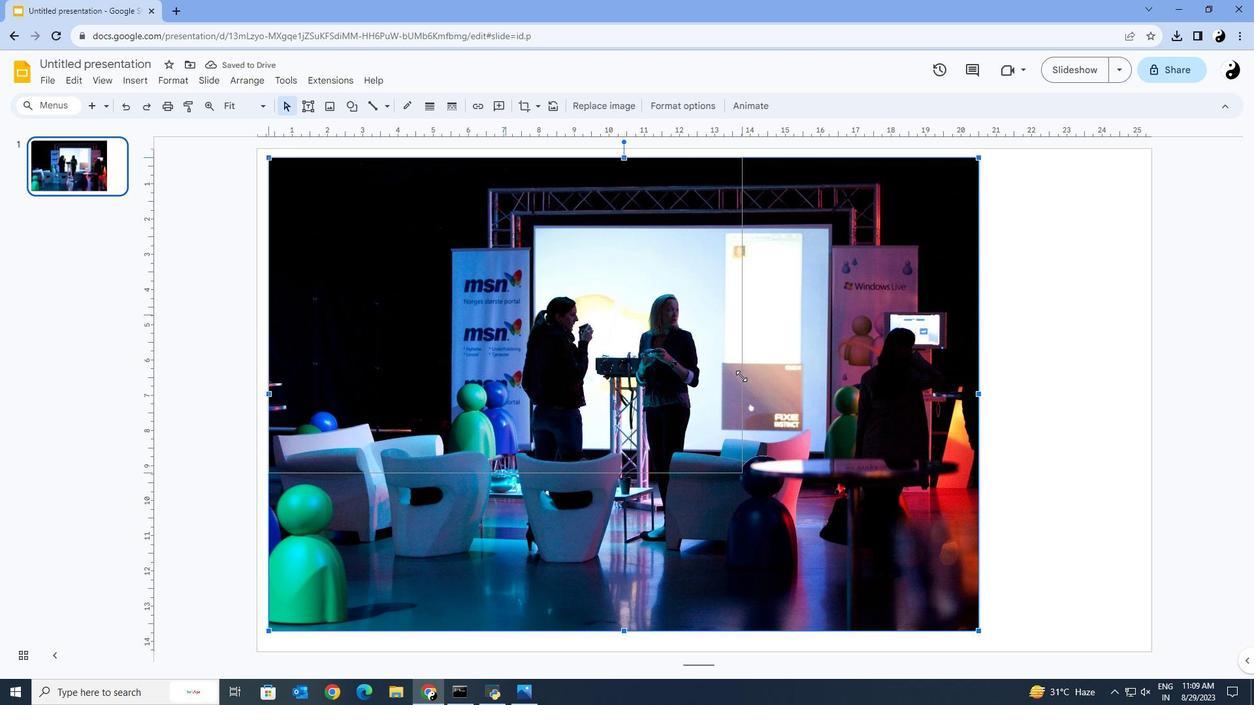 
Action: Key pressed <Key.shift>
Screenshot: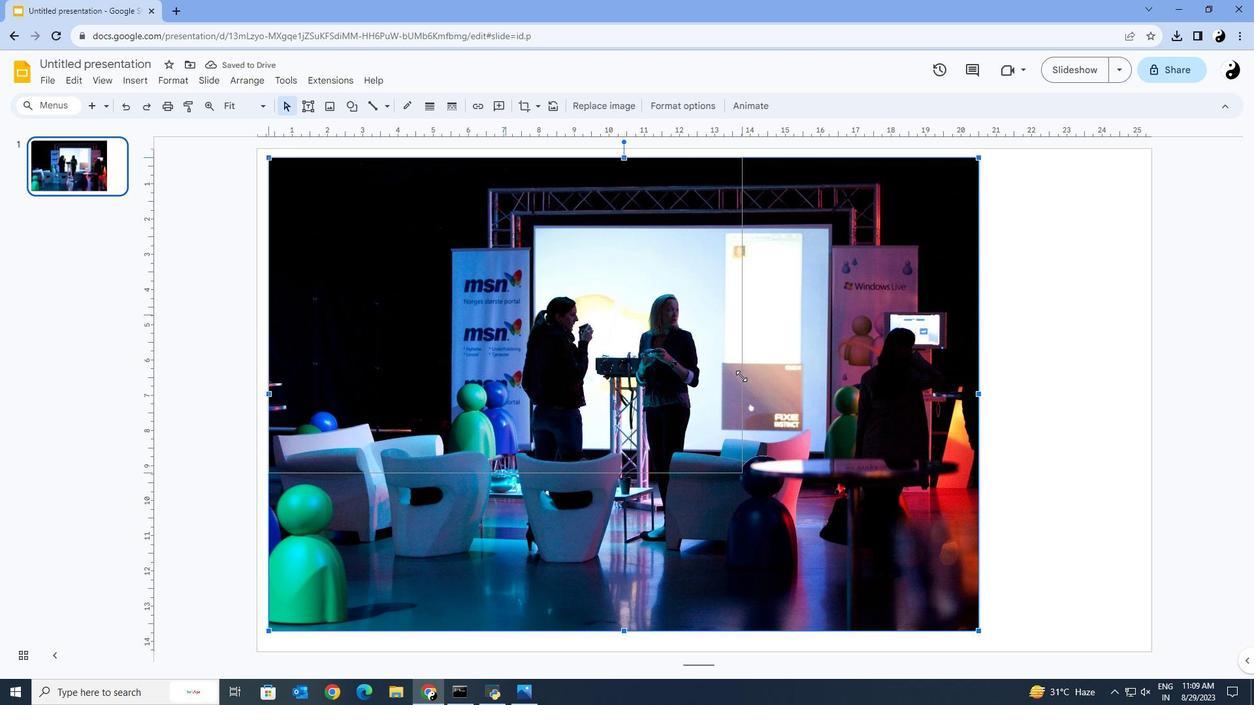 
Action: Mouse moved to (742, 378)
Screenshot: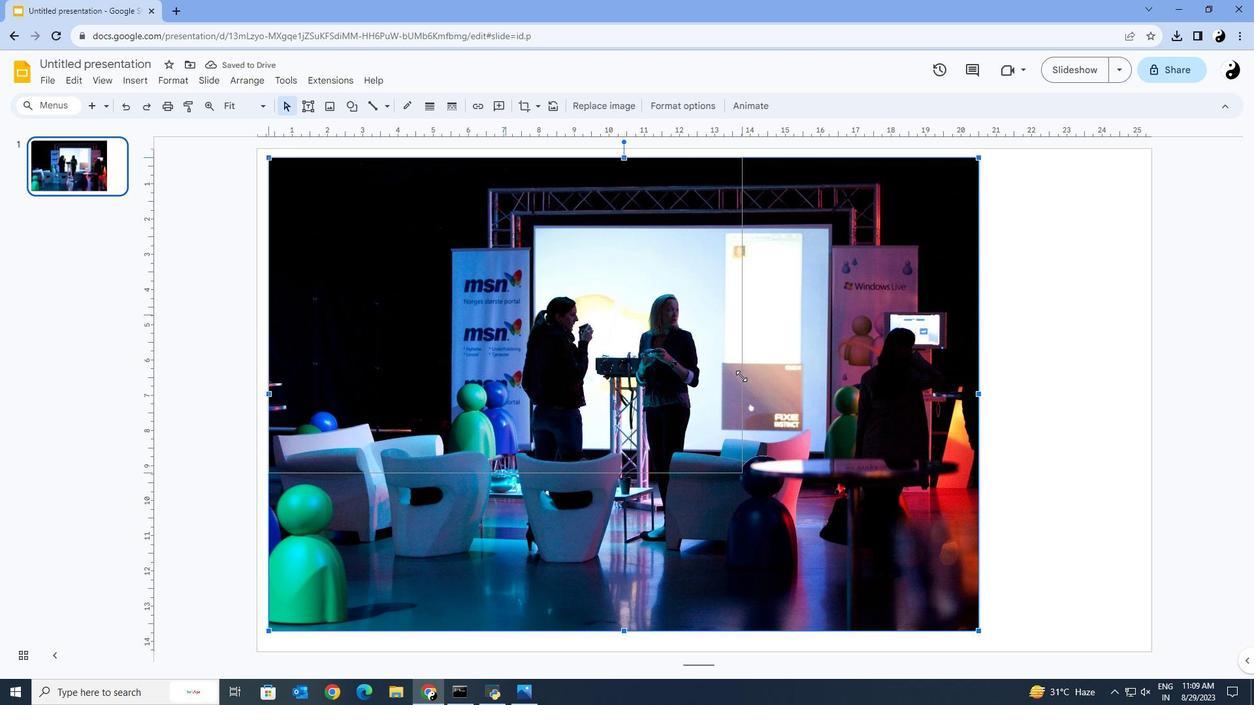 
Action: Key pressed <Key.shift><Key.shift>
Screenshot: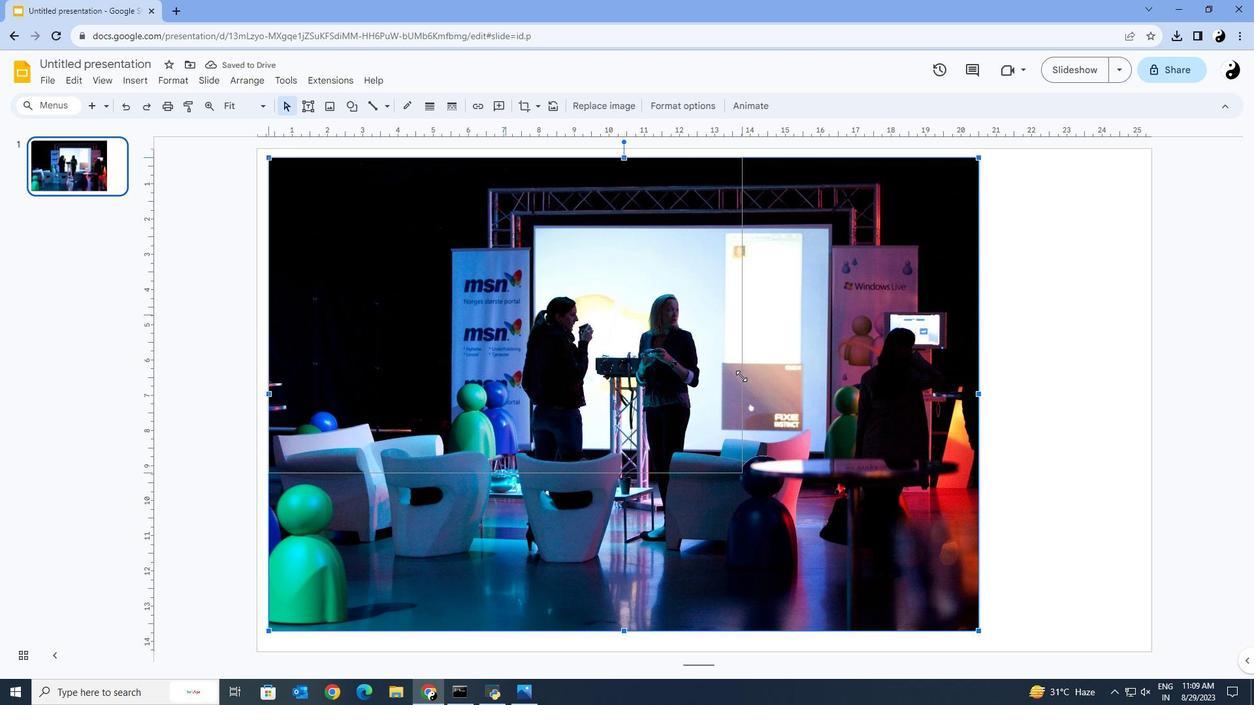 
Action: Mouse moved to (742, 378)
Screenshot: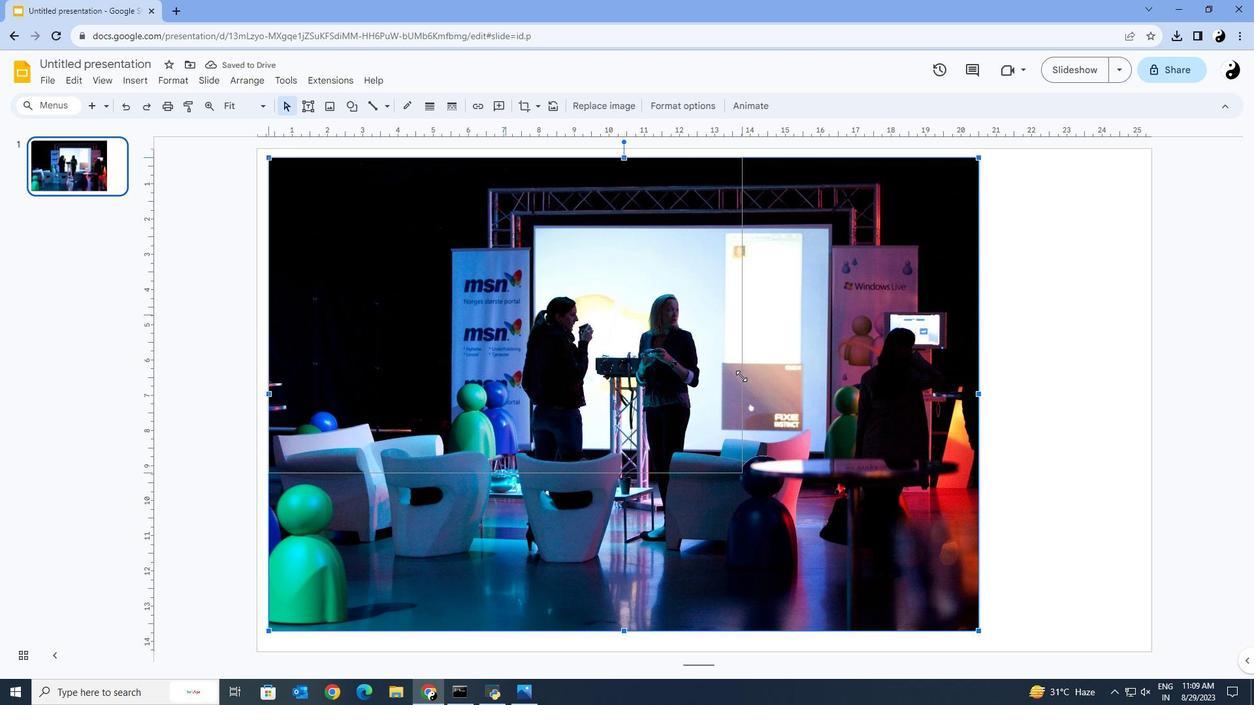 
Action: Key pressed <Key.shift>
Screenshot: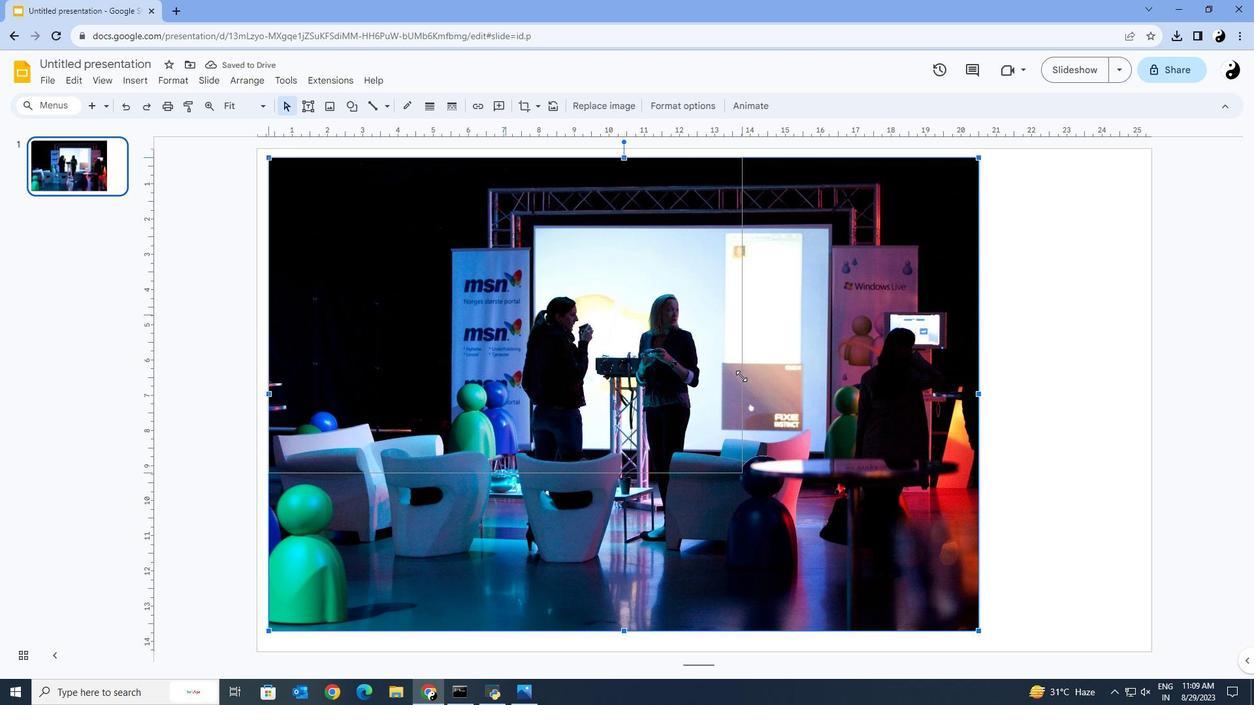 
Action: Mouse moved to (742, 378)
Screenshot: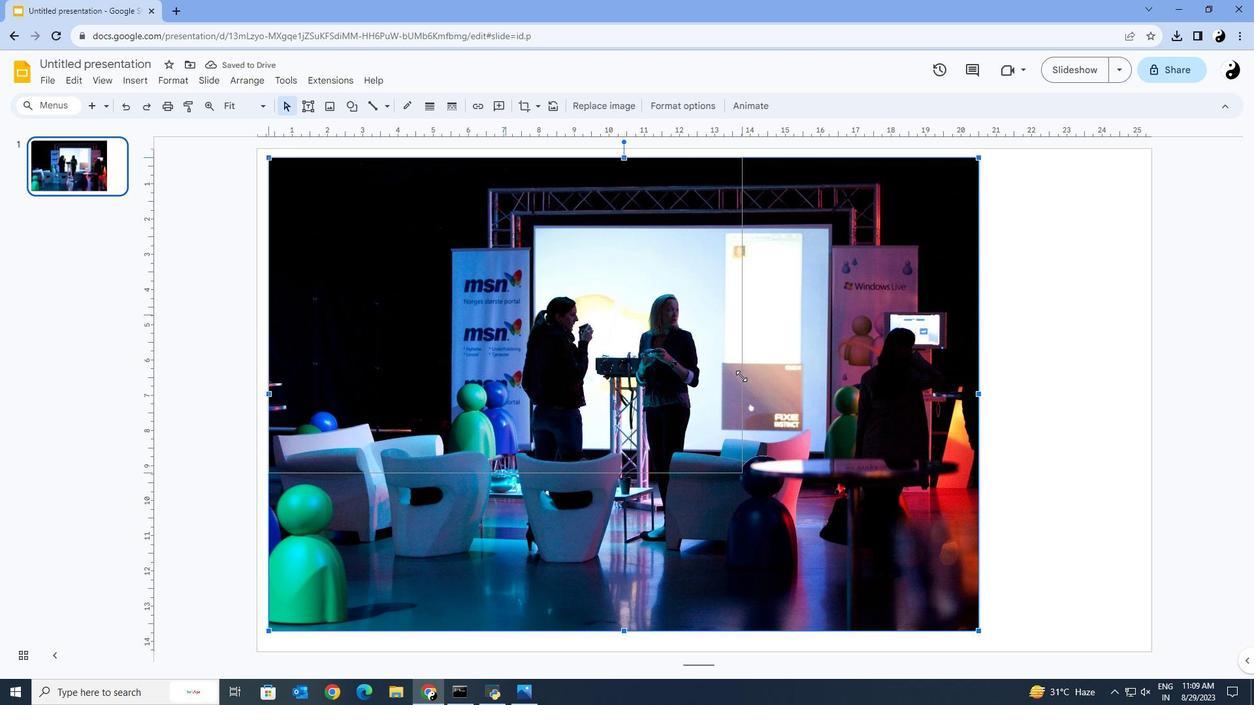 
Action: Key pressed <Key.shift>
Screenshot: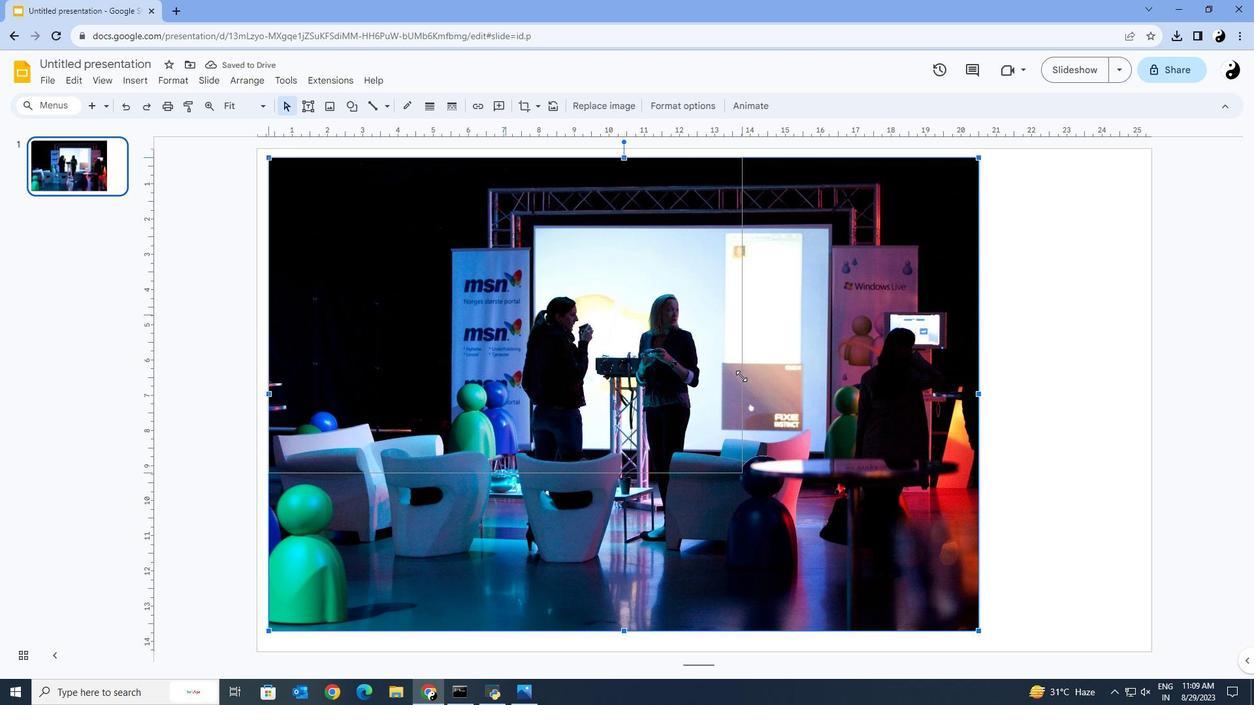 
Action: Mouse moved to (741, 377)
Screenshot: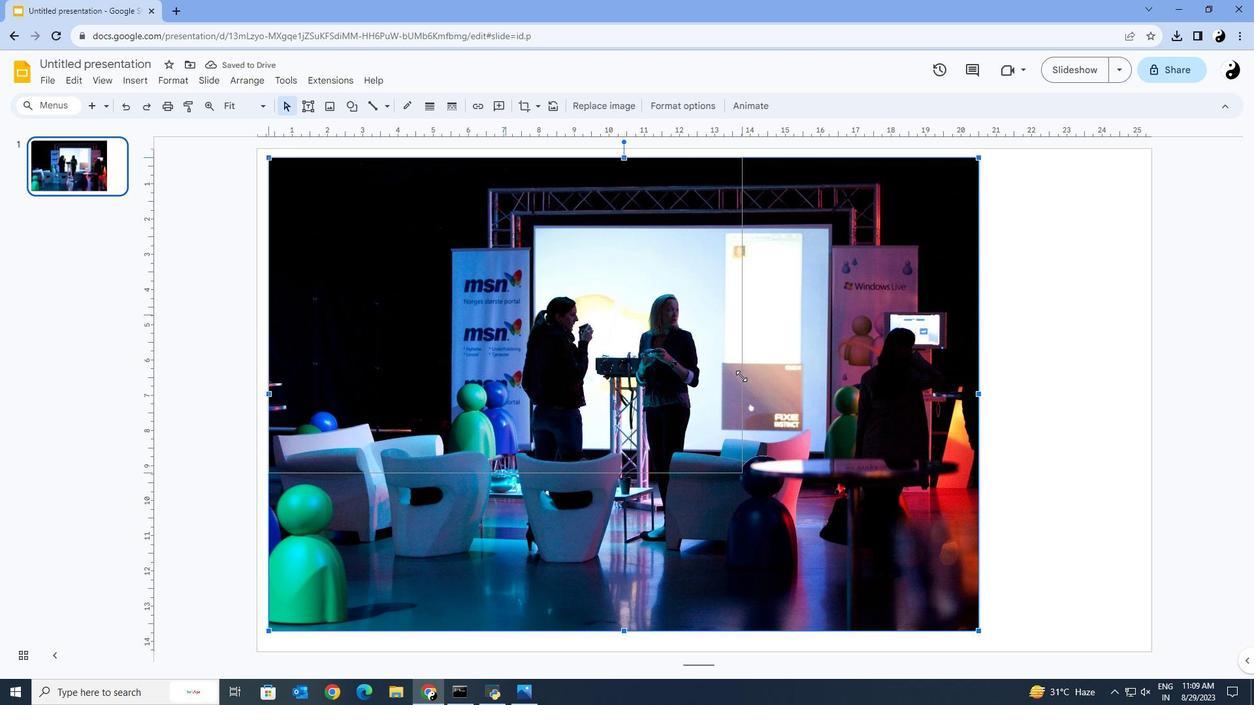 
Action: Key pressed <Key.shift>
Screenshot: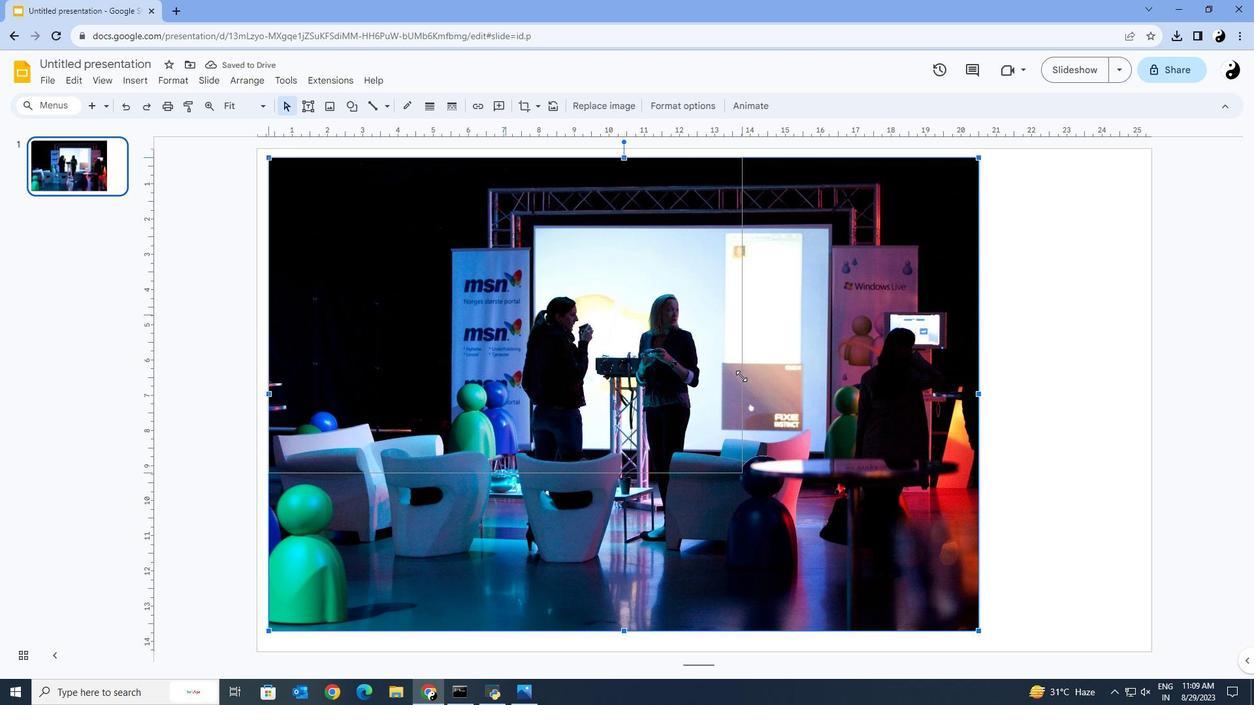 
Action: Mouse moved to (741, 376)
Screenshot: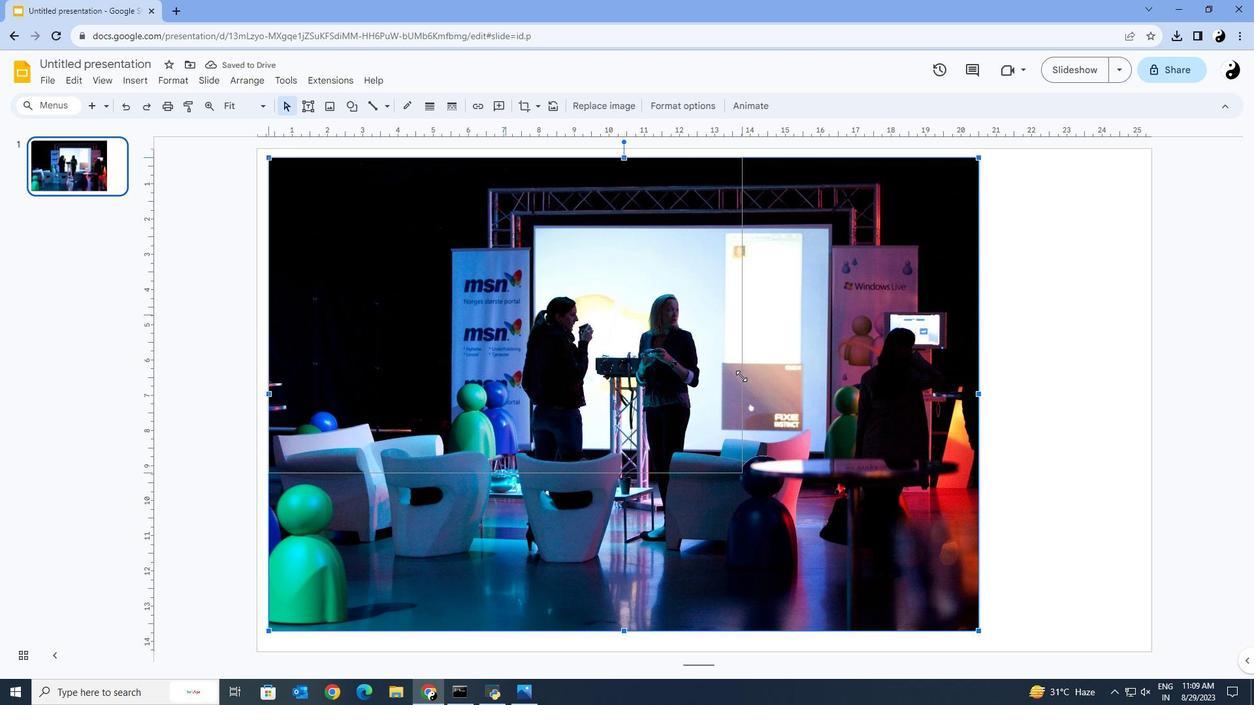 
Action: Key pressed <Key.shift><Key.shift><Key.shift><Key.shift>
Screenshot: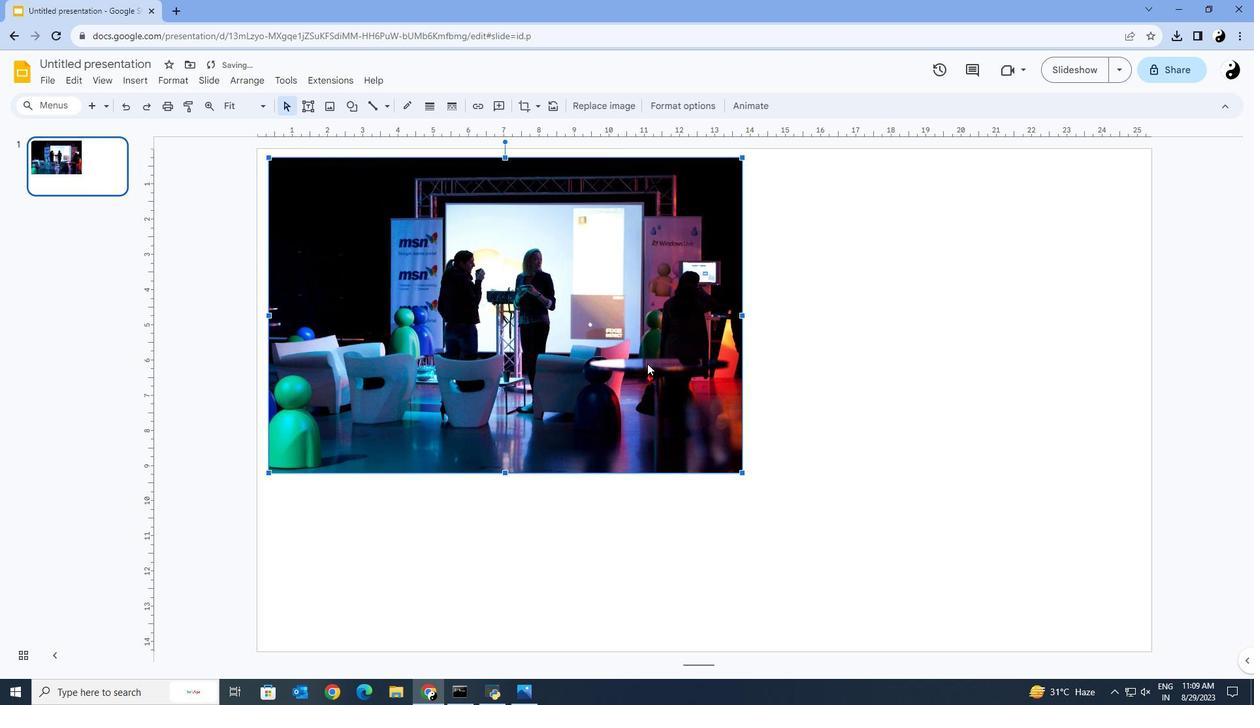 
Action: Mouse moved to (741, 376)
Screenshot: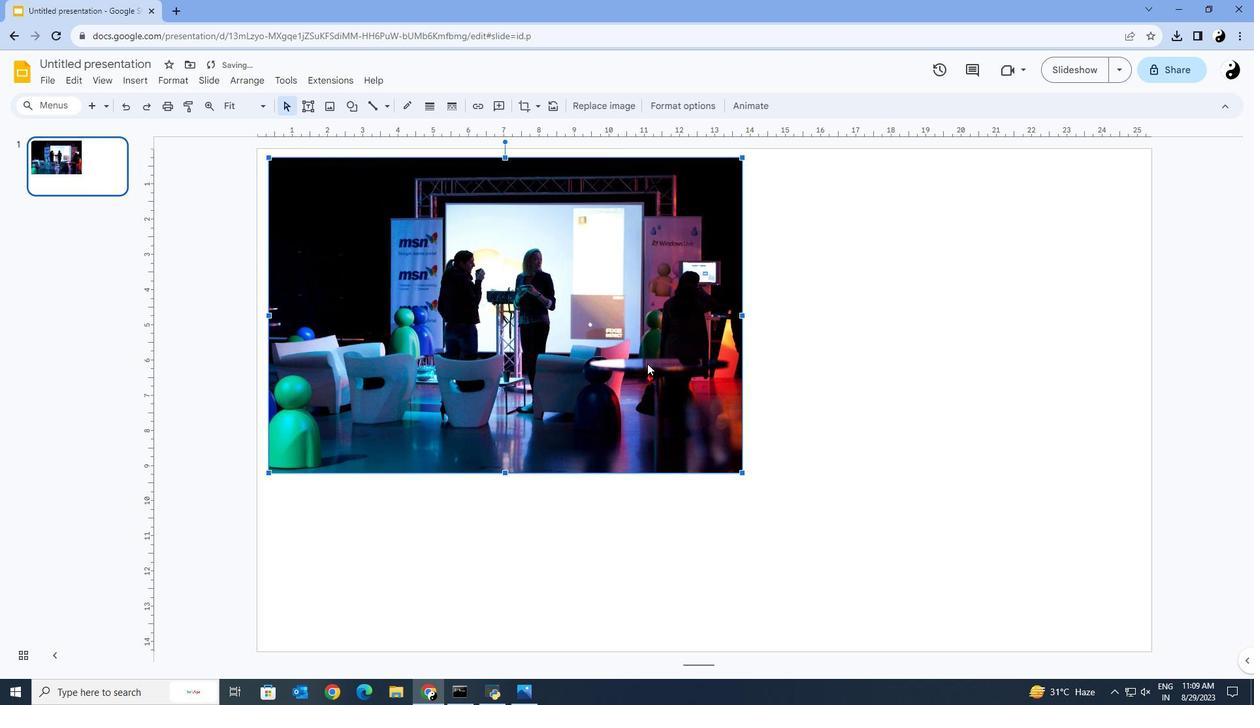 
Action: Key pressed <Key.shift><Key.shift>
Screenshot: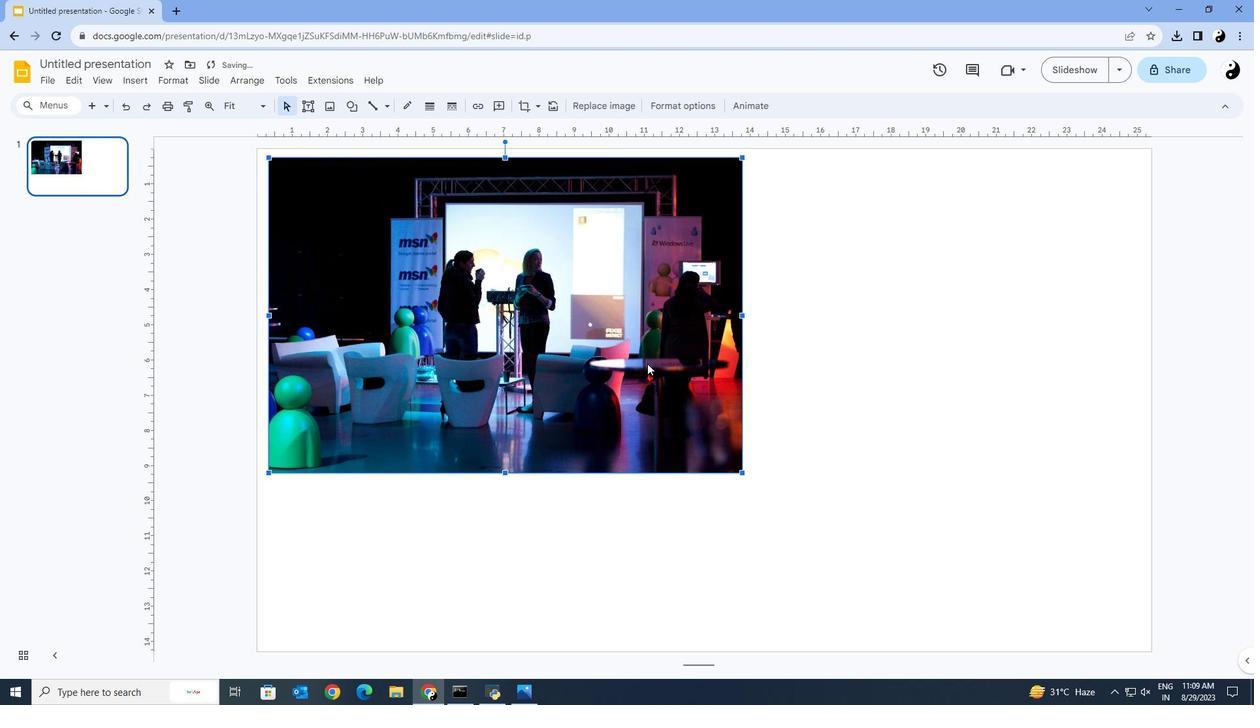 
Action: Mouse moved to (634, 352)
Screenshot: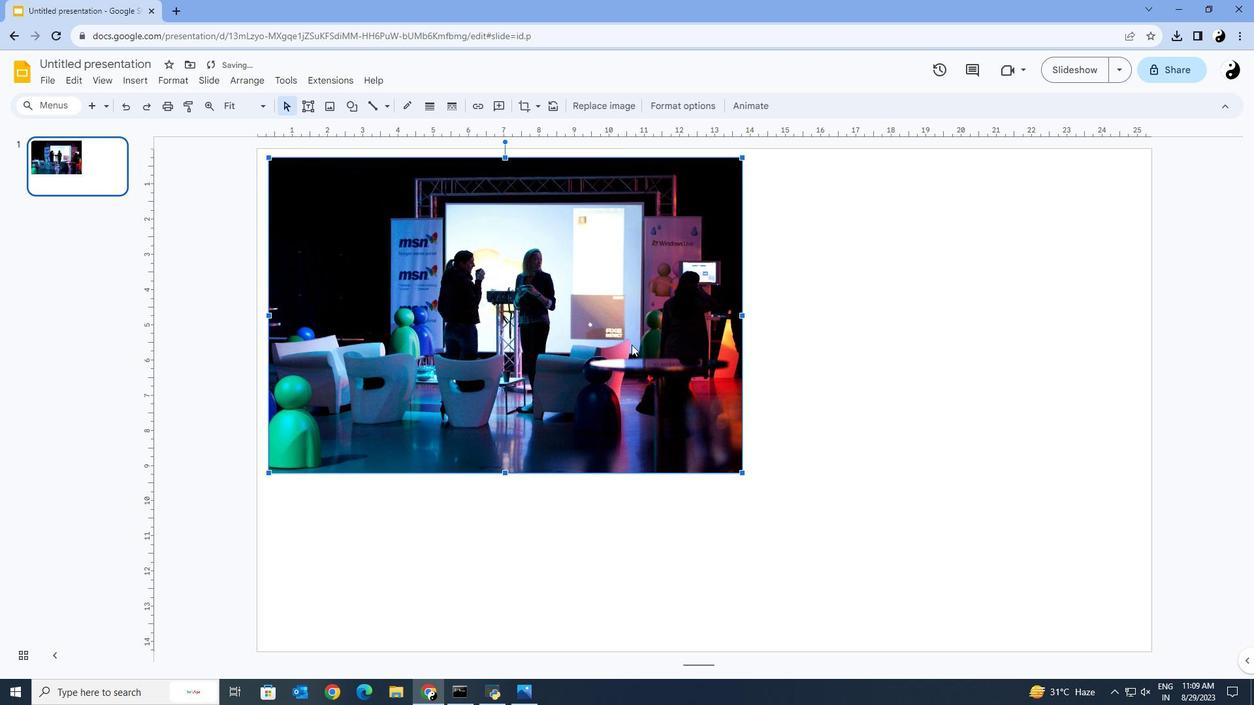 
Action: Mouse pressed left at (634, 352)
Screenshot: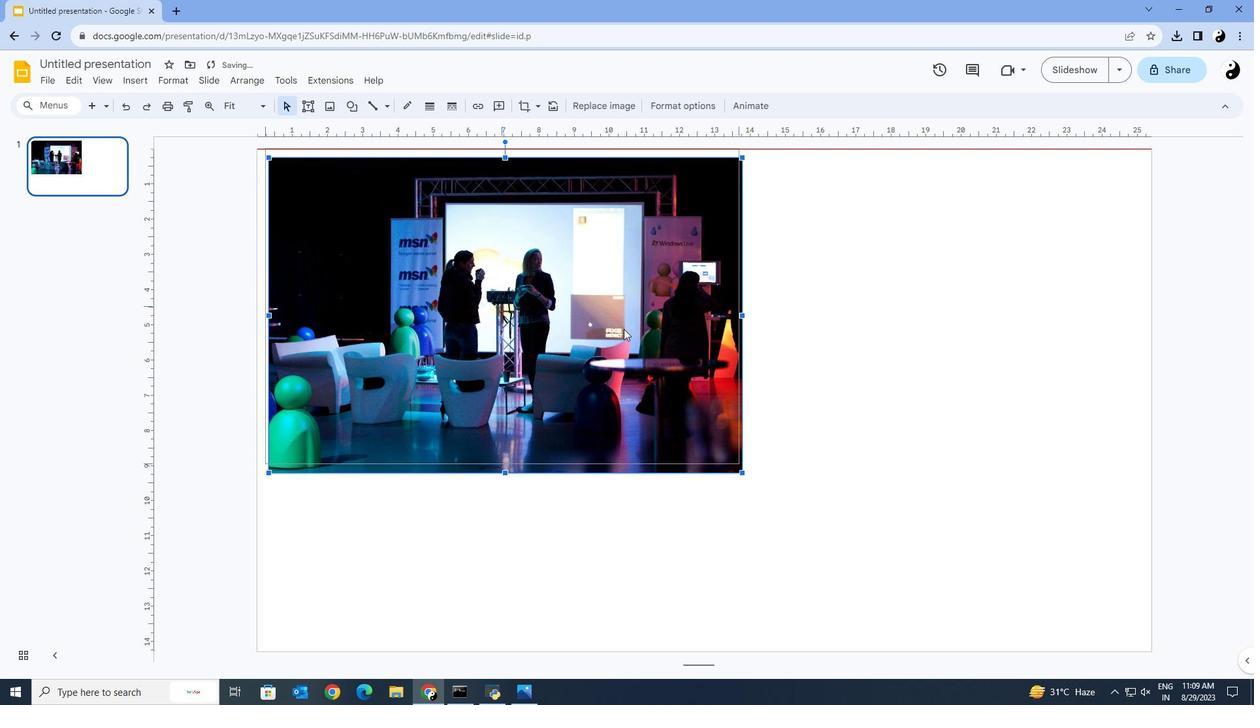 
Action: Mouse moved to (745, 303)
Screenshot: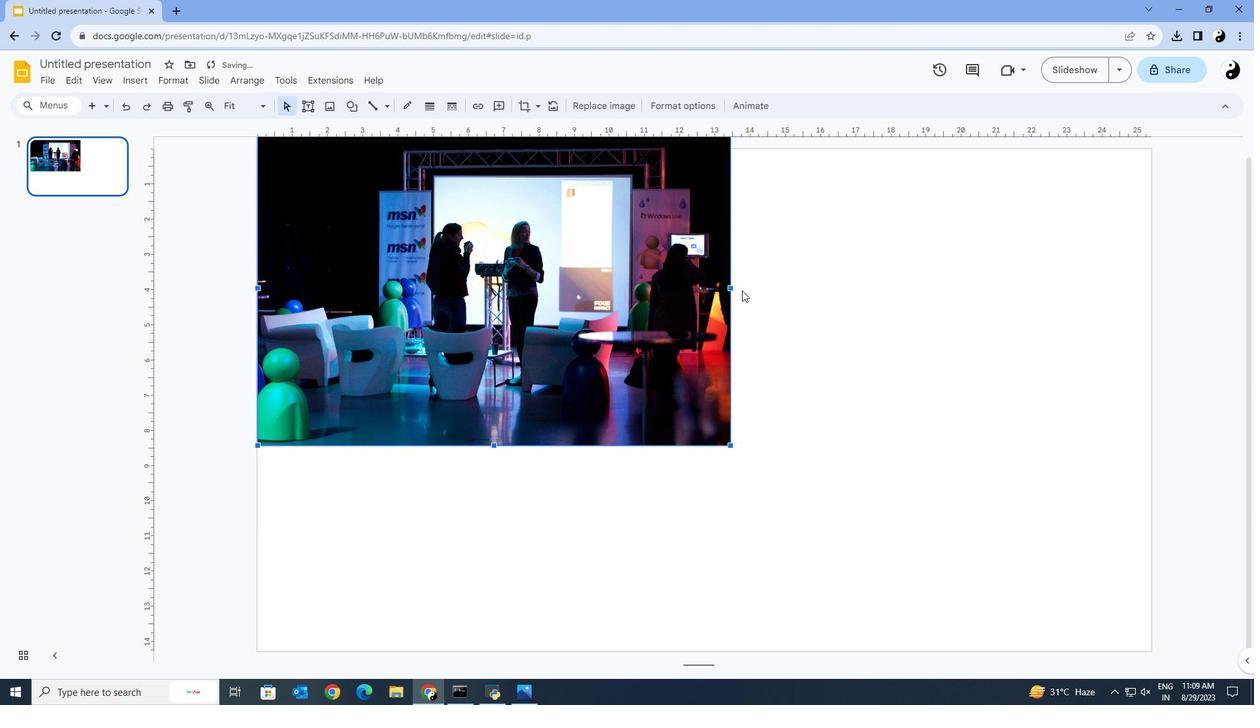 
Action: Key pressed <Key.shift>
Screenshot: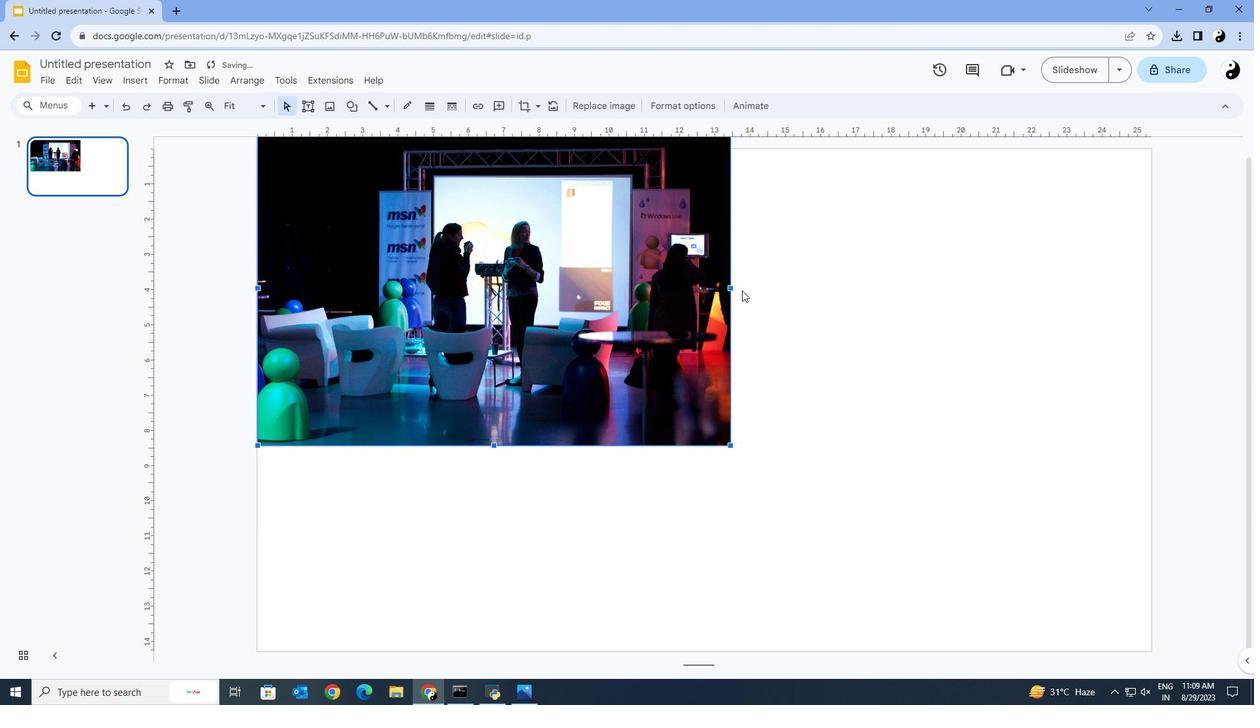 
Action: Mouse moved to (737, 284)
Screenshot: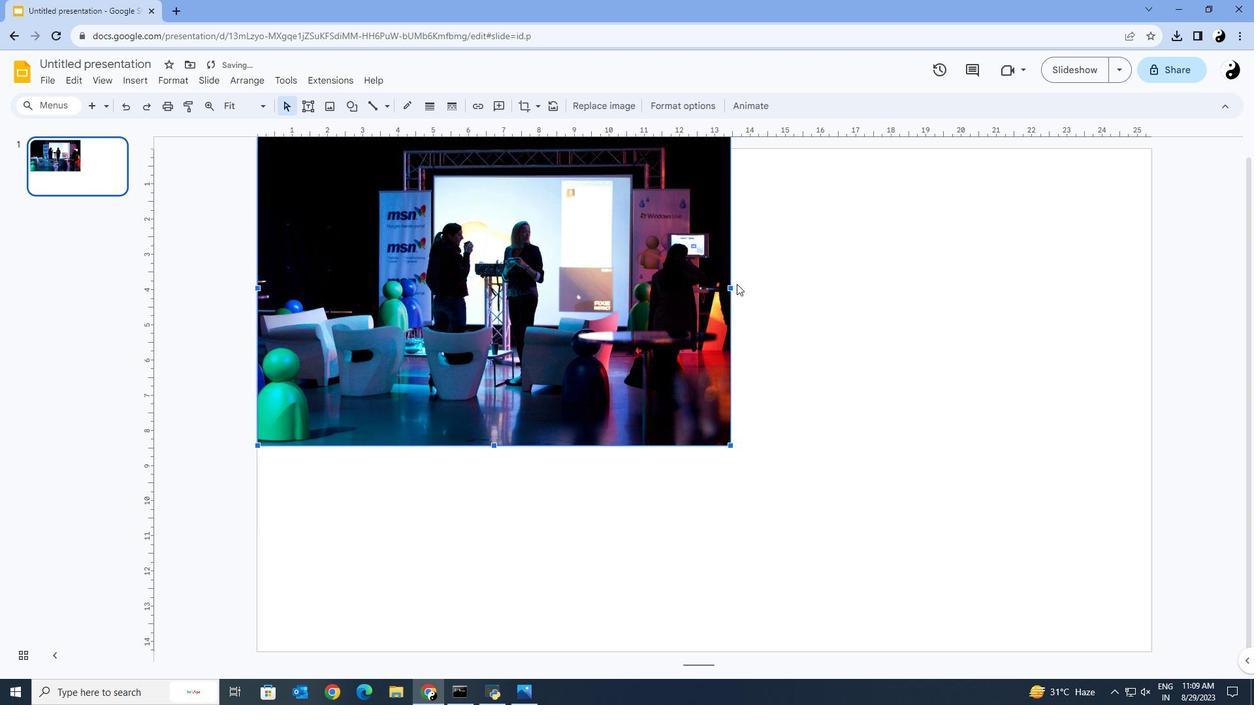 
Action: Key pressed <Key.shift><Key.shift><Key.shift><Key.shift><Key.shift>
Screenshot: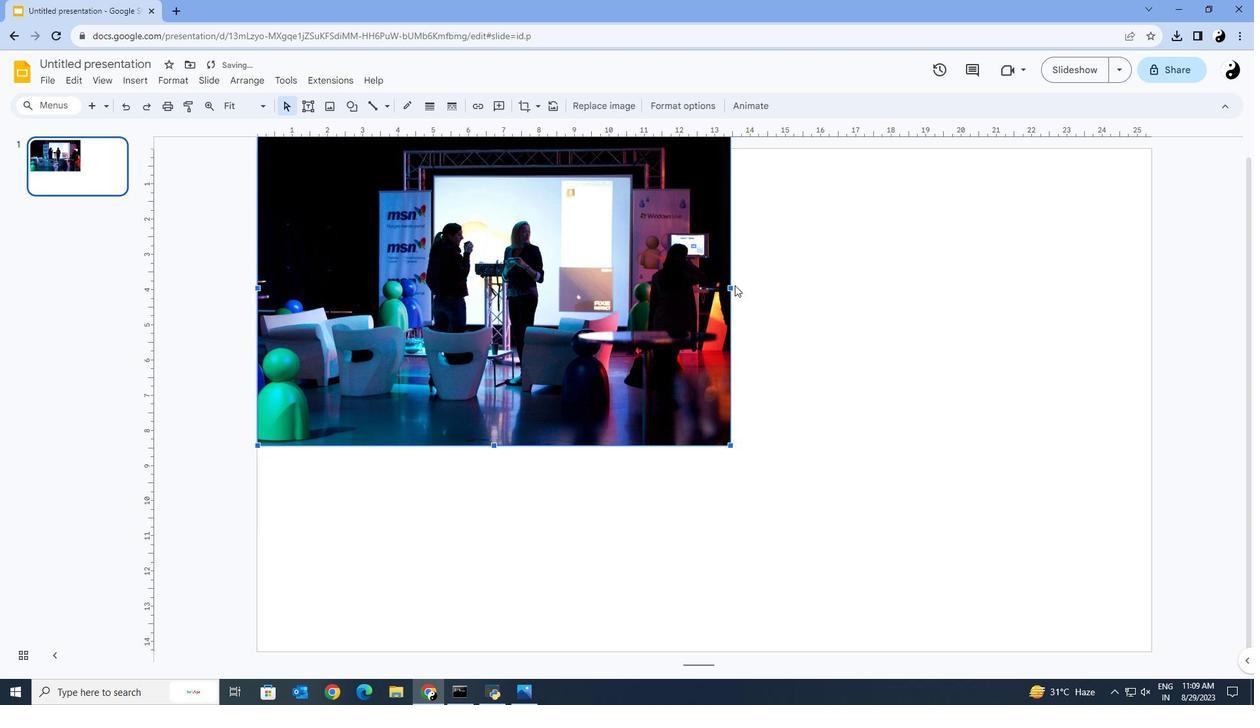 
Action: Mouse moved to (736, 284)
Screenshot: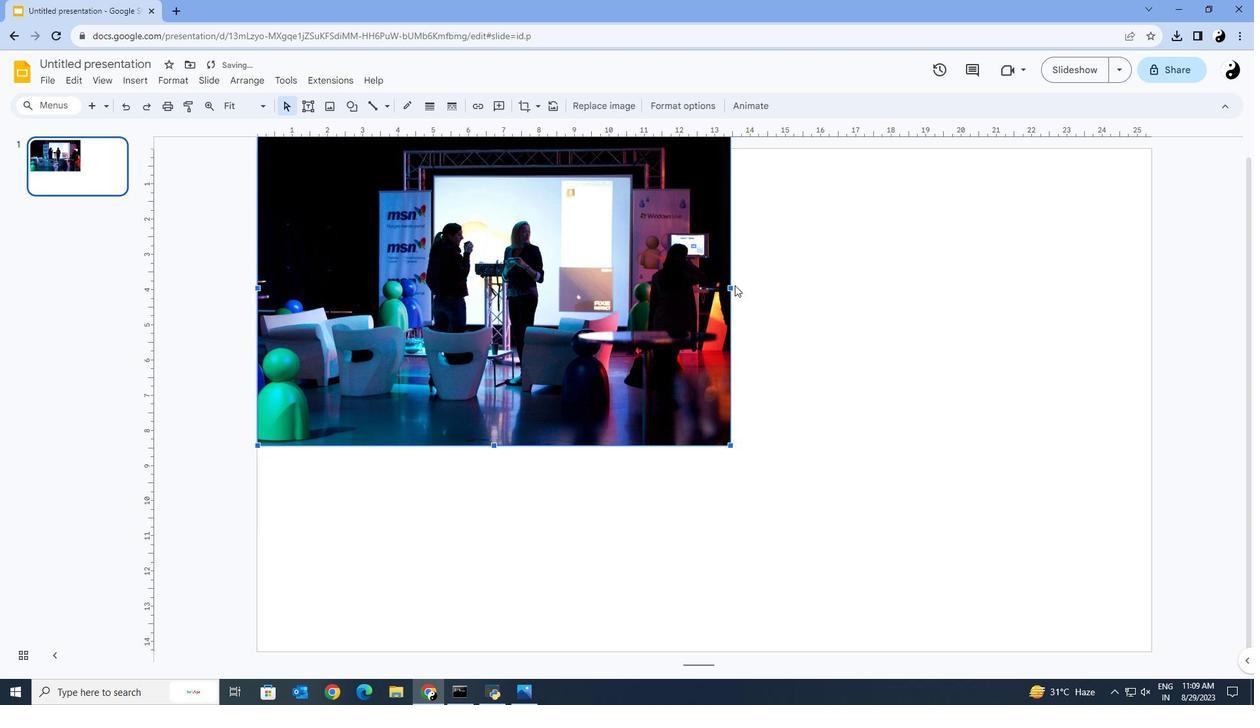 
Action: Key pressed <Key.shift>
Screenshot: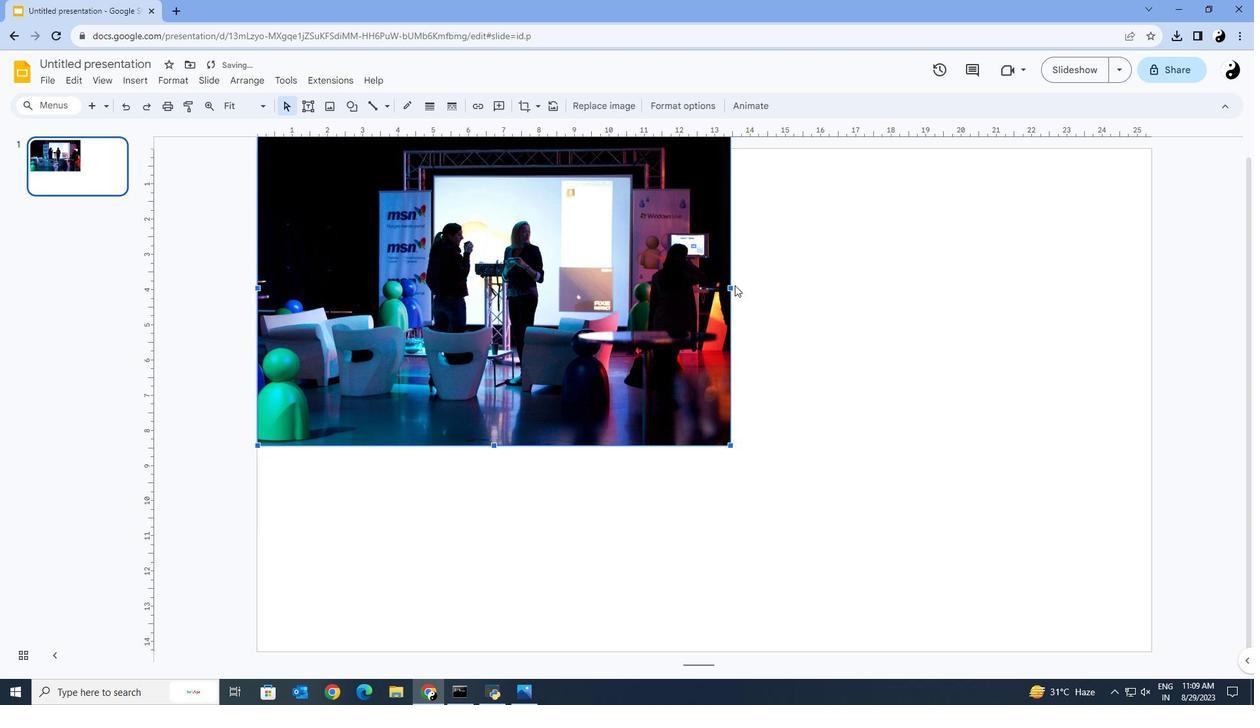 
Action: Mouse moved to (735, 284)
Screenshot: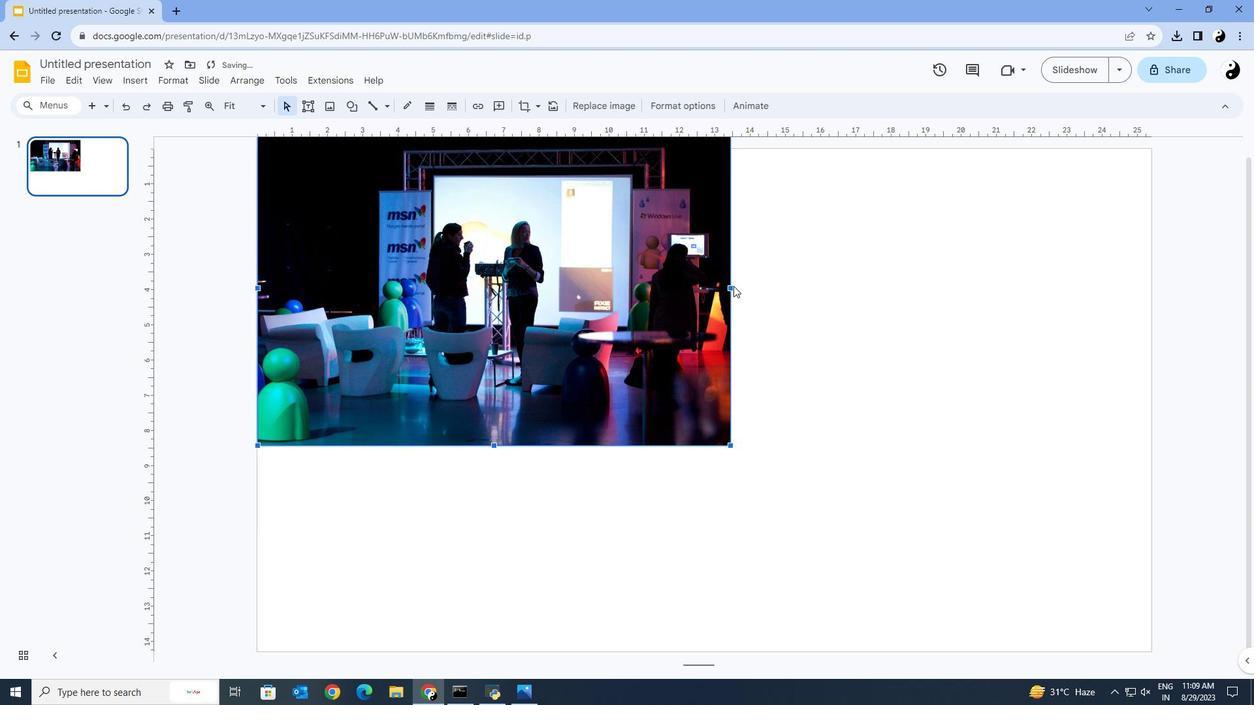 
Action: Key pressed <Key.shift>
Screenshot: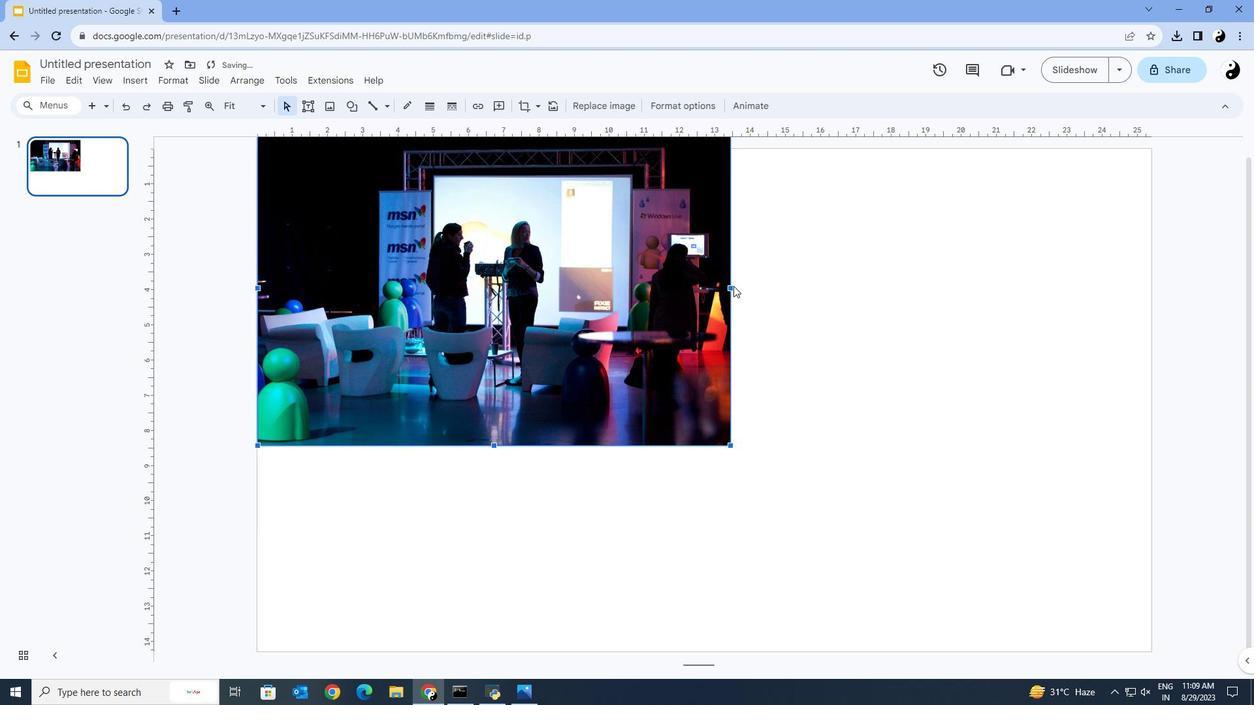 
Action: Mouse moved to (735, 284)
Screenshot: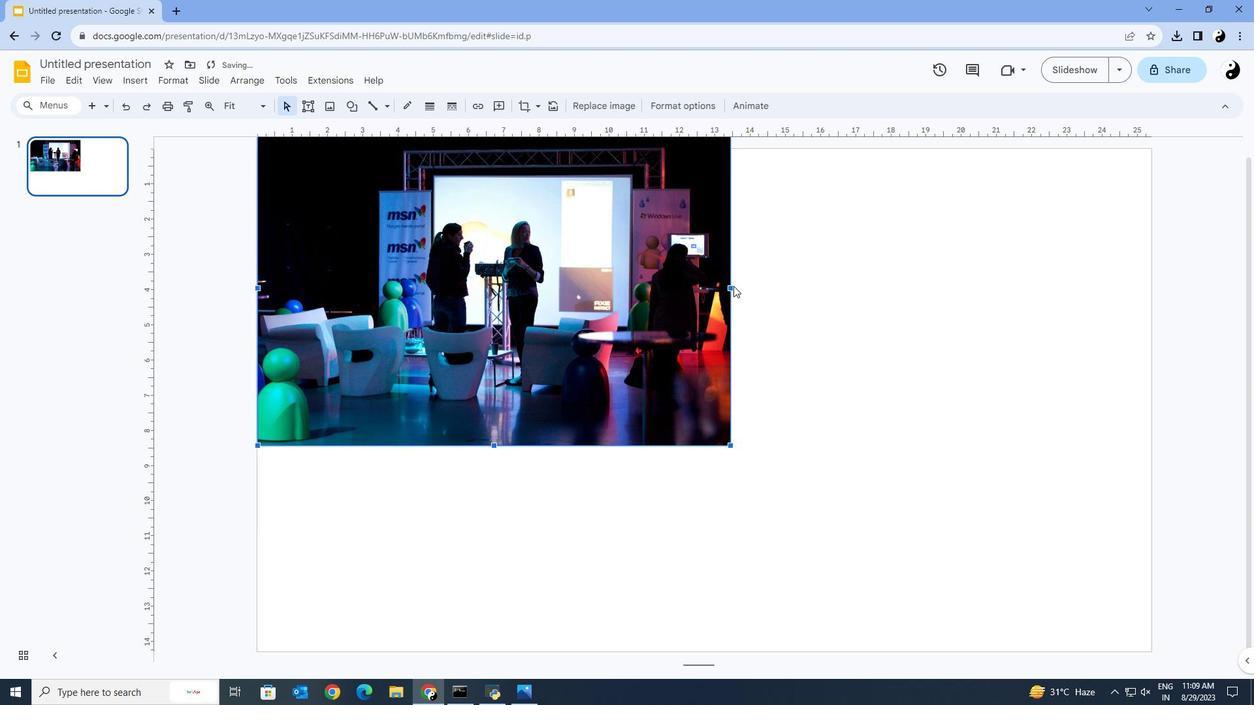 
Action: Key pressed <Key.shift>
Screenshot: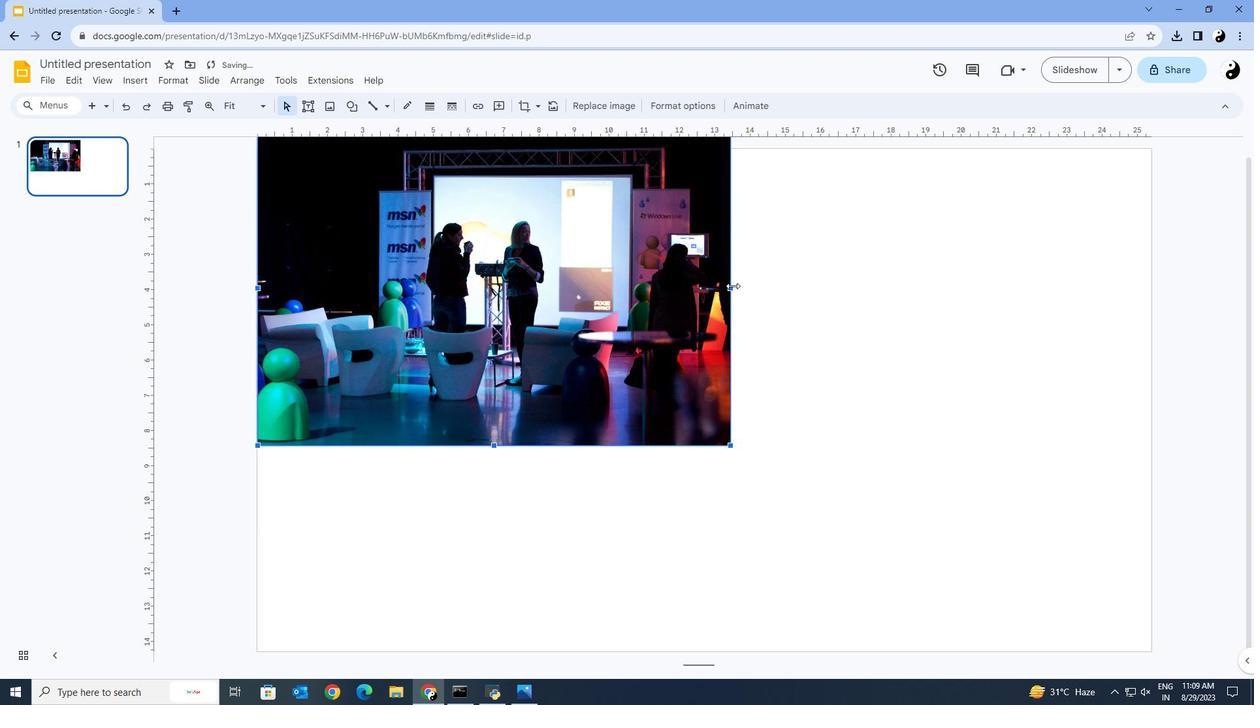 
Action: Mouse moved to (735, 285)
Screenshot: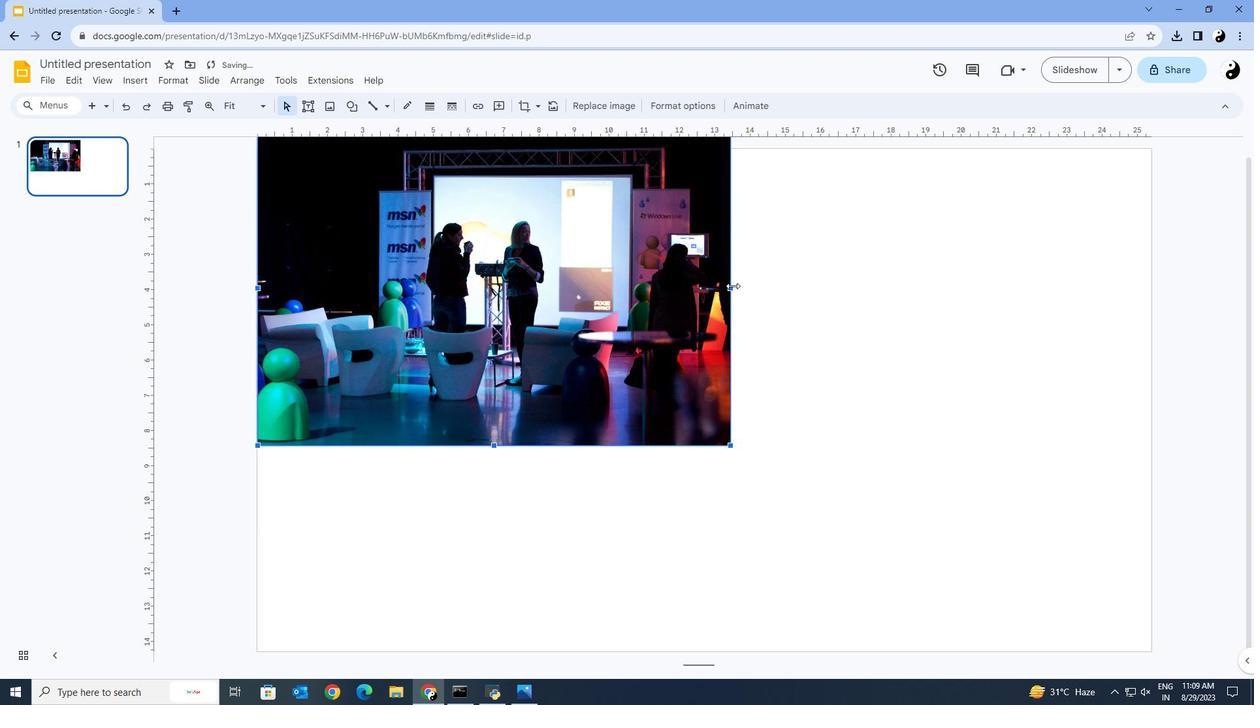 
Action: Key pressed <Key.shift><Key.shift>
Screenshot: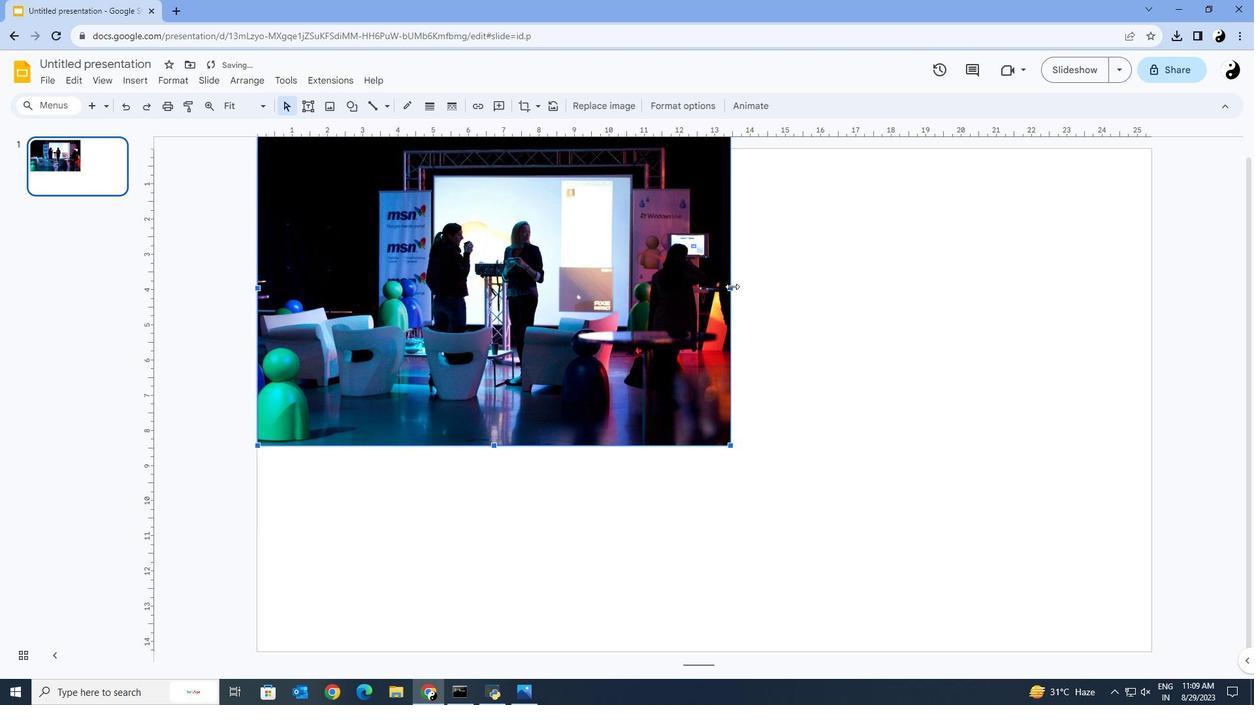 
Action: Mouse moved to (734, 285)
Screenshot: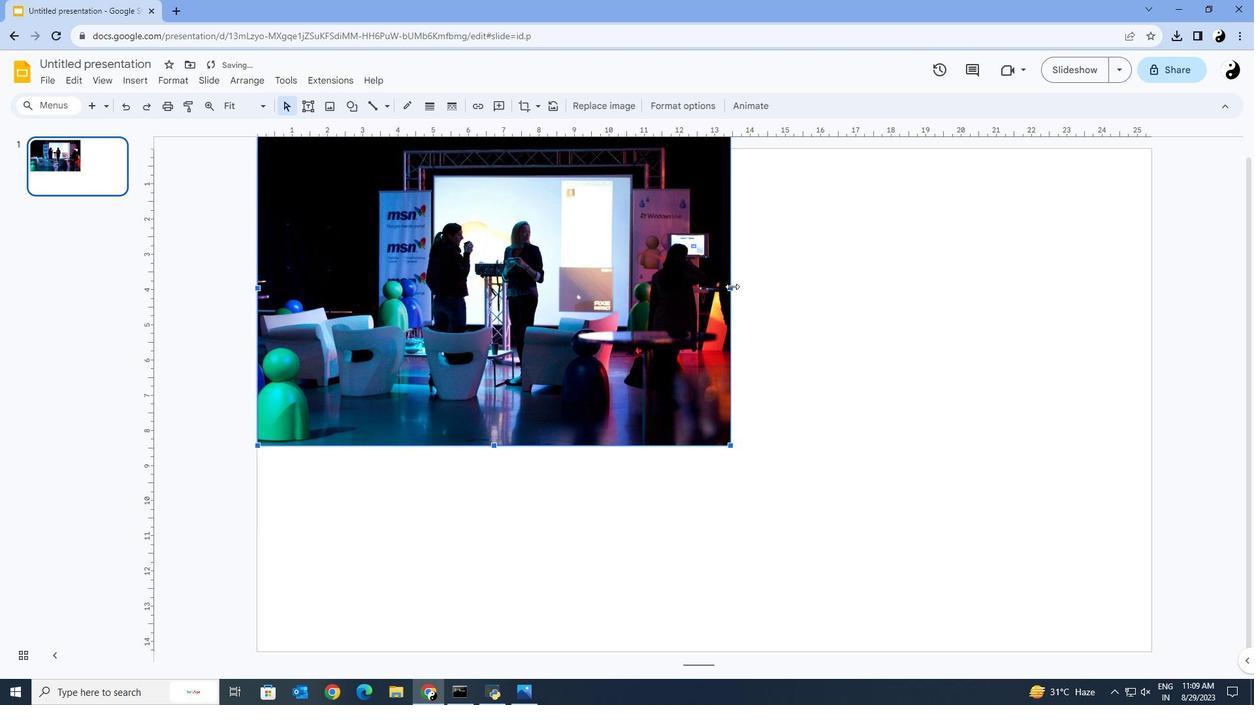 
Action: Key pressed <Key.shift>
Screenshot: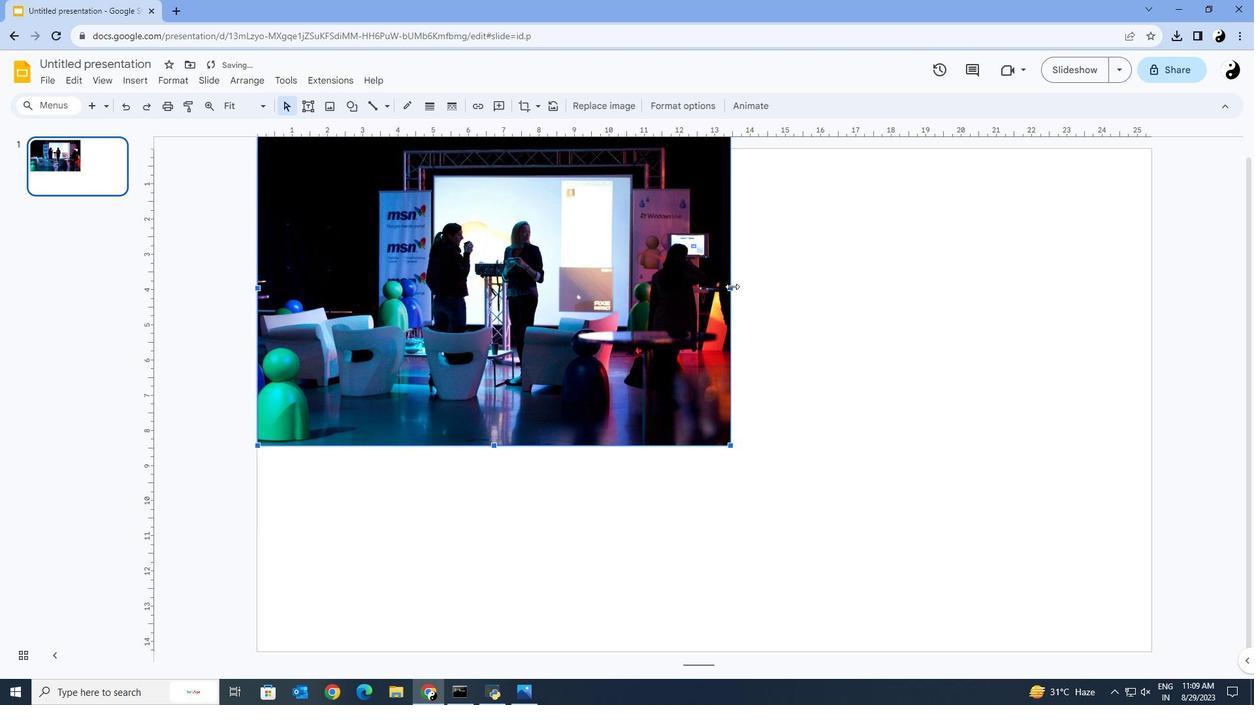 
Action: Mouse moved to (733, 286)
Screenshot: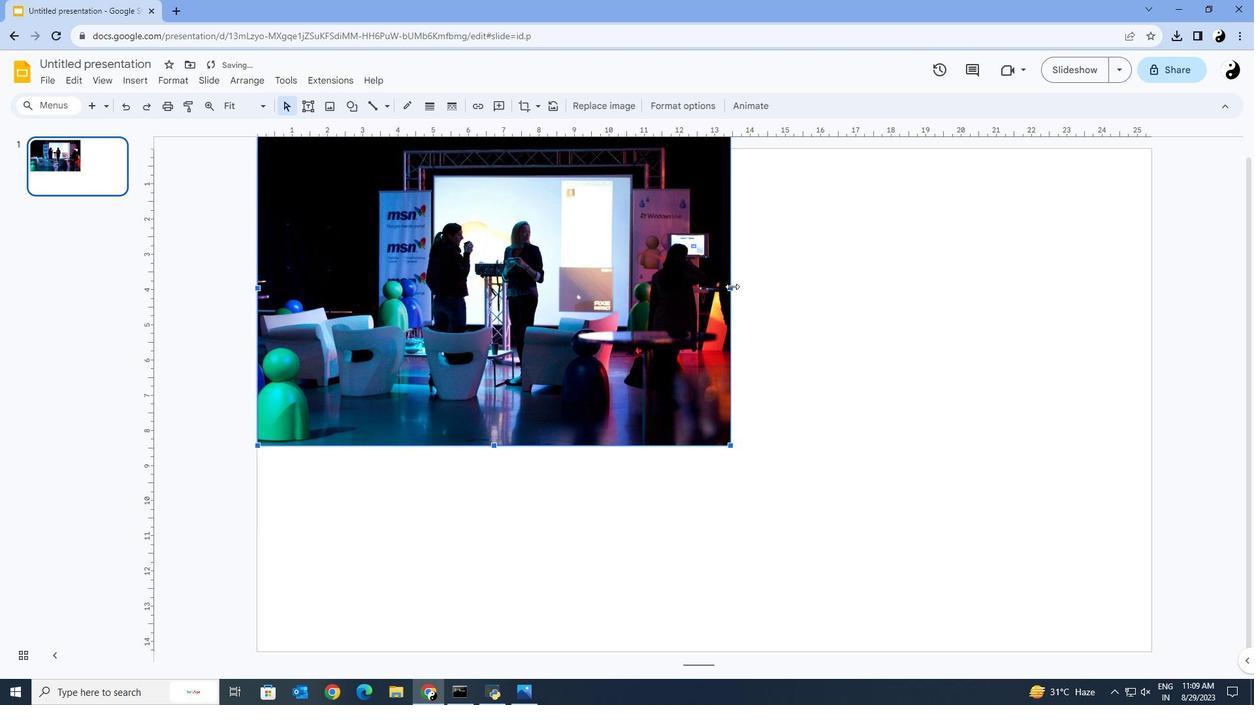 
Action: Key pressed <Key.shift>
Screenshot: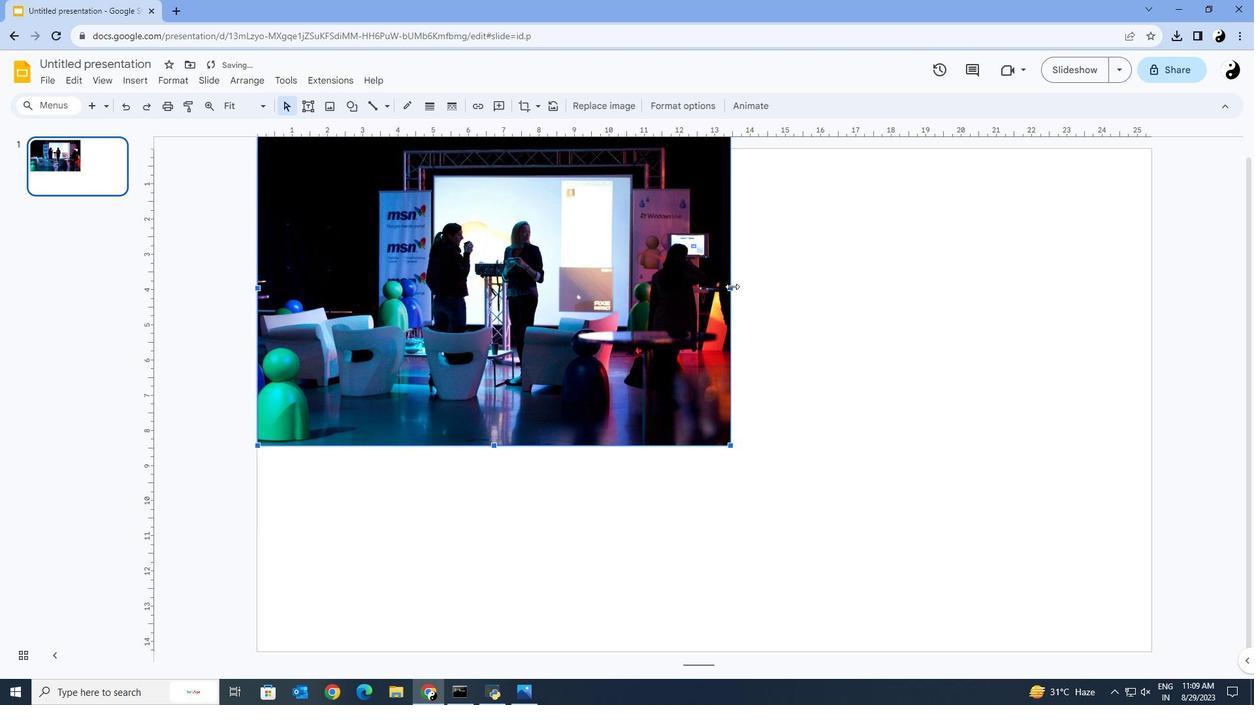 
Action: Mouse moved to (733, 286)
Screenshot: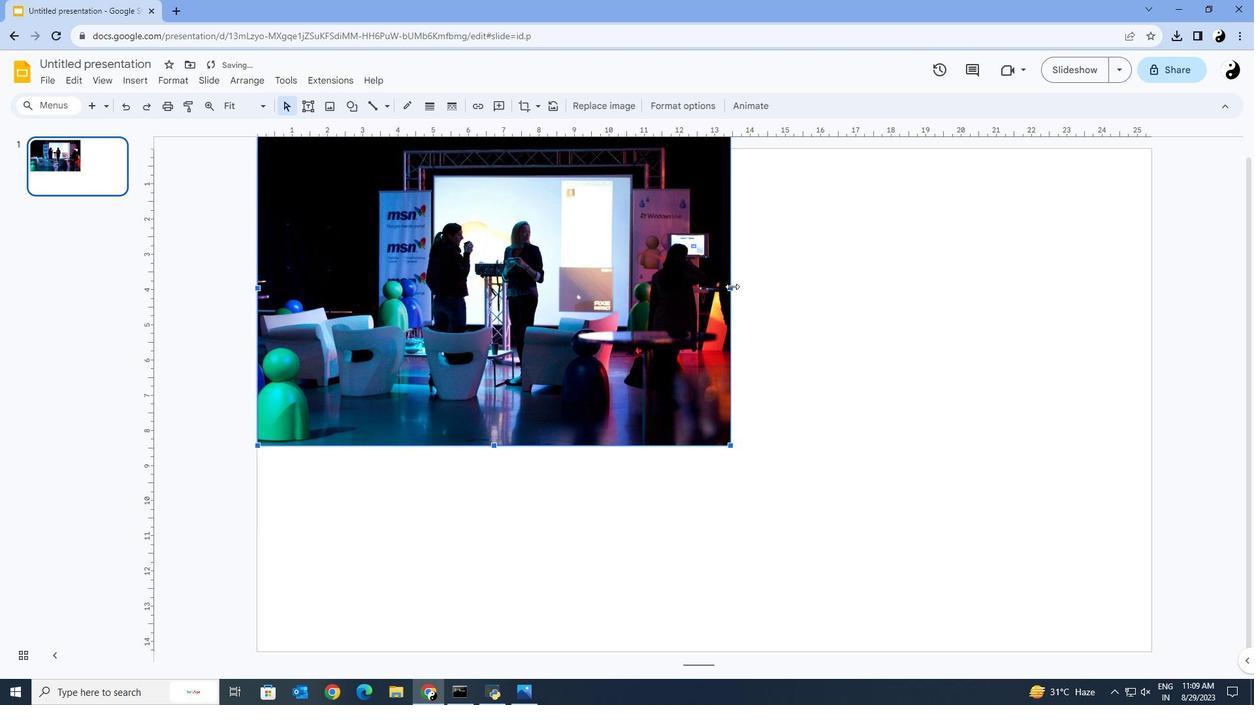 
Action: Key pressed <Key.shift>
Screenshot: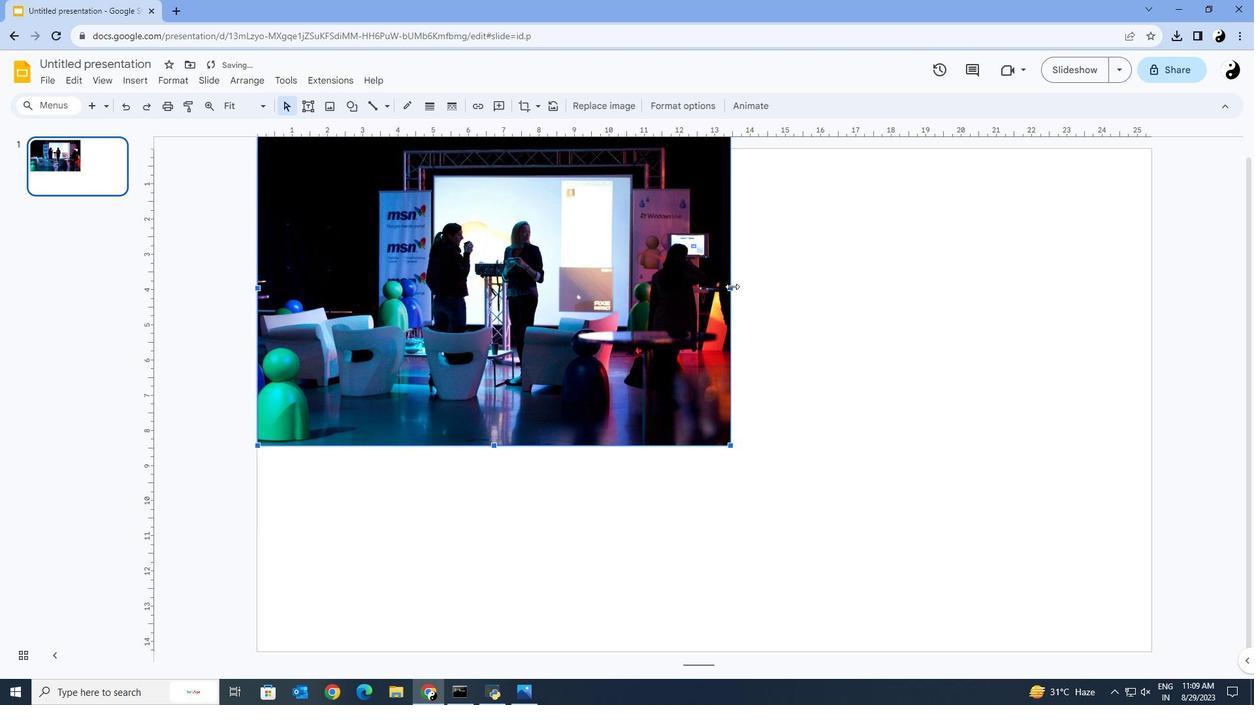 
Action: Mouse moved to (732, 286)
Screenshot: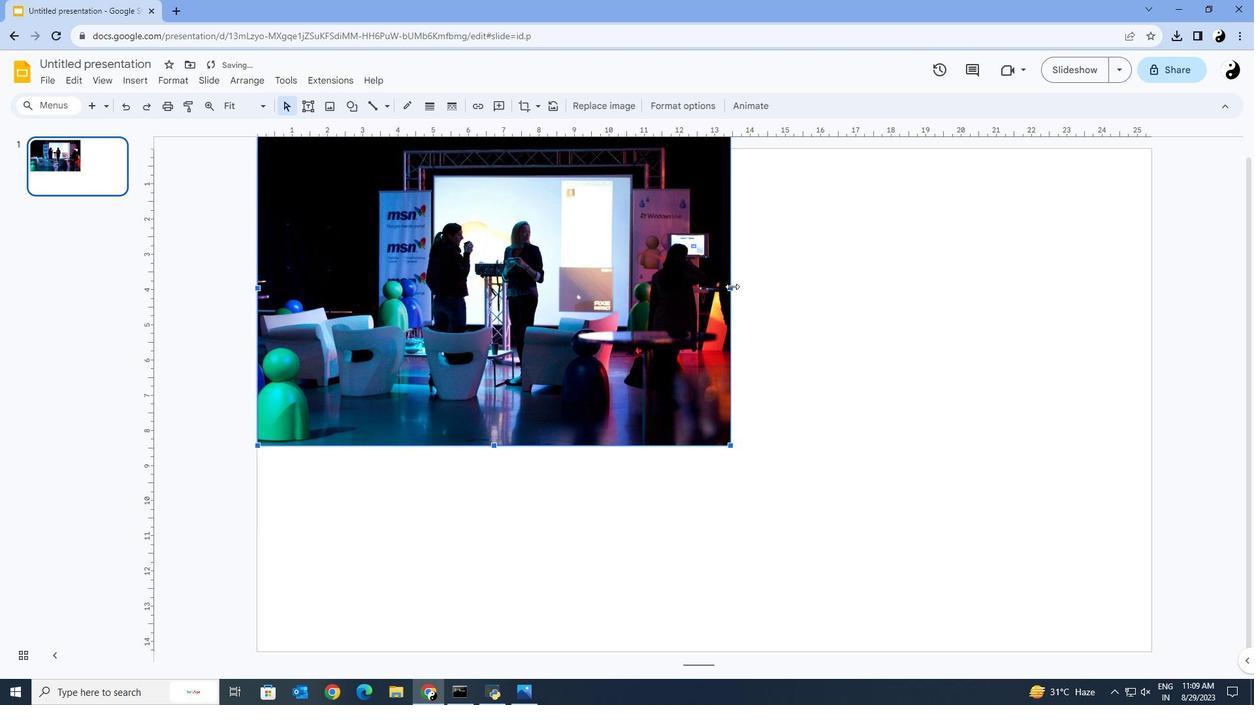 
Action: Key pressed <Key.shift><Key.shift><Key.shift><Key.shift><Key.shift><Key.shift><Key.shift><Key.shift><Key.shift><Key.shift><Key.shift><Key.shift>
Screenshot: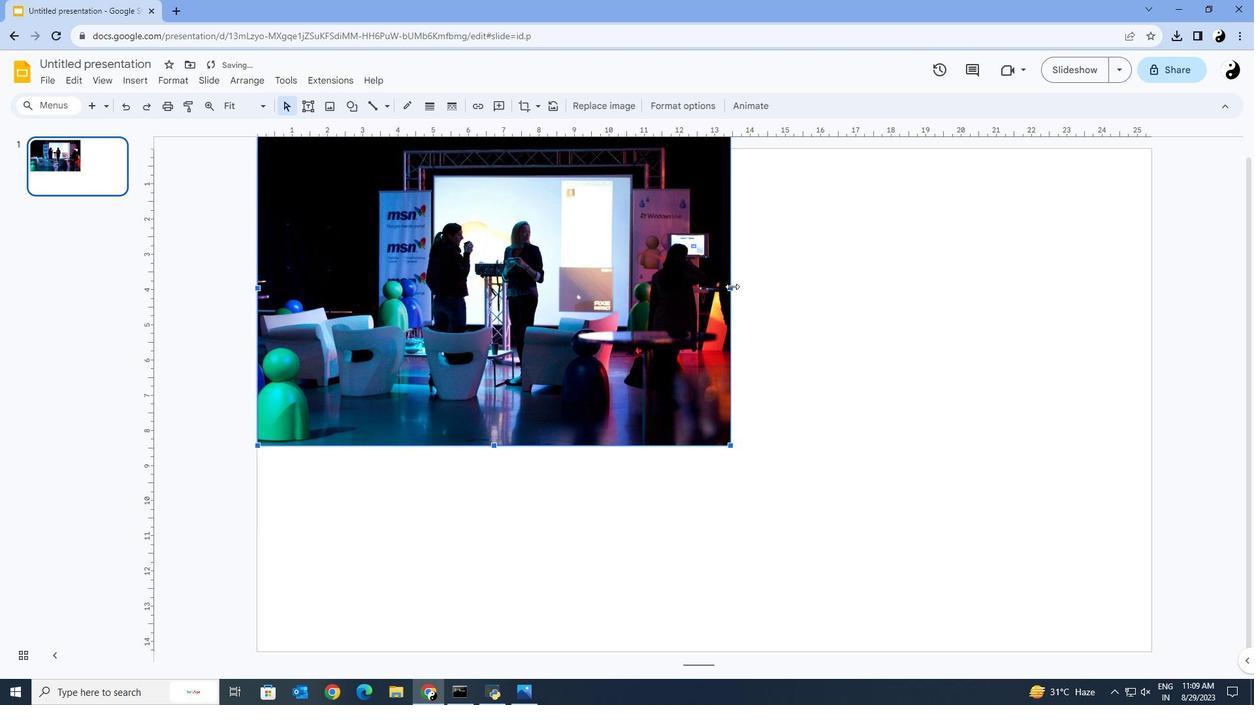 
Action: Mouse pressed left at (732, 286)
Screenshot: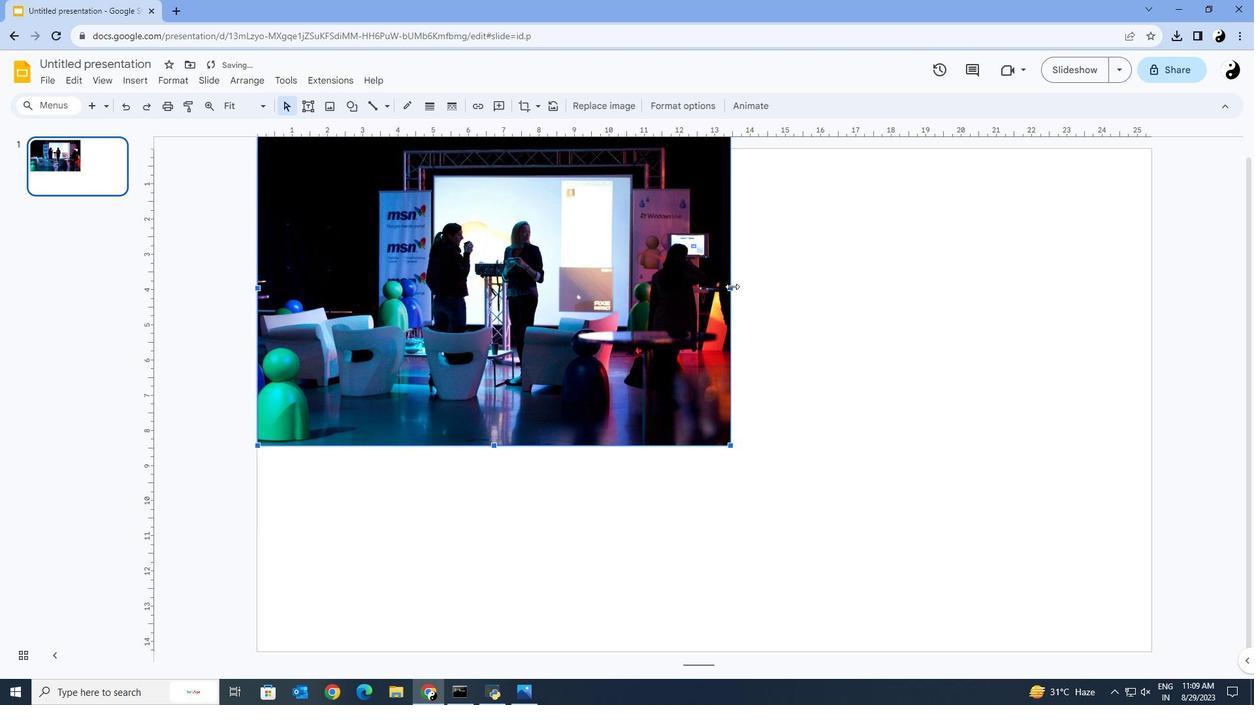 
Action: Key pressed <Key.shift><Key.shift><Key.shift>
Screenshot: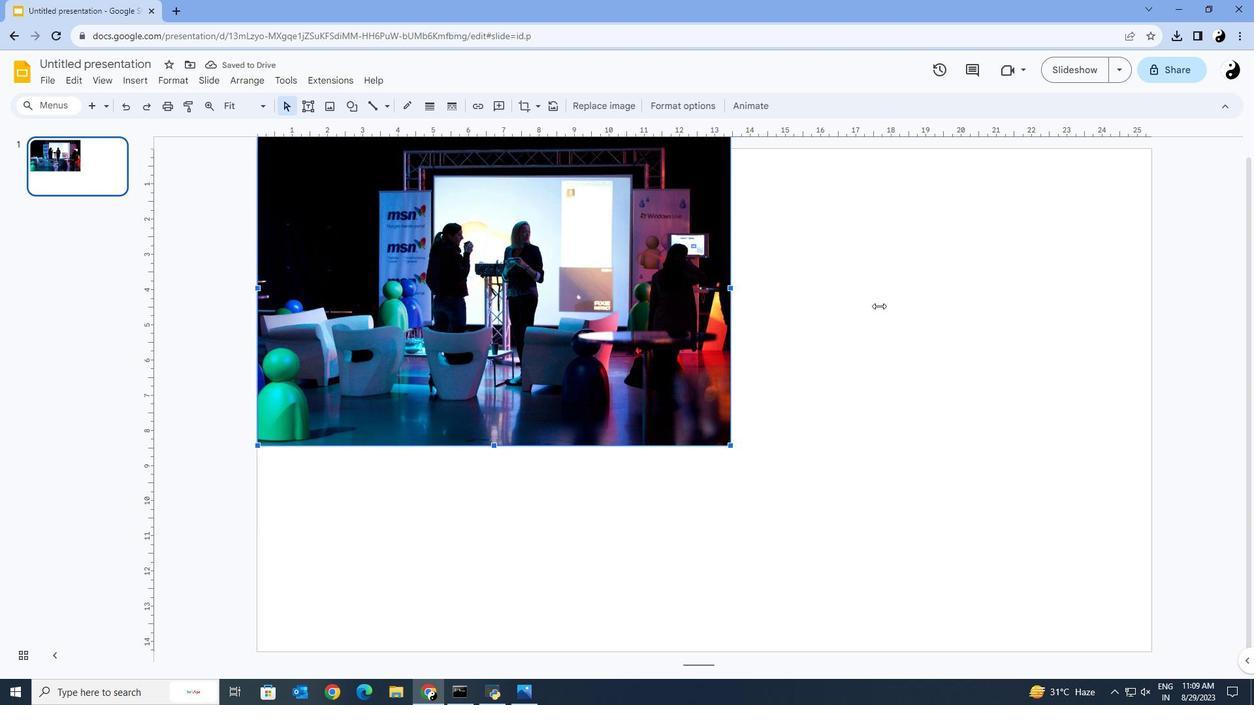 
Action: Mouse moved to (733, 287)
Screenshot: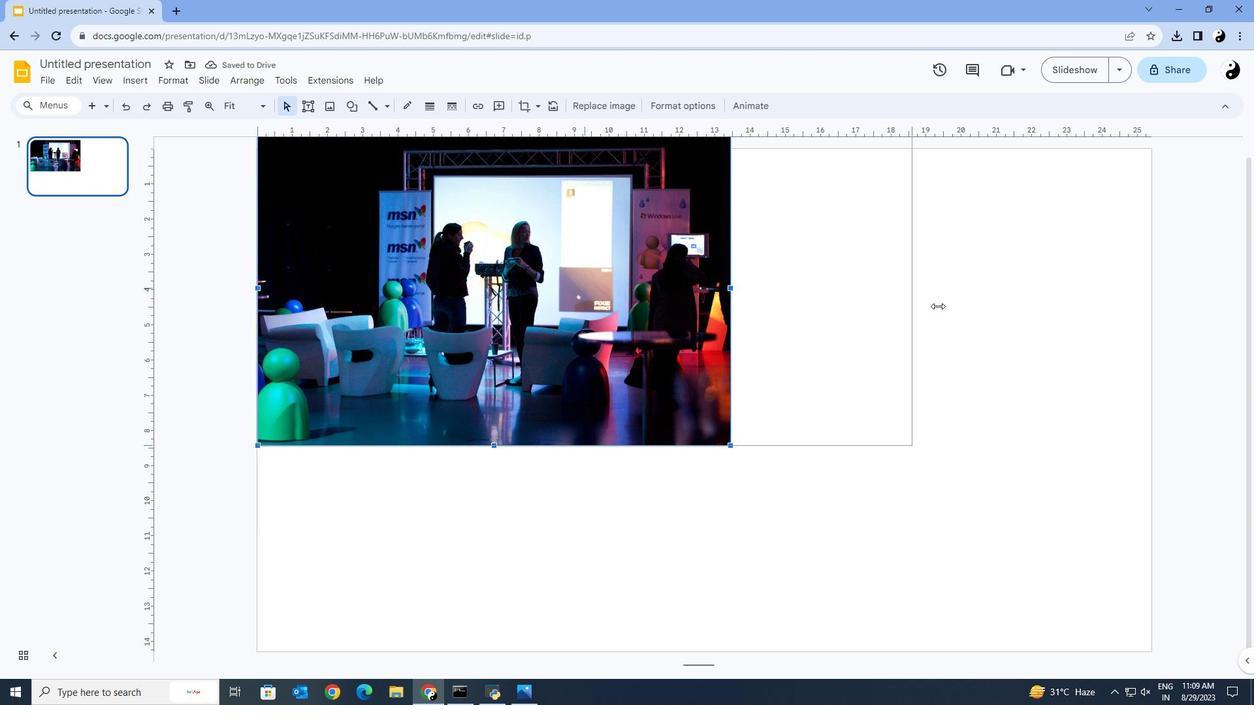
Action: Key pressed <Key.shift>
Screenshot: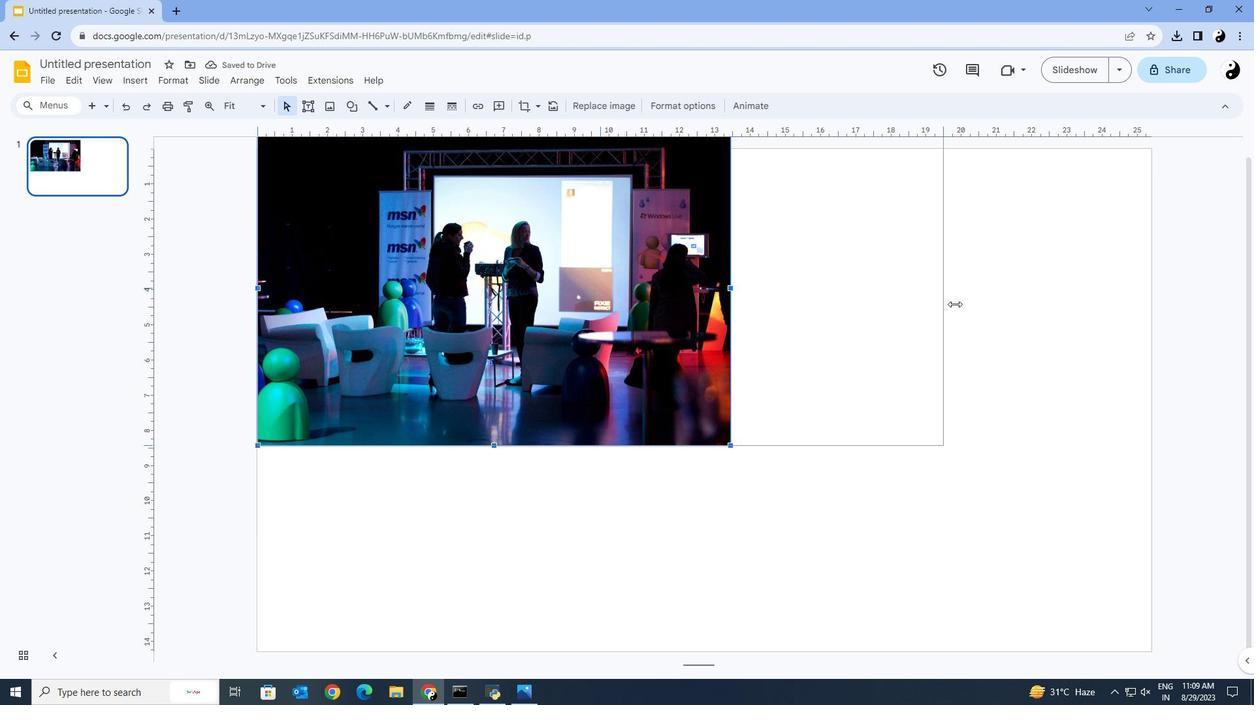 
Action: Mouse moved to (863, 306)
Screenshot: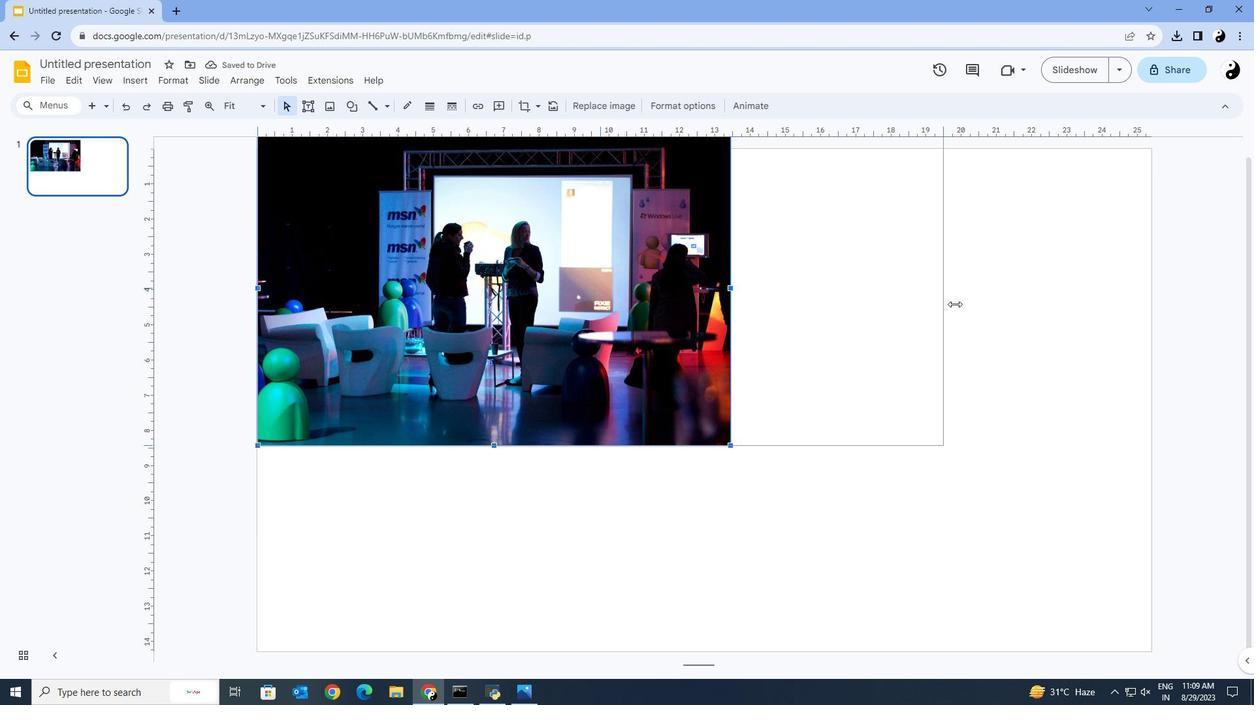 
Action: Key pressed <Key.shift>
Screenshot: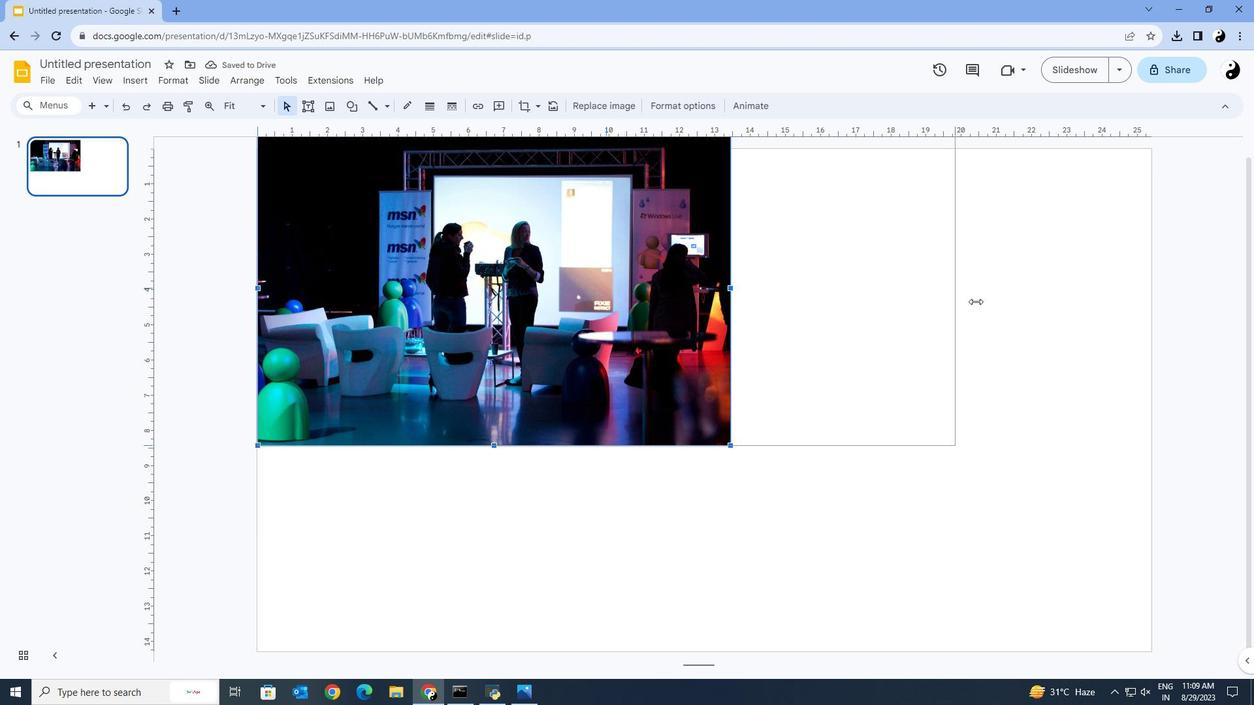 
Action: Mouse moved to (879, 306)
Screenshot: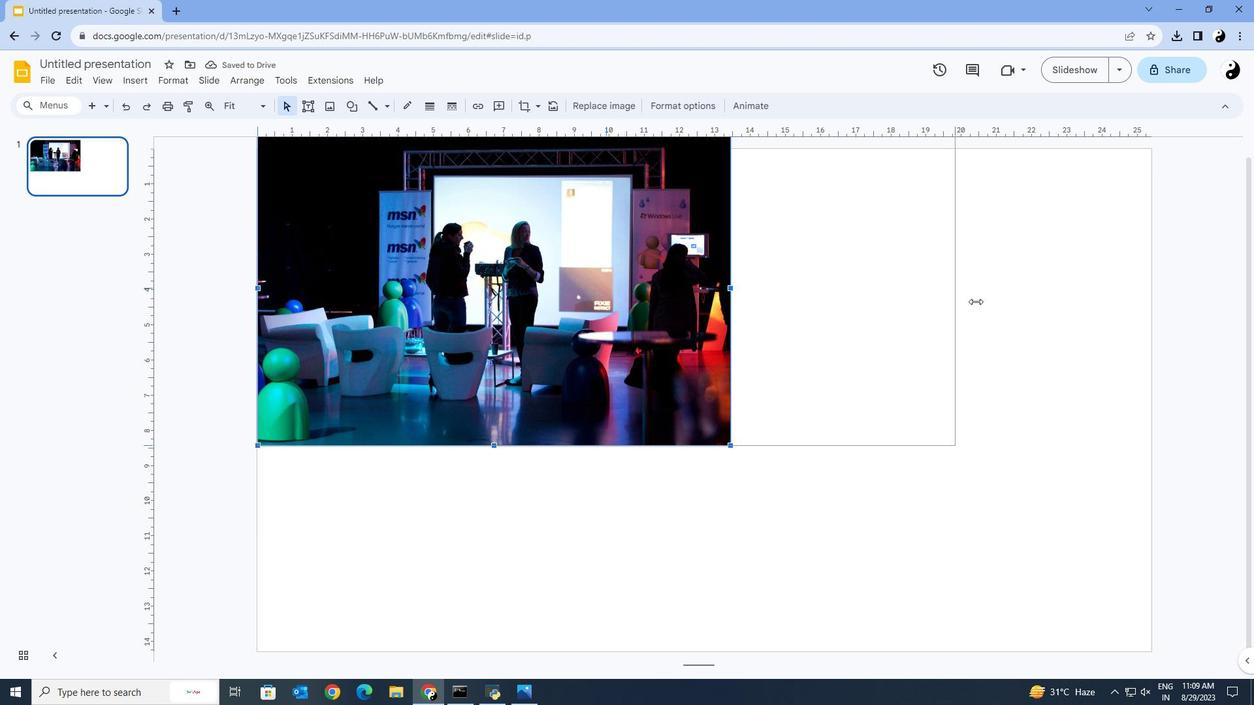 
Action: Key pressed <Key.shift>
Screenshot: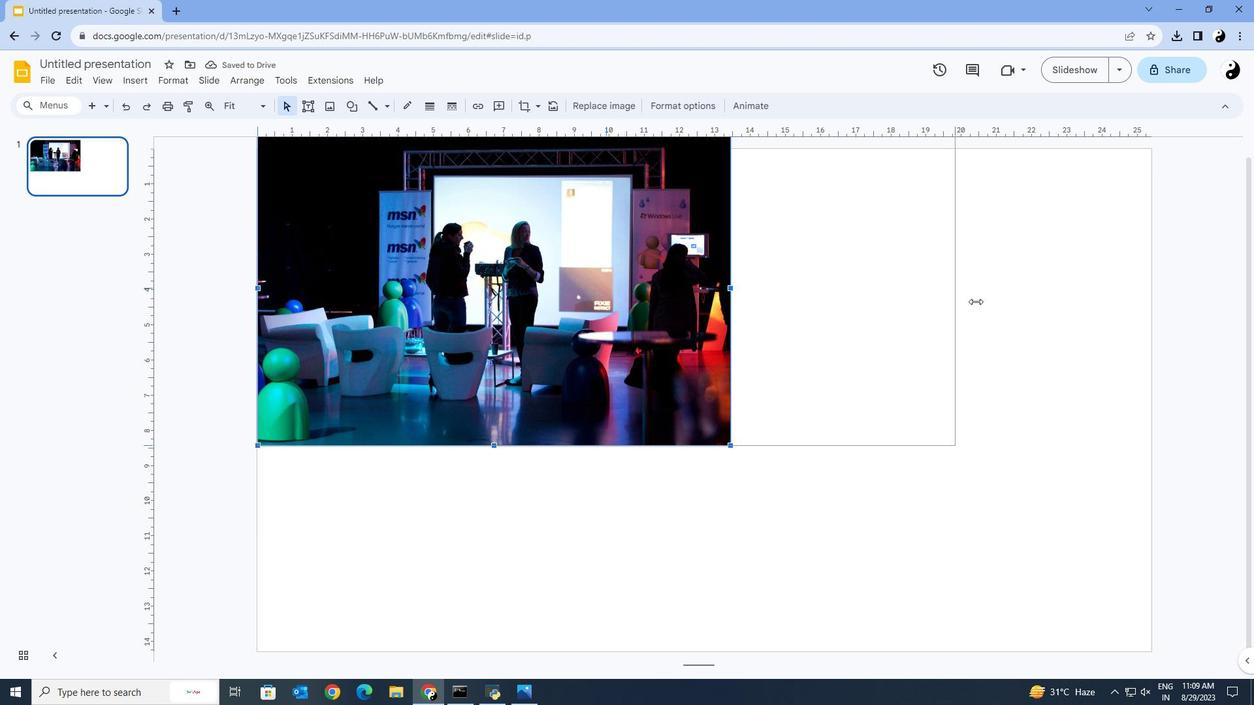 
Action: Mouse moved to (893, 306)
Screenshot: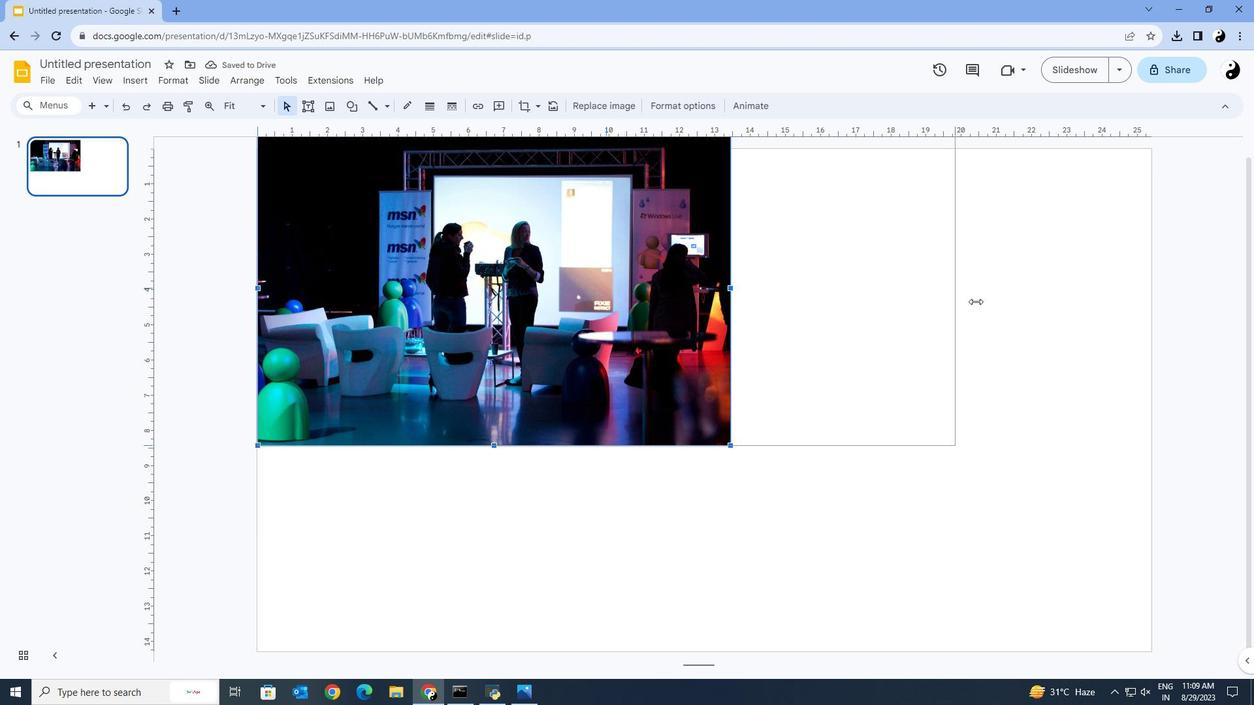 
Action: Key pressed <Key.shift>
Screenshot: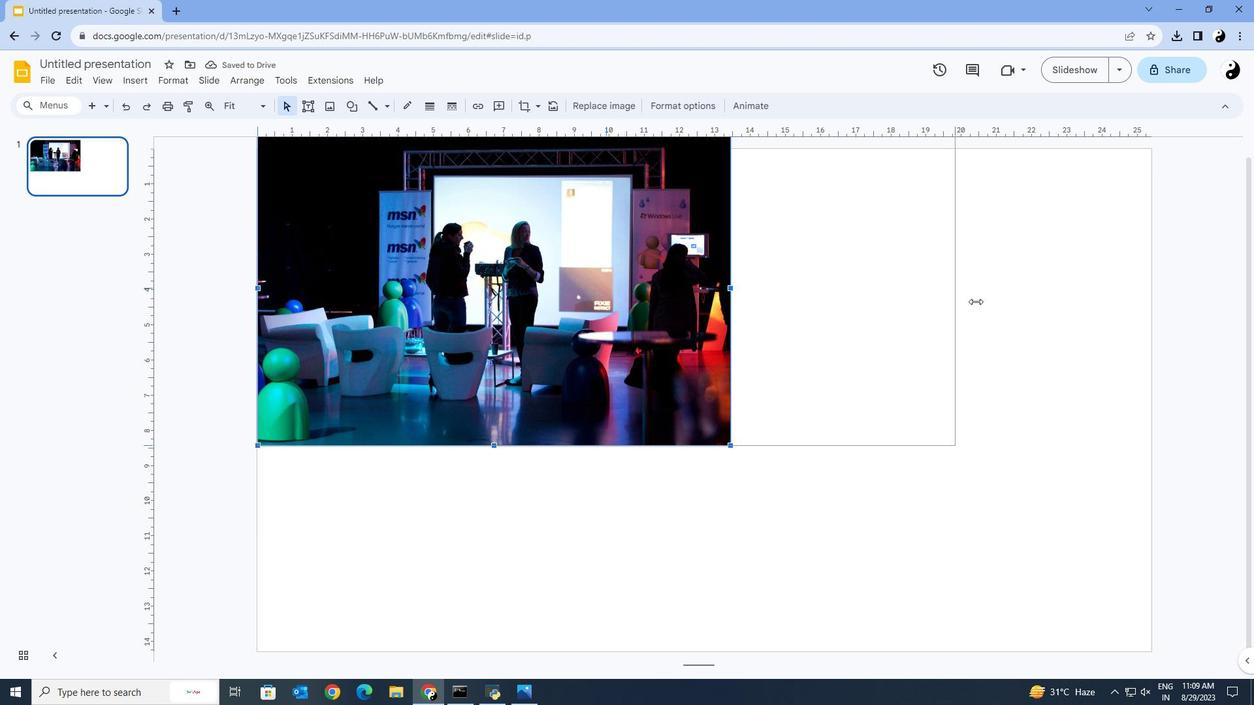 
Action: Mouse moved to (912, 306)
Screenshot: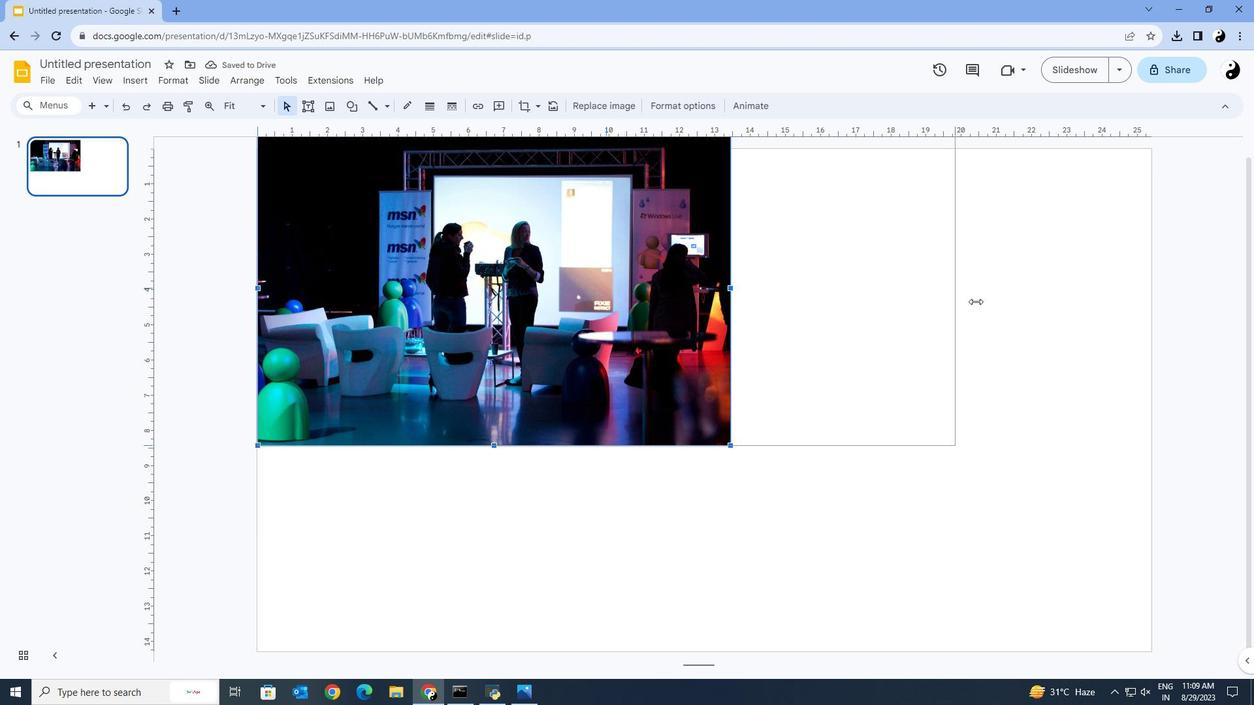 
Action: Key pressed <Key.shift>
Screenshot: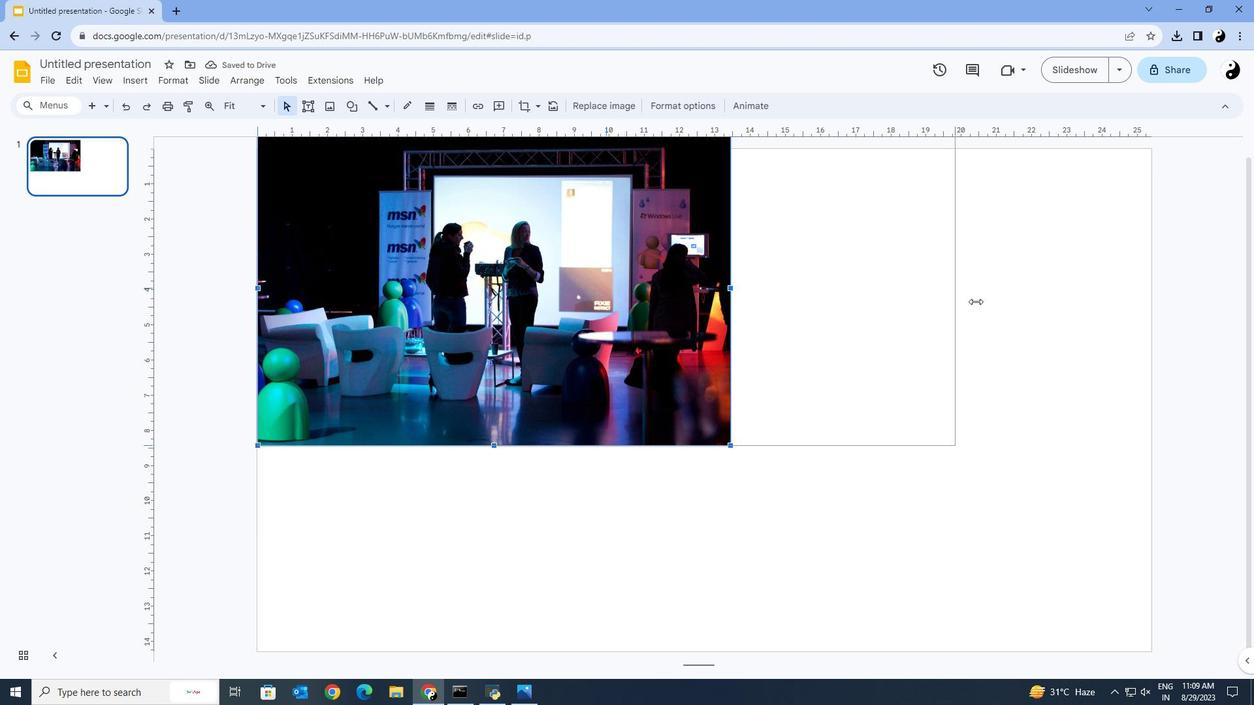 
Action: Mouse moved to (920, 306)
Screenshot: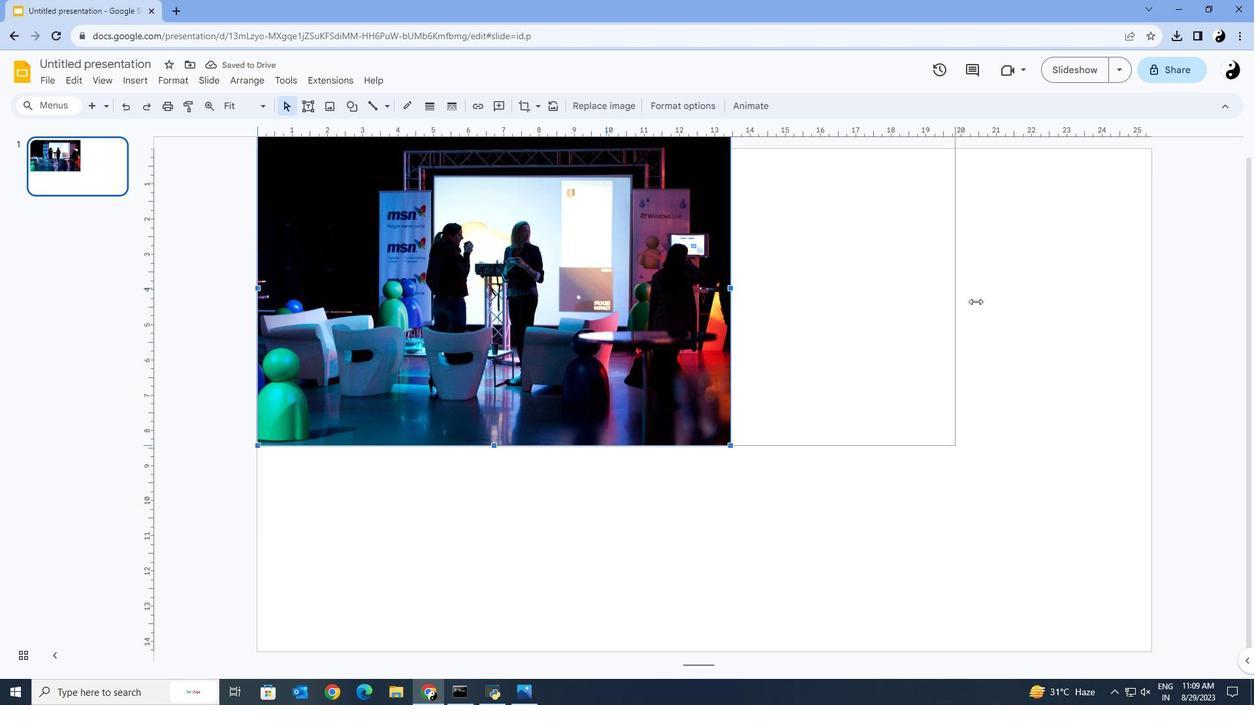 
Action: Key pressed <Key.shift>
Screenshot: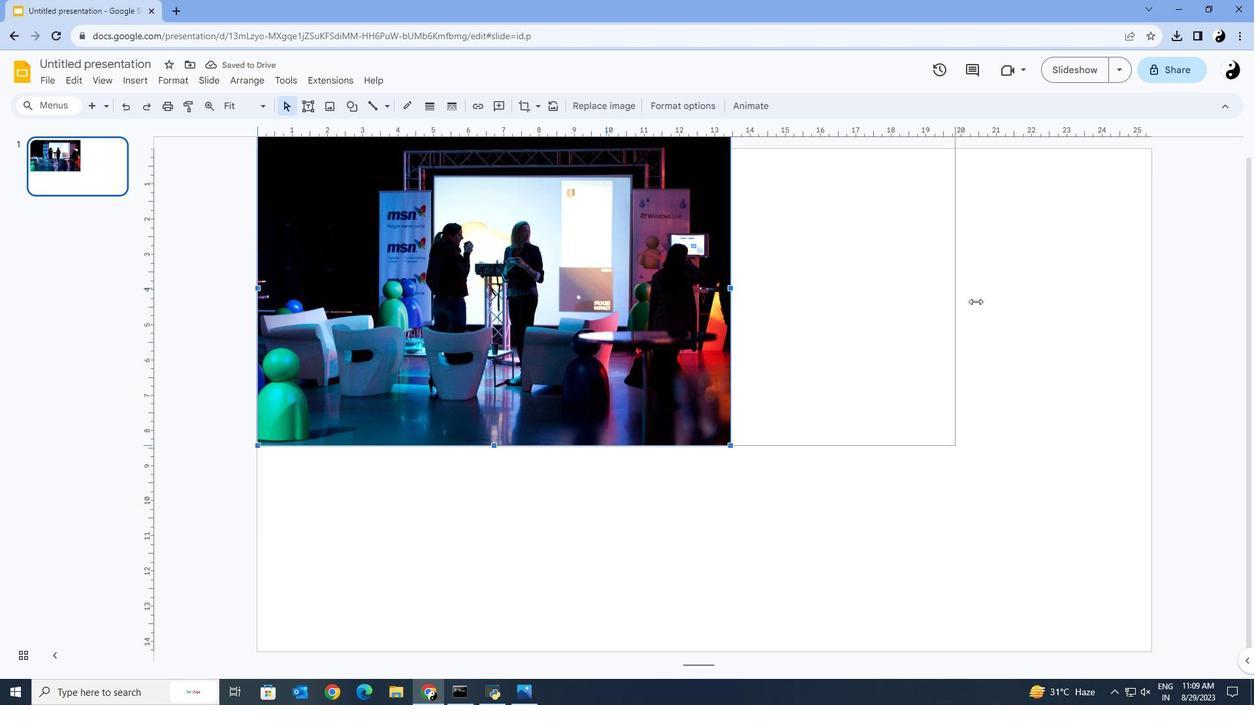 
Action: Mouse moved to (938, 306)
Screenshot: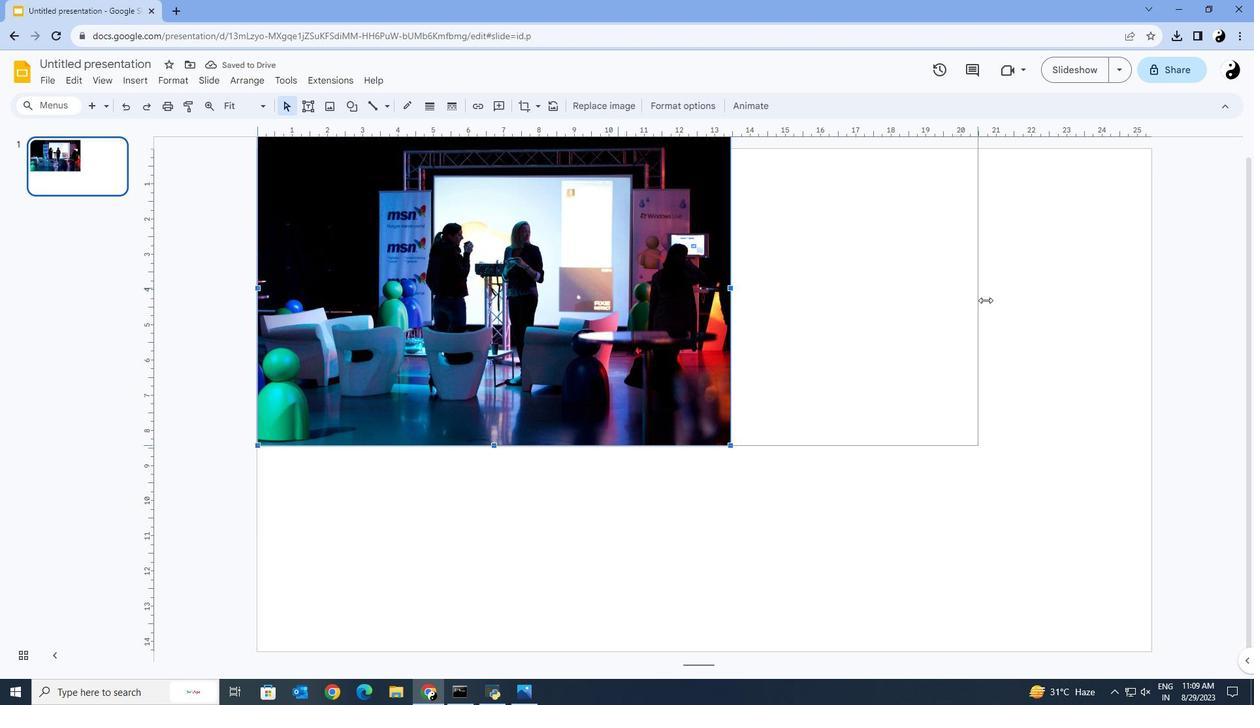 
Action: Key pressed <Key.shift>
Screenshot: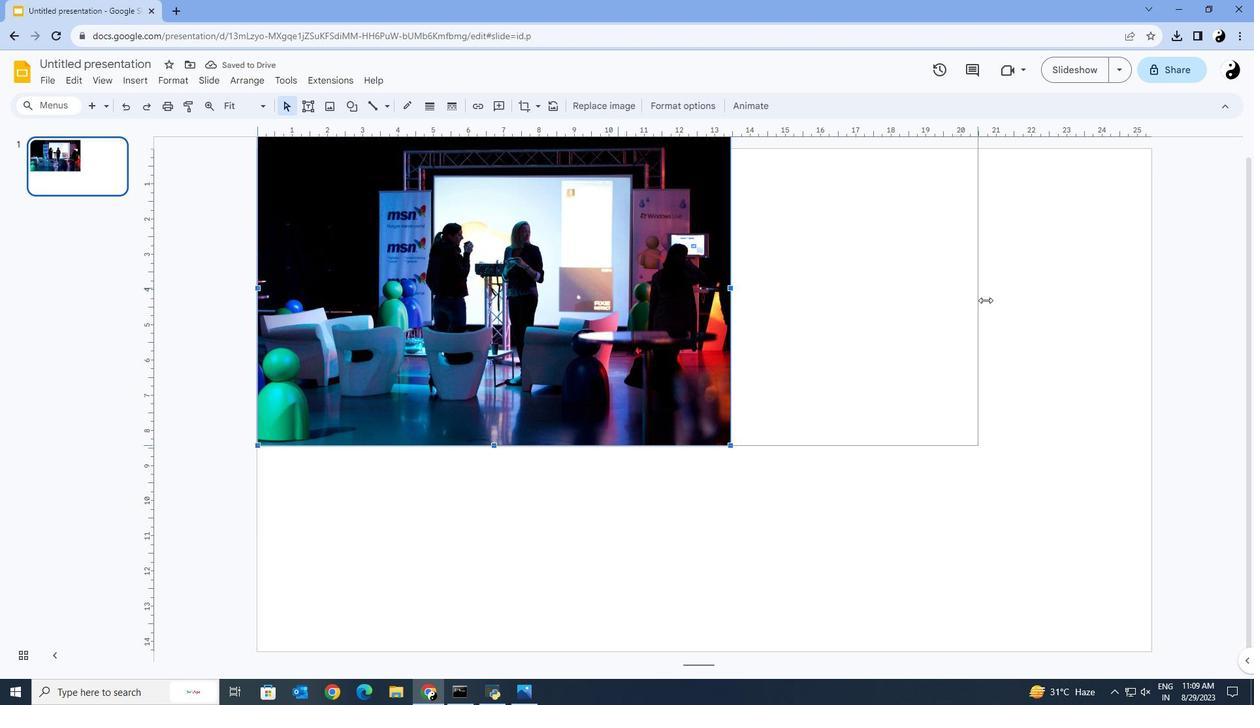 
Action: Mouse moved to (955, 304)
Screenshot: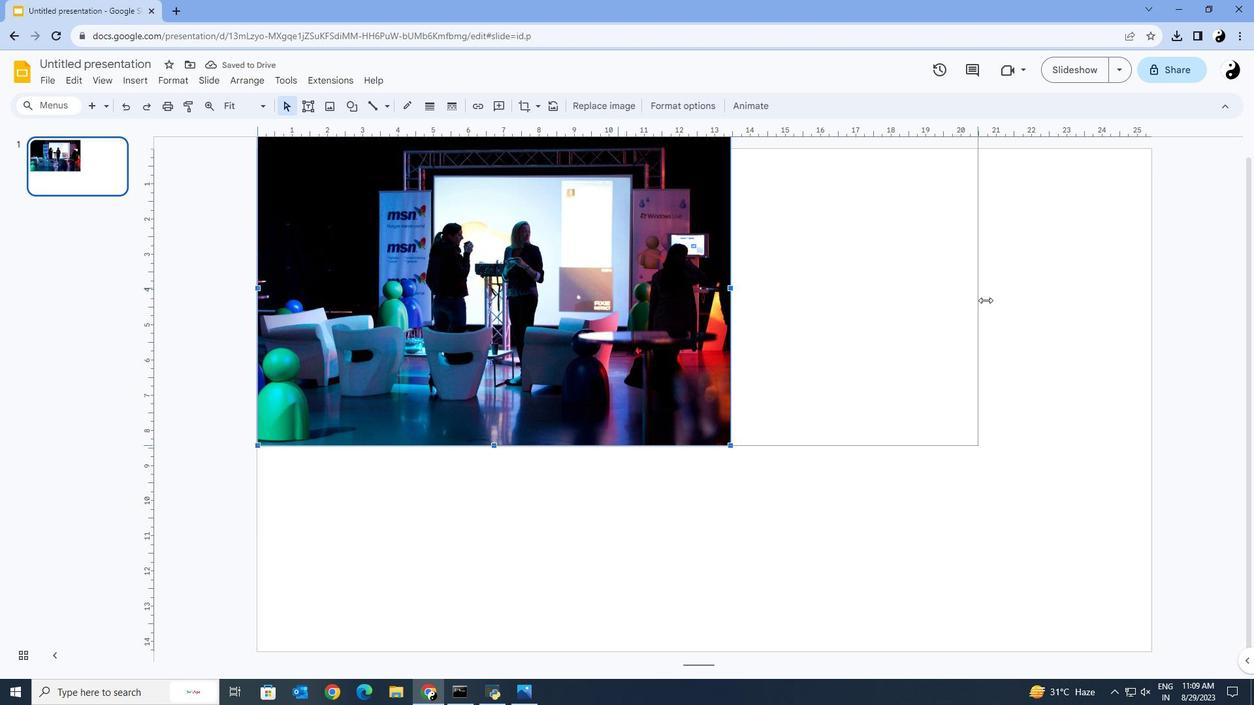 
Action: Key pressed <Key.shift><Key.shift>
Screenshot: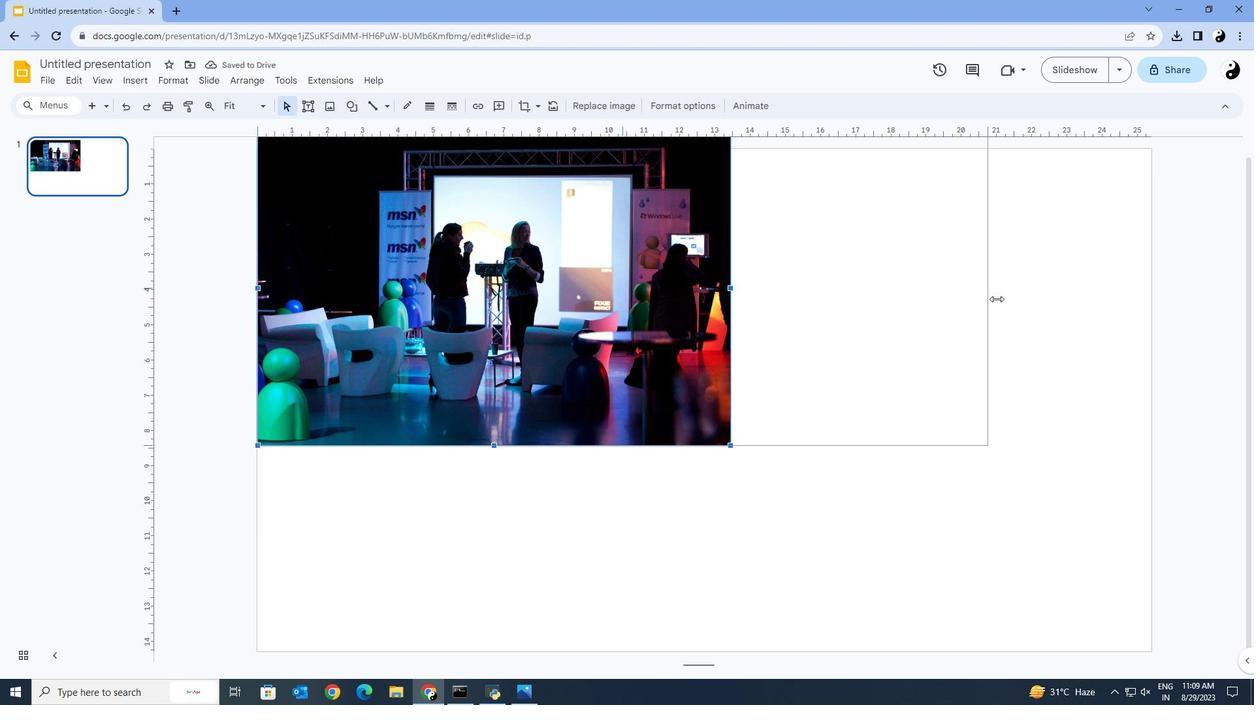 
Action: Mouse moved to (959, 304)
Screenshot: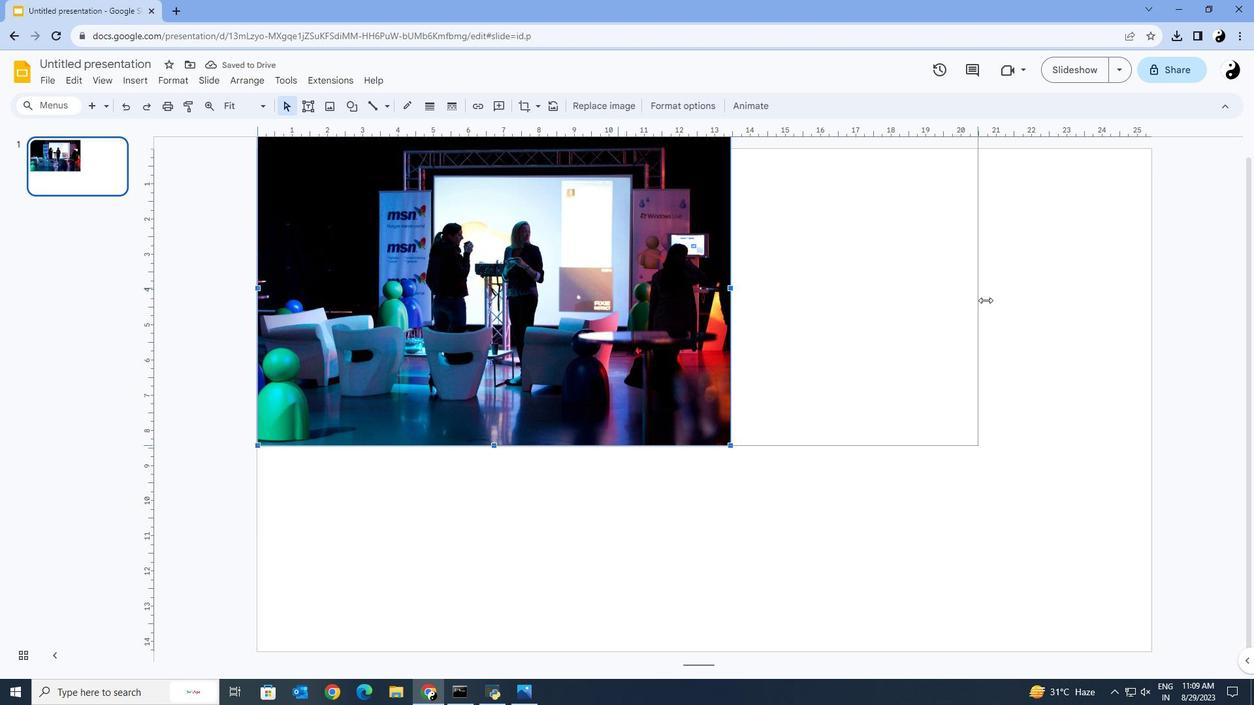 
Action: Key pressed <Key.shift>
Screenshot: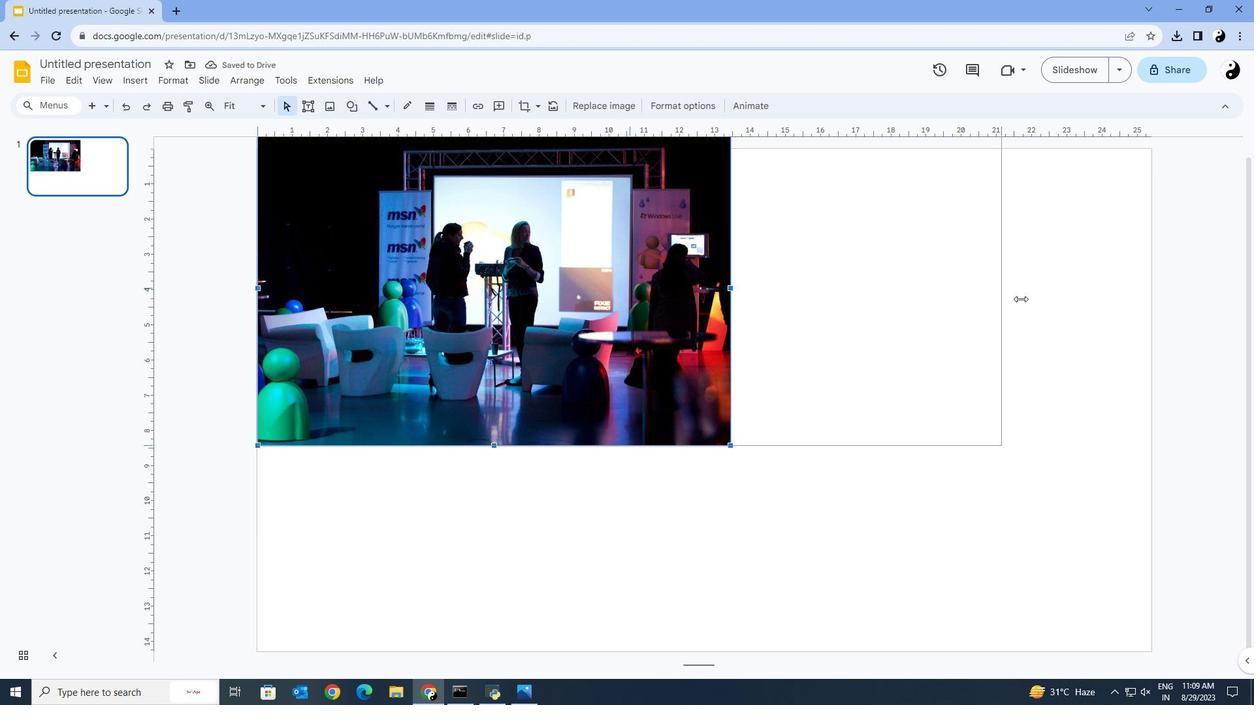 
Action: Mouse moved to (976, 301)
Screenshot: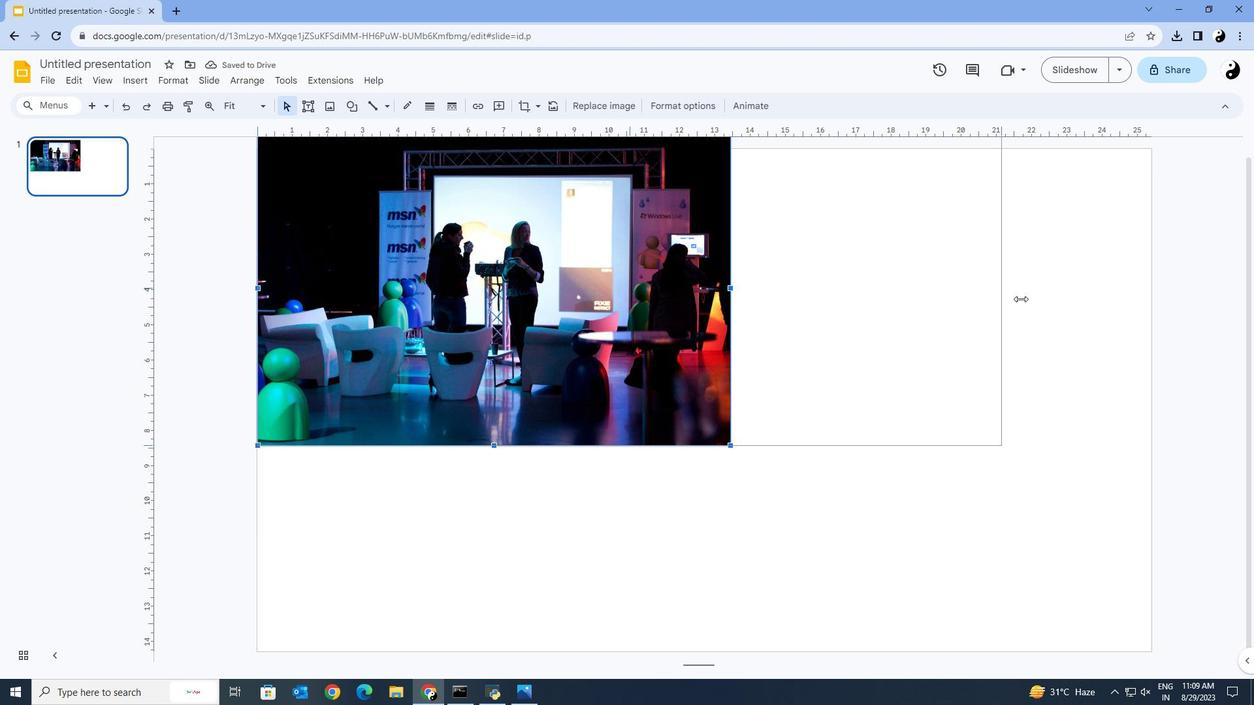 
Action: Key pressed <Key.shift>
Screenshot: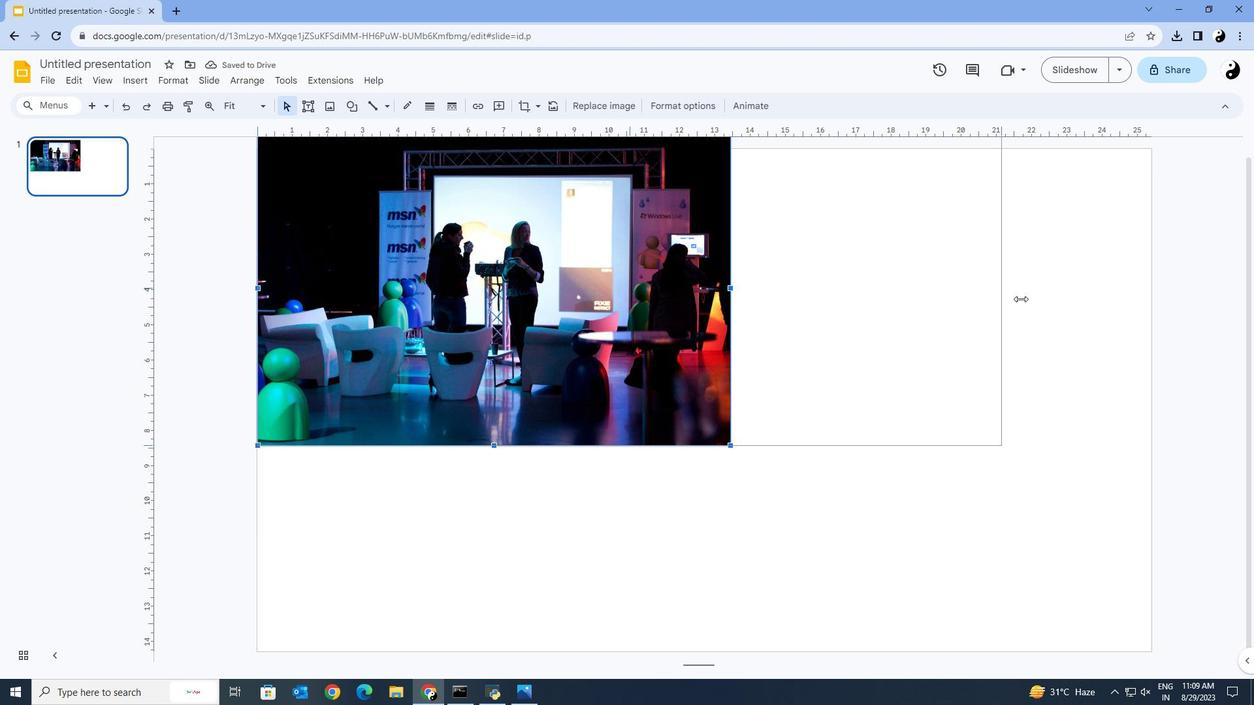 
Action: Mouse moved to (979, 301)
Screenshot: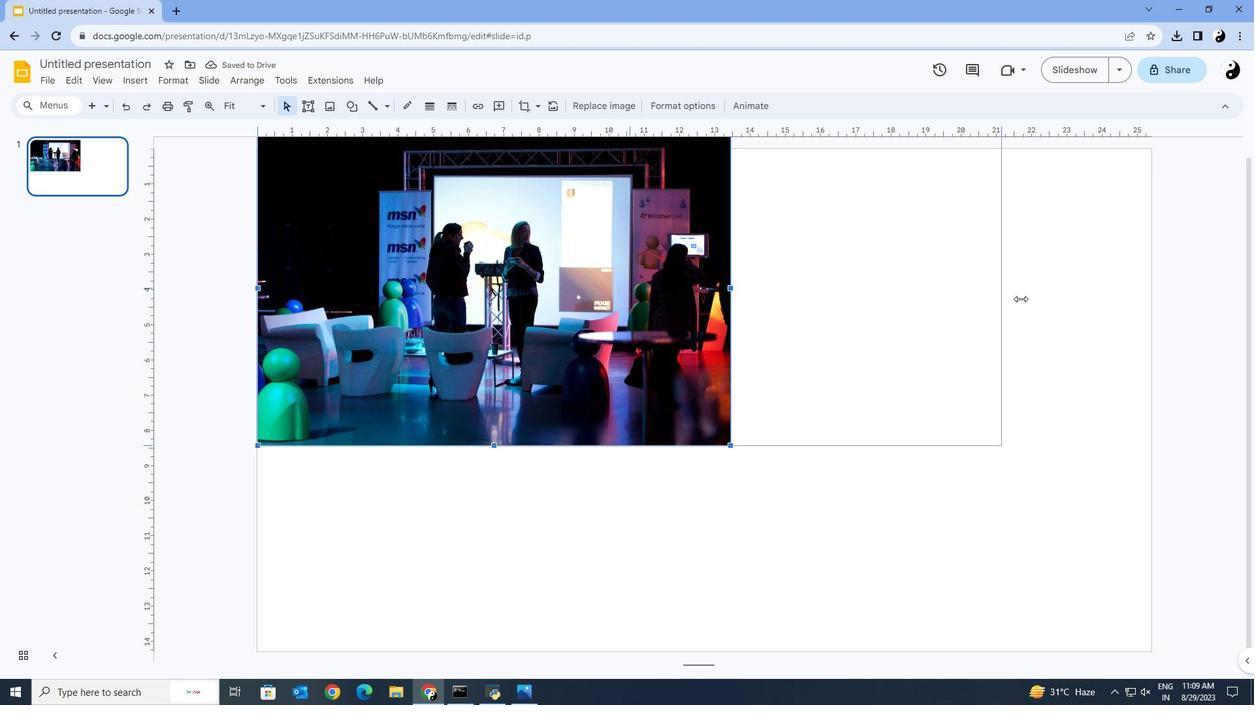 
Action: Key pressed <Key.shift>
Screenshot: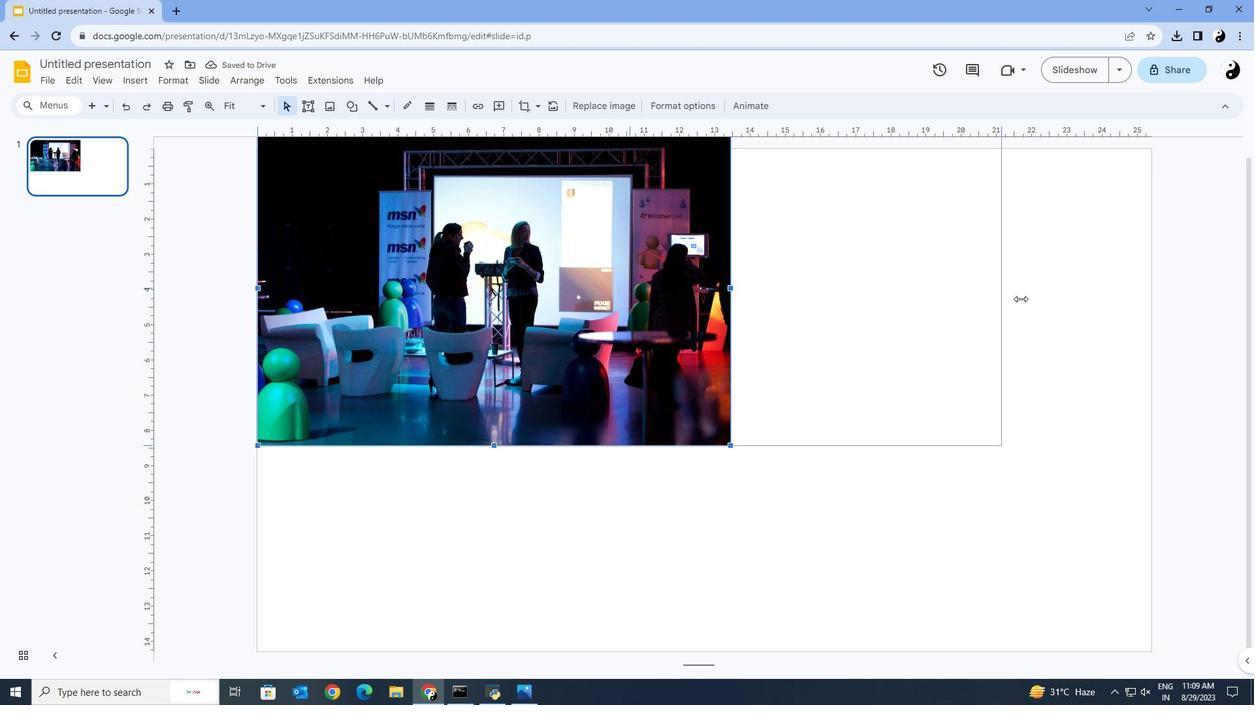 
Action: Mouse moved to (984, 301)
Screenshot: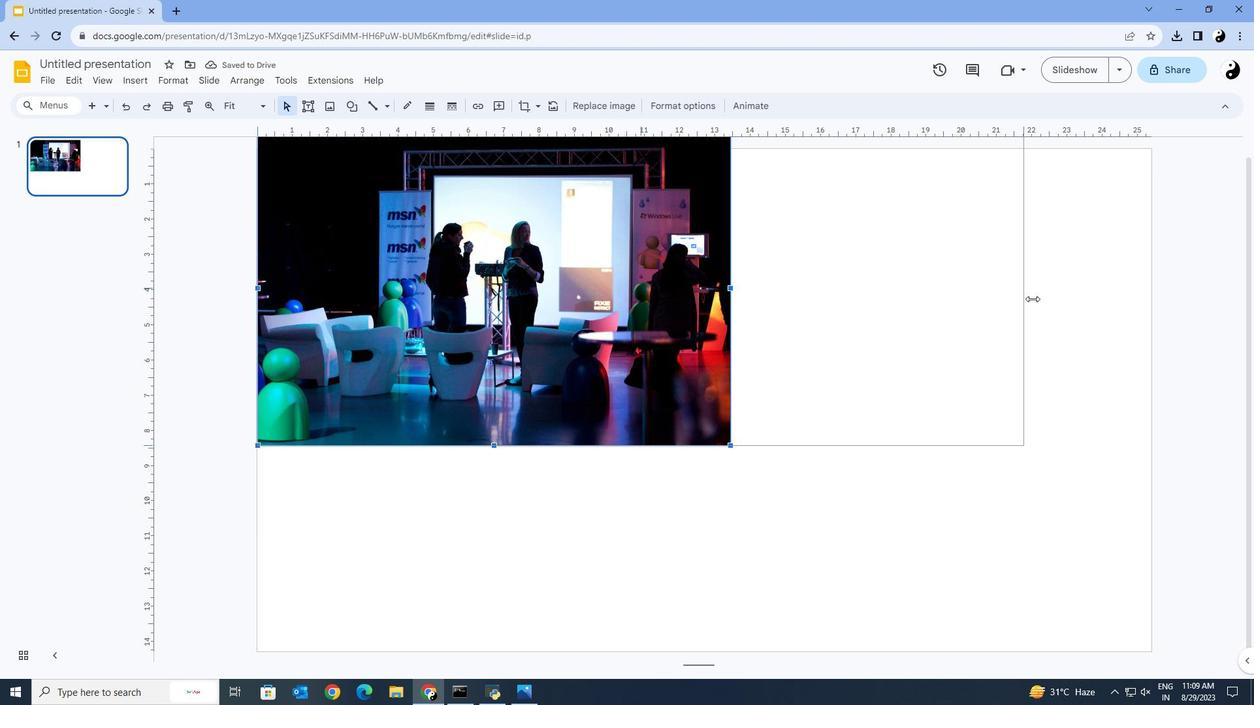 
Action: Key pressed <Key.shift>
Screenshot: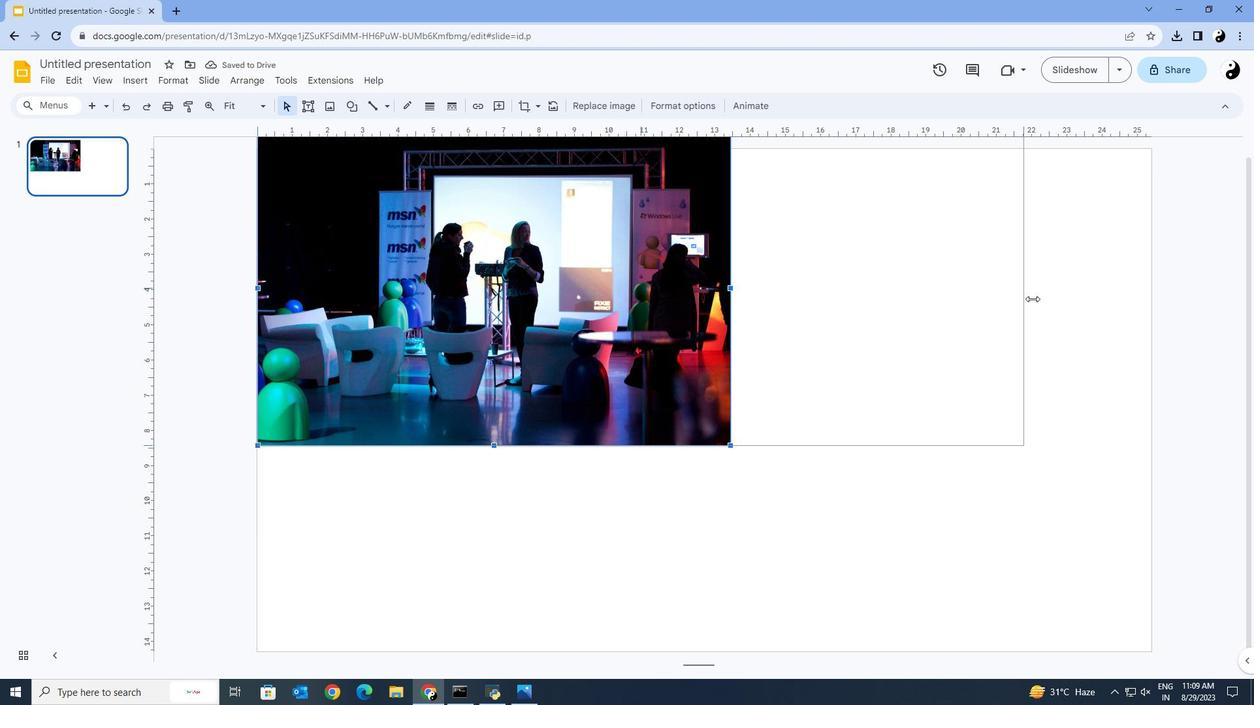 
Action: Mouse moved to (989, 299)
Screenshot: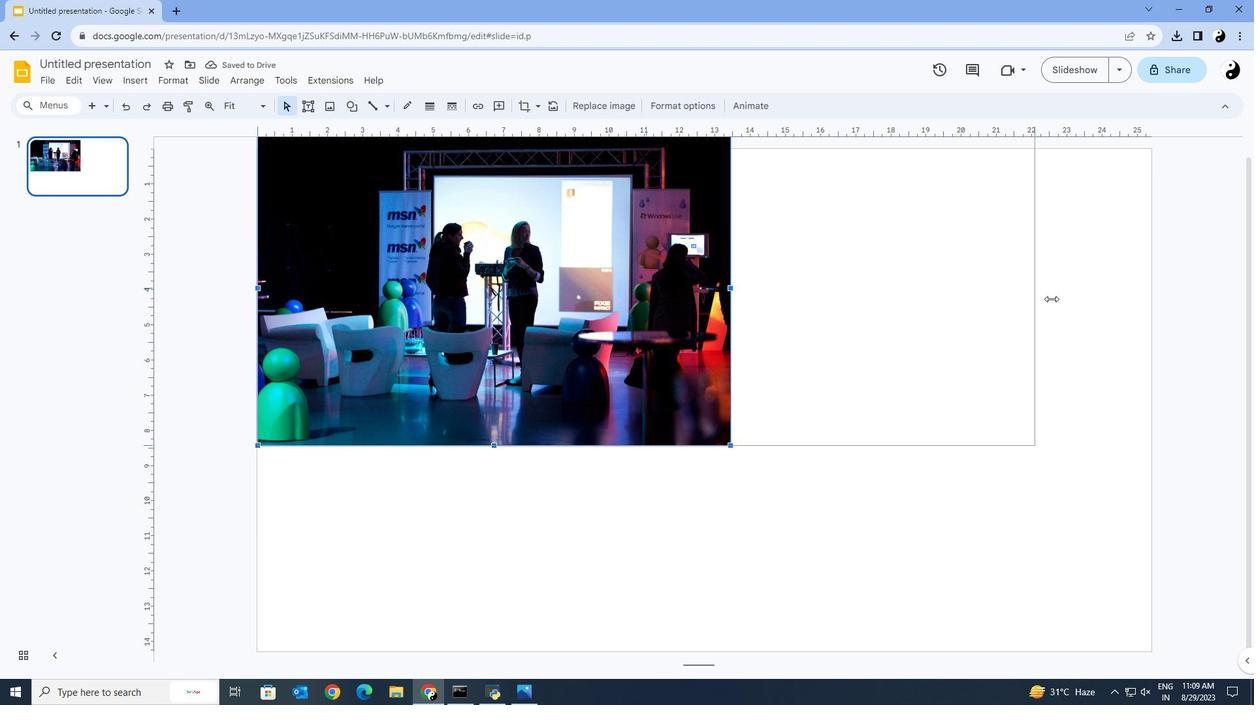 
Action: Key pressed <Key.shift>
Screenshot: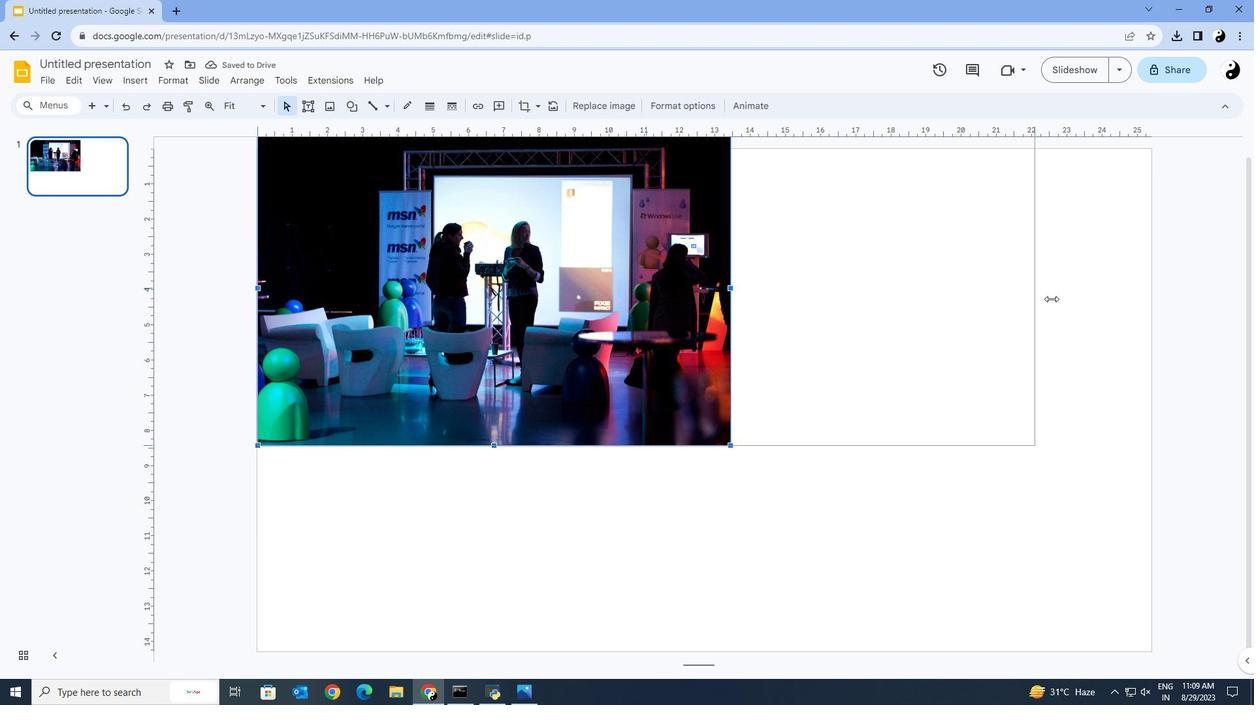 
Action: Mouse moved to (997, 299)
Screenshot: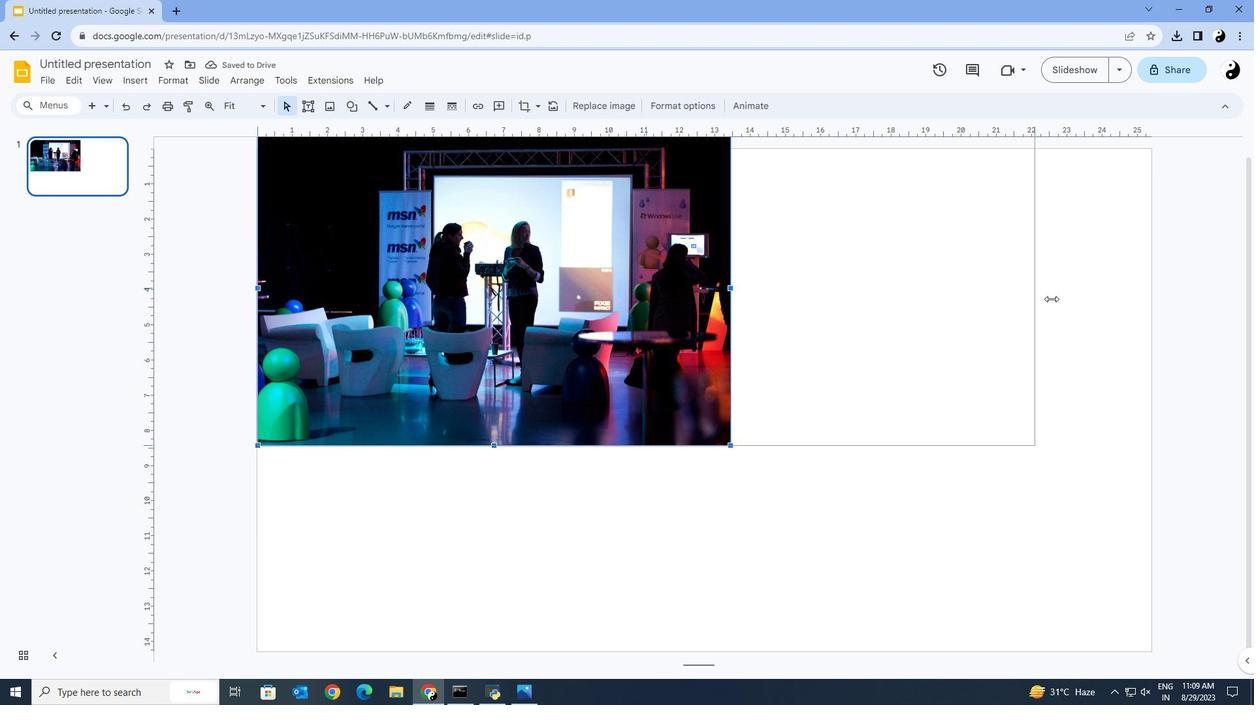
Action: Key pressed <Key.shift>
Screenshot: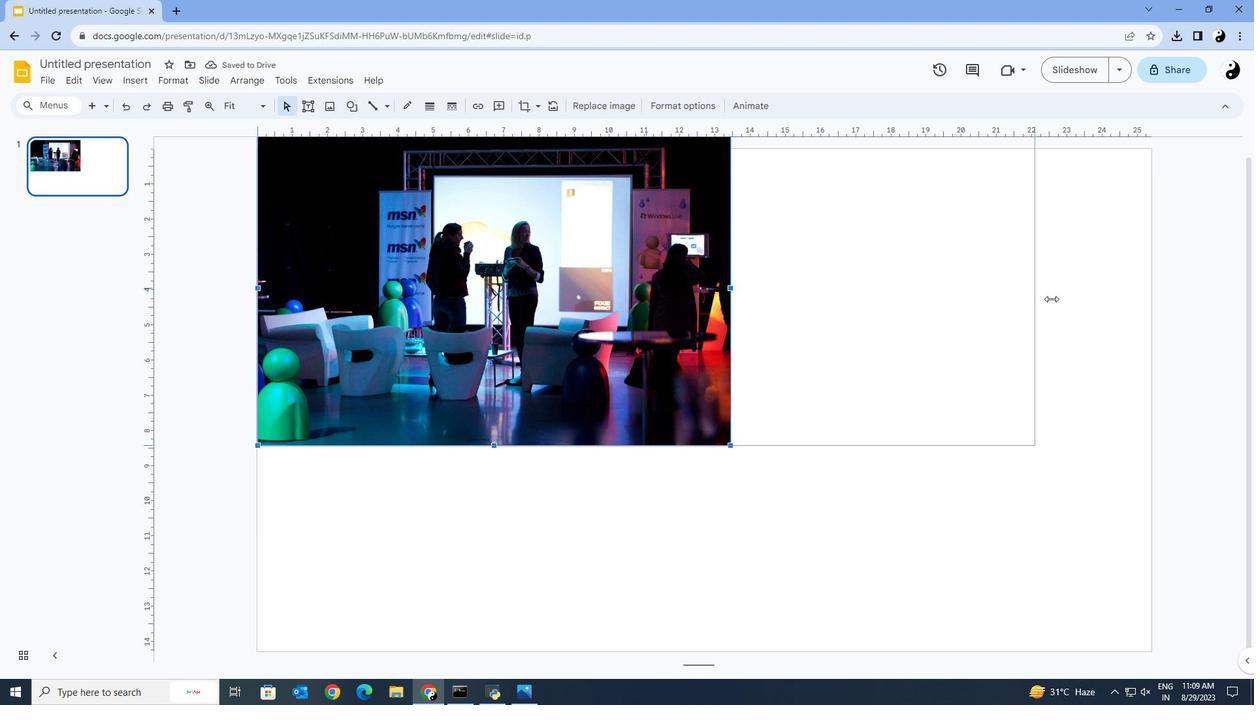 
Action: Mouse moved to (1005, 299)
Screenshot: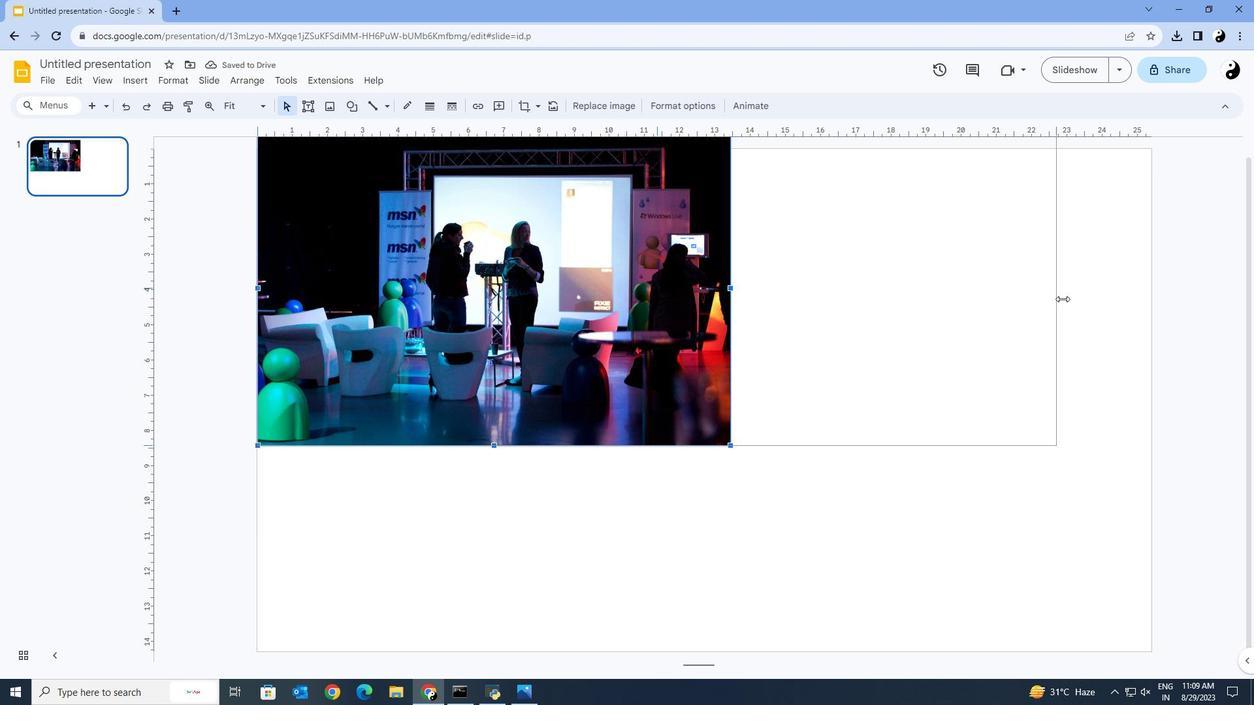 
Action: Key pressed <Key.shift>
Screenshot: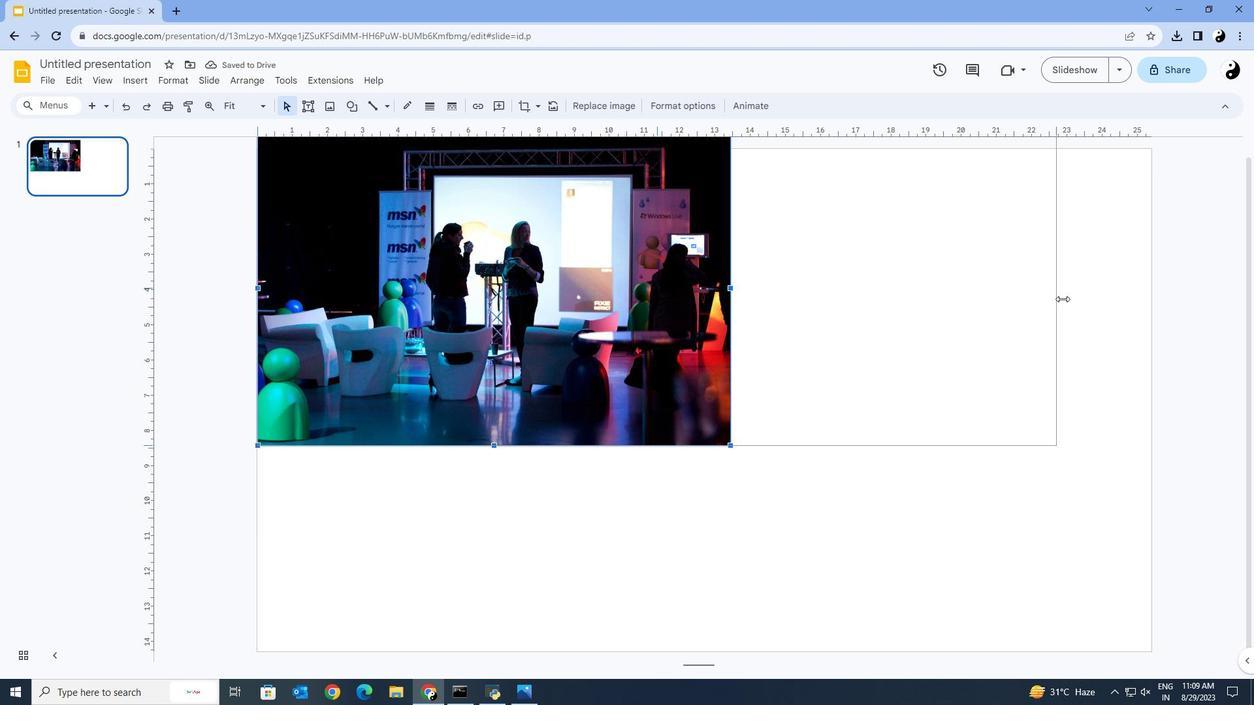 
Action: Mouse moved to (1021, 299)
Screenshot: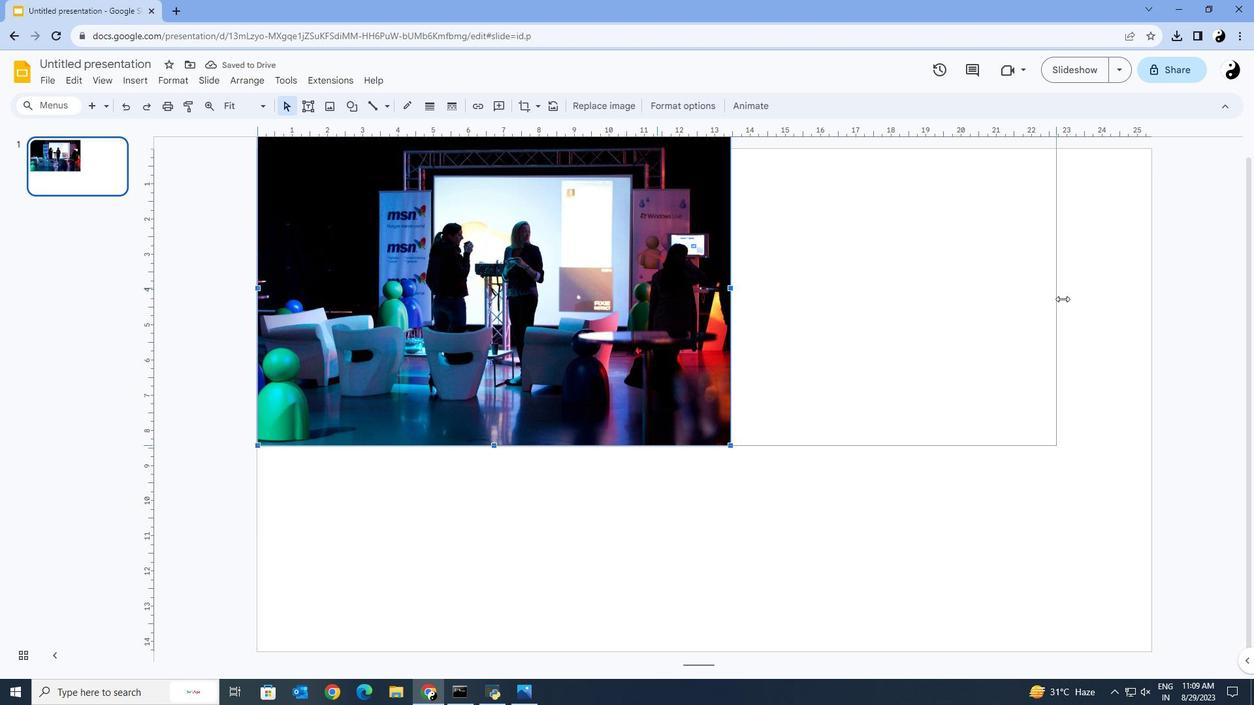 
Action: Key pressed <Key.shift>
Screenshot: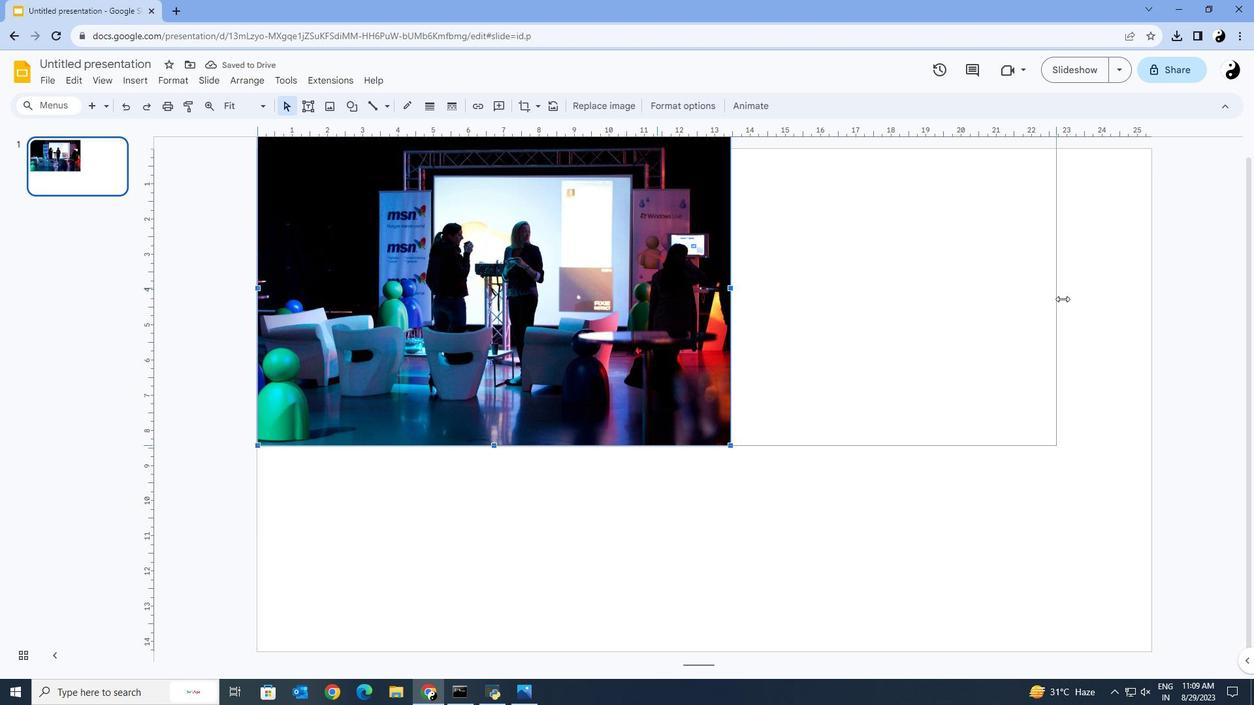 
Action: Mouse moved to (1026, 299)
Screenshot: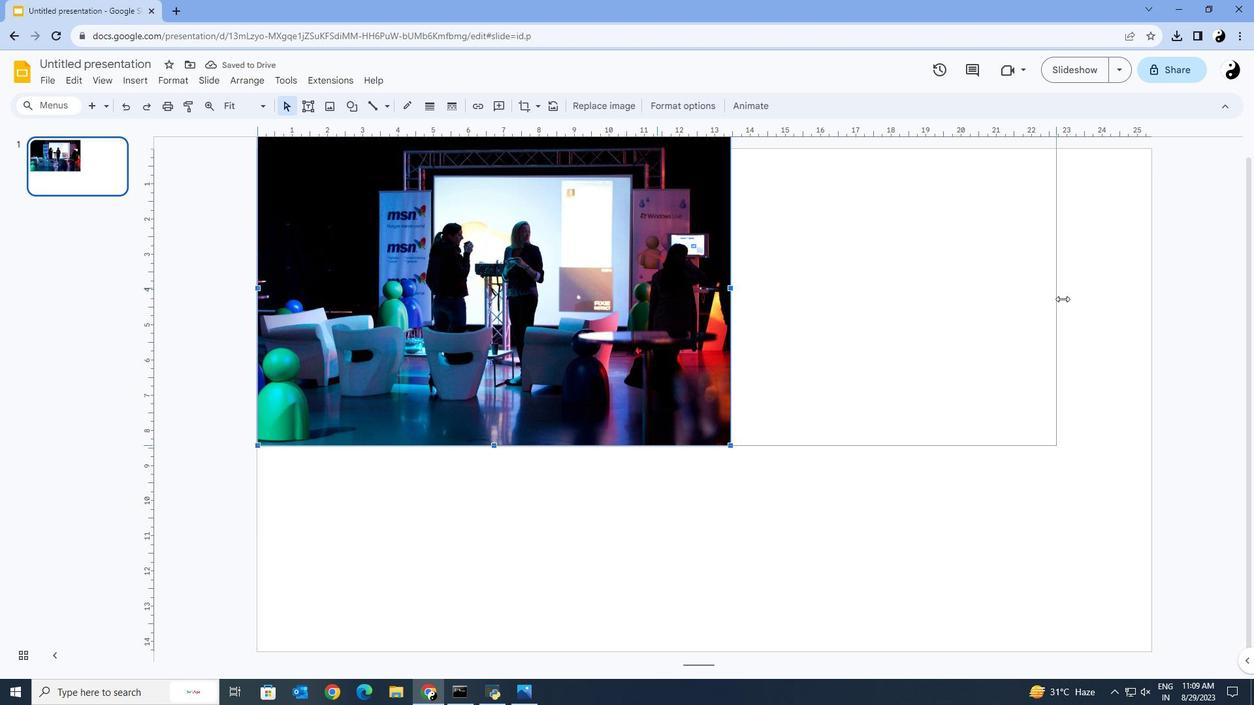 
Action: Key pressed <Key.shift>
Screenshot: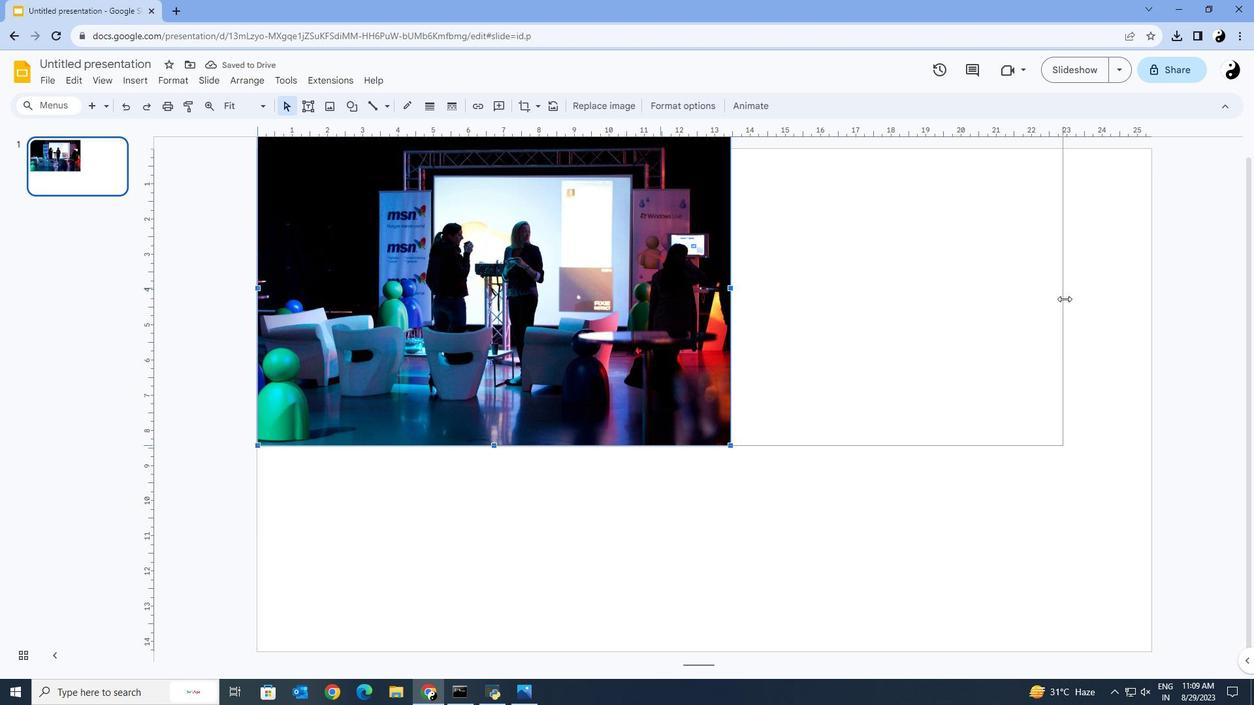 
Action: Mouse moved to (1037, 299)
Screenshot: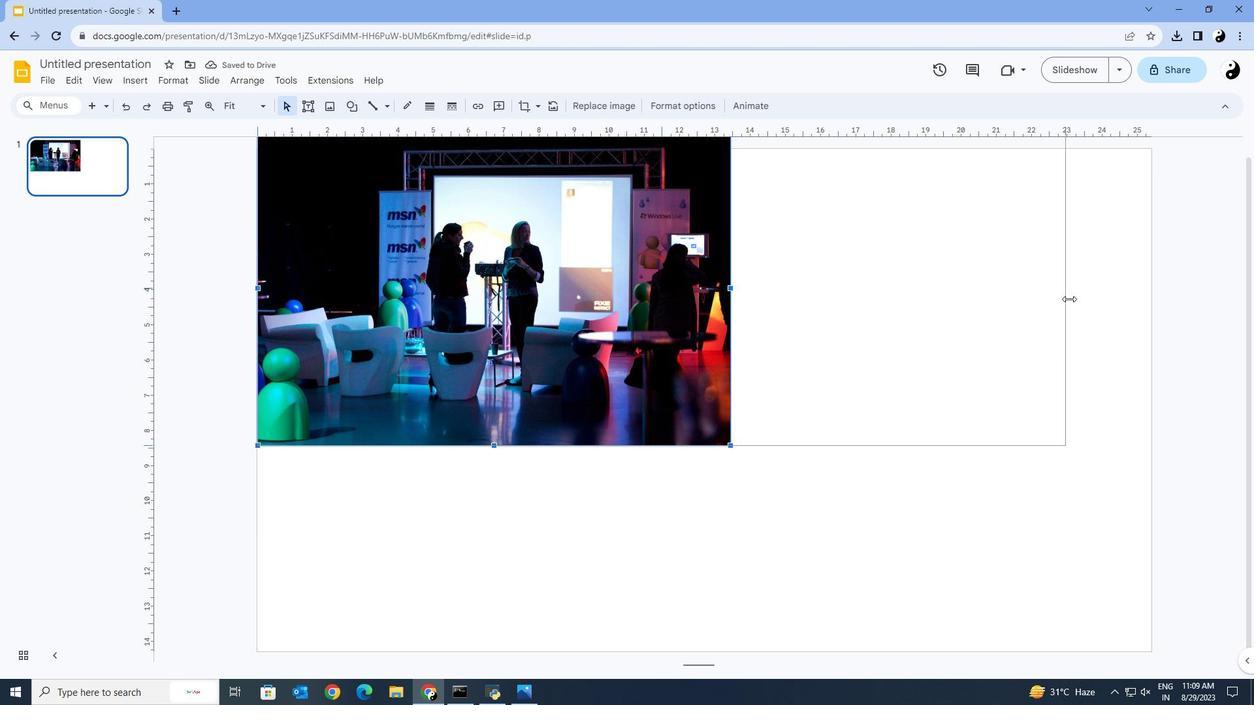 
Action: Key pressed <Key.shift>
Screenshot: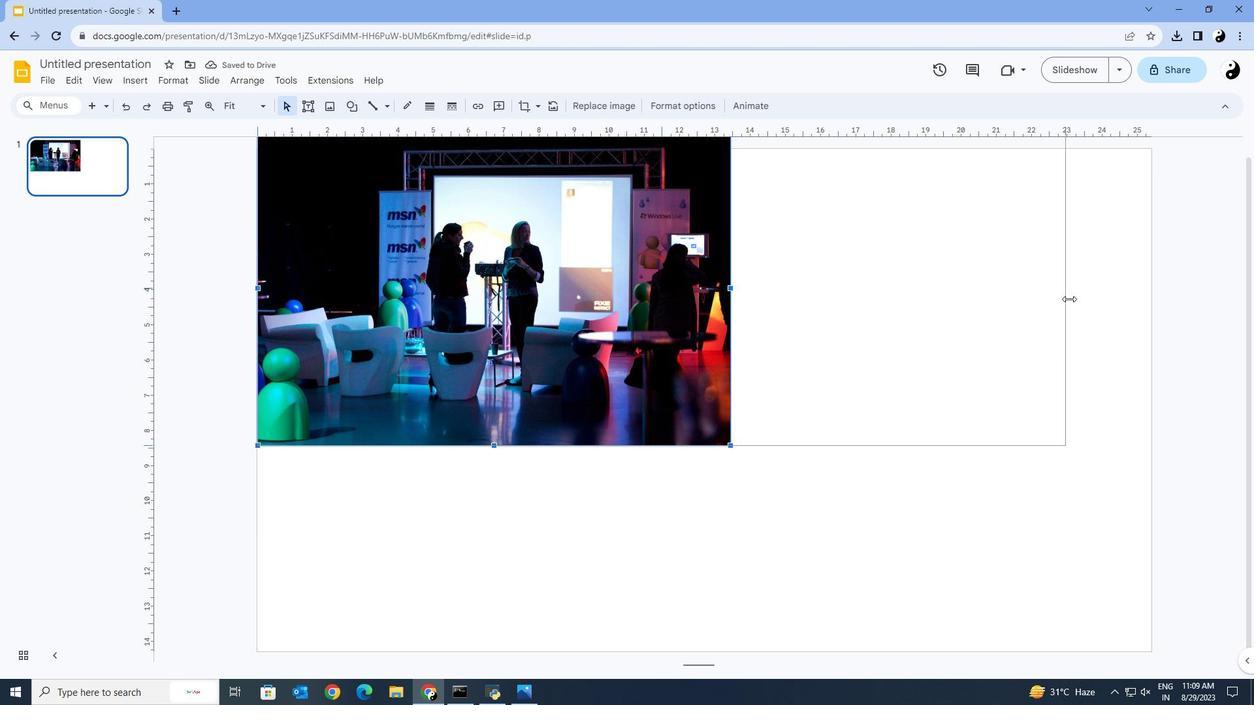 
Action: Mouse moved to (1044, 299)
Screenshot: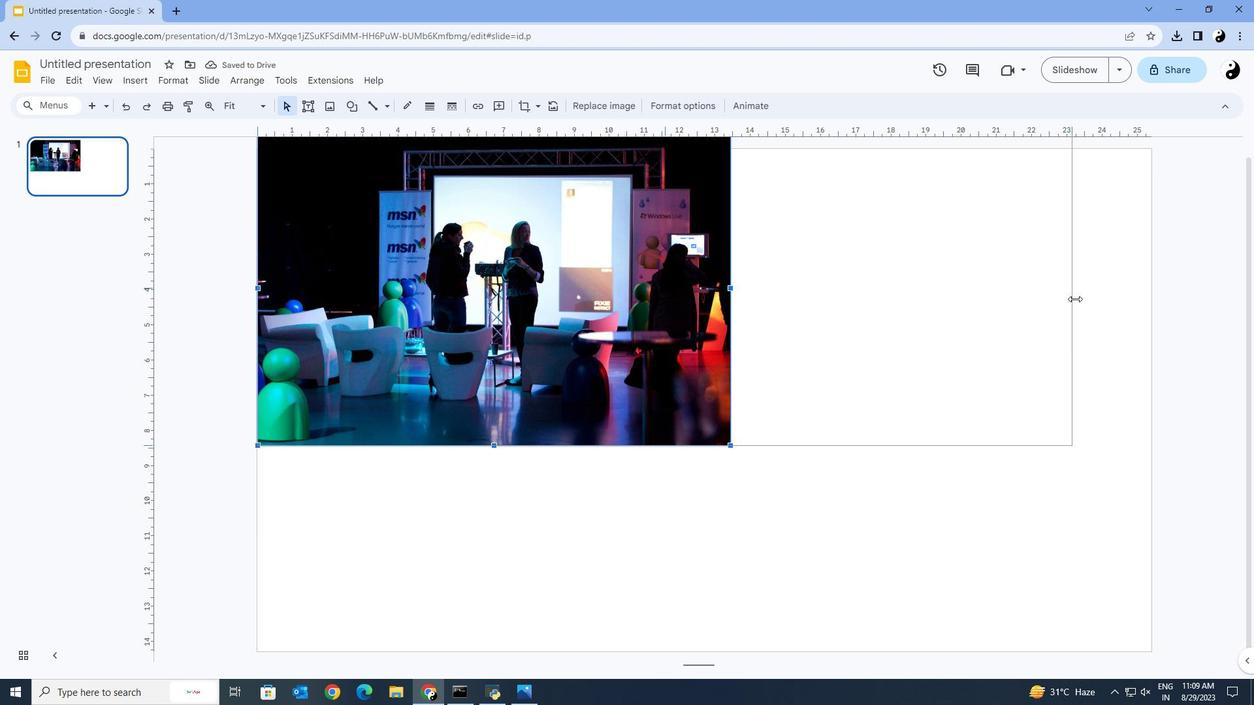 
Action: Key pressed <Key.shift>
Screenshot: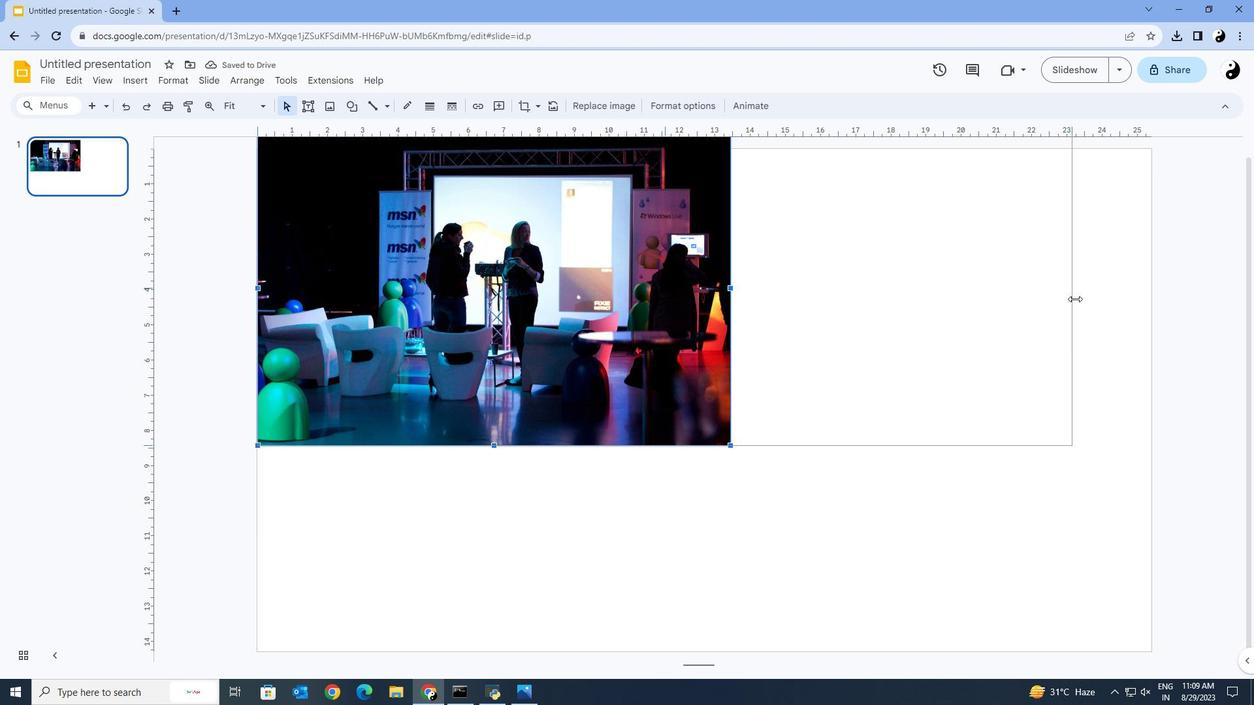 
Action: Mouse moved to (1057, 299)
Screenshot: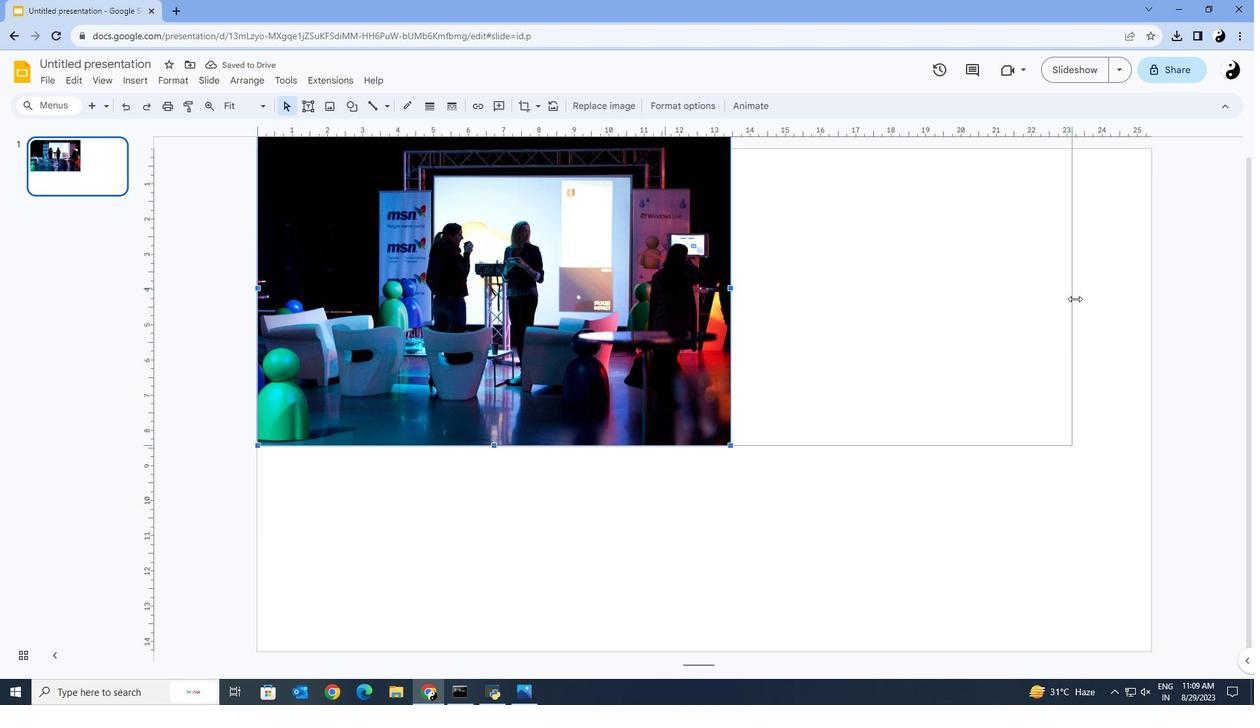 
Action: Key pressed <Key.shift>
Screenshot: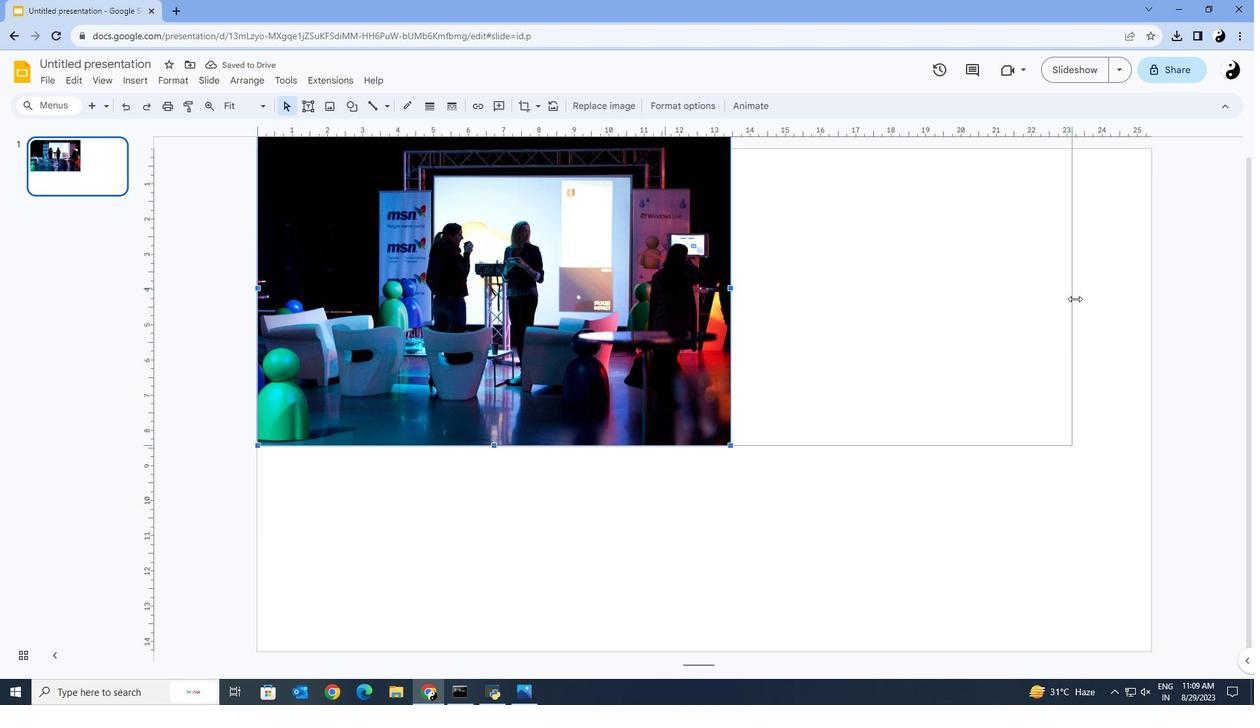 
Action: Mouse moved to (1063, 299)
Screenshot: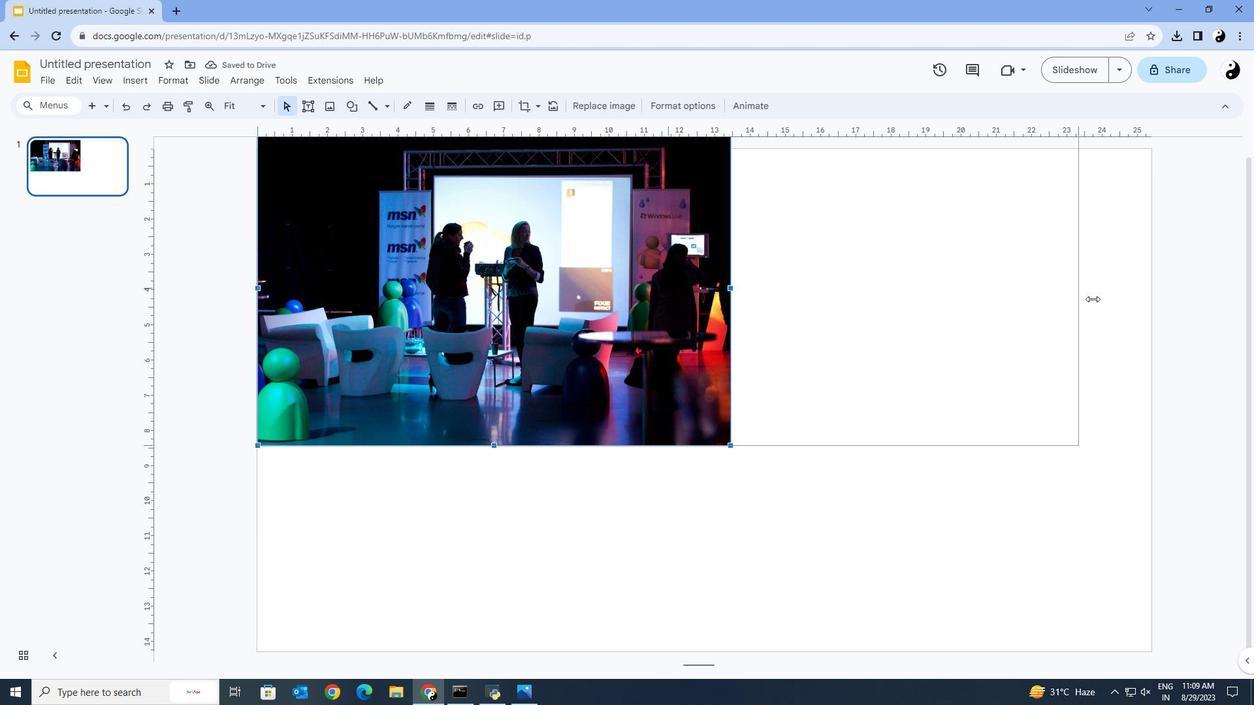 
Action: Key pressed <Key.shift>
Screenshot: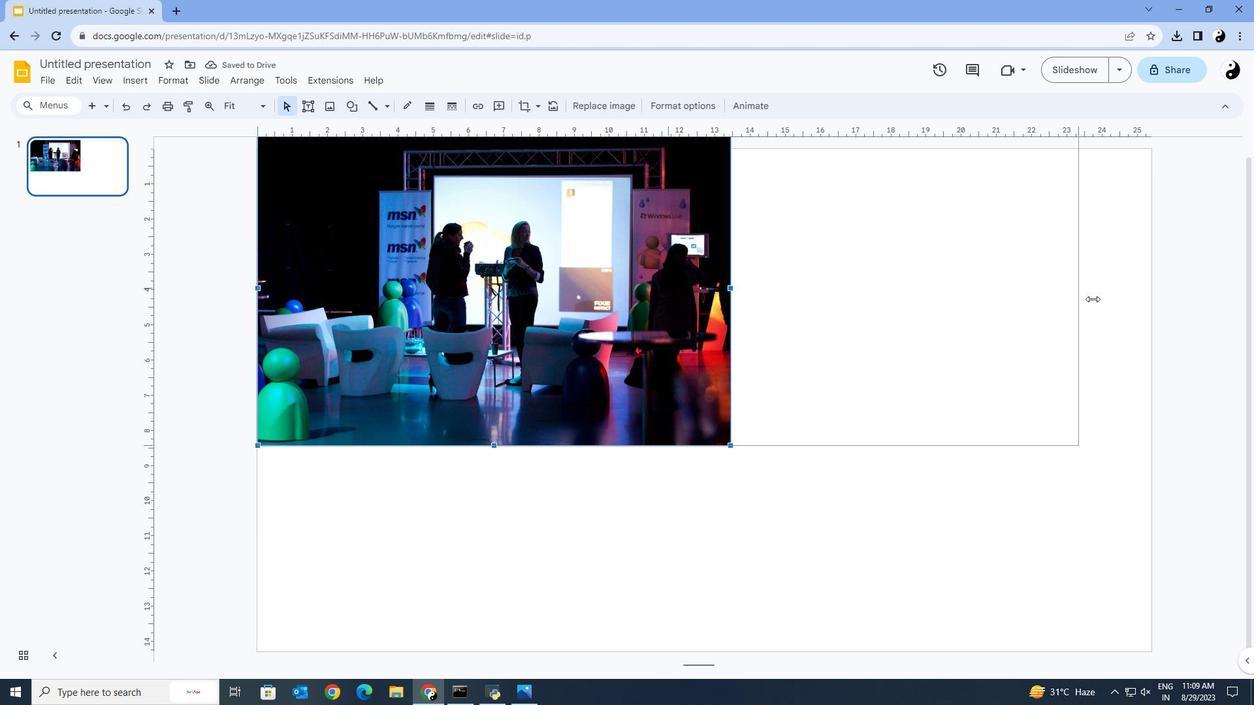 
Action: Mouse moved to (1064, 299)
Screenshot: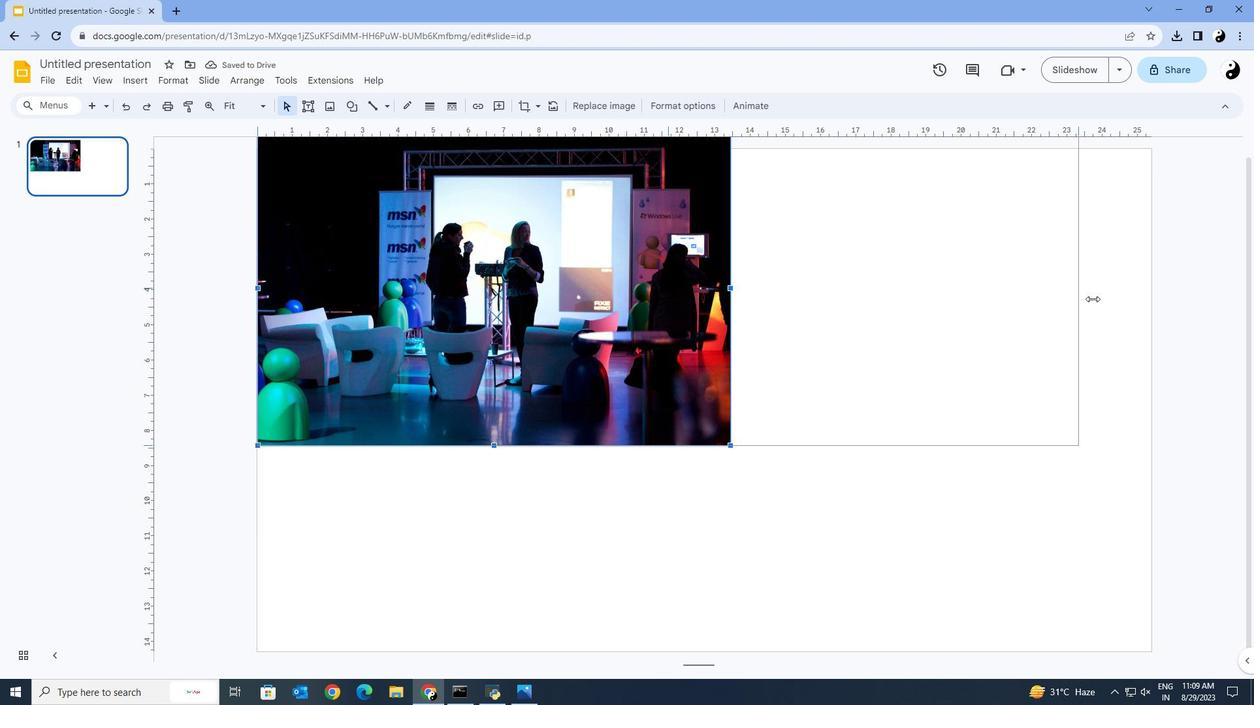
Action: Key pressed <Key.shift>
Screenshot: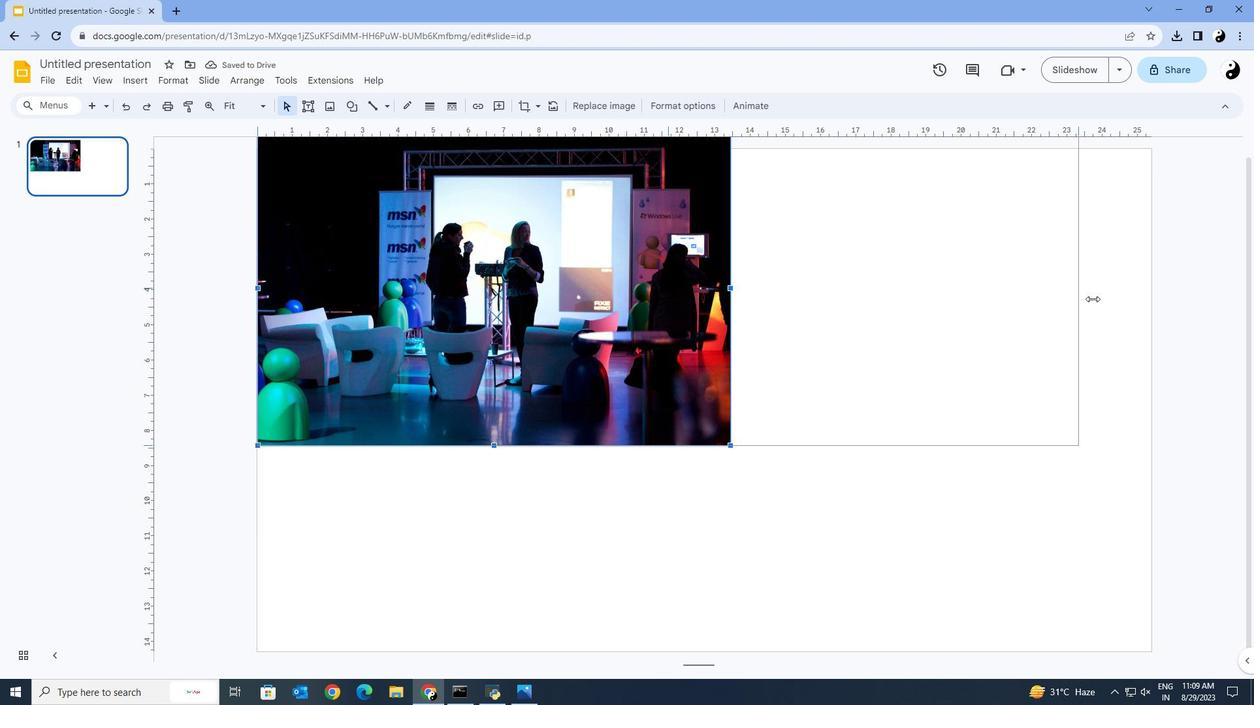 
Action: Mouse moved to (1067, 299)
Screenshot: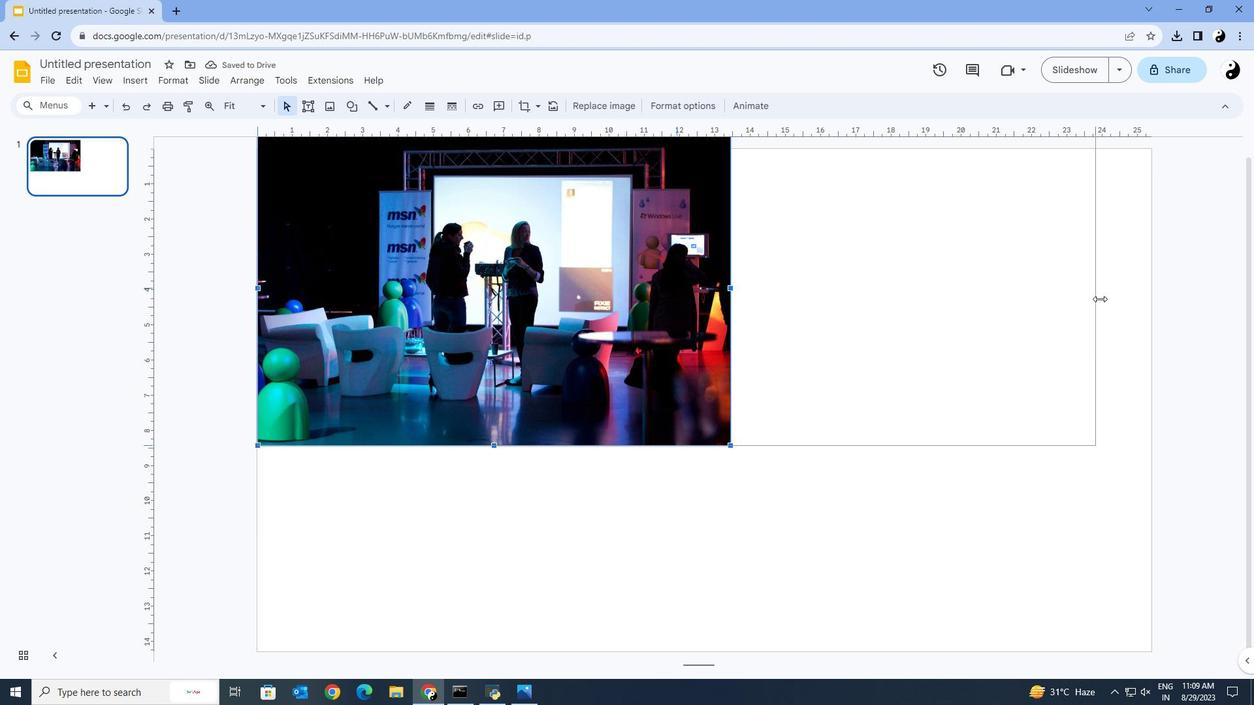 
Action: Key pressed <Key.shift>
Screenshot: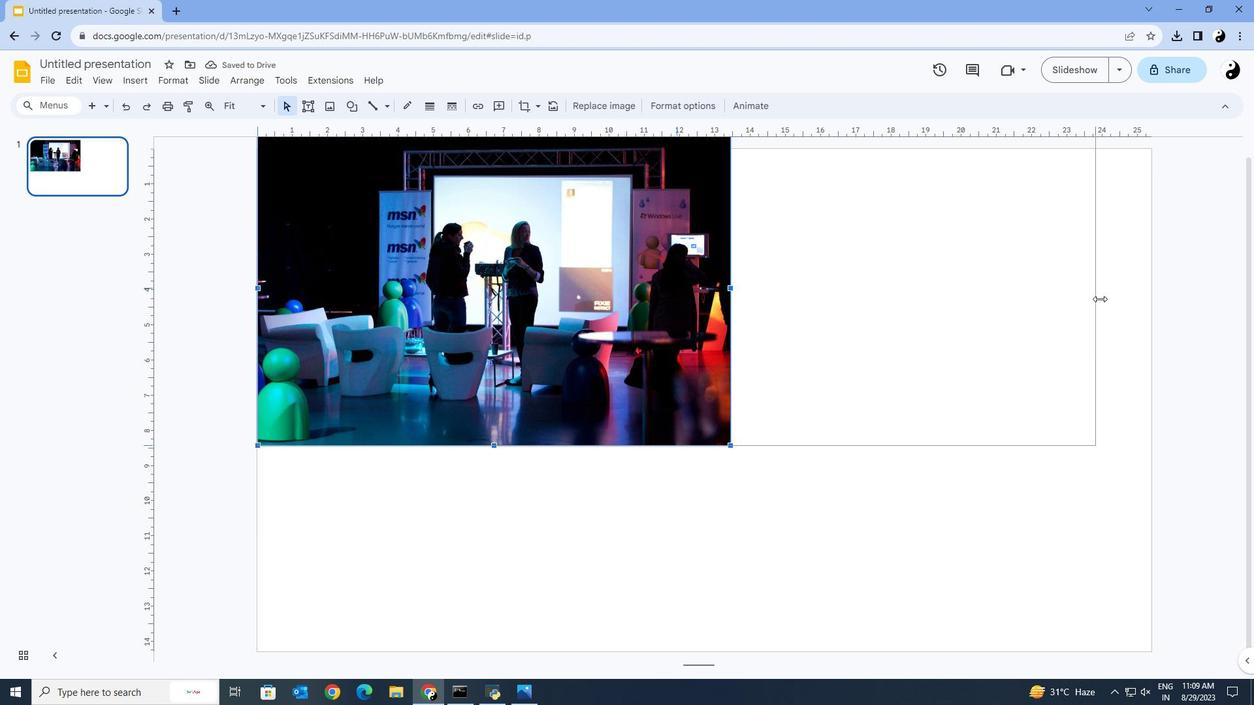 
Action: Mouse moved to (1069, 299)
Screenshot: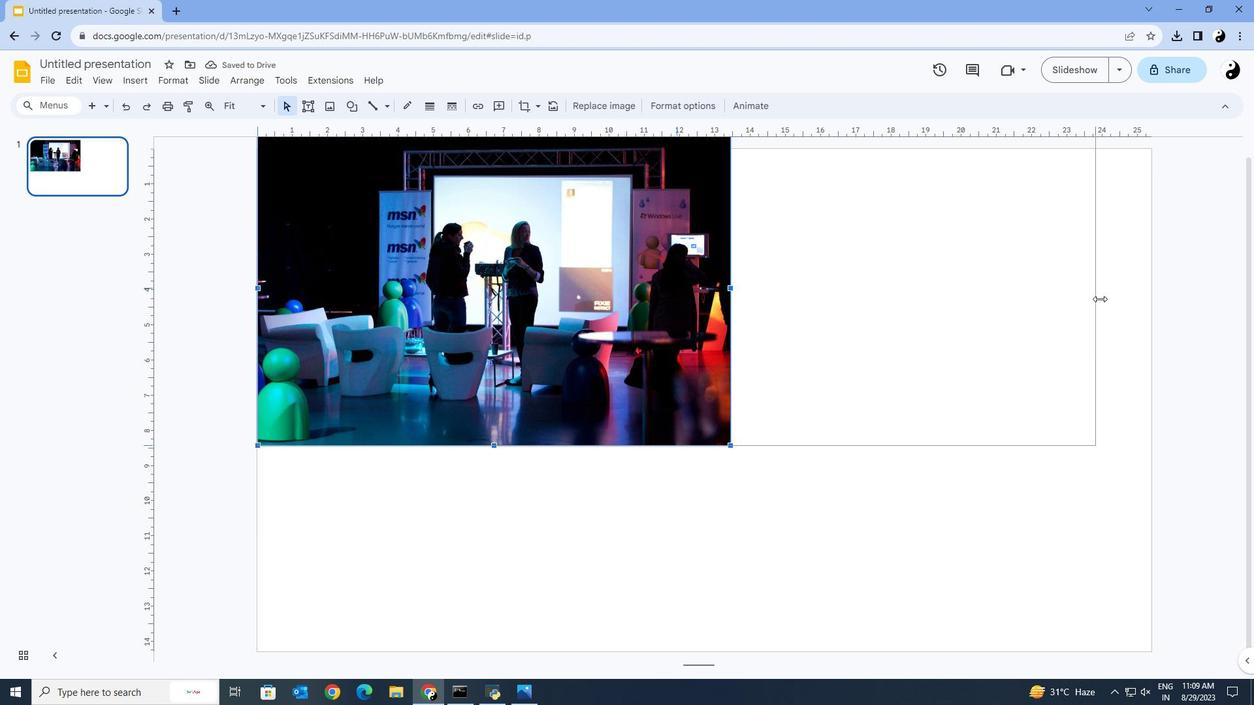 
Action: Key pressed <Key.shift>
Screenshot: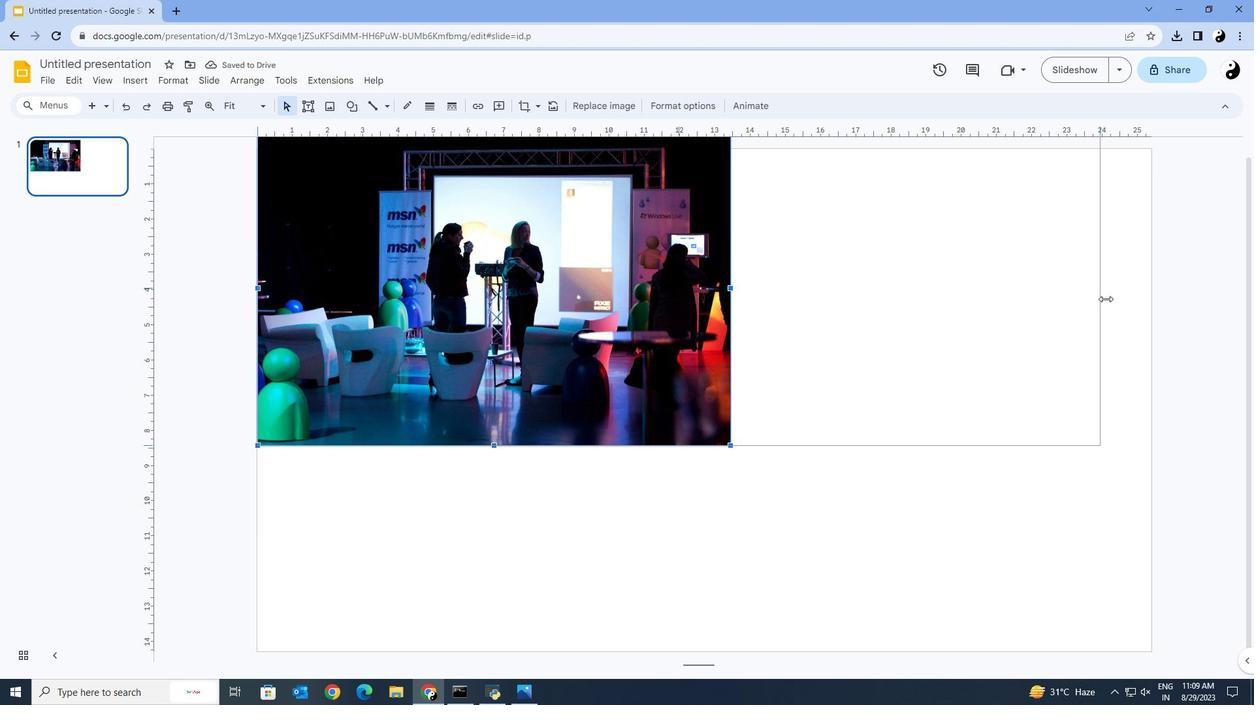 
Action: Mouse moved to (1074, 299)
Screenshot: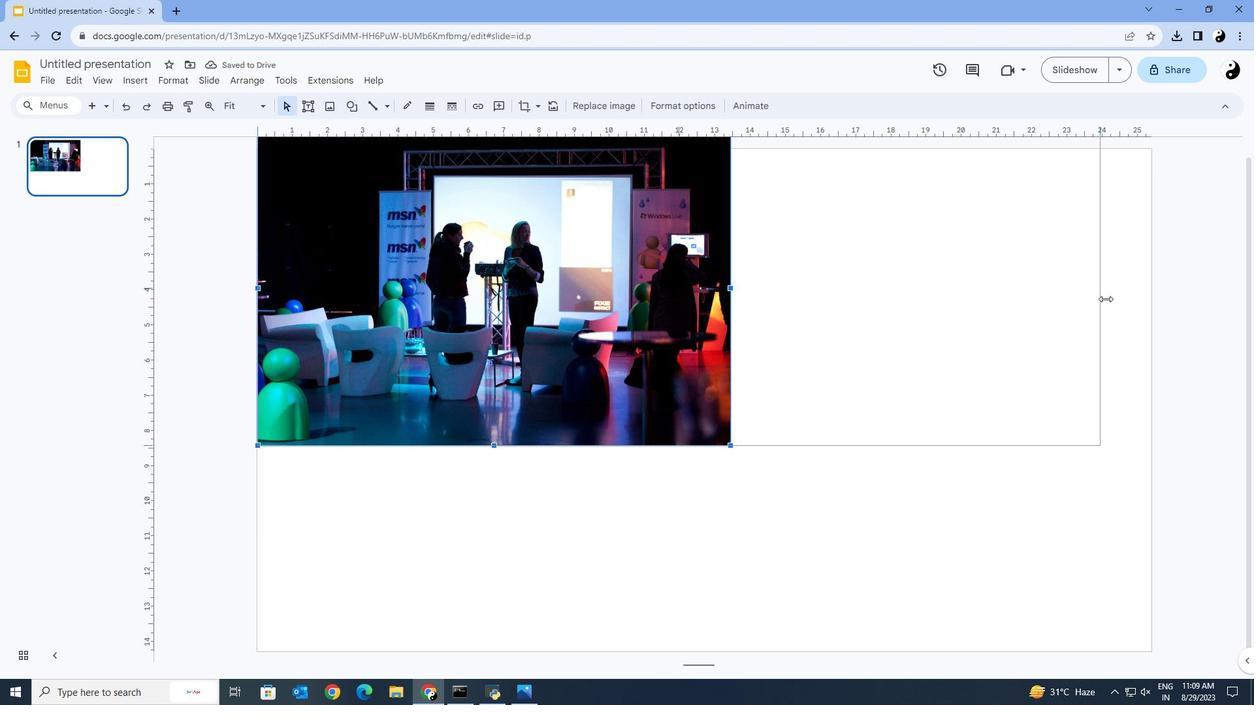 
Action: Key pressed <Key.shift>
Screenshot: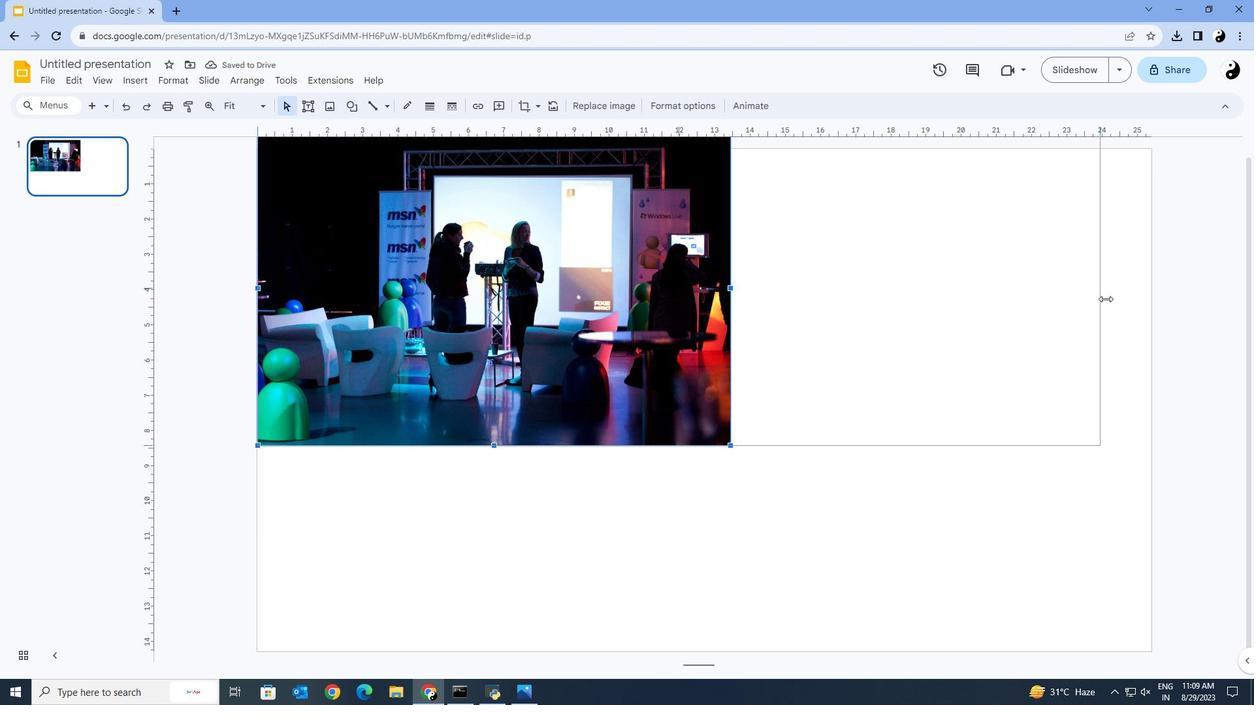 
Action: Mouse moved to (1078, 299)
Screenshot: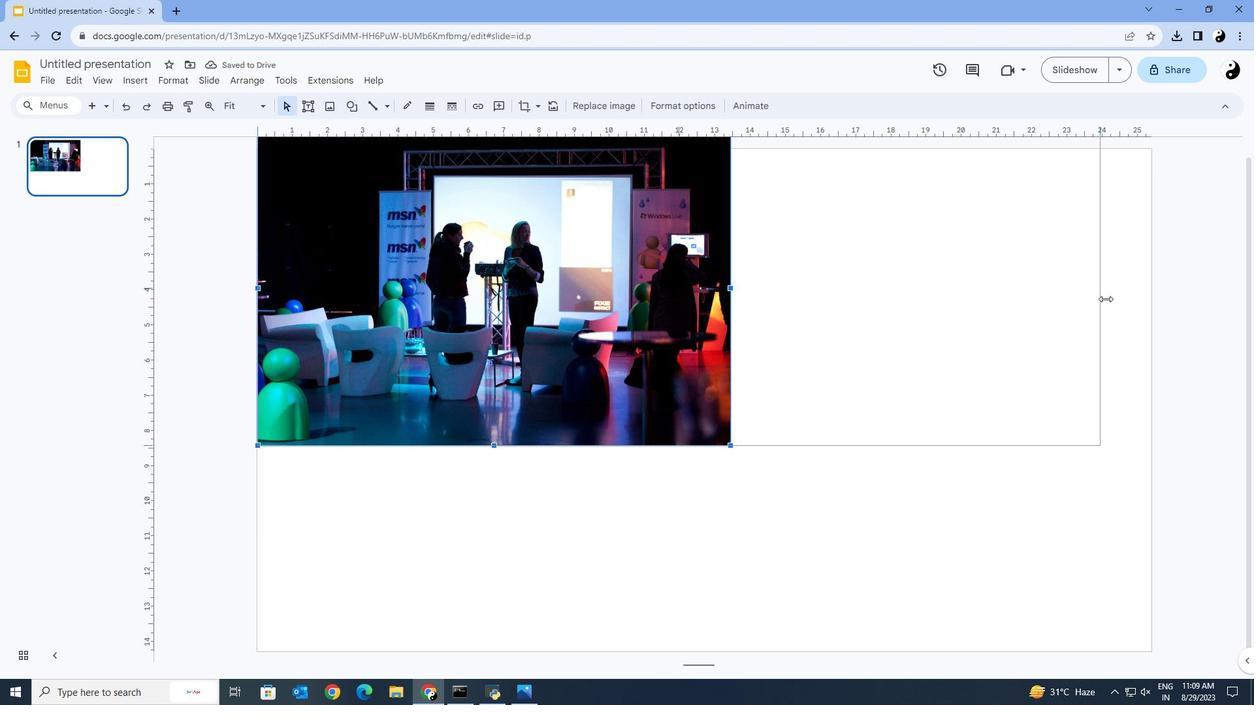 
Action: Key pressed <Key.shift>
Screenshot: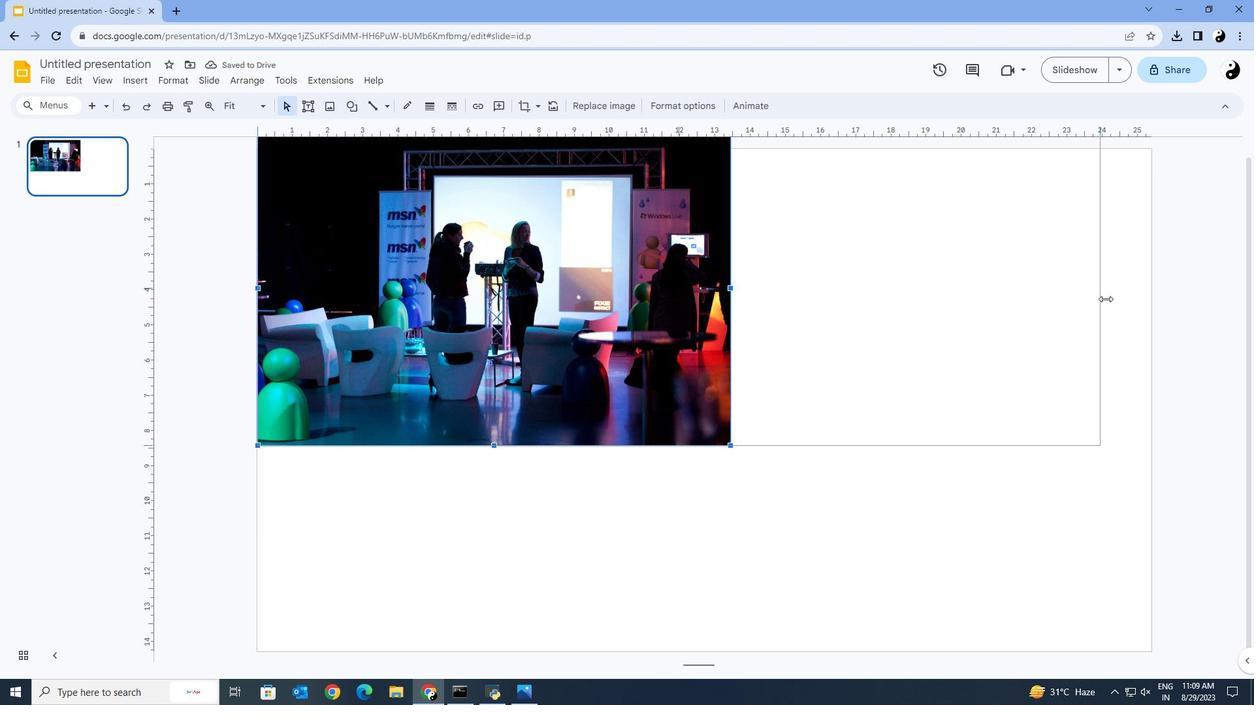 
Action: Mouse moved to (1089, 299)
Screenshot: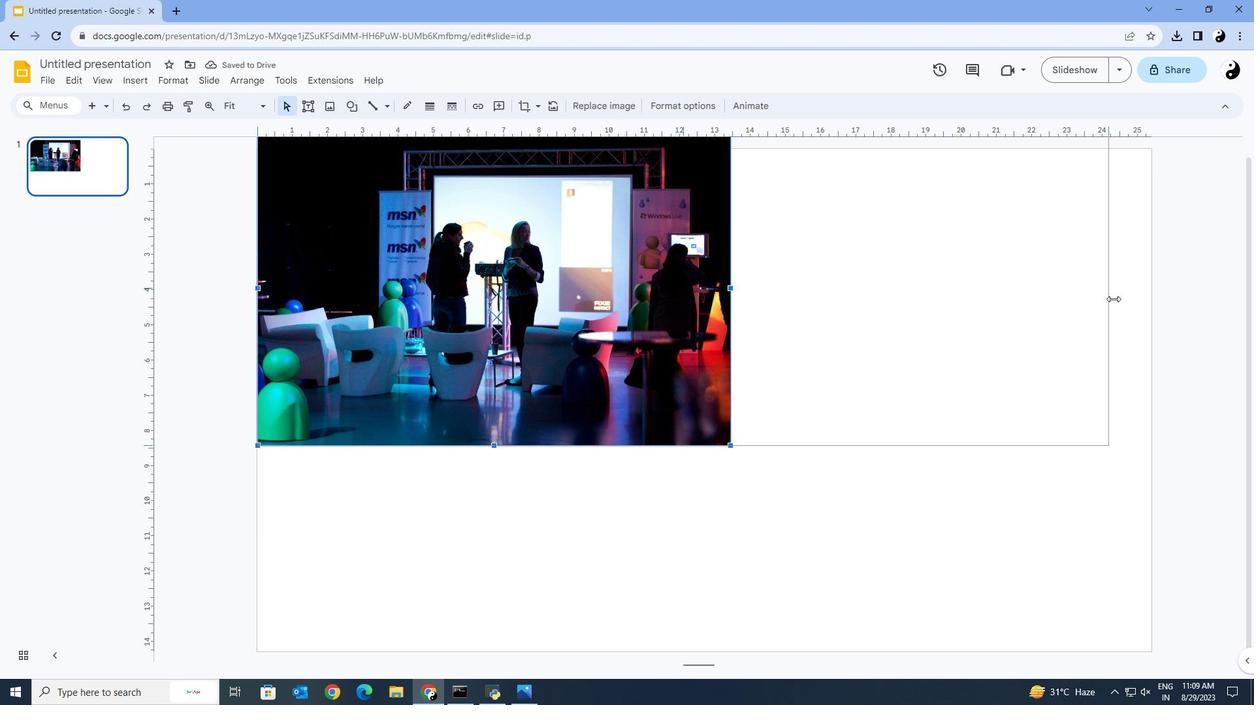 
Action: Key pressed <Key.shift>
Screenshot: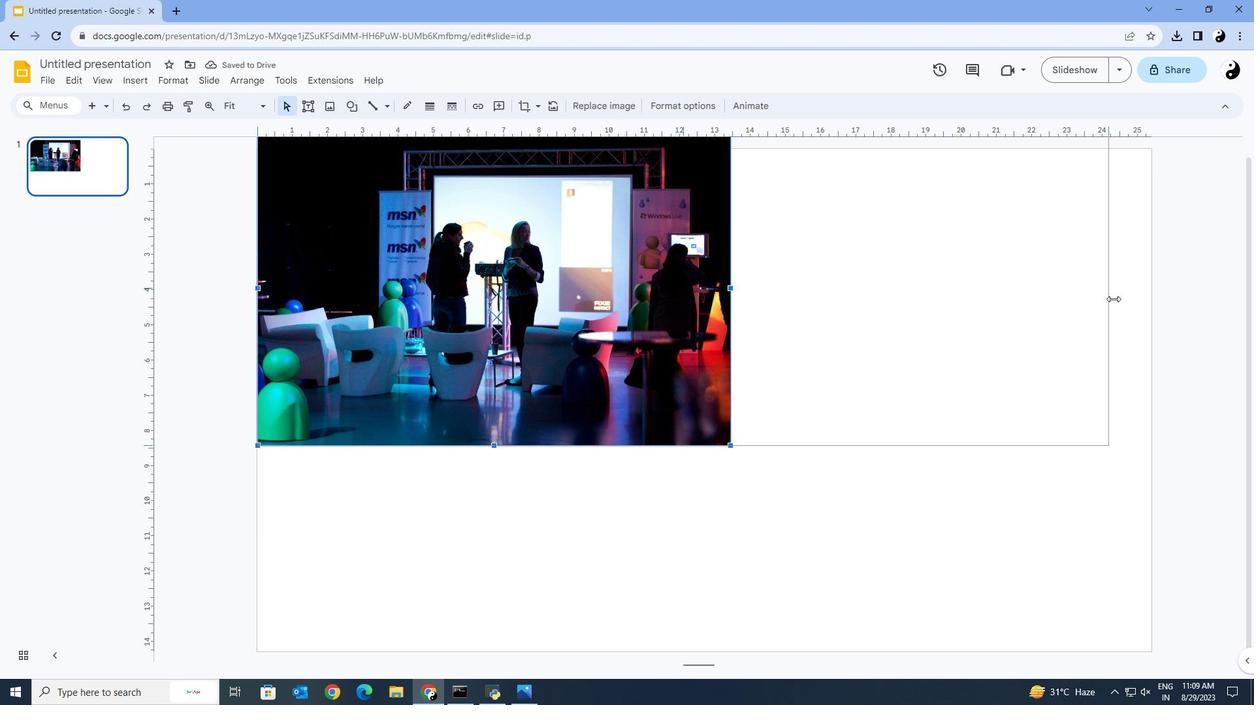 
Action: Mouse moved to (1098, 299)
Screenshot: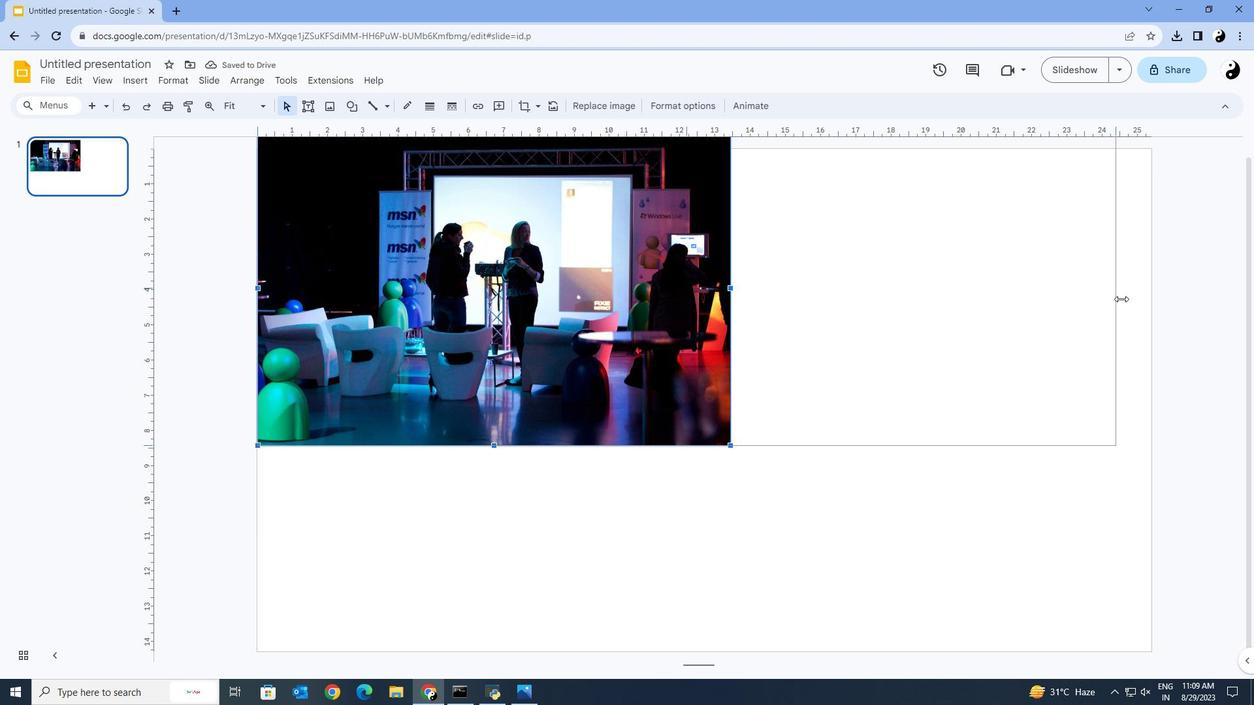 
Action: Key pressed <Key.shift>
Screenshot: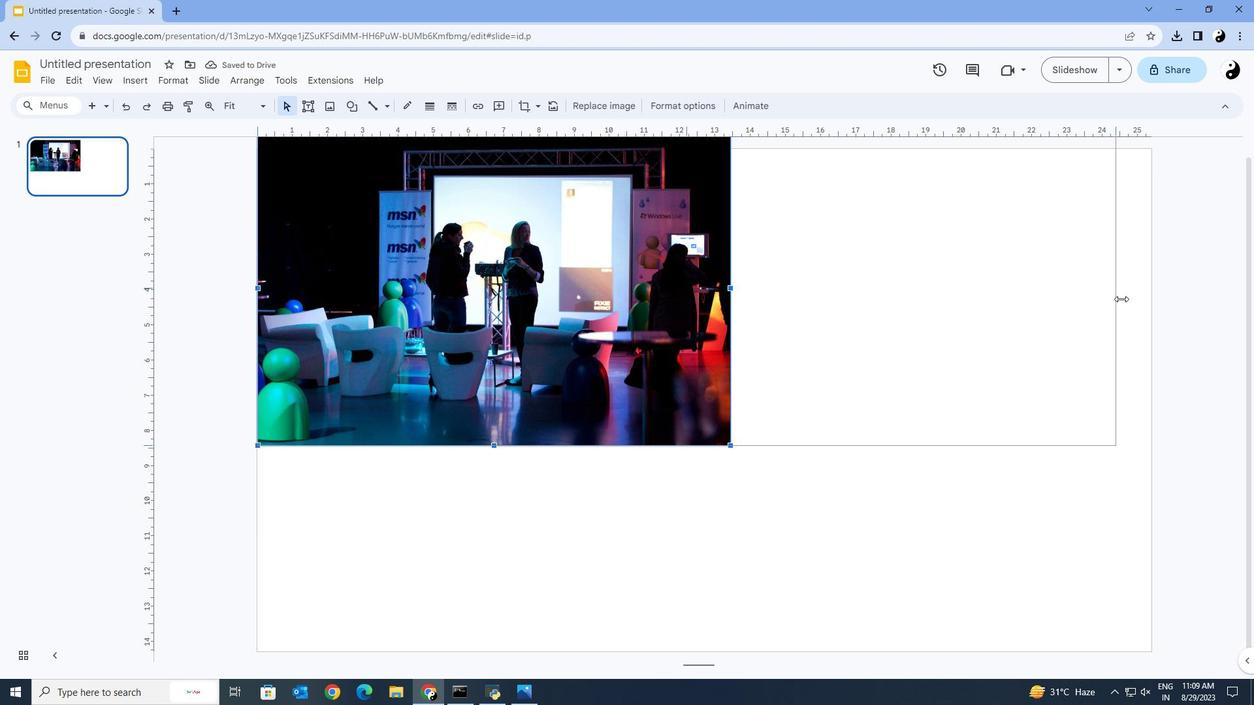 
Action: Mouse moved to (1100, 299)
Screenshot: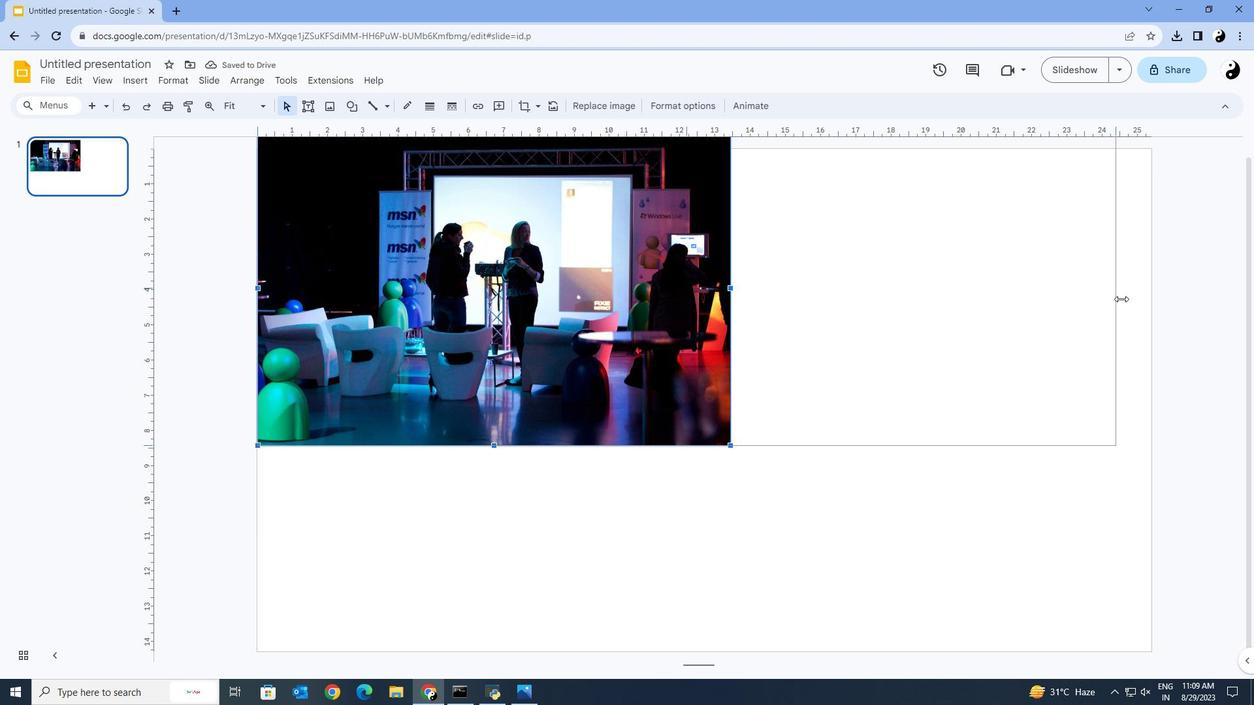 
Action: Key pressed <Key.shift>
Screenshot: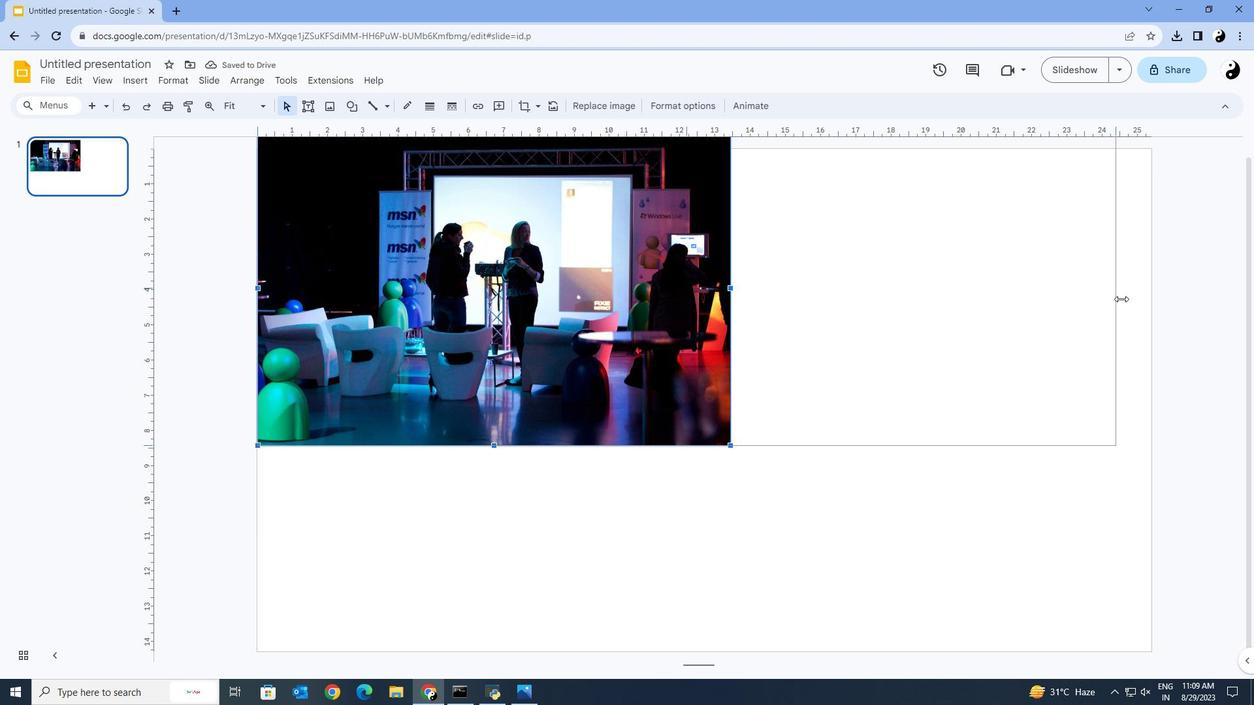 
Action: Mouse moved to (1102, 299)
Screenshot: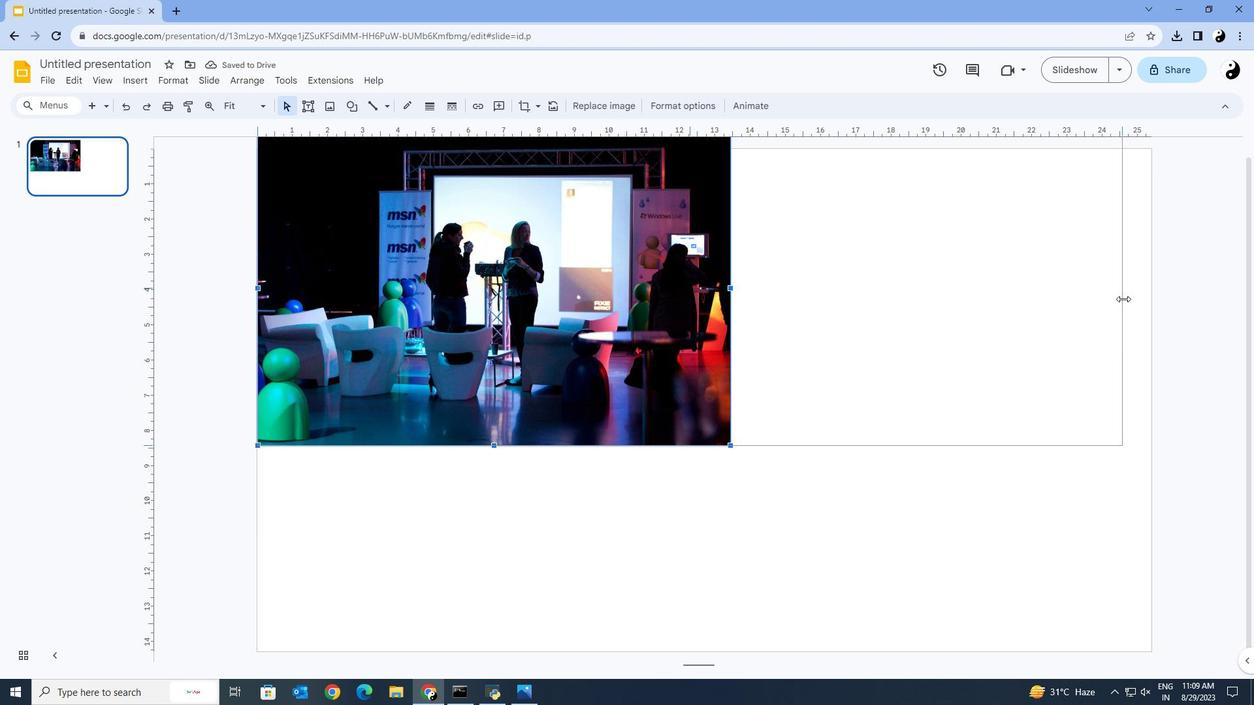 
Action: Key pressed <Key.shift>
Screenshot: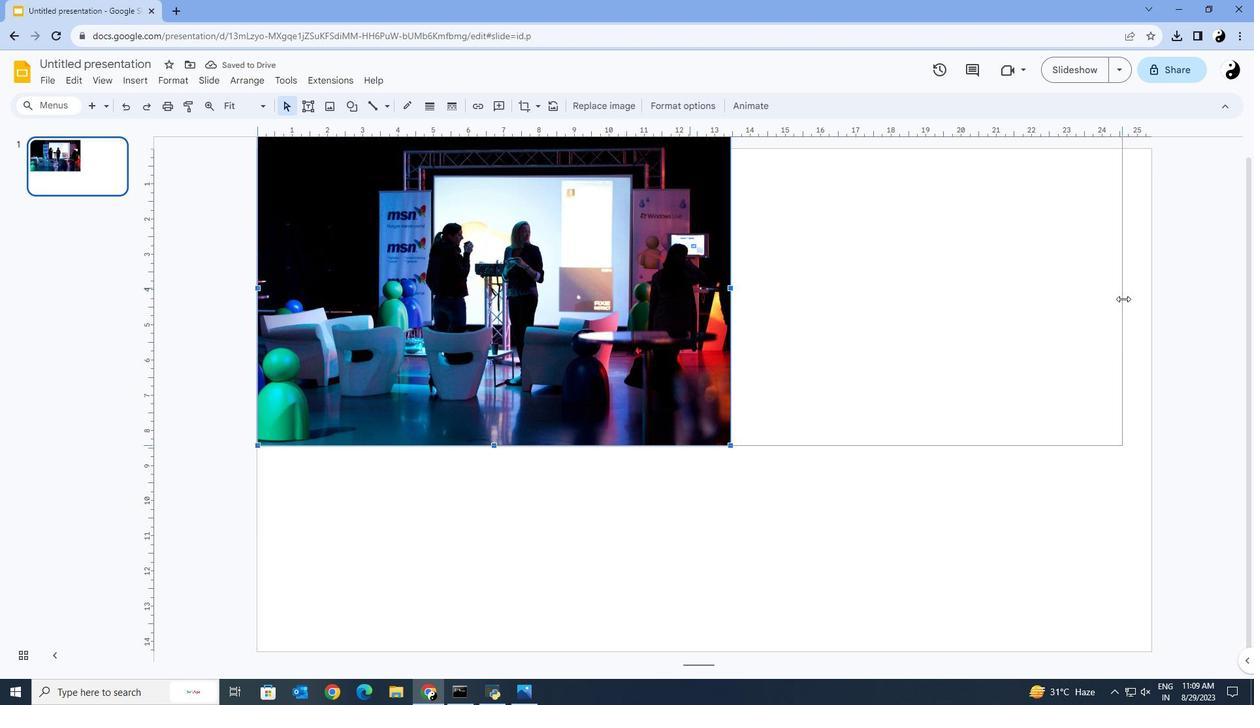 
Action: Mouse moved to (1108, 299)
